 Task: Guide me through the corridors of Chicago O'Hare International Airport to Terminal 3.
Action: Key pressed chicago<Key.space>o<Key.space>hare<Key.space>
Screenshot: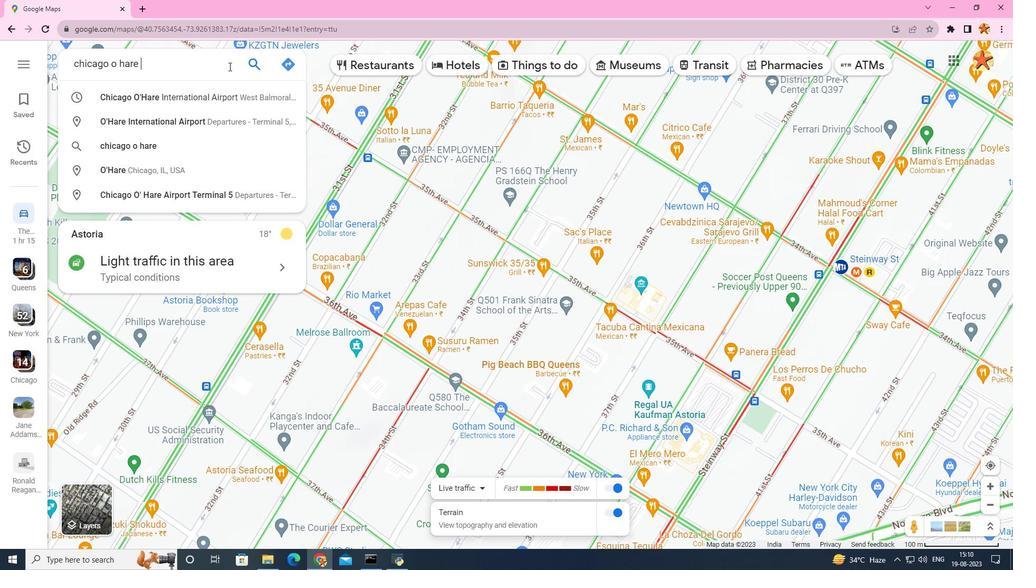 
Action: Mouse moved to (172, 96)
Screenshot: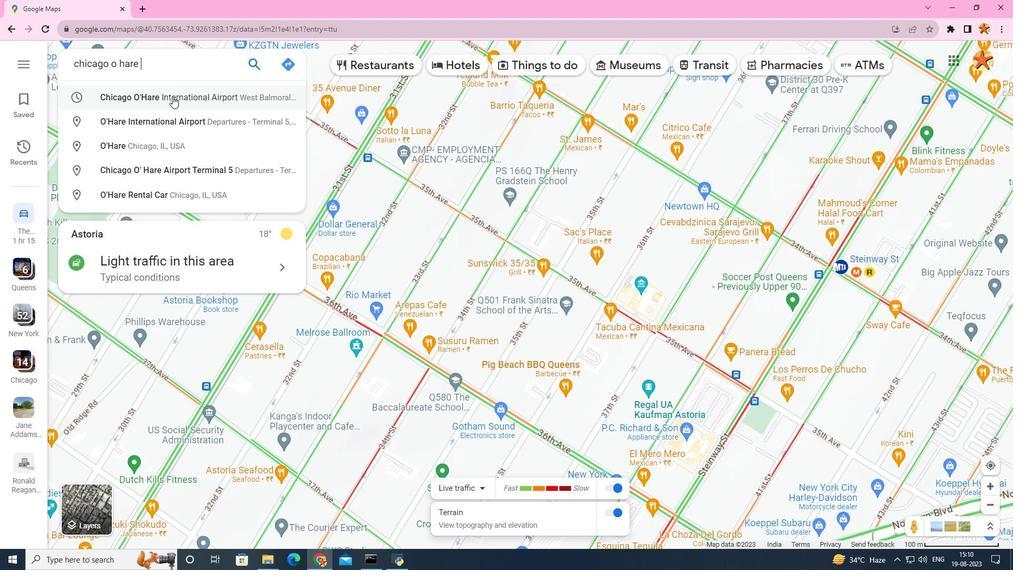 
Action: Mouse pressed left at (172, 96)
Screenshot: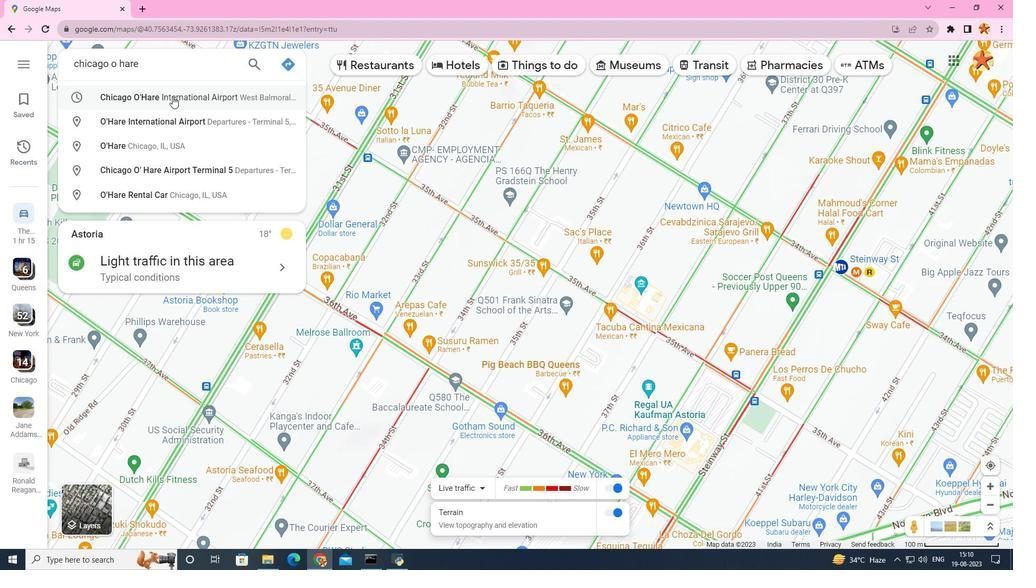 
Action: Mouse moved to (191, 312)
Screenshot: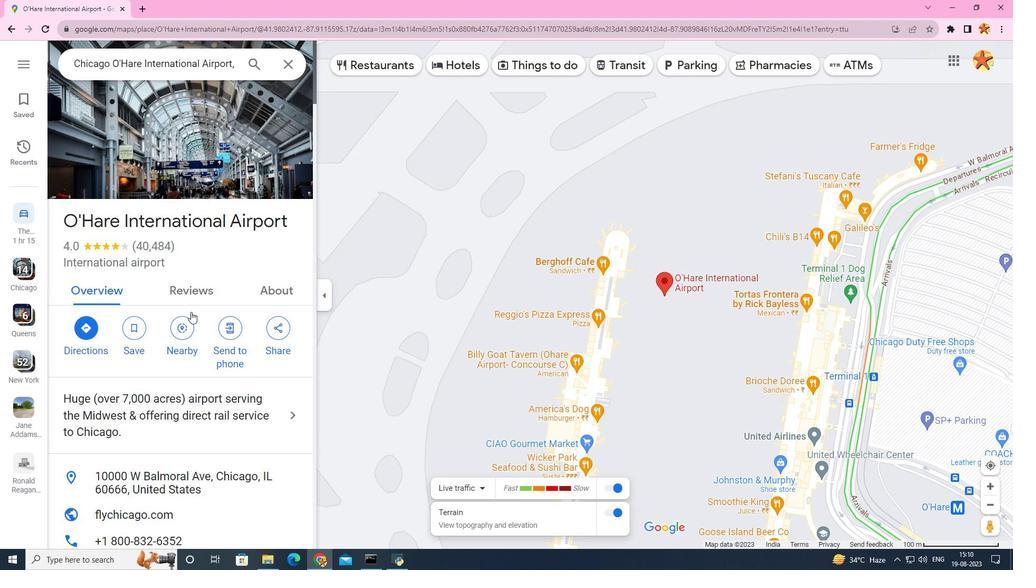 
Action: Mouse scrolled (191, 311) with delta (0, 0)
Screenshot: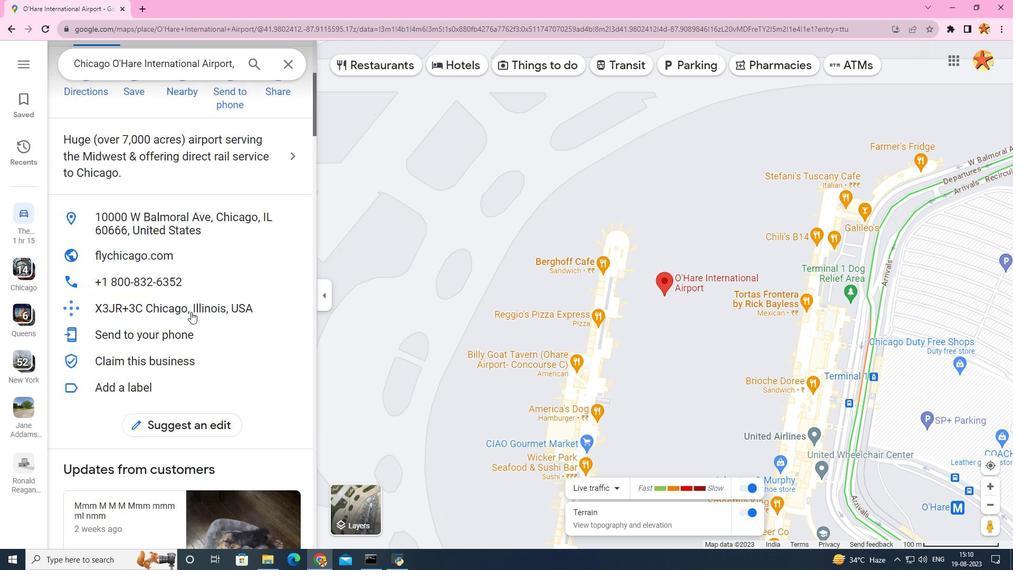
Action: Mouse scrolled (191, 311) with delta (0, 0)
Screenshot: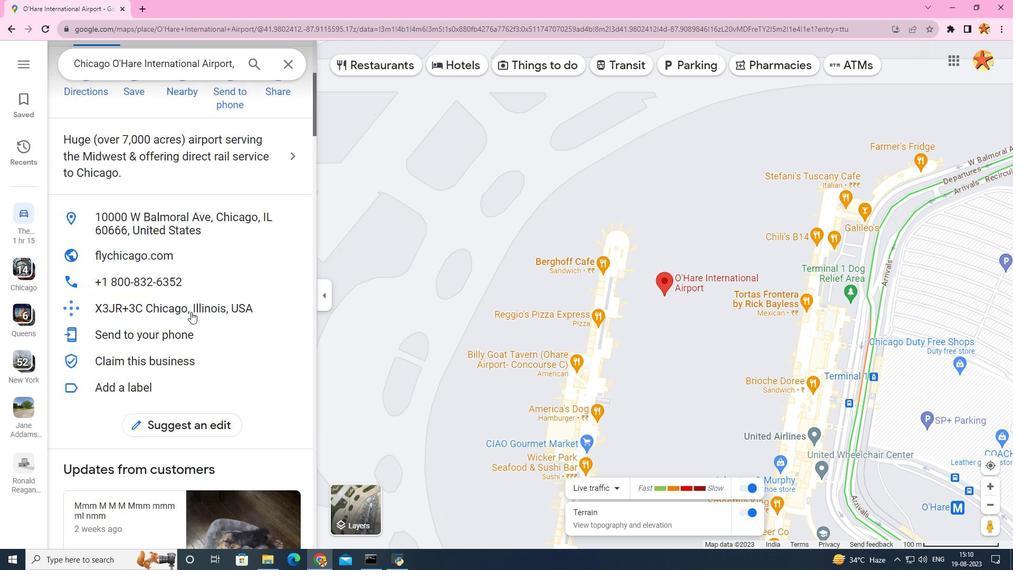 
Action: Mouse scrolled (191, 311) with delta (0, 0)
Screenshot: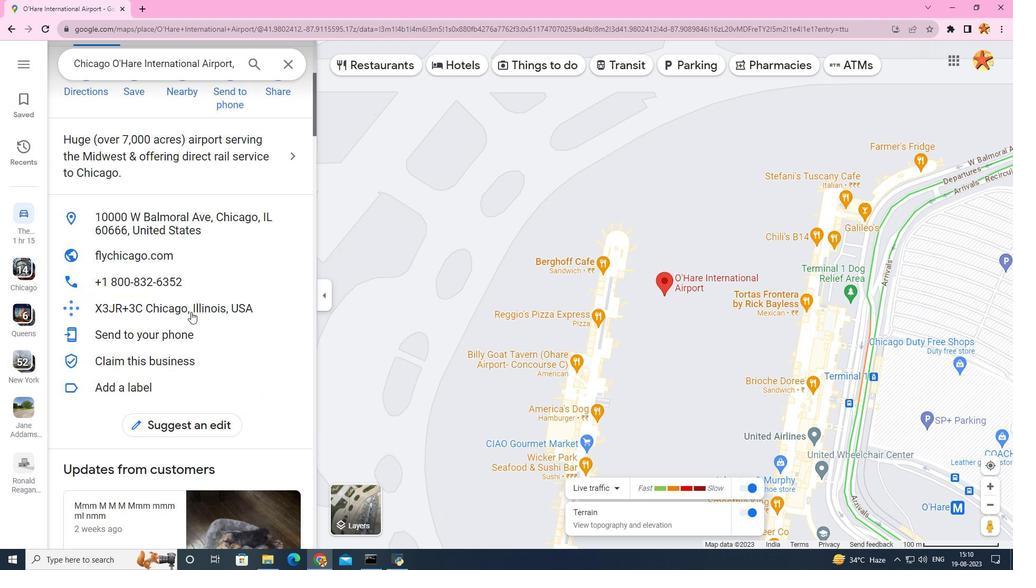 
Action: Mouse scrolled (191, 311) with delta (0, 0)
Screenshot: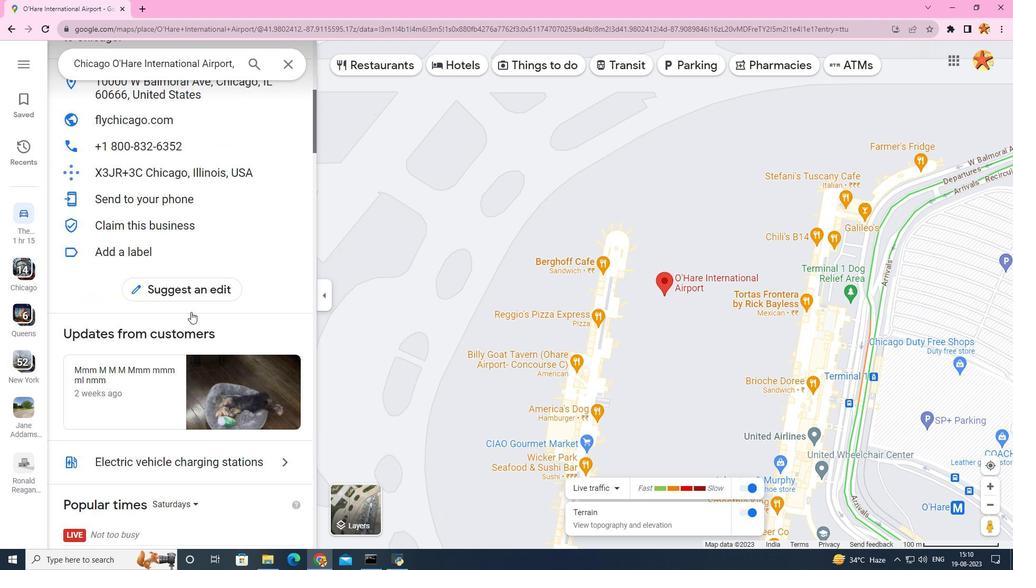 
Action: Mouse scrolled (191, 311) with delta (0, 0)
Screenshot: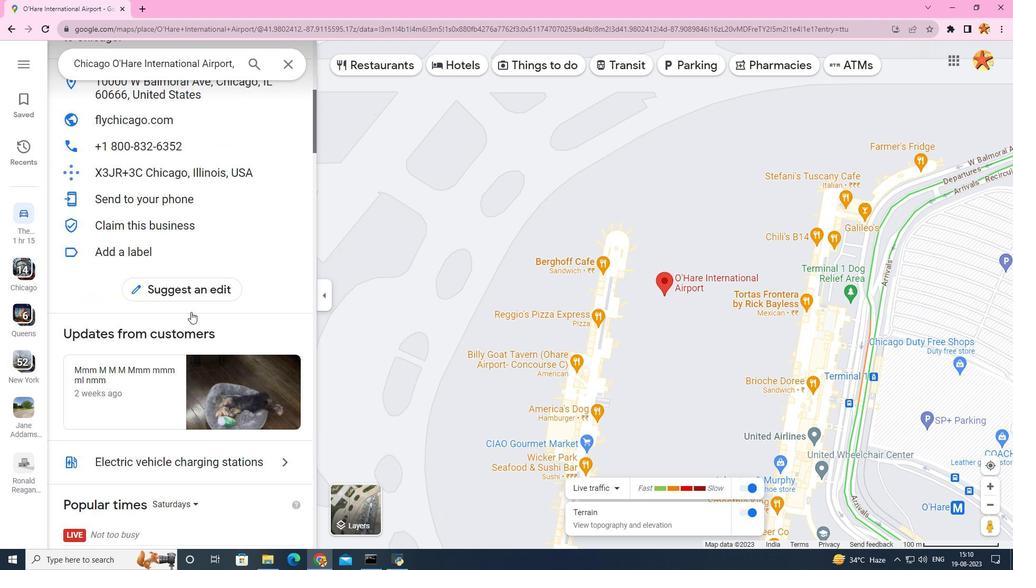 
Action: Mouse scrolled (191, 311) with delta (0, 0)
Screenshot: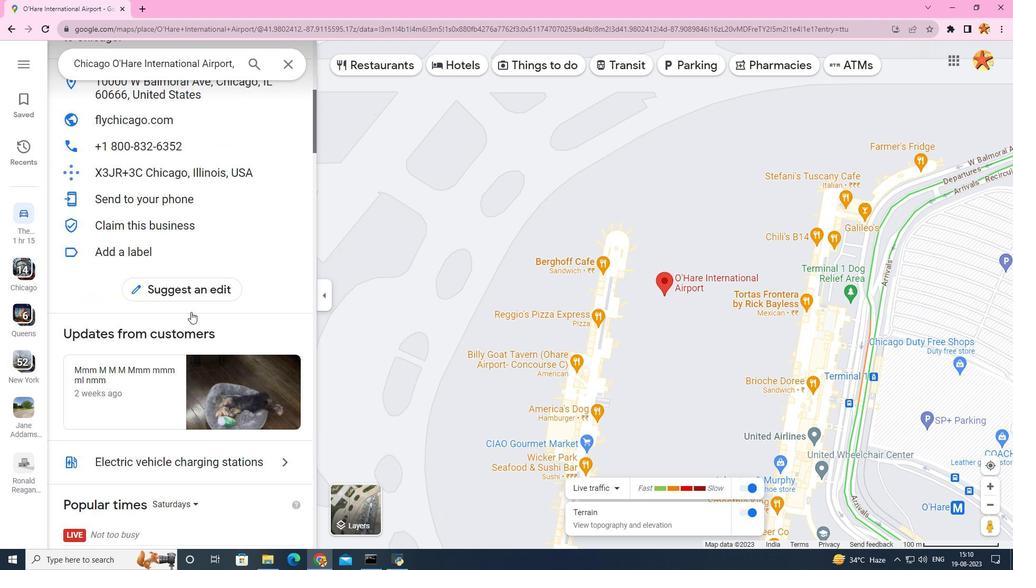
Action: Mouse scrolled (191, 311) with delta (0, 0)
Screenshot: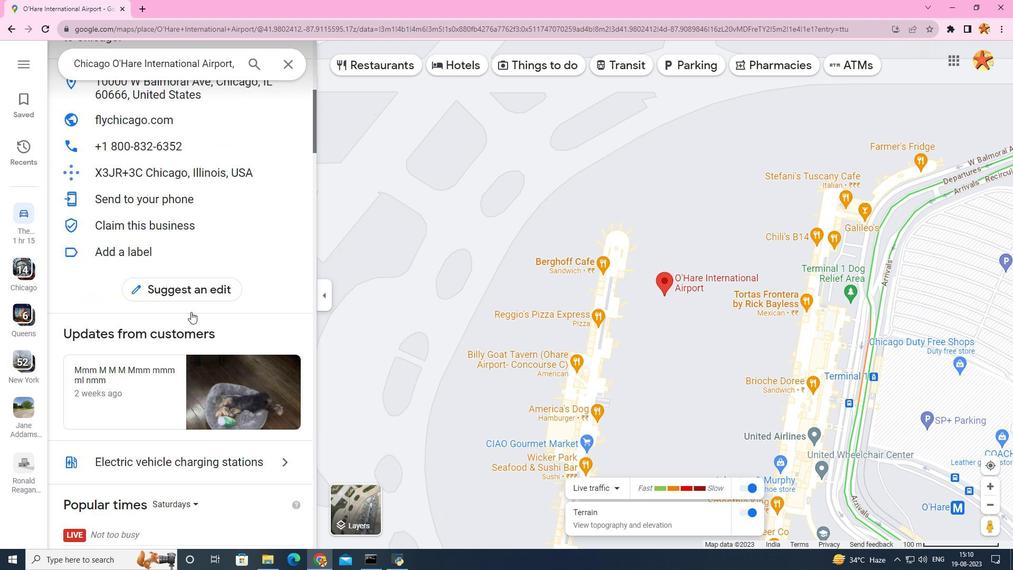 
Action: Mouse scrolled (191, 311) with delta (0, 0)
Screenshot: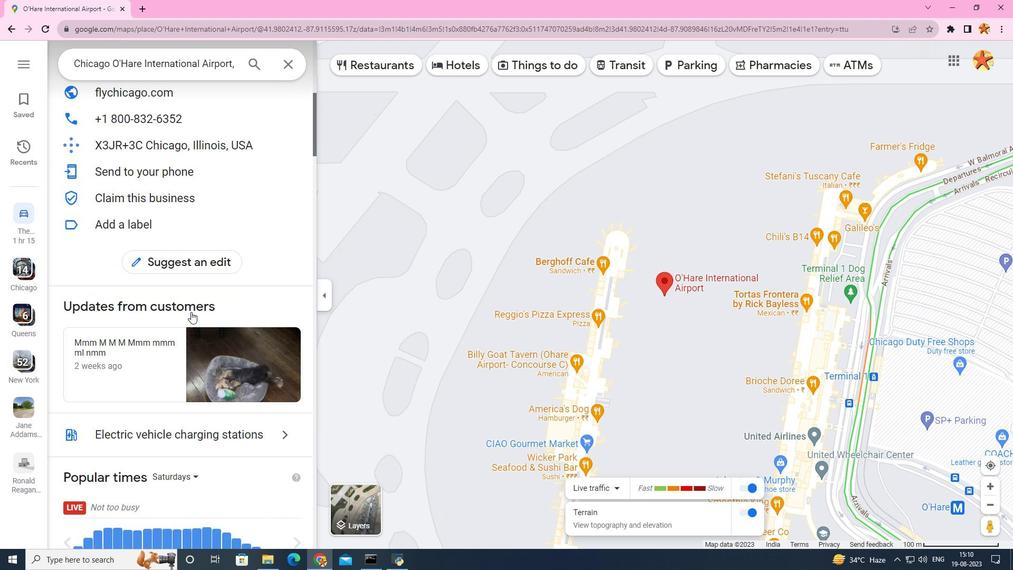
Action: Mouse scrolled (191, 311) with delta (0, 0)
Screenshot: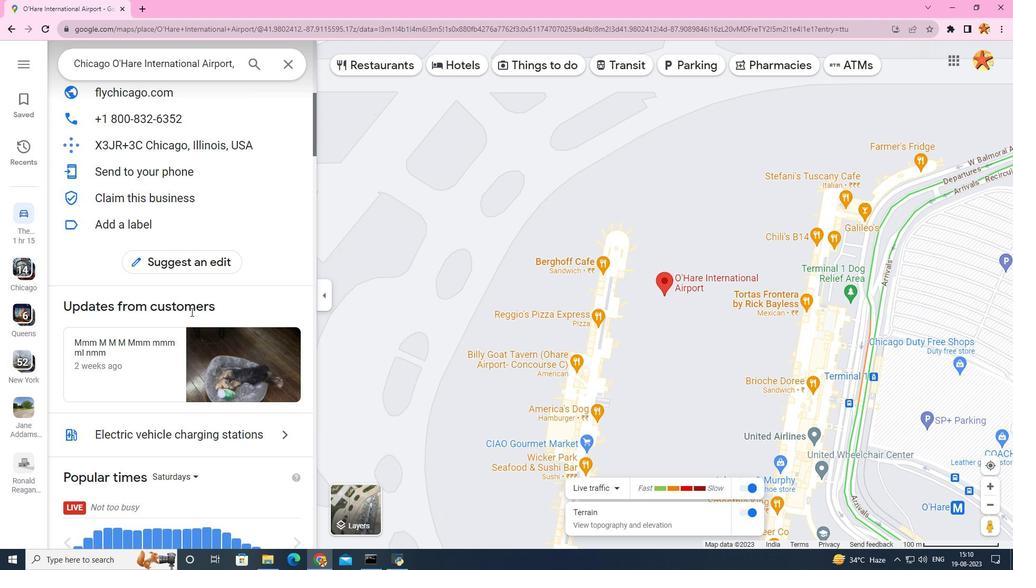 
Action: Mouse scrolled (191, 311) with delta (0, 0)
Screenshot: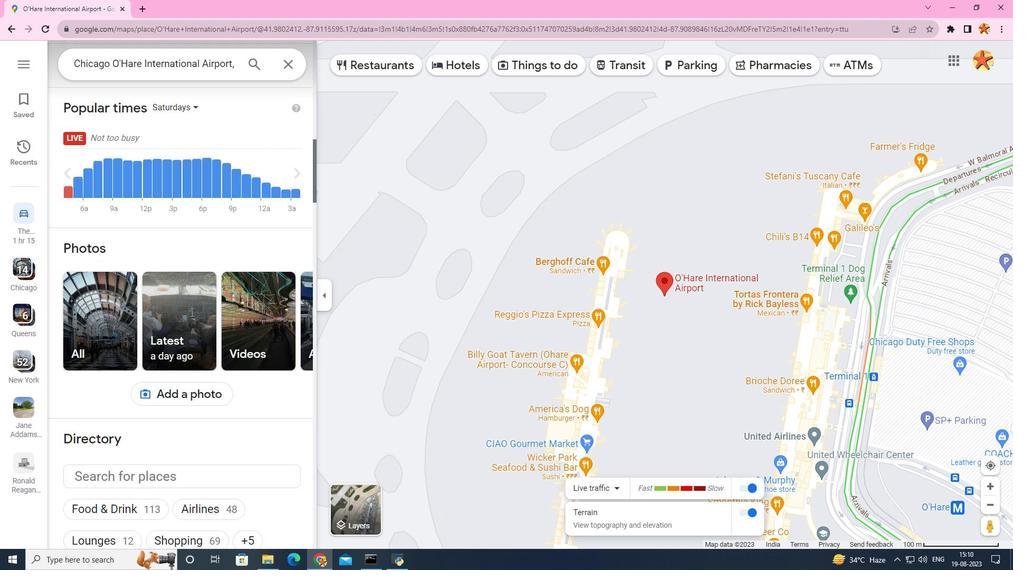 
Action: Mouse scrolled (191, 311) with delta (0, 0)
Screenshot: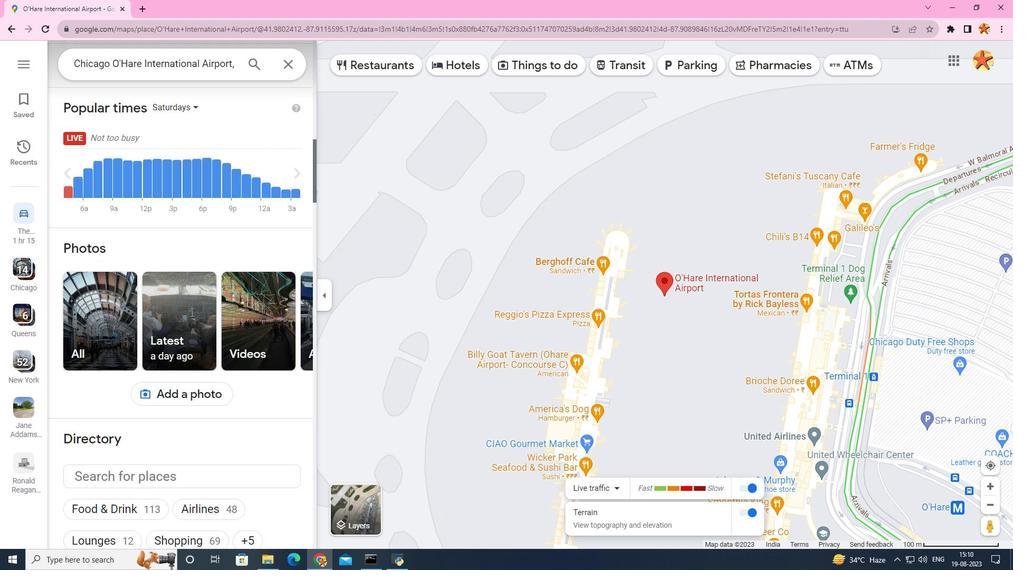 
Action: Mouse scrolled (191, 311) with delta (0, 0)
Screenshot: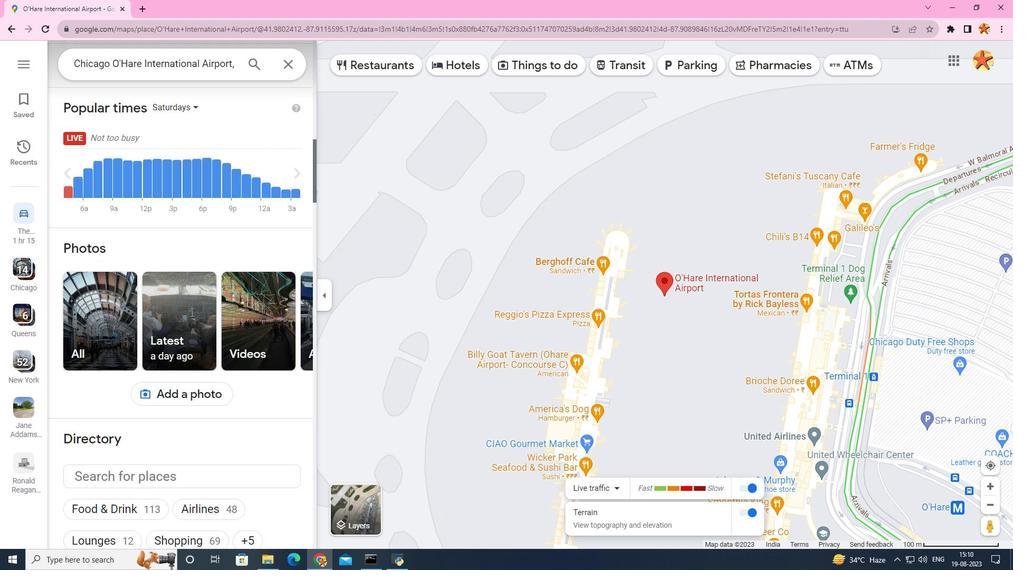 
Action: Mouse scrolled (191, 311) with delta (0, 0)
Screenshot: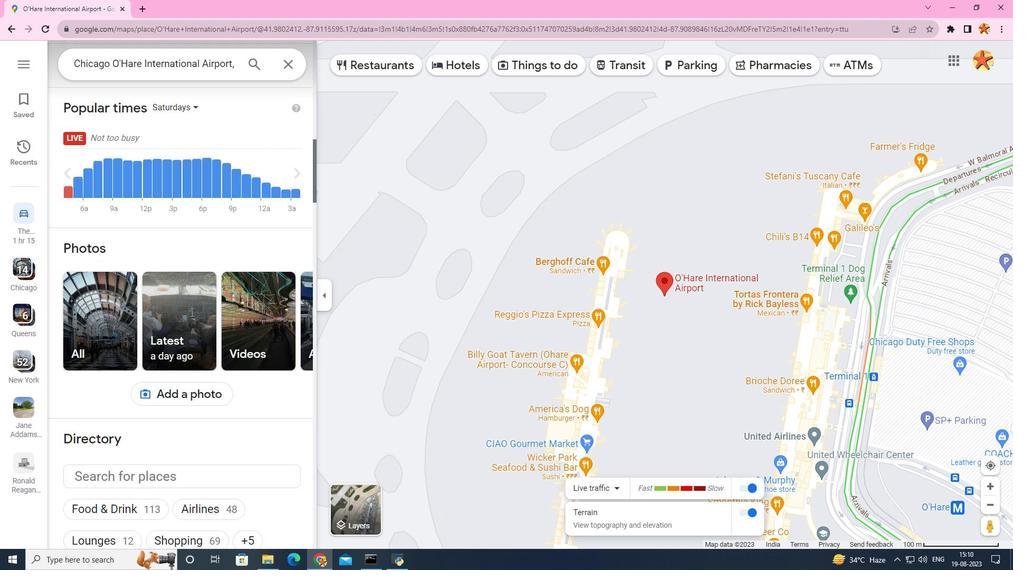 
Action: Mouse scrolled (191, 311) with delta (0, 0)
Screenshot: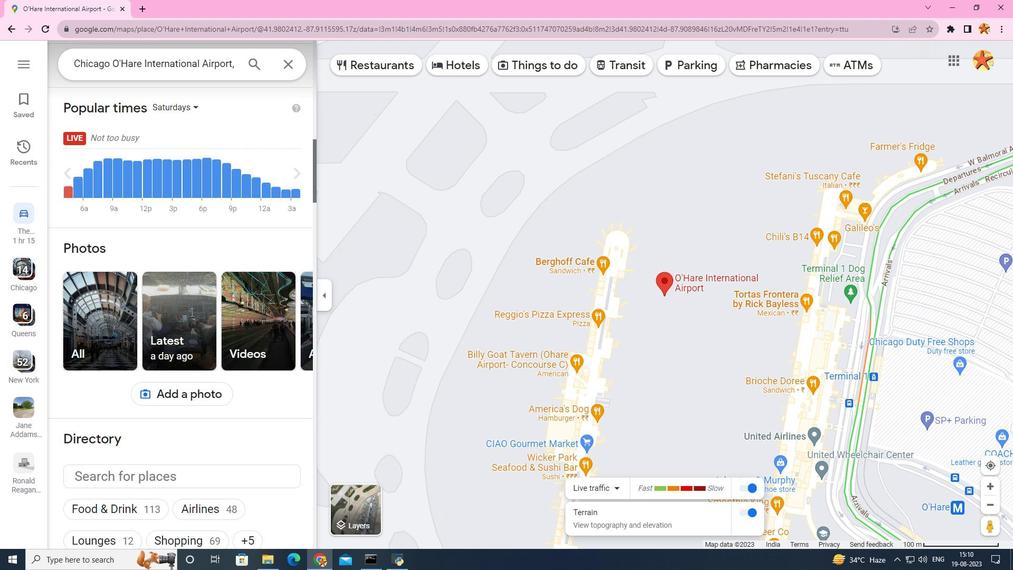 
Action: Mouse scrolled (191, 311) with delta (0, 0)
Screenshot: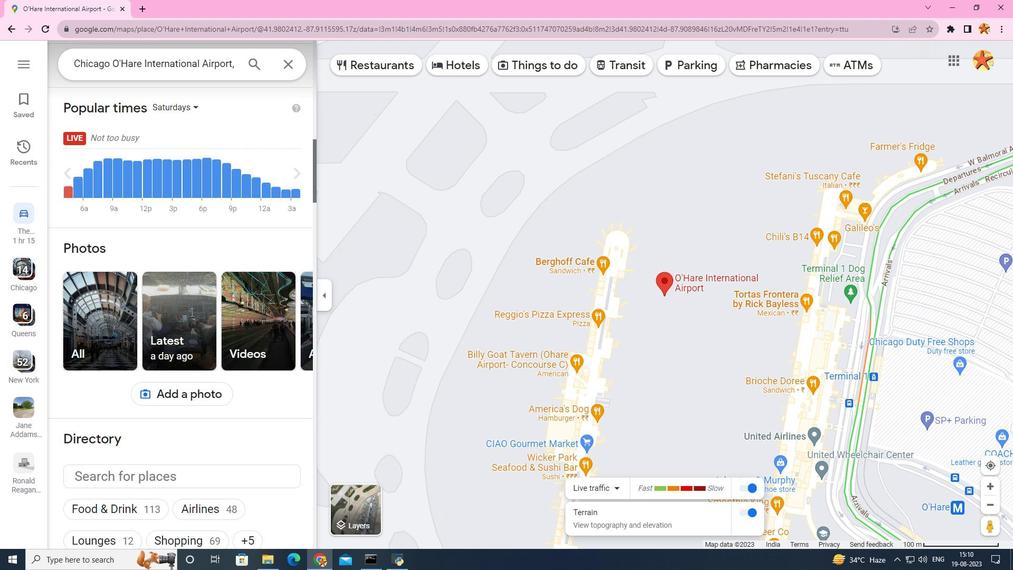 
Action: Mouse moved to (119, 312)
Screenshot: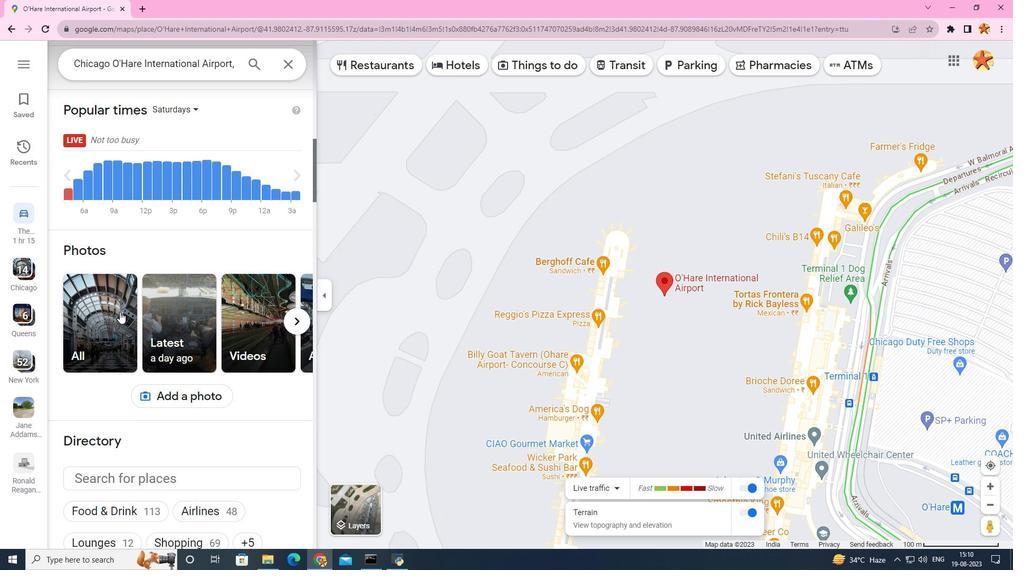 
Action: Mouse scrolled (119, 312) with delta (0, 0)
Screenshot: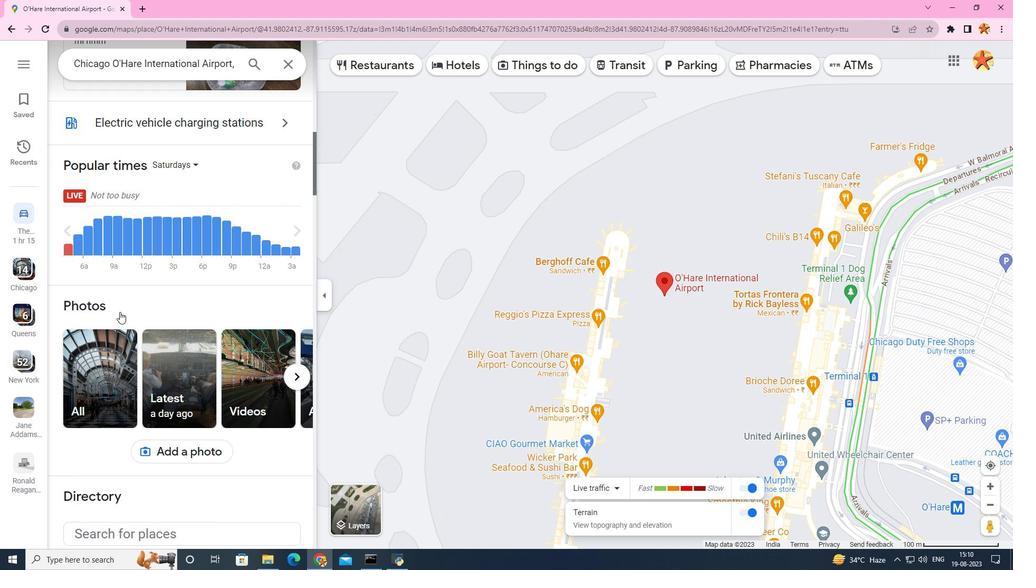 
Action: Mouse scrolled (119, 312) with delta (0, 0)
Screenshot: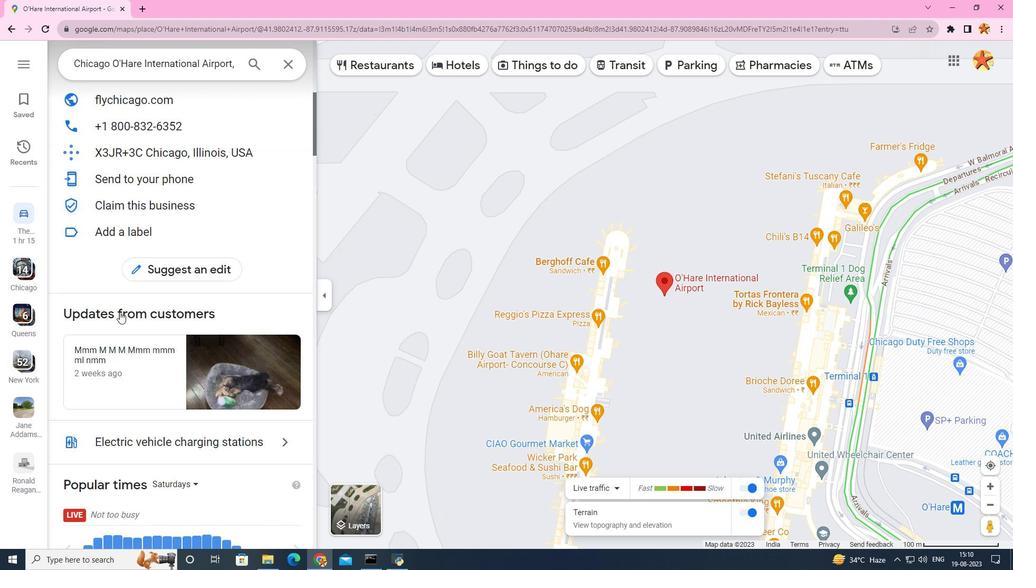 
Action: Mouse scrolled (119, 312) with delta (0, 0)
Screenshot: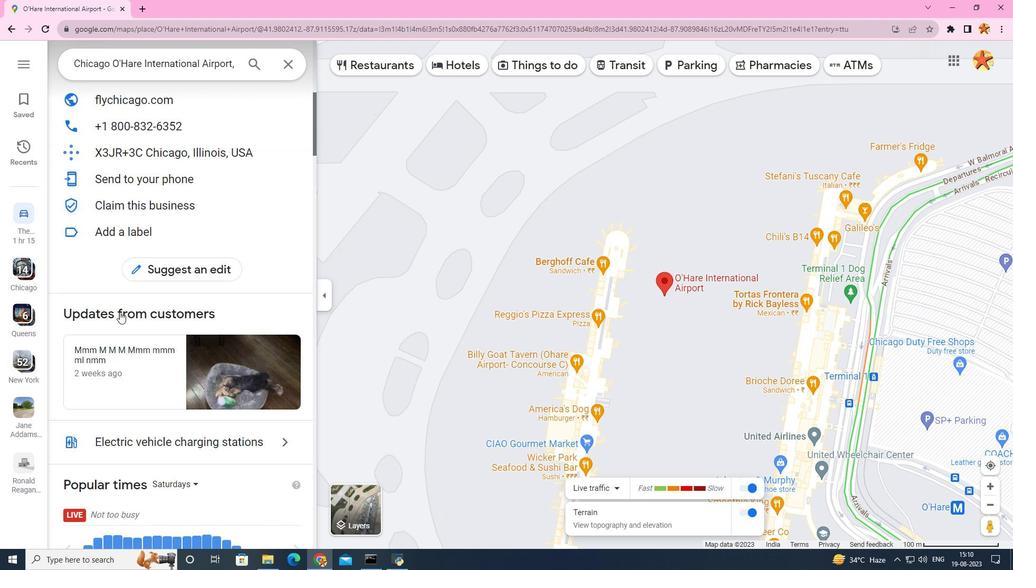 
Action: Mouse scrolled (119, 312) with delta (0, 0)
Screenshot: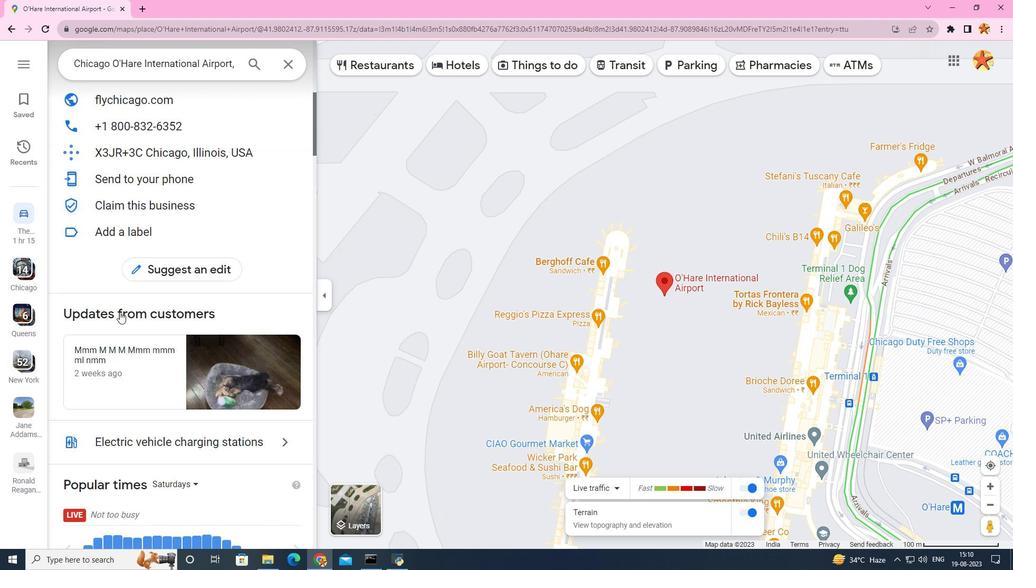 
Action: Mouse scrolled (119, 312) with delta (0, 0)
Screenshot: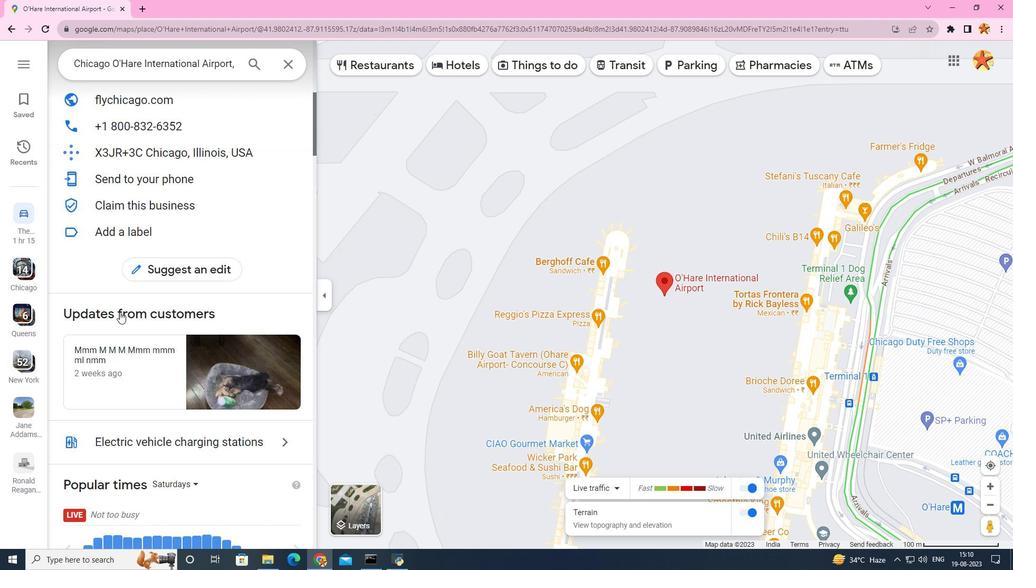 
Action: Mouse scrolled (119, 312) with delta (0, 0)
Screenshot: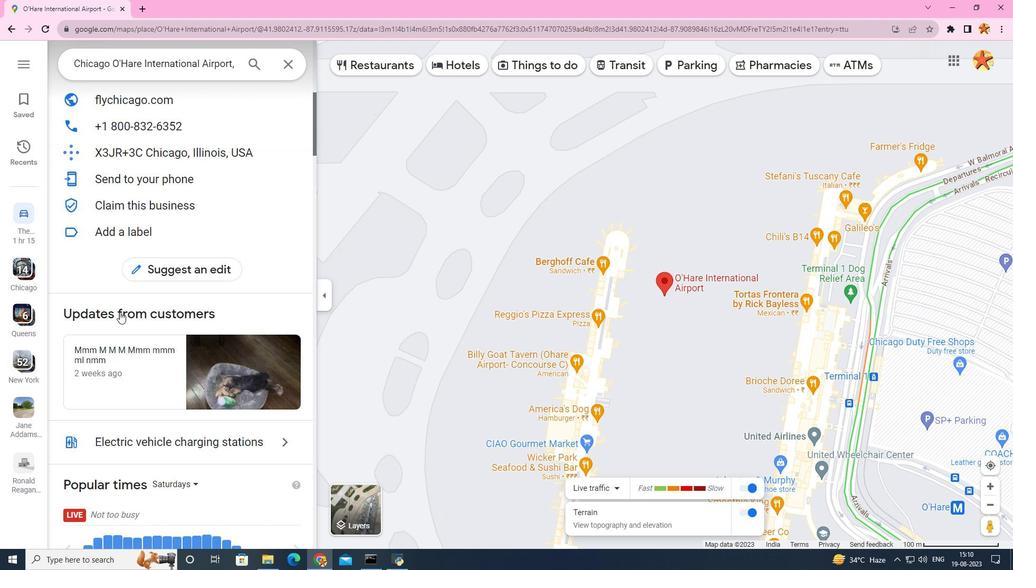 
Action: Mouse scrolled (119, 312) with delta (0, 0)
Screenshot: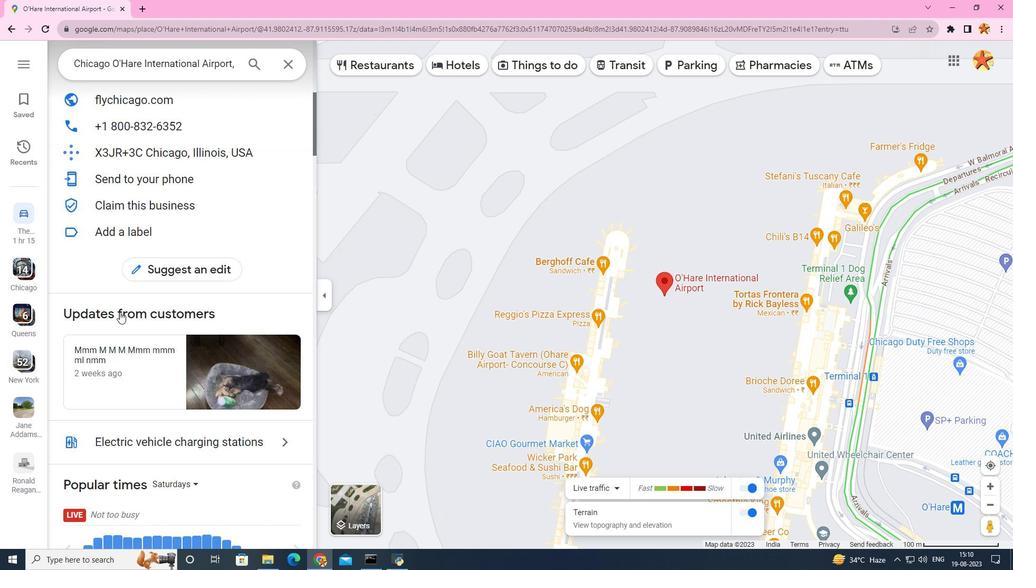 
Action: Mouse scrolled (119, 312) with delta (0, 0)
Screenshot: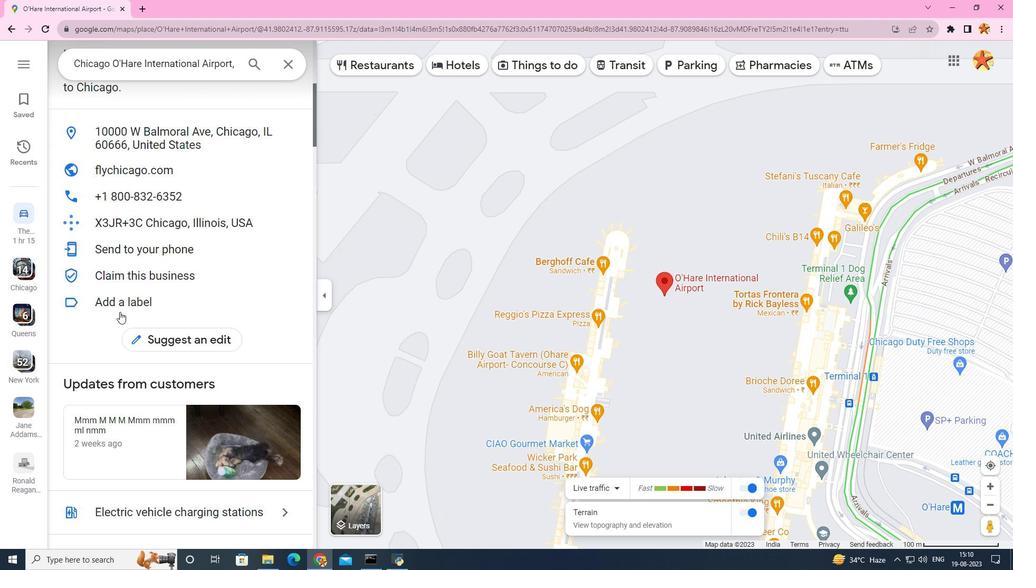 
Action: Mouse scrolled (119, 312) with delta (0, 0)
Screenshot: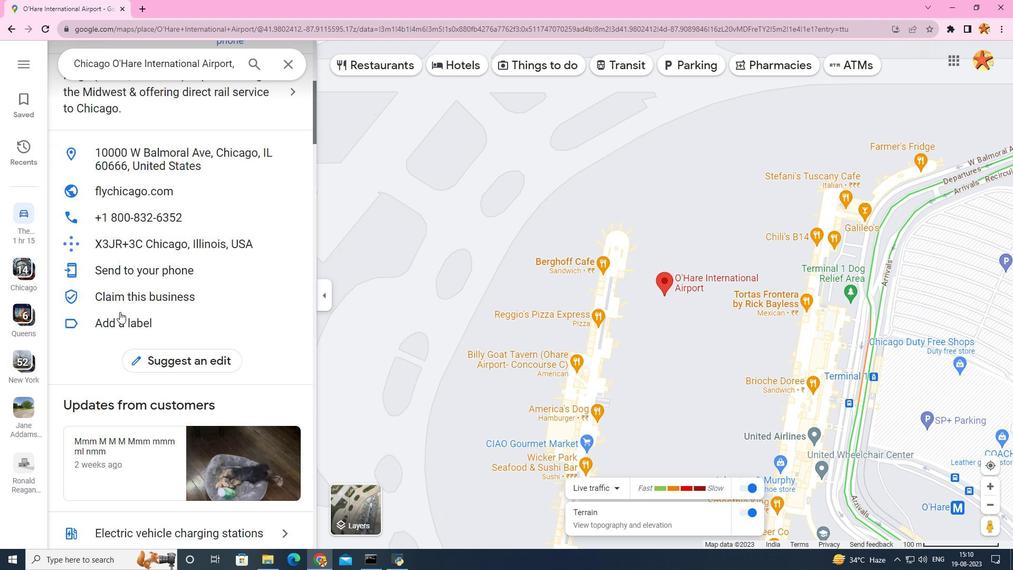 
Action: Mouse scrolled (119, 312) with delta (0, 0)
Screenshot: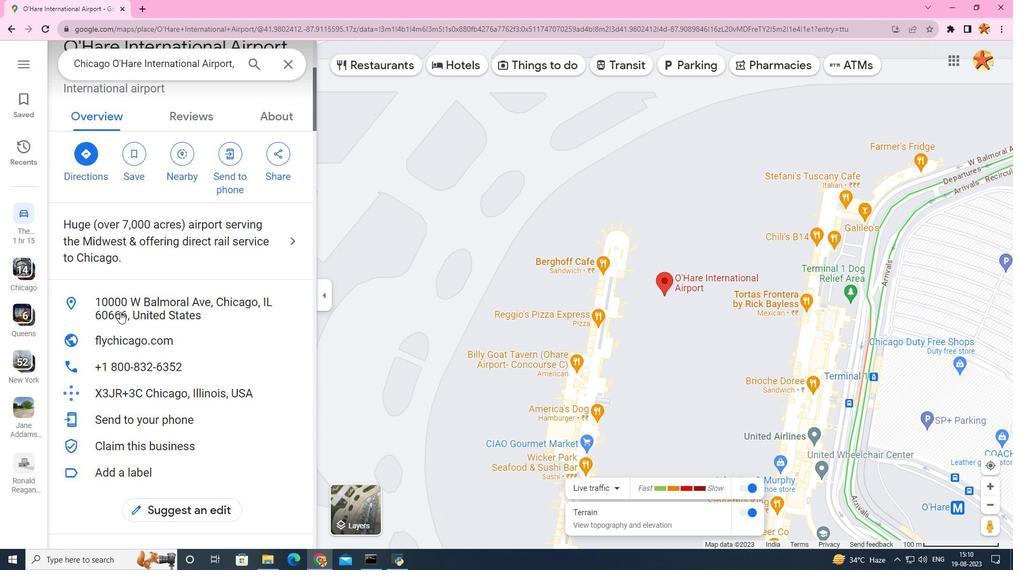
Action: Mouse scrolled (119, 312) with delta (0, 0)
Screenshot: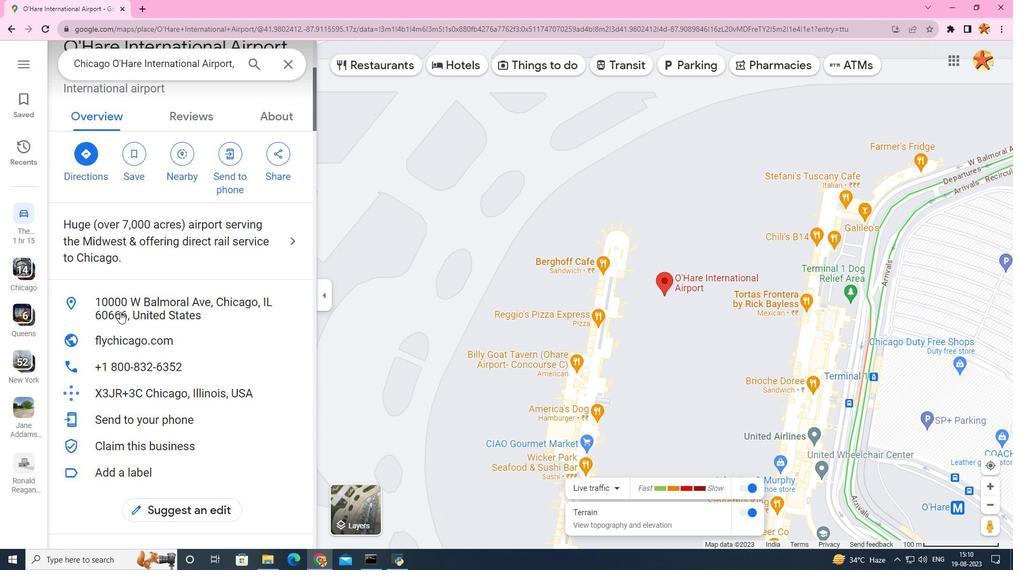 
Action: Mouse scrolled (119, 312) with delta (0, 0)
Screenshot: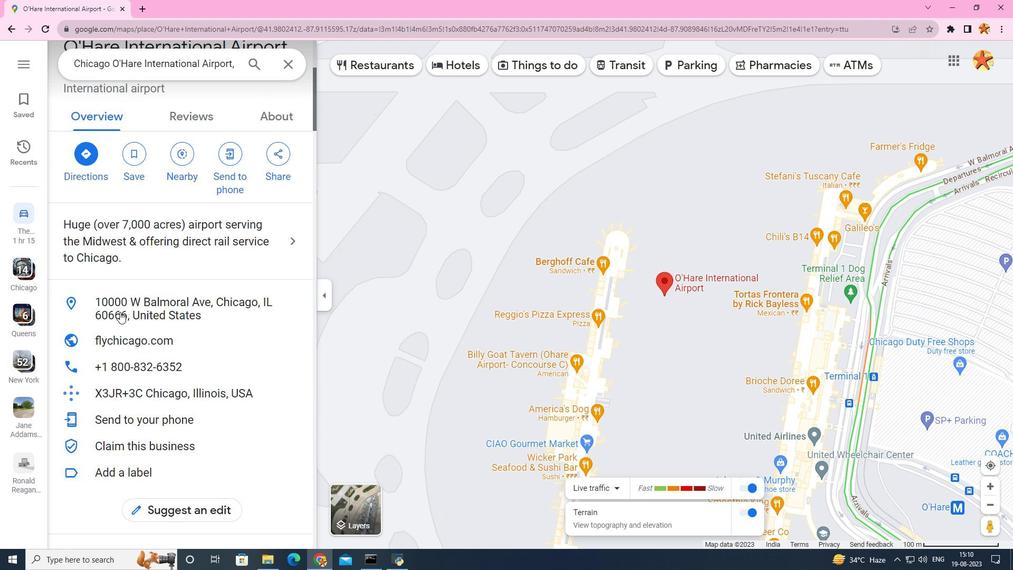 
Action: Mouse scrolled (119, 312) with delta (0, 0)
Screenshot: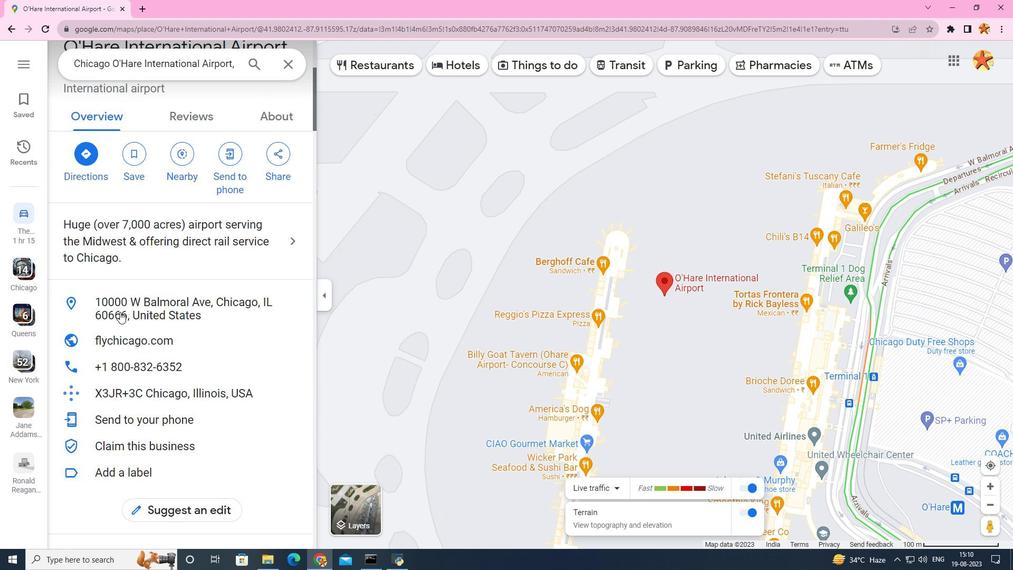 
Action: Mouse scrolled (119, 312) with delta (0, 0)
Screenshot: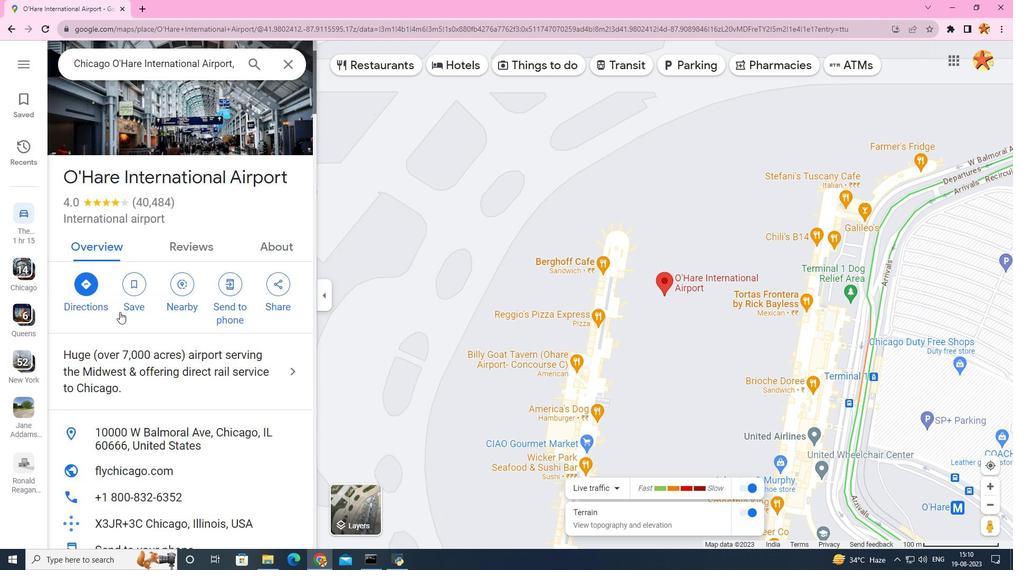 
Action: Mouse scrolled (119, 312) with delta (0, 0)
Screenshot: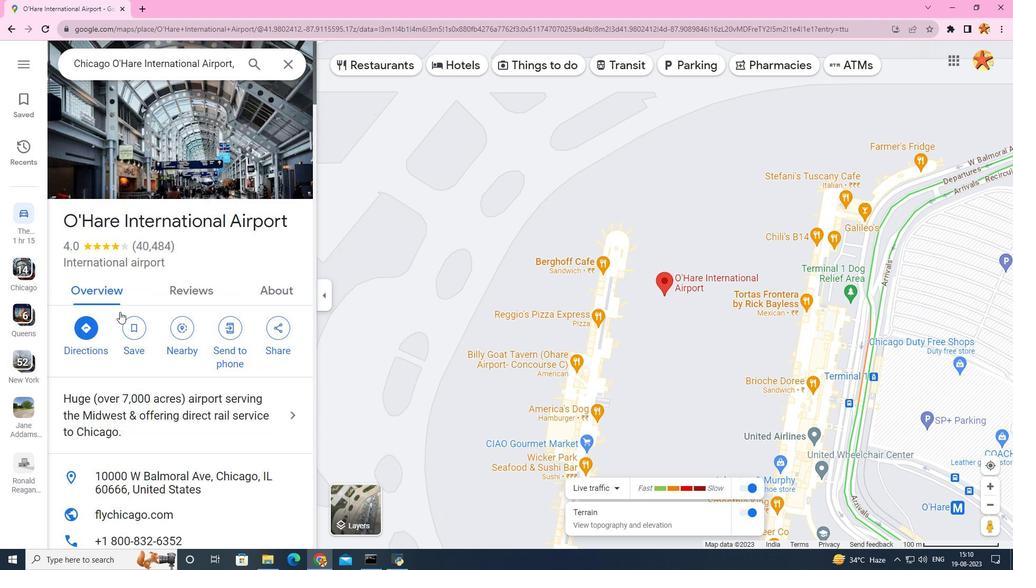 
Action: Mouse moved to (109, 268)
Screenshot: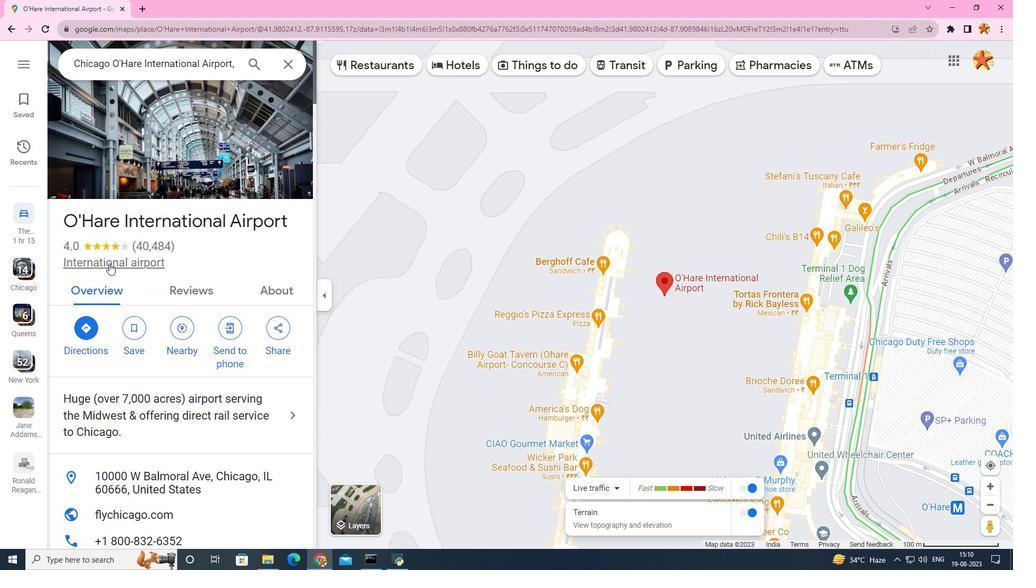 
Action: Mouse scrolled (109, 268) with delta (0, 0)
Screenshot: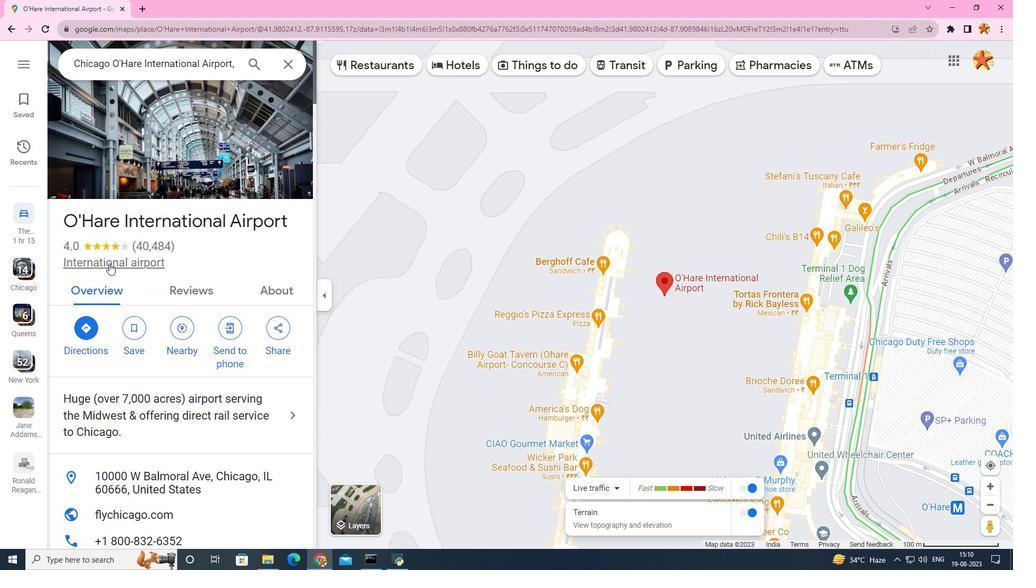
Action: Mouse scrolled (109, 268) with delta (0, 0)
Screenshot: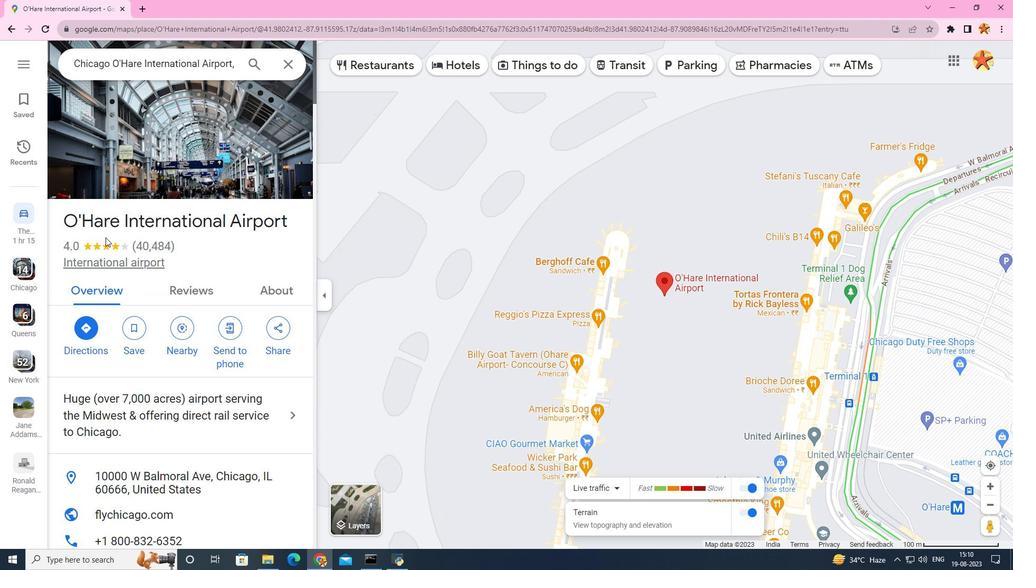 
Action: Mouse scrolled (109, 268) with delta (0, 0)
Screenshot: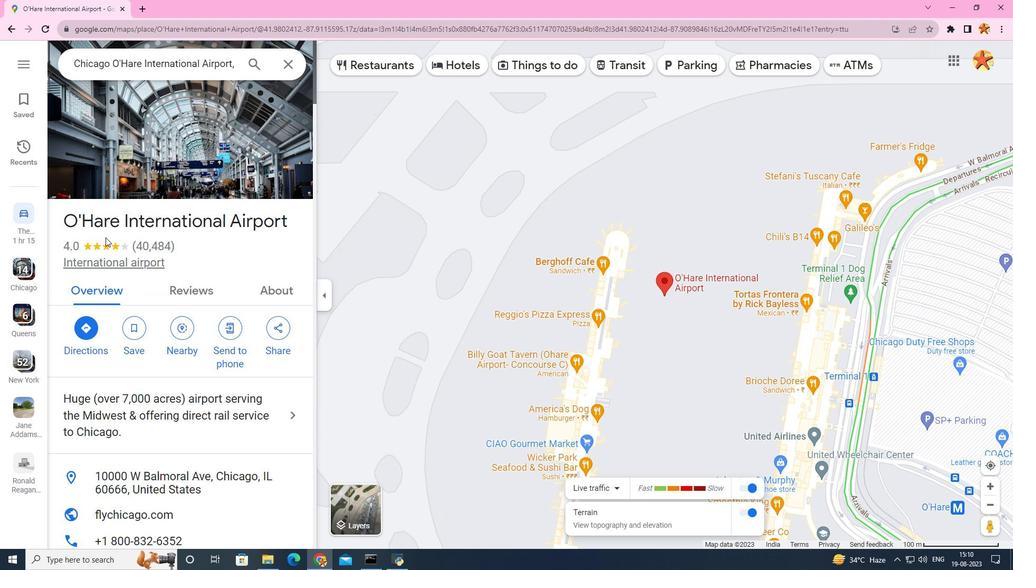 
Action: Mouse scrolled (109, 268) with delta (0, 0)
Screenshot: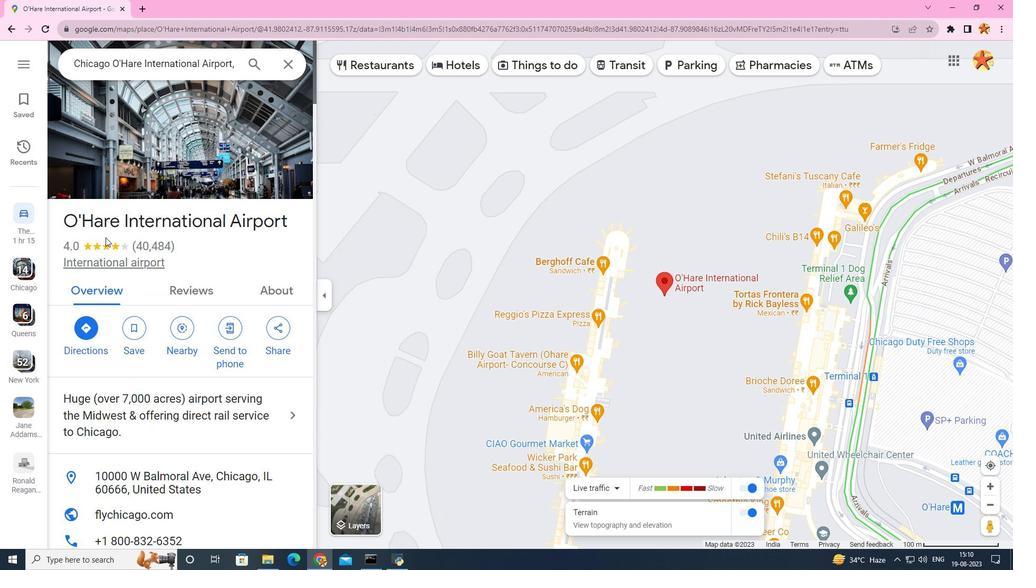 
Action: Mouse moved to (81, 172)
Screenshot: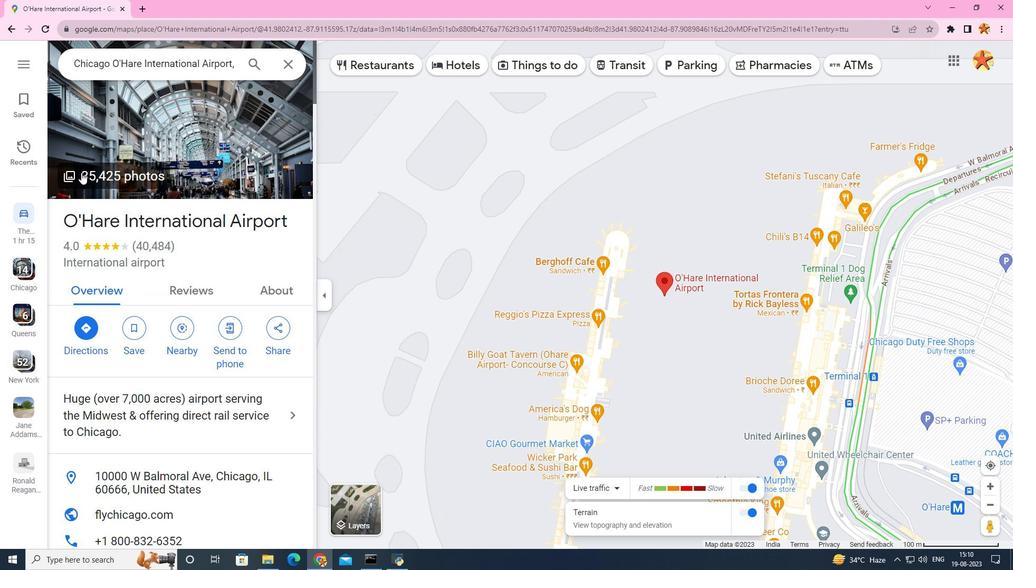 
Action: Mouse pressed left at (81, 172)
Screenshot: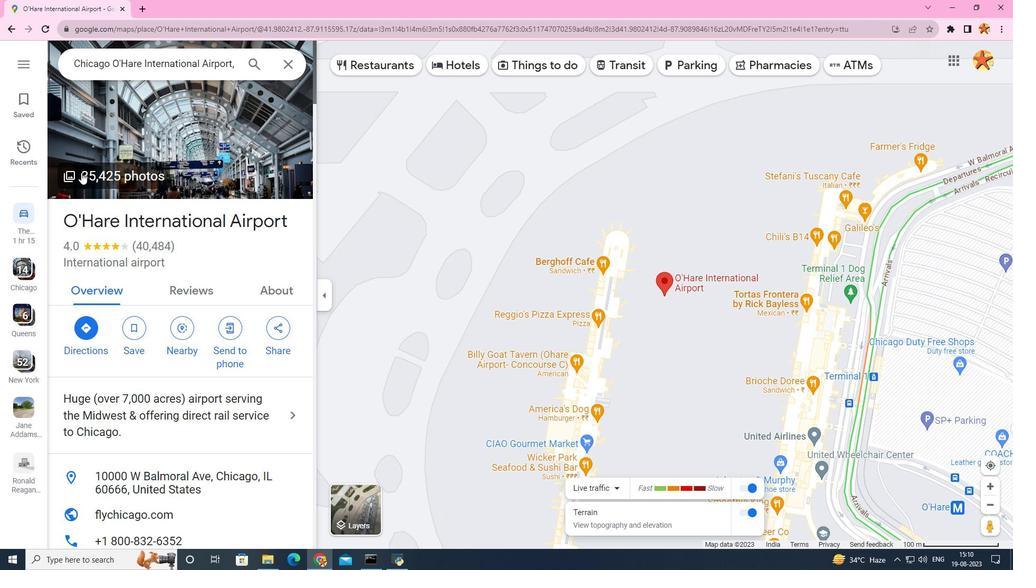 
Action: Mouse moved to (690, 471)
Screenshot: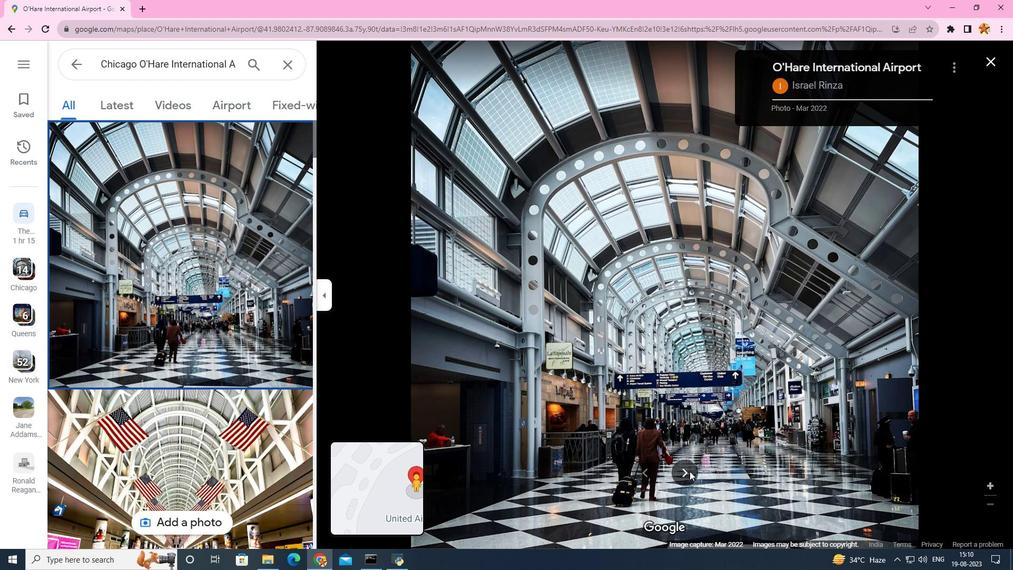 
Action: Mouse pressed left at (690, 471)
Screenshot: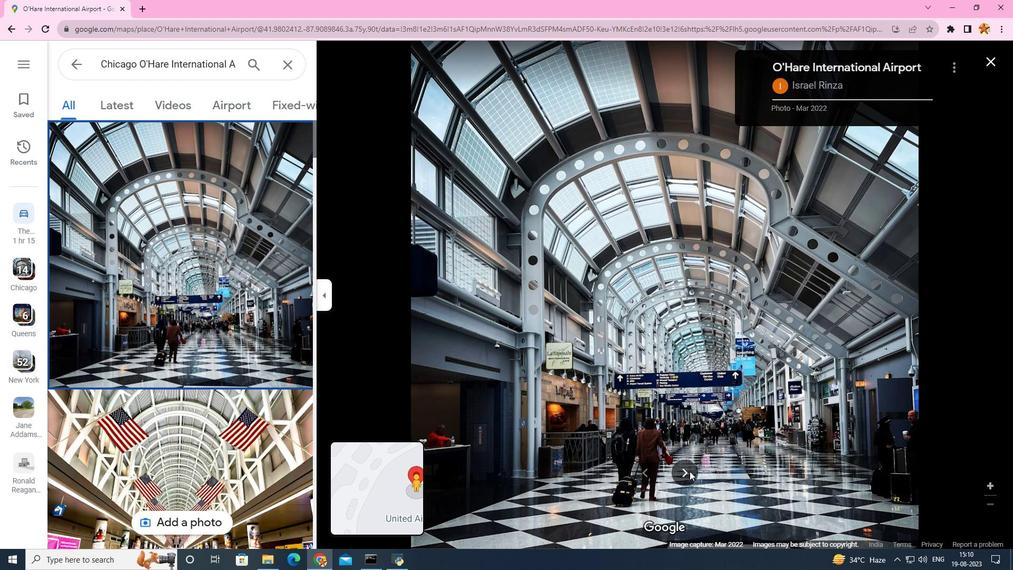 
Action: Mouse pressed left at (690, 471)
Screenshot: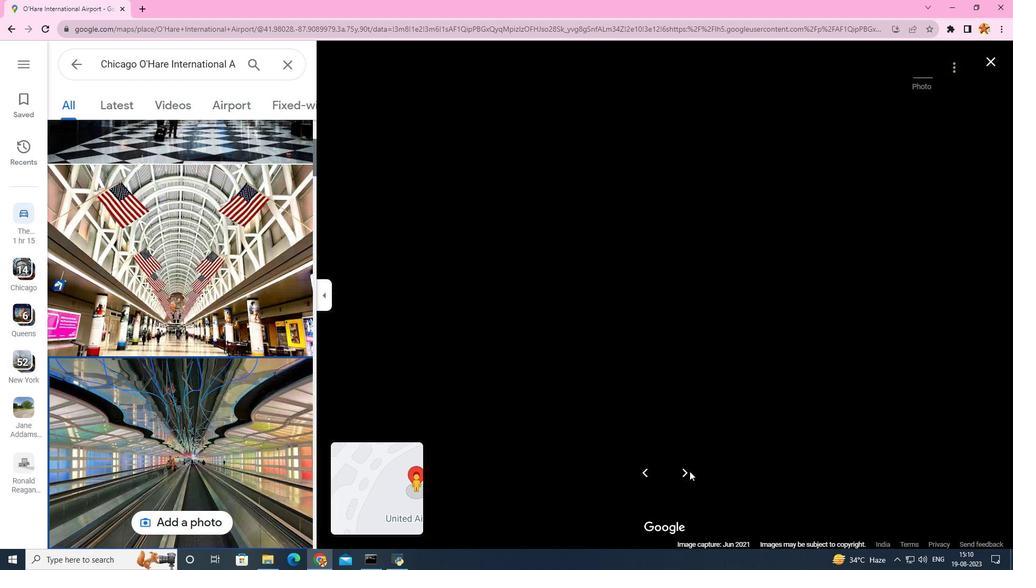 
Action: Mouse moved to (690, 472)
Screenshot: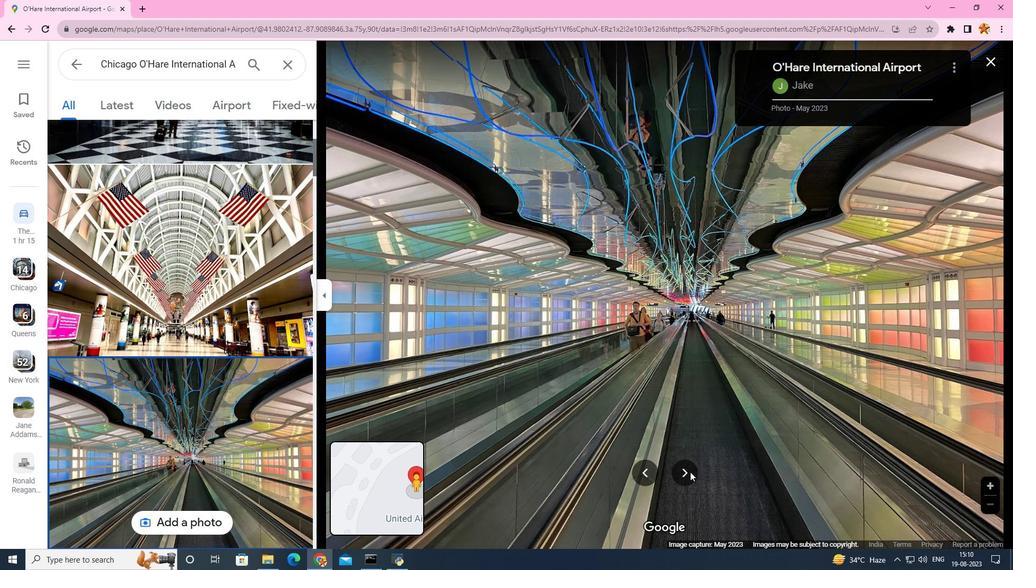 
Action: Mouse pressed left at (690, 472)
Screenshot: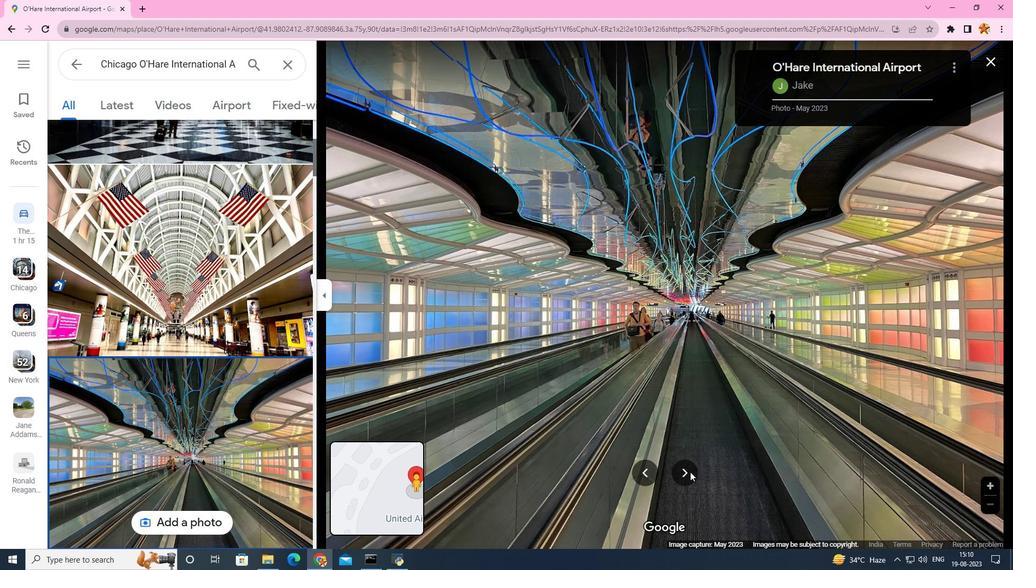 
Action: Mouse moved to (682, 475)
Screenshot: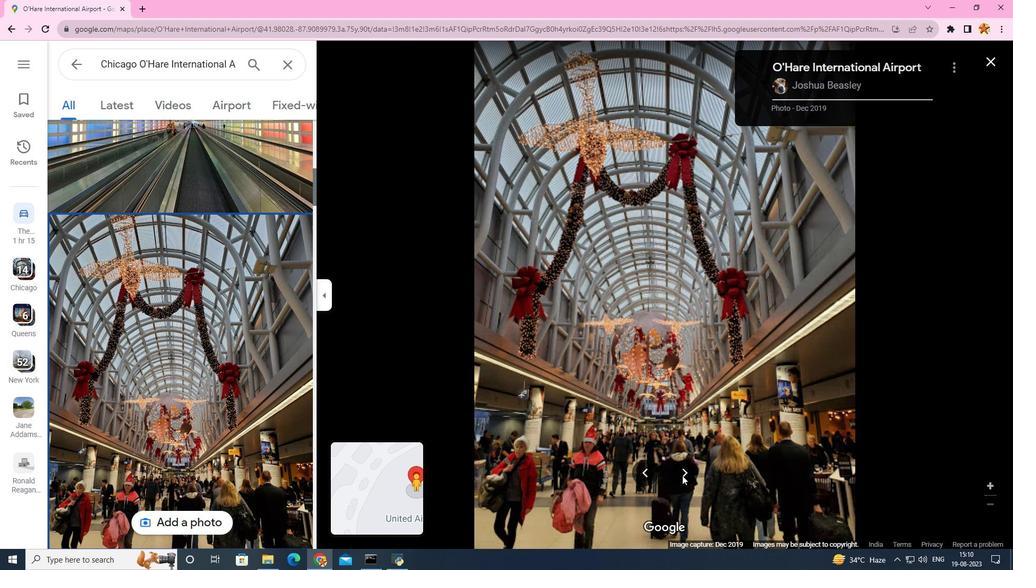 
Action: Mouse pressed left at (682, 475)
Screenshot: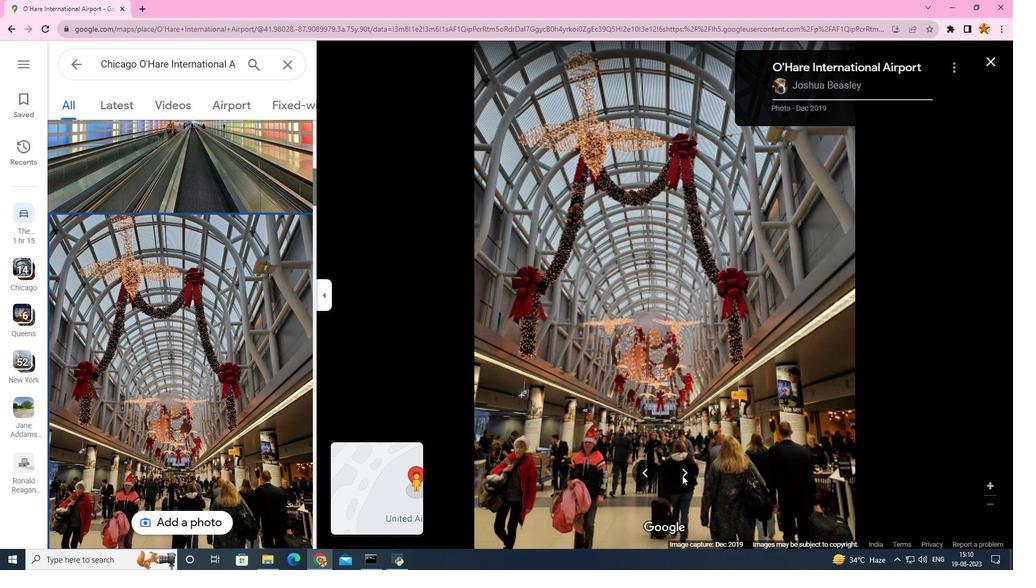 
Action: Mouse pressed left at (682, 475)
Screenshot: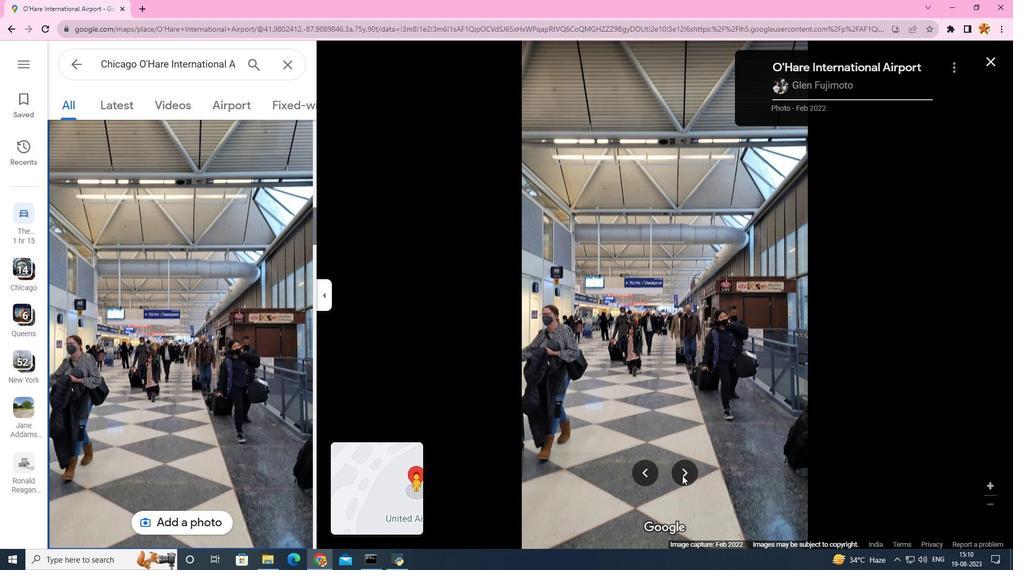 
Action: Mouse pressed left at (682, 475)
Screenshot: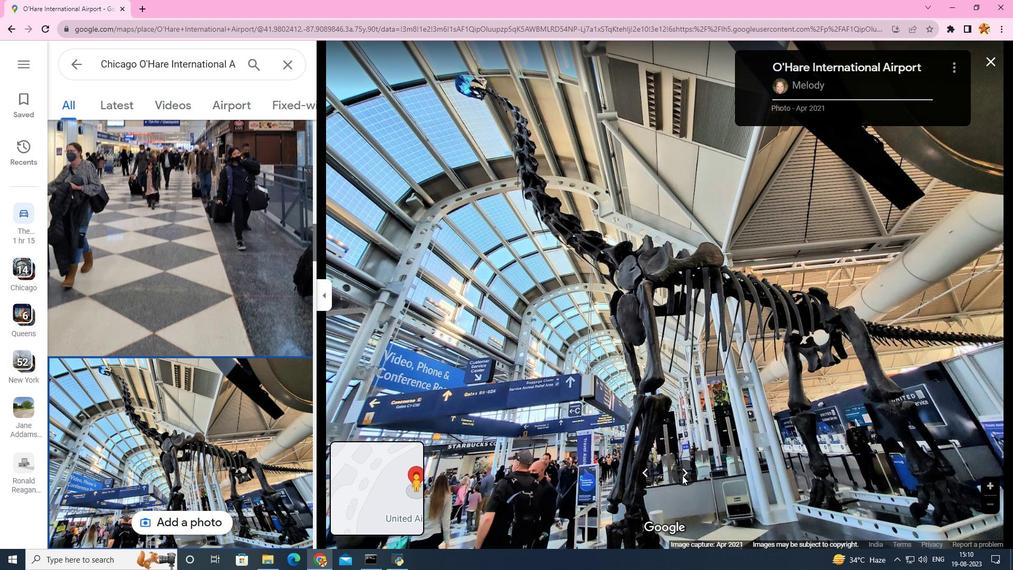 
Action: Mouse pressed left at (682, 475)
Screenshot: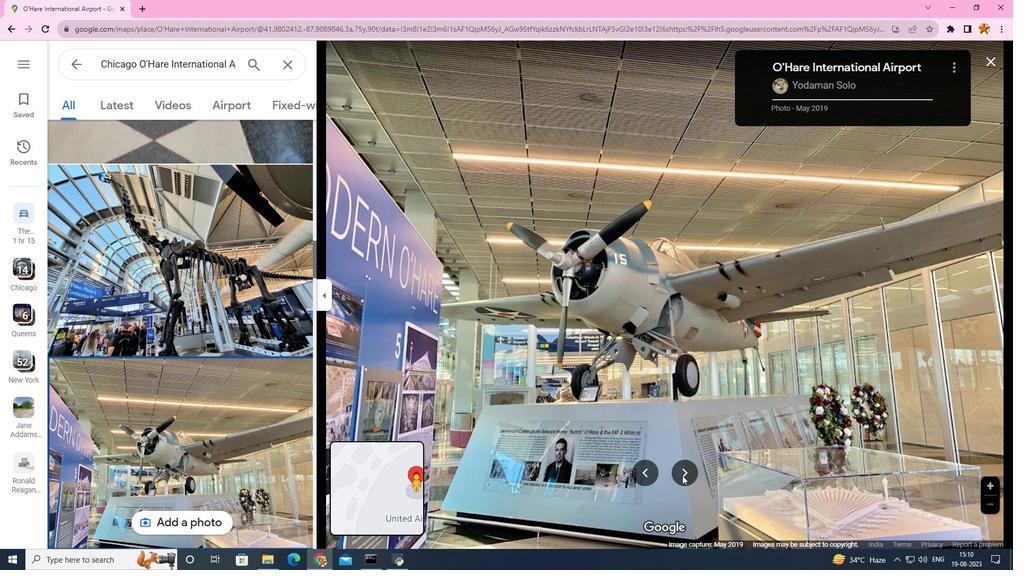 
Action: Mouse moved to (326, 304)
Screenshot: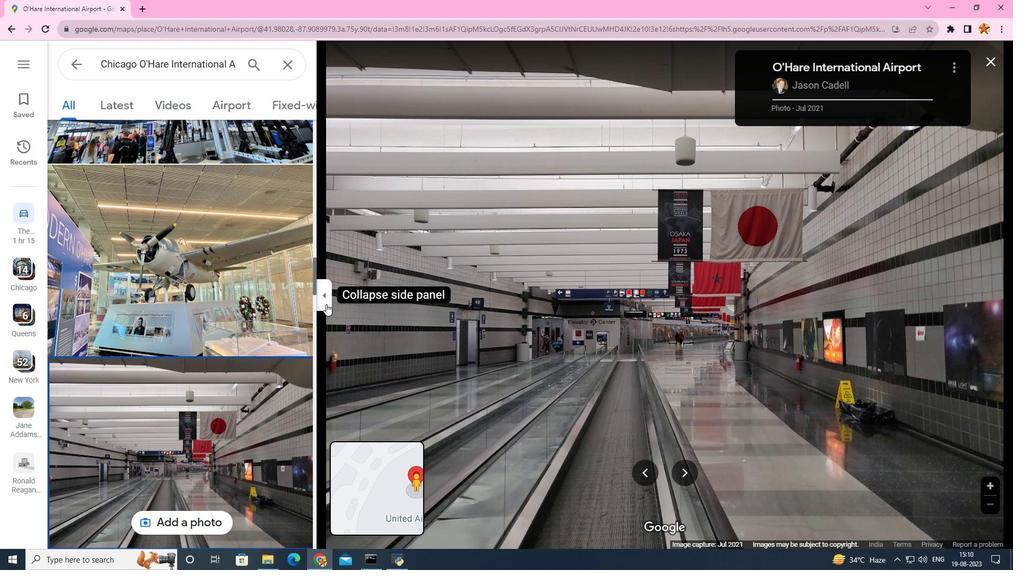 
Action: Mouse pressed left at (326, 304)
Screenshot: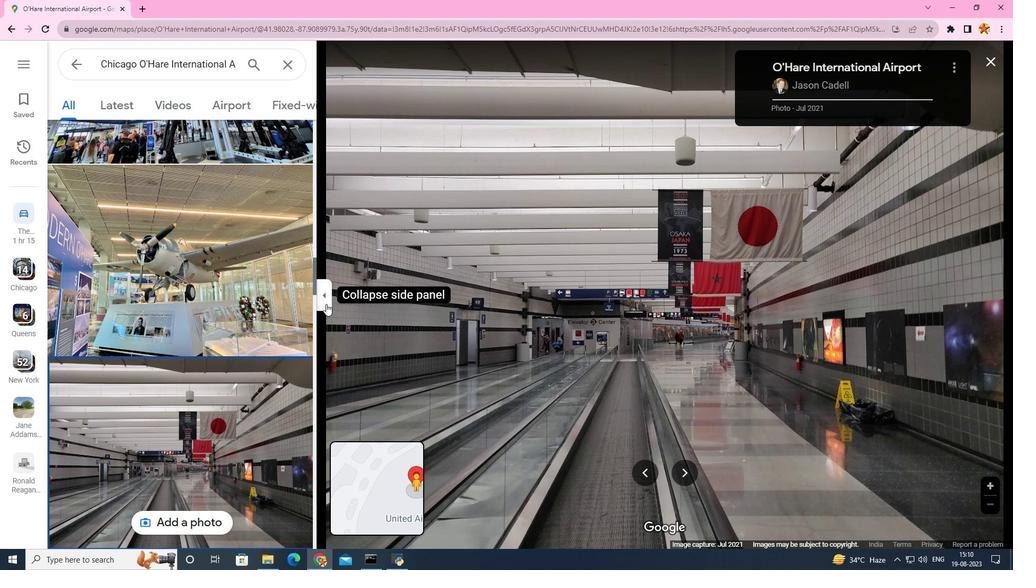 
Action: Mouse moved to (521, 438)
Screenshot: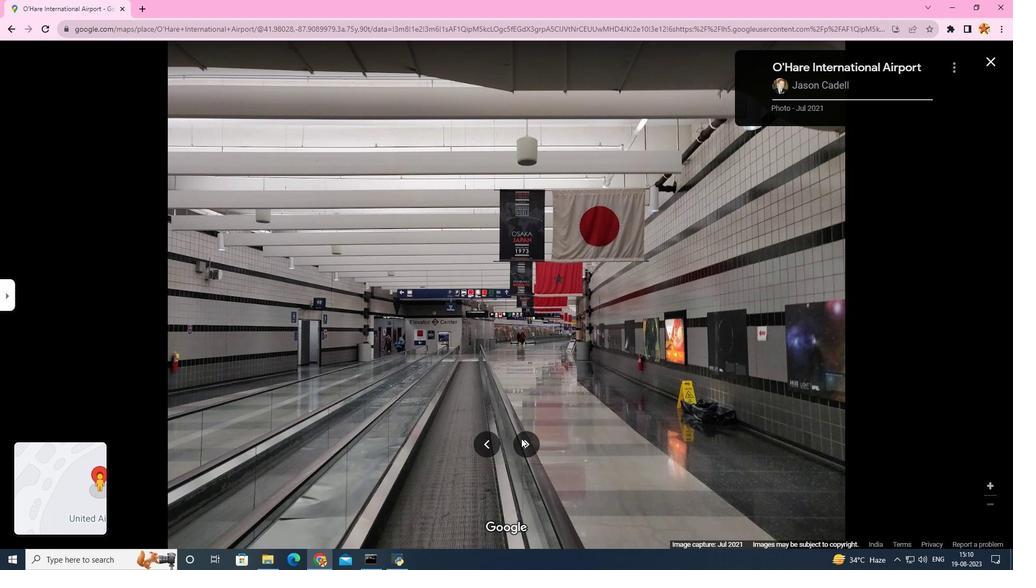 
Action: Mouse pressed left at (521, 438)
Screenshot: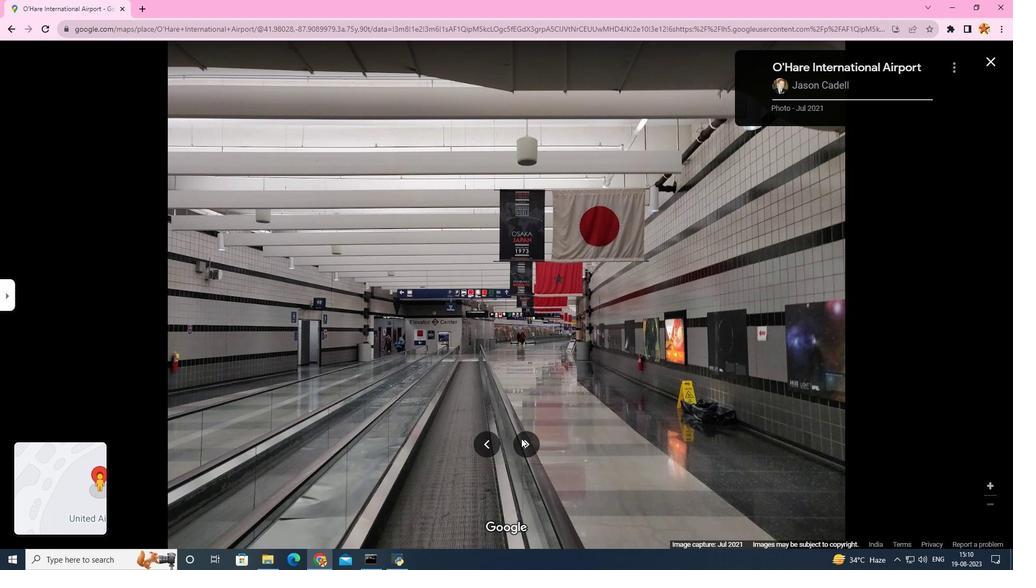
Action: Mouse pressed left at (521, 438)
Screenshot: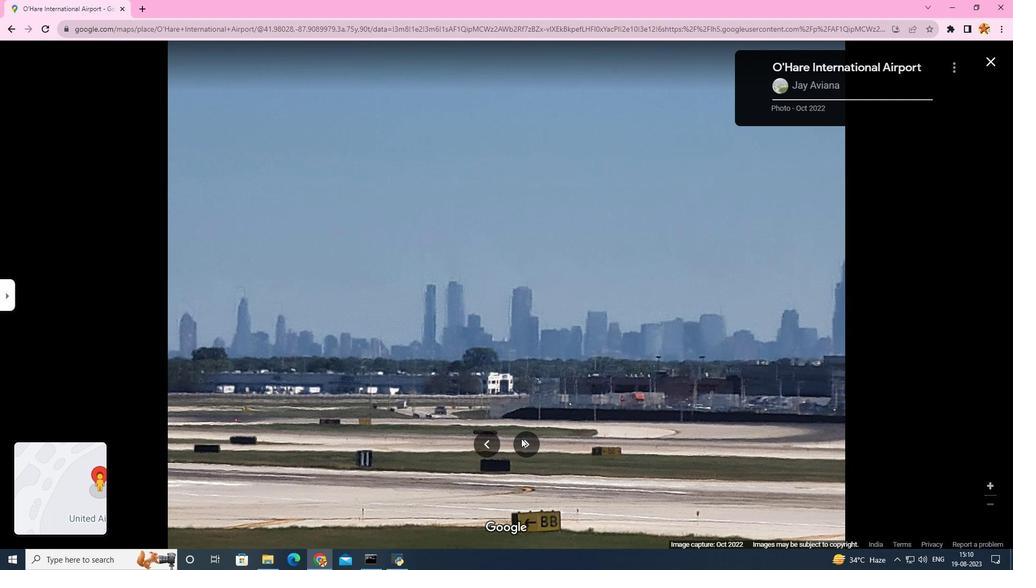 
Action: Mouse pressed left at (521, 438)
Screenshot: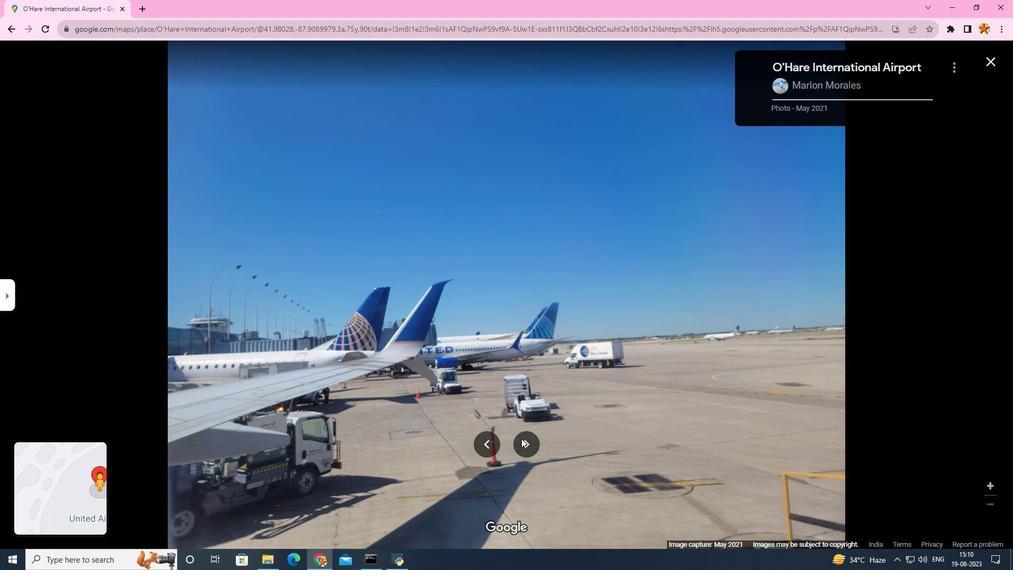 
Action: Mouse pressed left at (521, 438)
Screenshot: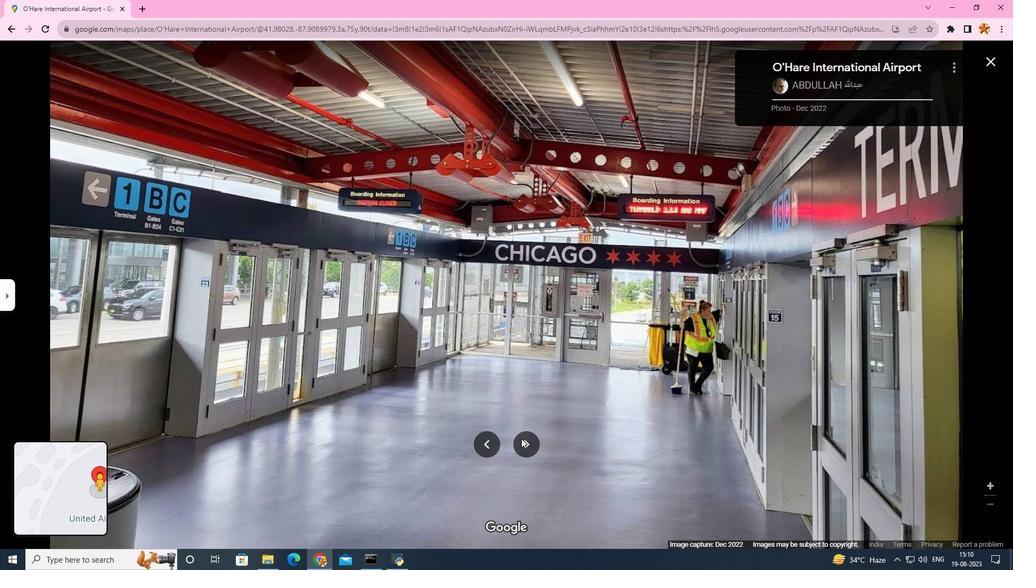 
Action: Mouse pressed left at (521, 438)
Screenshot: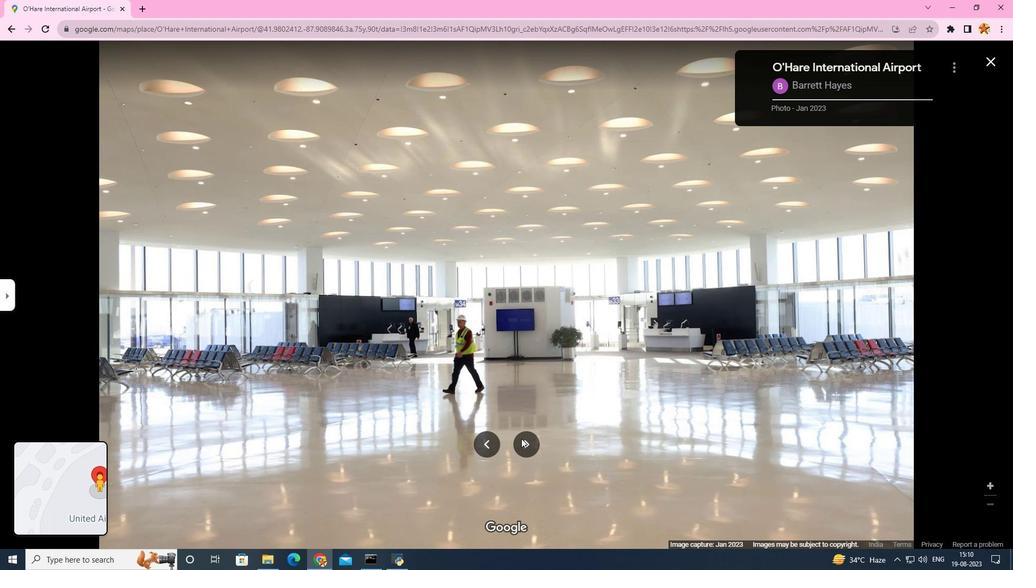 
Action: Mouse pressed left at (521, 438)
Screenshot: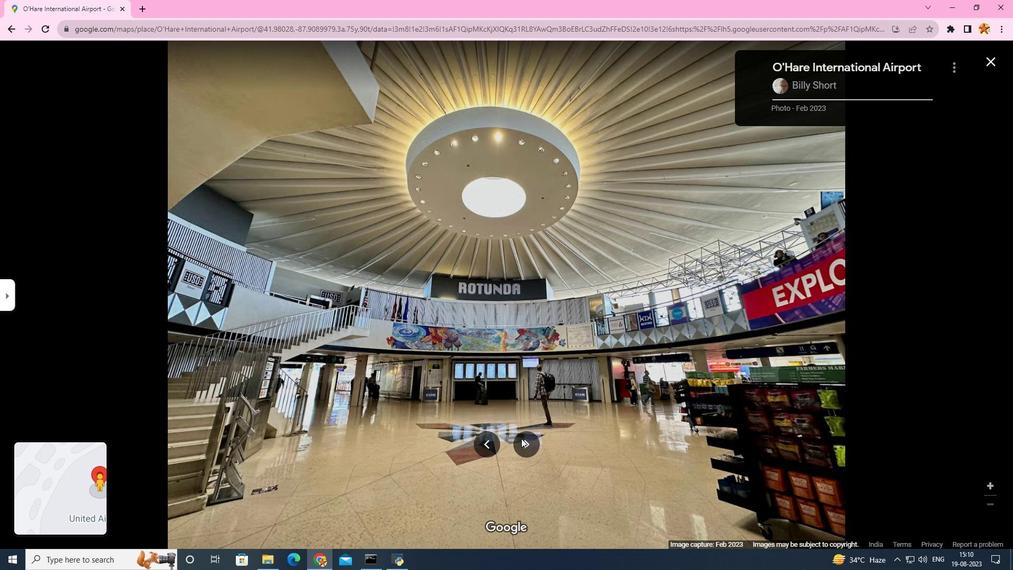 
Action: Mouse pressed left at (521, 438)
Screenshot: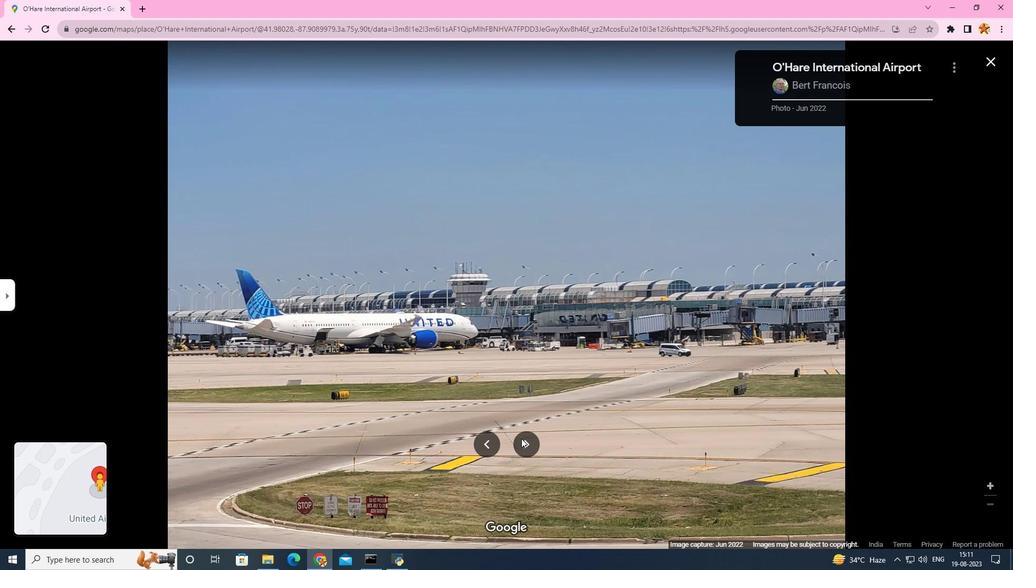
Action: Mouse pressed left at (521, 438)
Screenshot: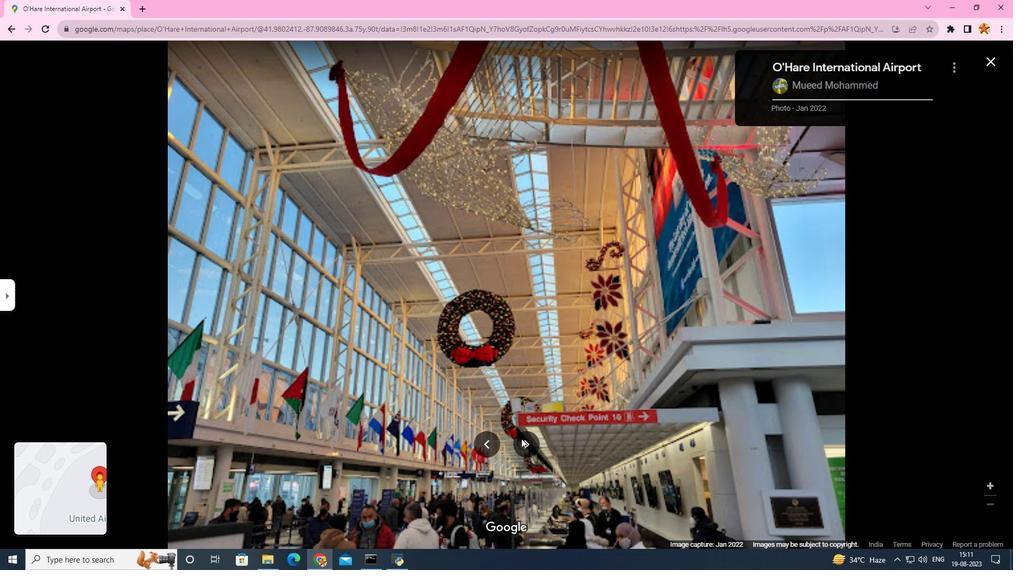 
Action: Mouse pressed left at (521, 438)
Screenshot: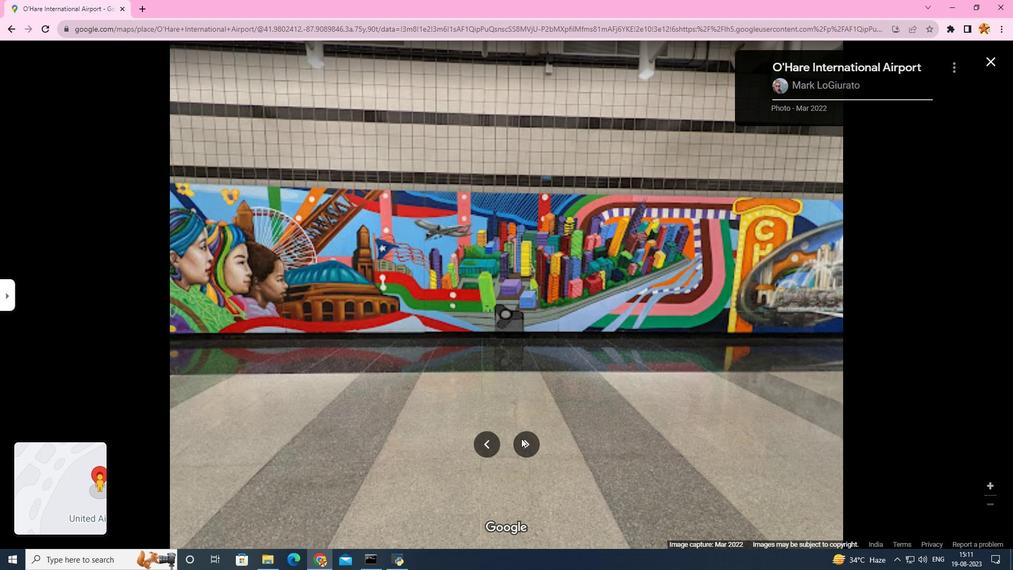 
Action: Mouse pressed left at (521, 438)
Screenshot: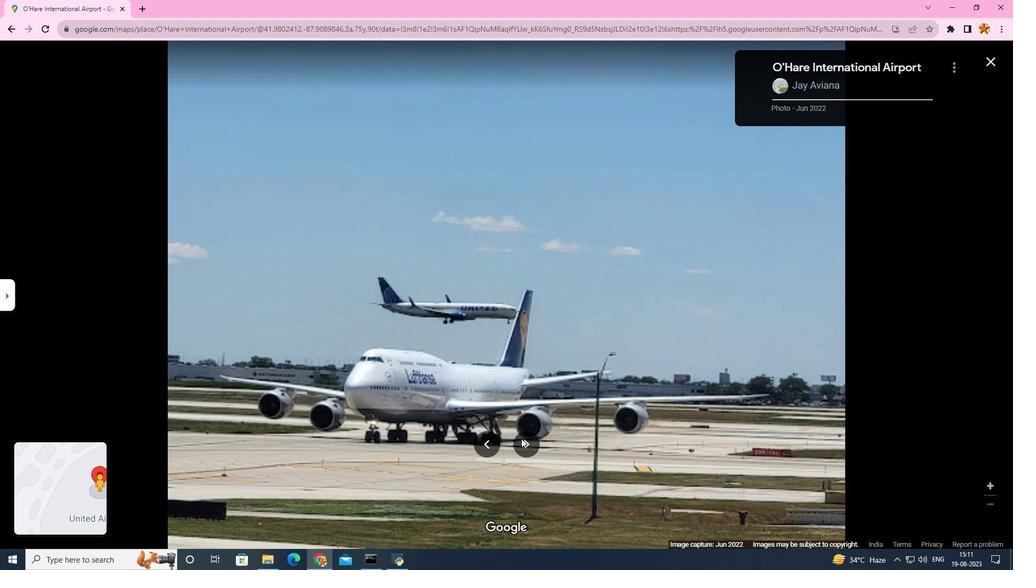 
Action: Mouse moved to (12, 307)
Screenshot: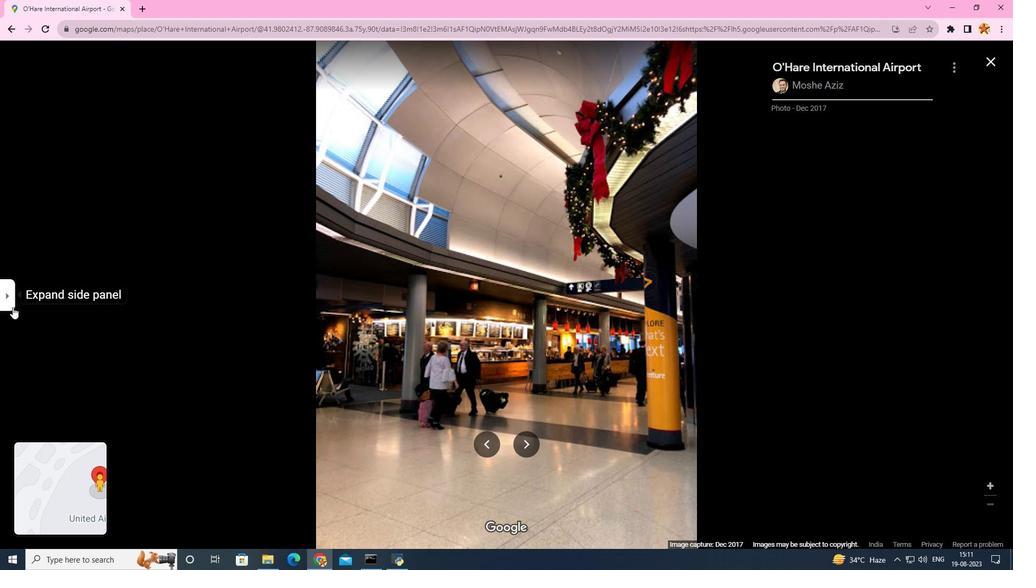 
Action: Mouse pressed left at (12, 307)
Screenshot: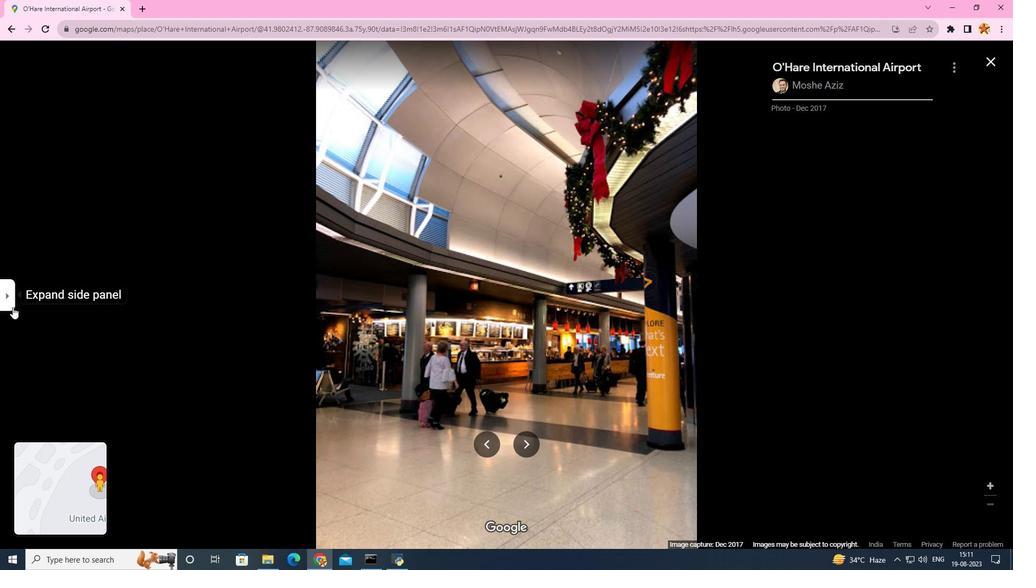 
Action: Mouse moved to (679, 471)
Screenshot: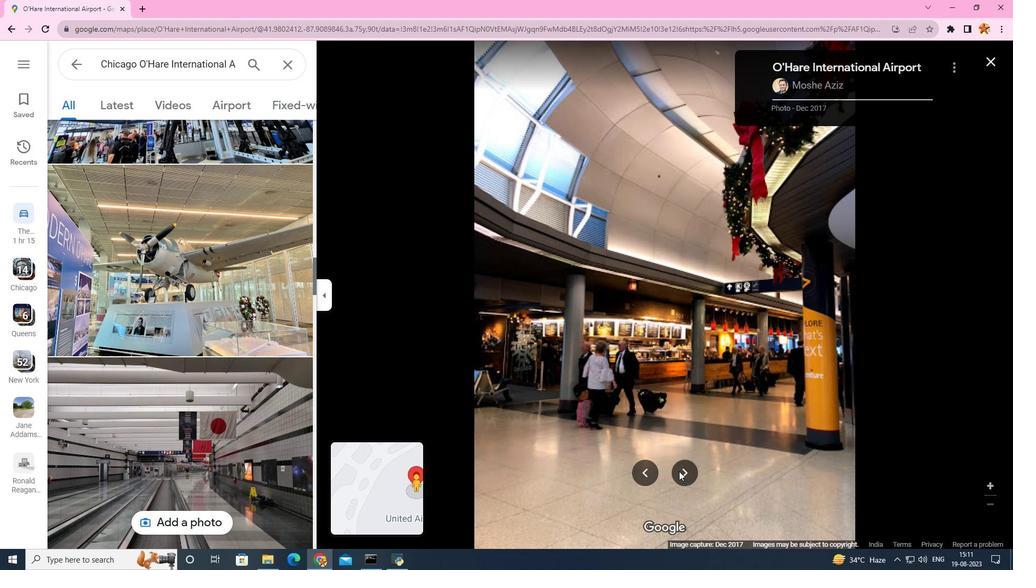 
Action: Mouse pressed left at (679, 471)
Screenshot: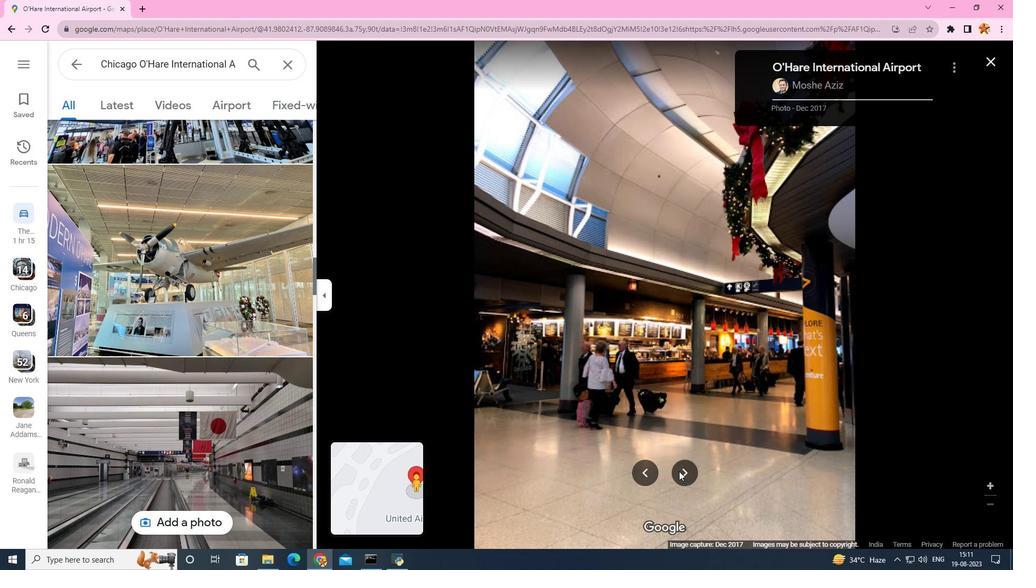 
Action: Mouse pressed left at (679, 471)
Screenshot: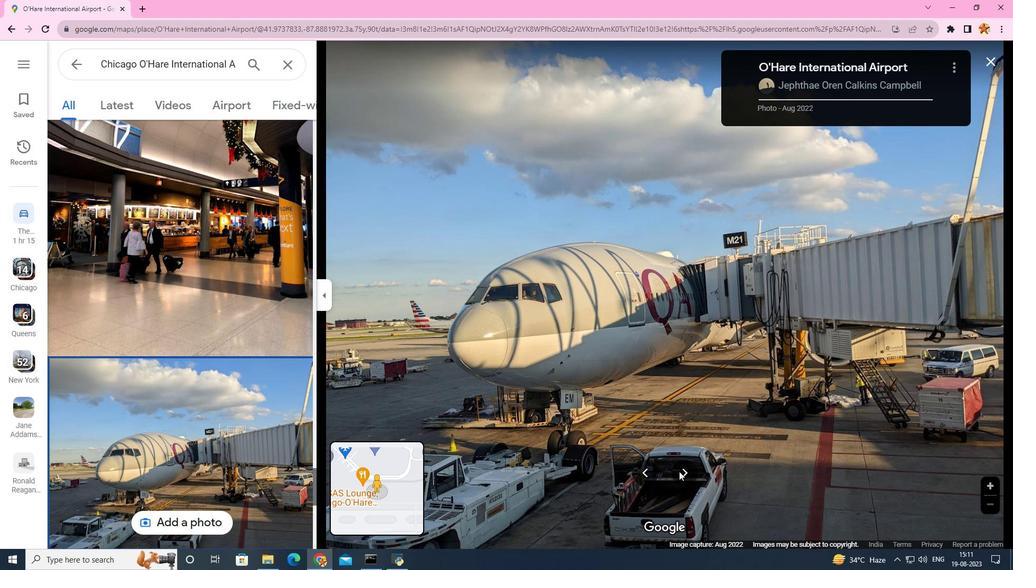 
Action: Mouse moved to (679, 471)
Screenshot: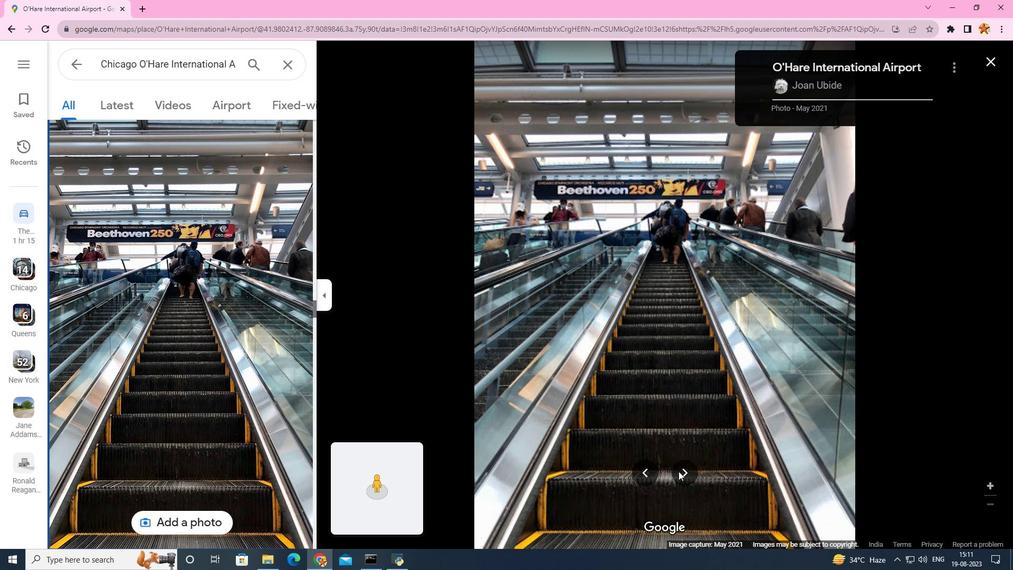 
Action: Mouse pressed left at (679, 471)
Screenshot: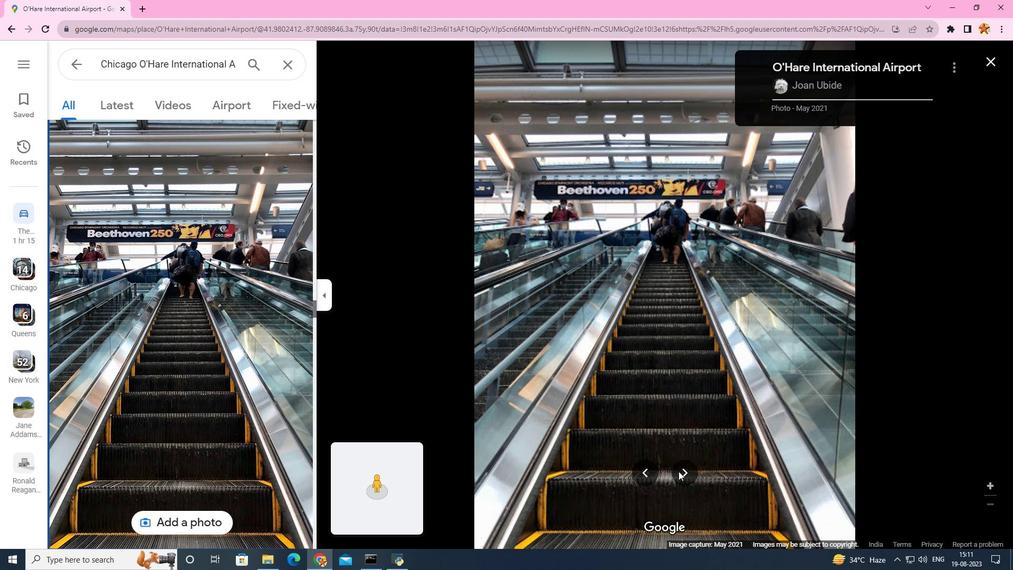 
Action: Mouse pressed left at (679, 471)
Screenshot: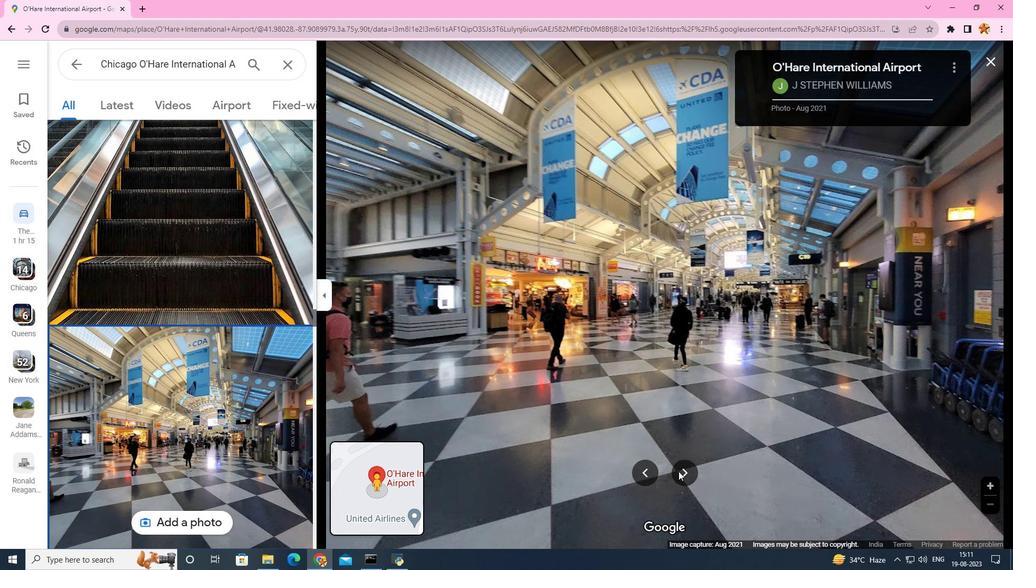 
Action: Mouse pressed left at (679, 471)
Screenshot: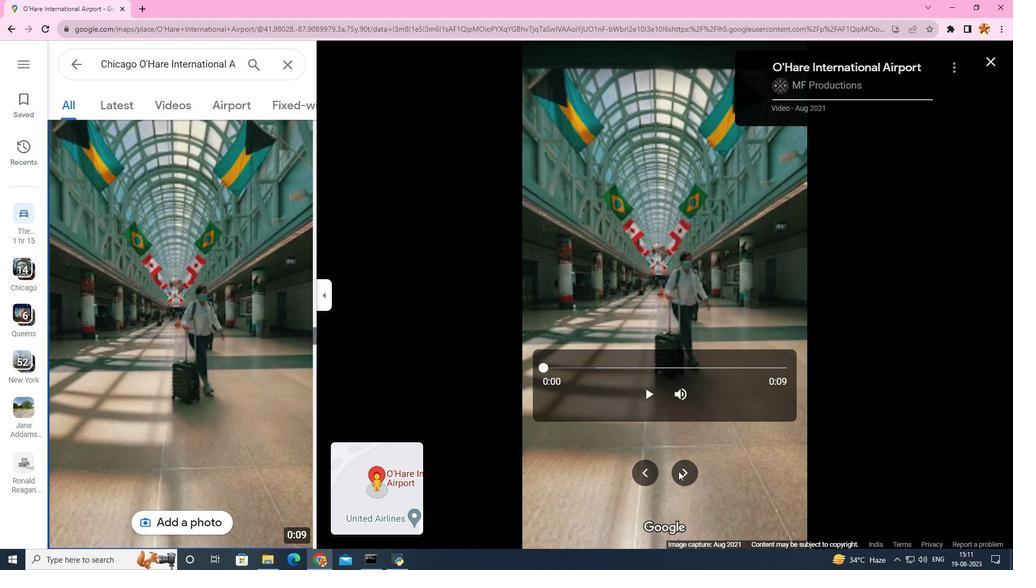 
Action: Mouse pressed left at (679, 471)
Screenshot: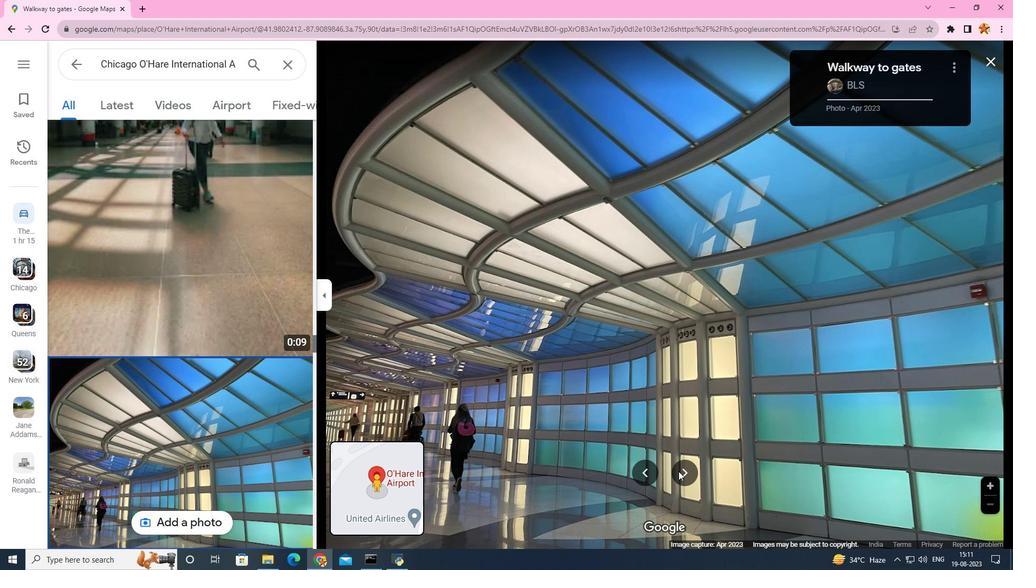 
Action: Mouse moved to (679, 471)
Screenshot: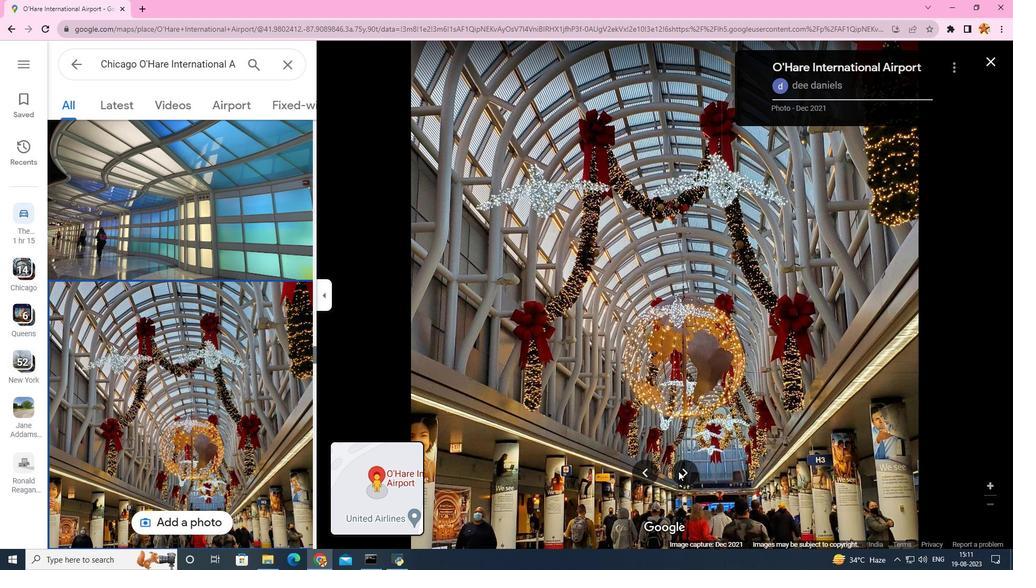 
Action: Mouse pressed left at (679, 471)
Screenshot: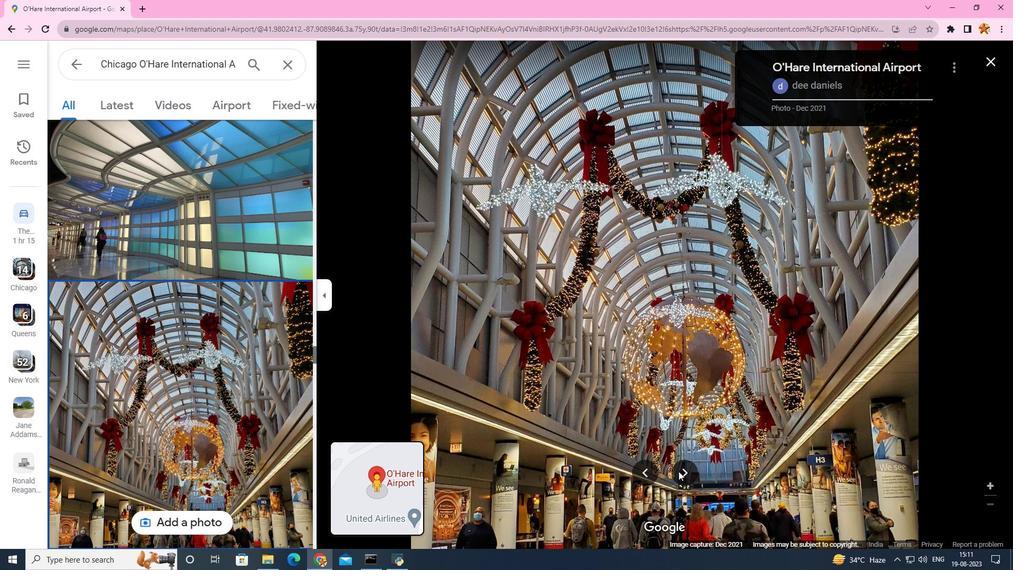 
Action: Mouse pressed left at (679, 471)
Screenshot: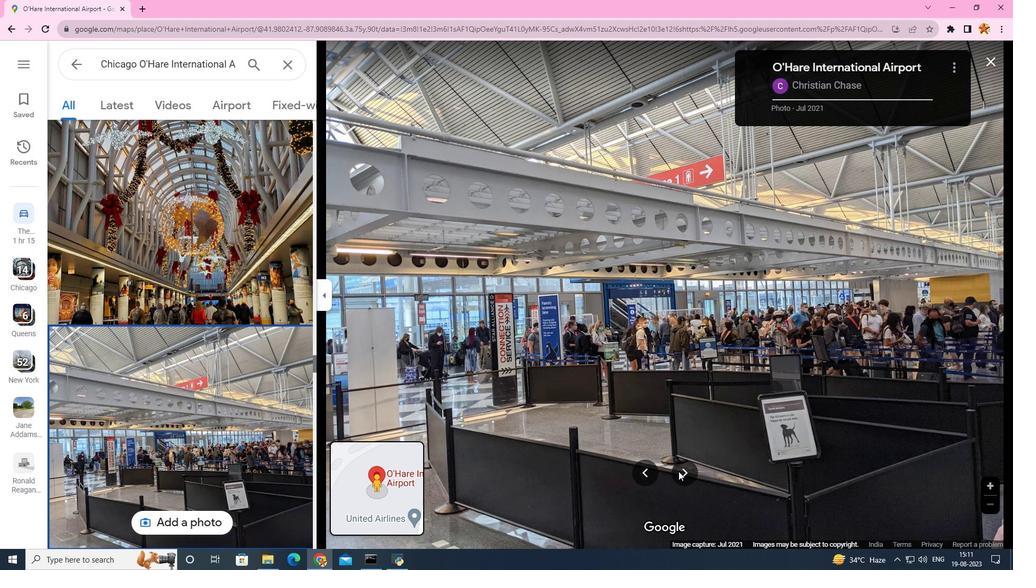 
Action: Mouse moved to (684, 481)
Screenshot: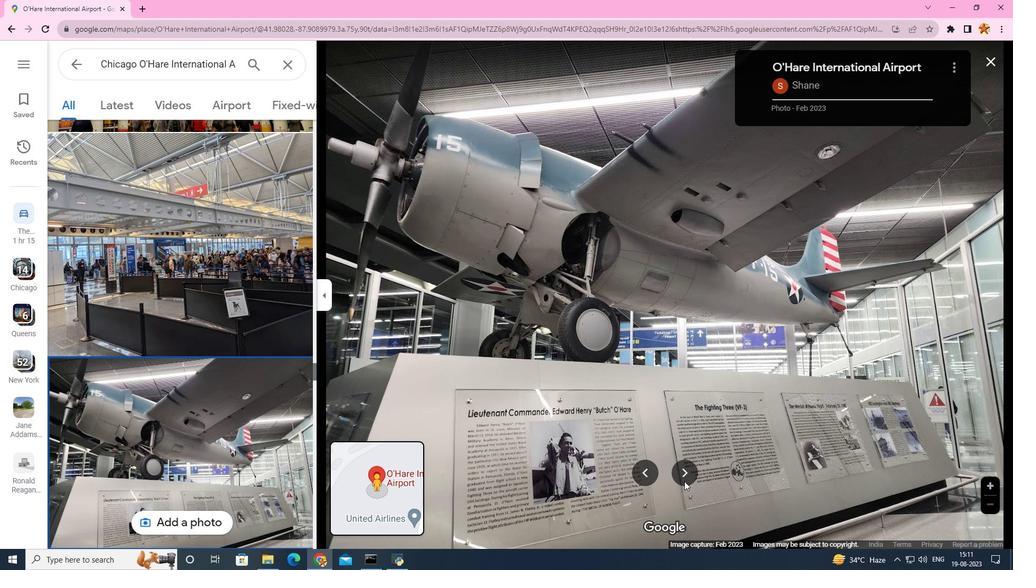 
Action: Mouse pressed left at (684, 481)
Screenshot: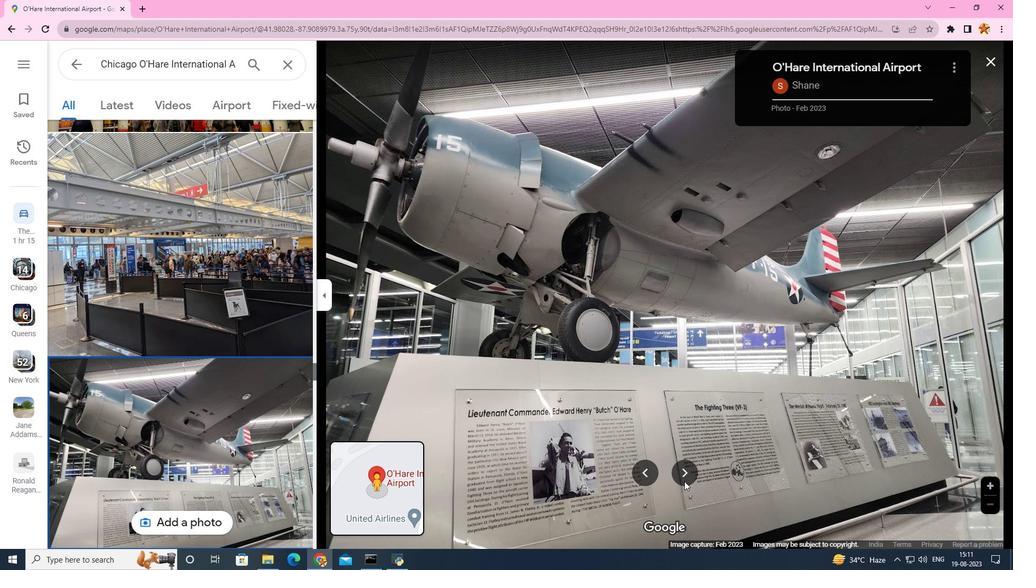 
Action: Mouse pressed left at (684, 481)
Screenshot: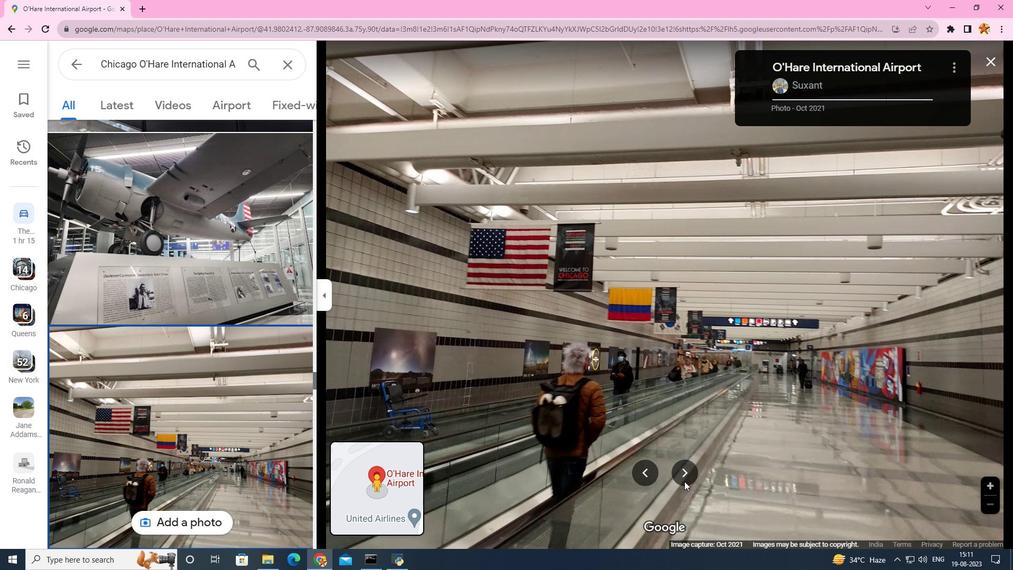 
Action: Mouse pressed left at (684, 481)
Screenshot: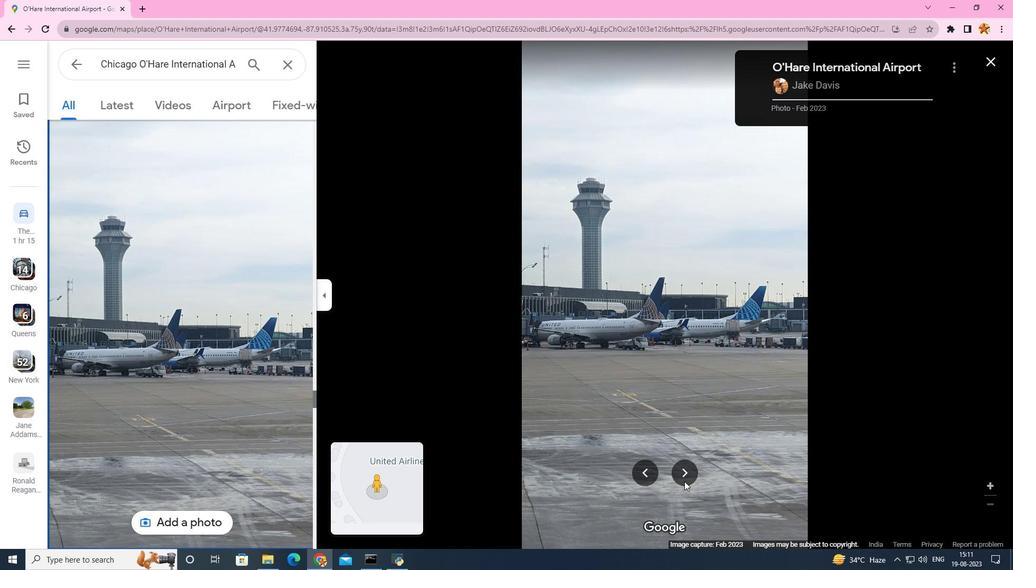 
Action: Mouse moved to (684, 481)
Screenshot: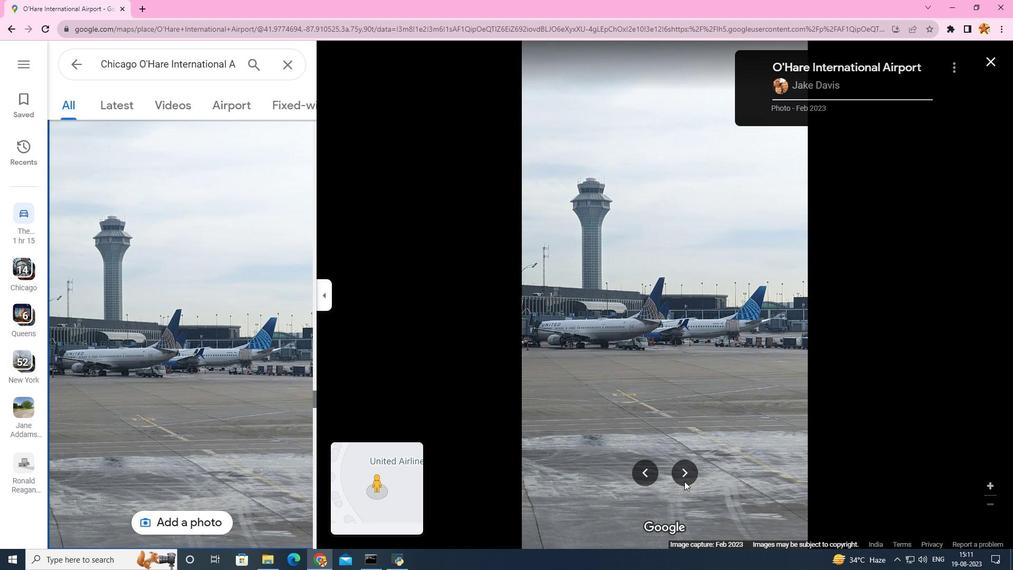 
Action: Mouse pressed left at (684, 481)
Screenshot: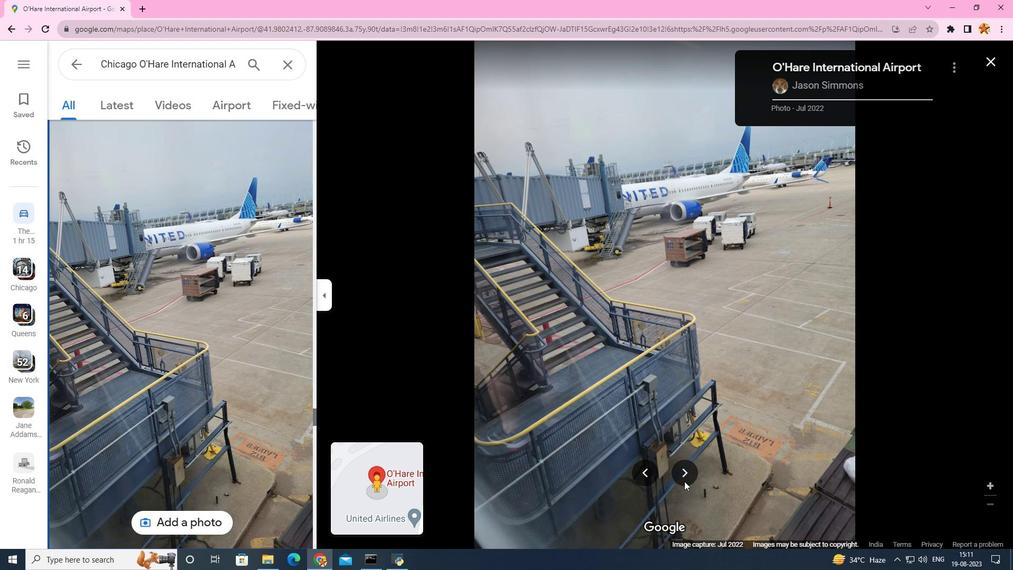 
Action: Mouse pressed left at (684, 481)
Screenshot: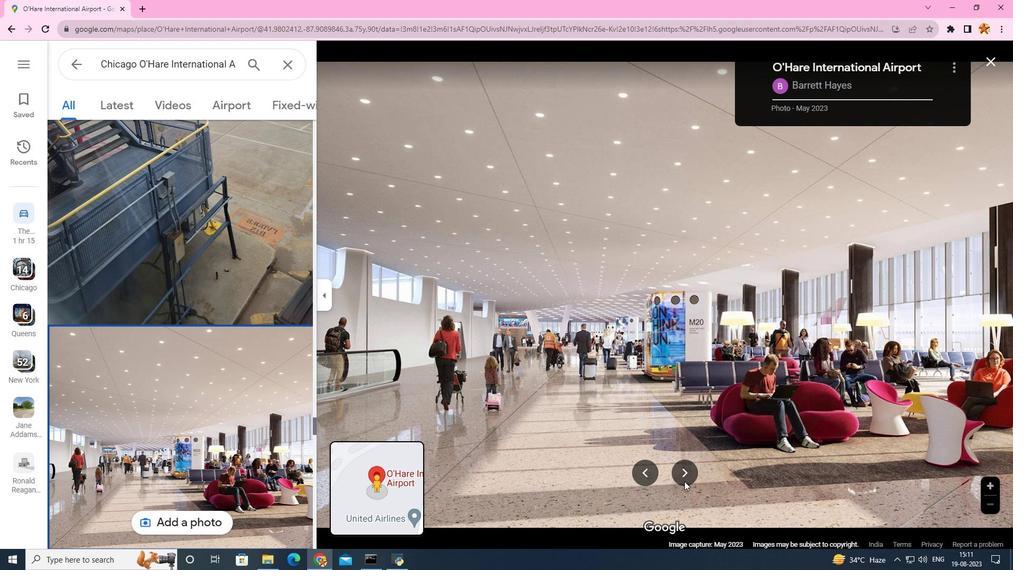 
Action: Mouse pressed left at (684, 481)
Screenshot: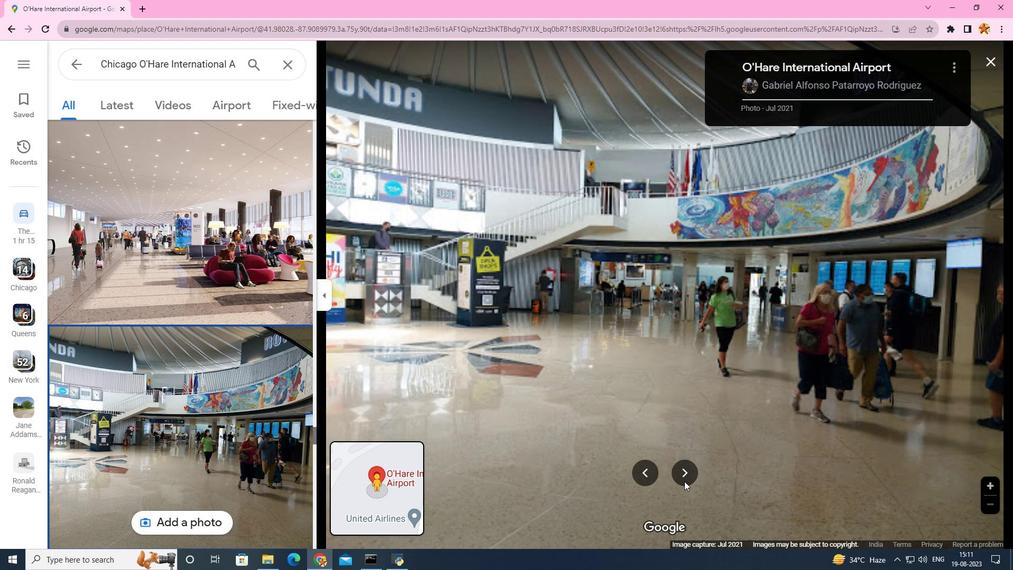 
Action: Mouse pressed left at (684, 481)
Screenshot: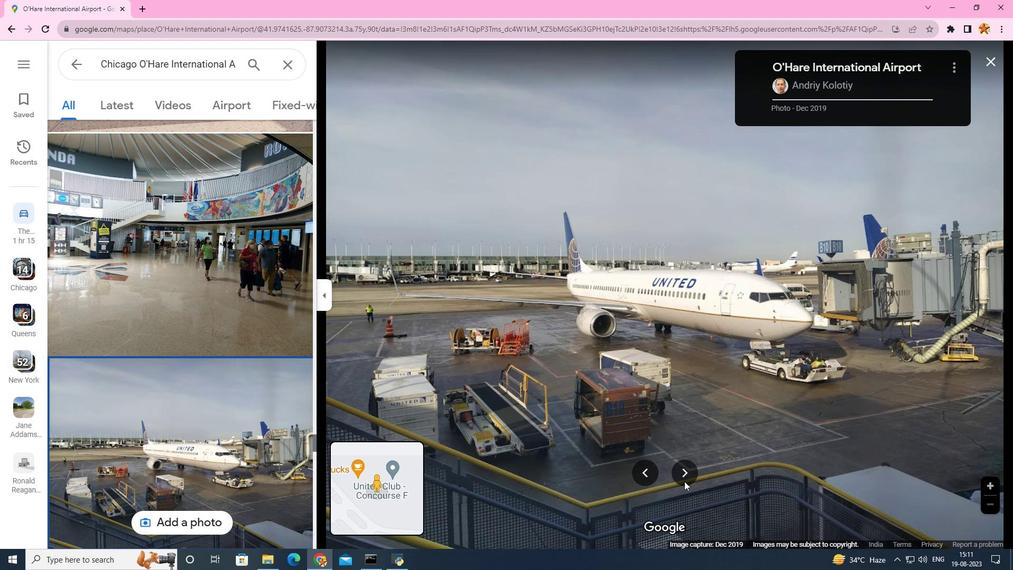 
Action: Mouse pressed left at (684, 481)
Screenshot: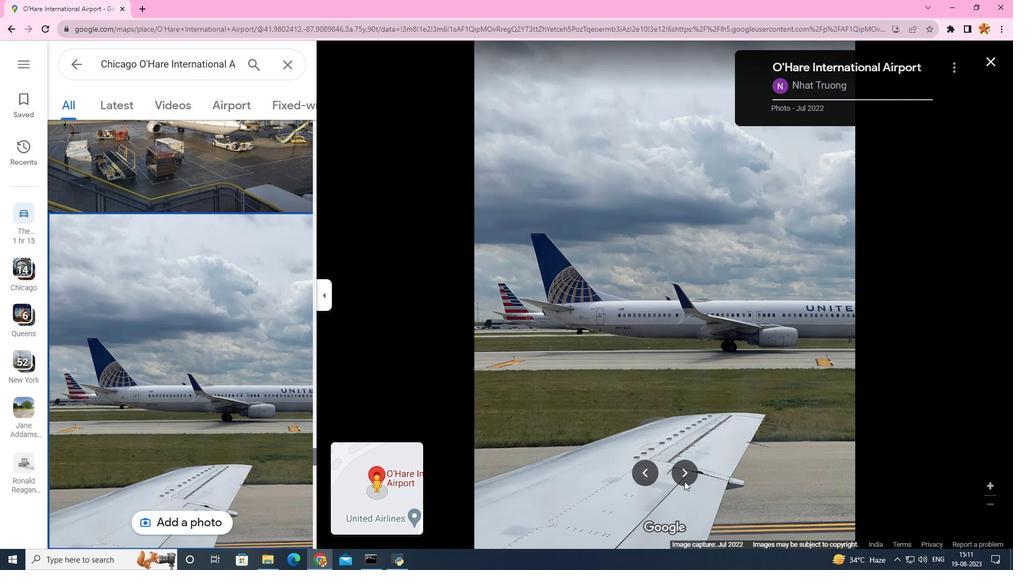
Action: Mouse pressed left at (684, 481)
Screenshot: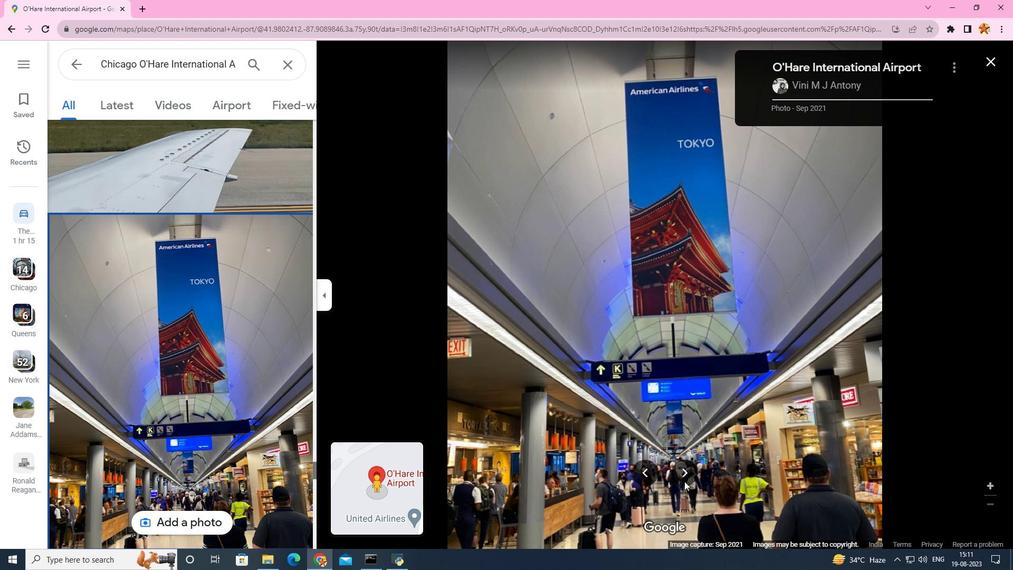 
Action: Mouse pressed left at (684, 481)
Screenshot: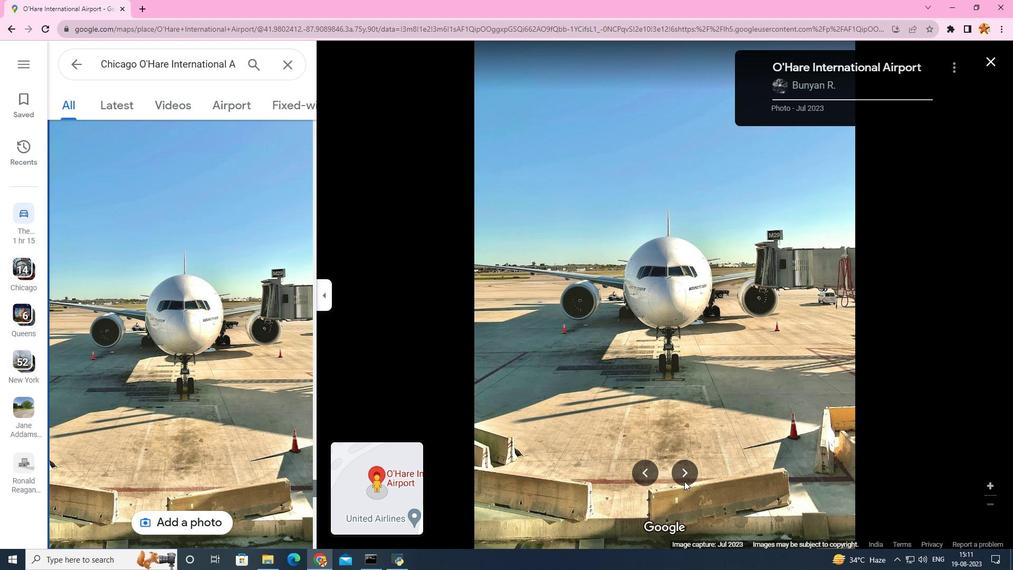
Action: Mouse pressed left at (684, 481)
Screenshot: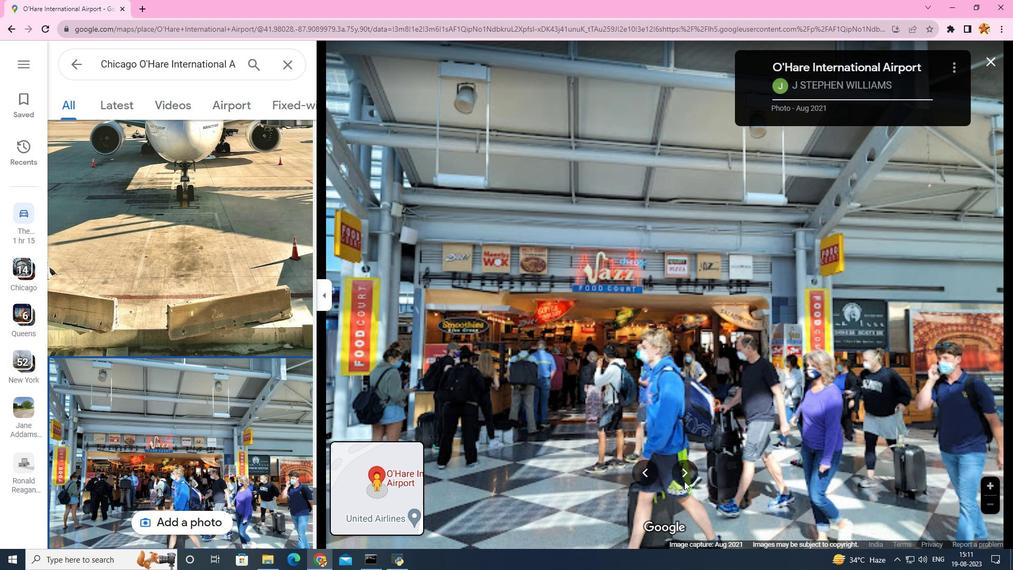 
Action: Mouse pressed left at (684, 481)
Screenshot: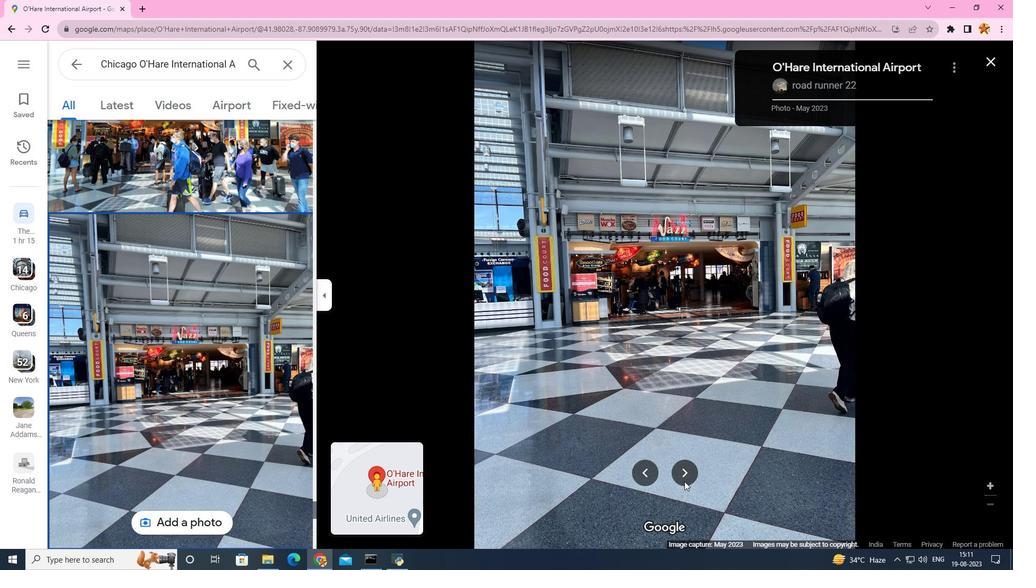 
Action: Mouse pressed left at (684, 481)
Screenshot: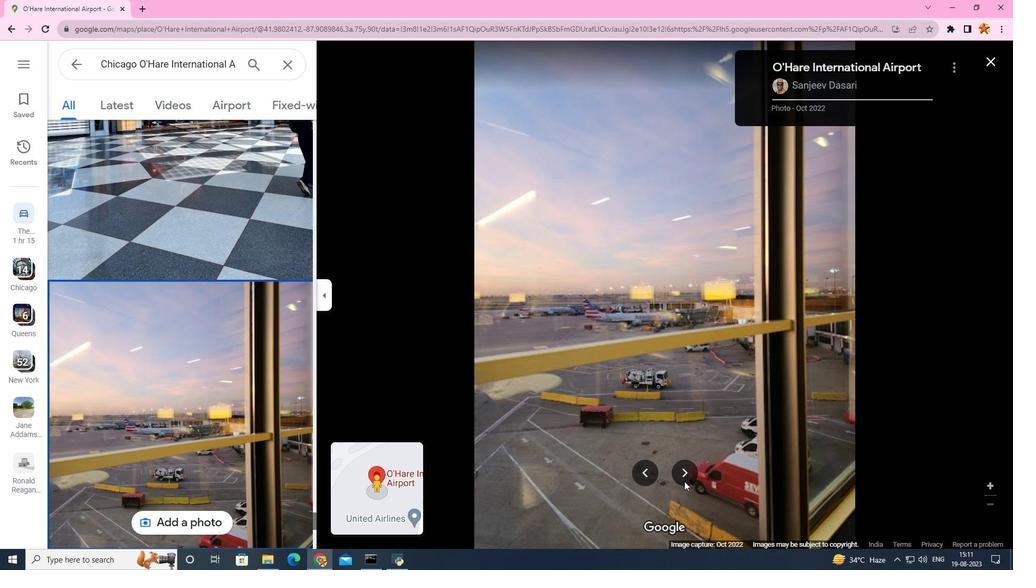 
Action: Mouse pressed left at (684, 481)
Screenshot: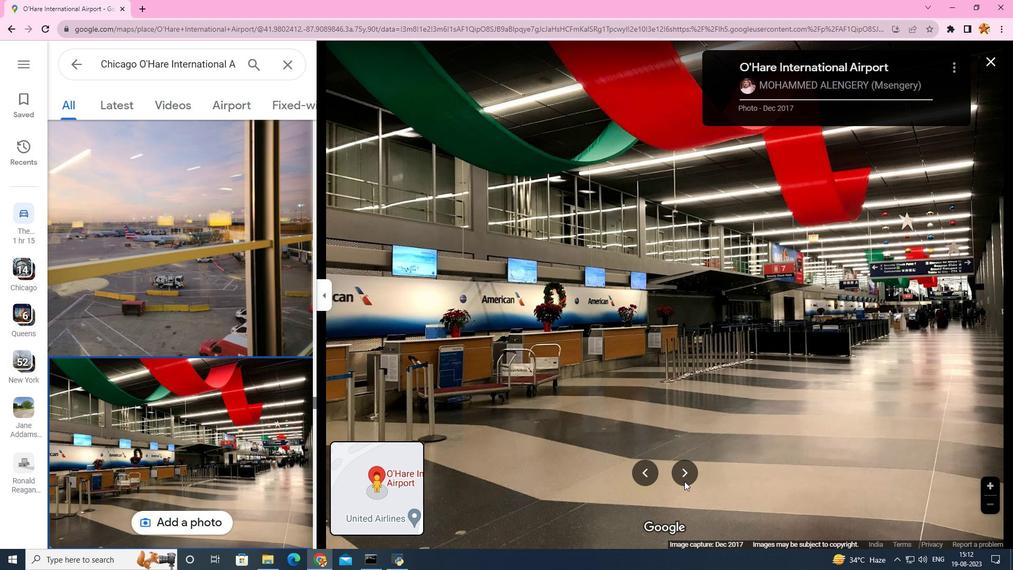 
Action: Mouse pressed left at (684, 481)
Screenshot: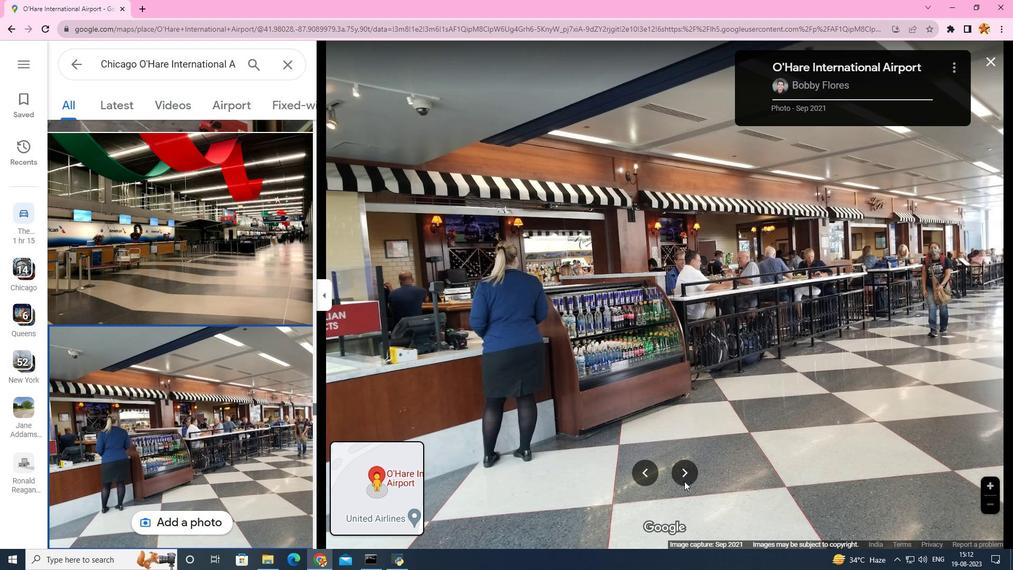 
Action: Mouse moved to (684, 481)
Screenshot: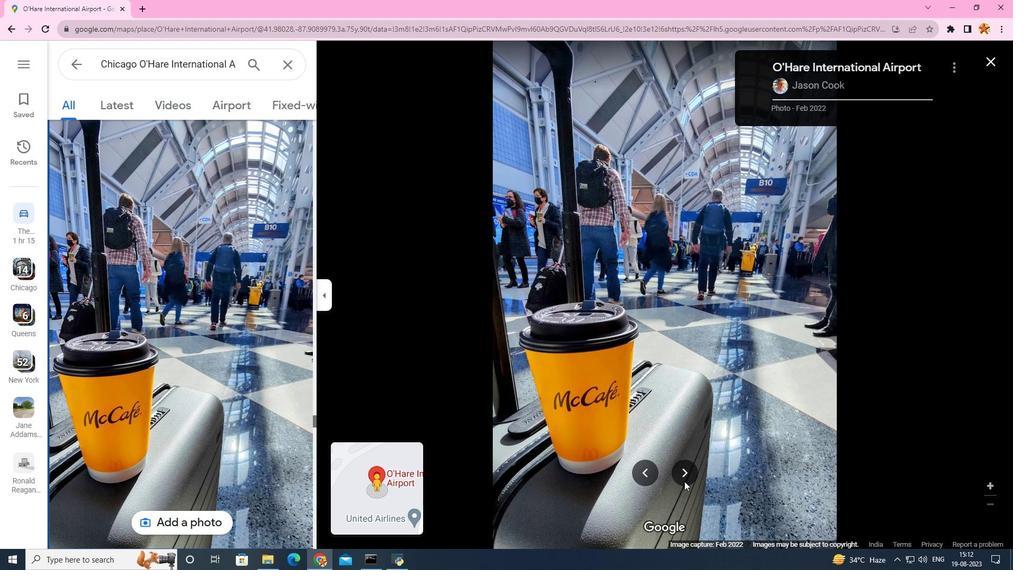 
Action: Mouse pressed left at (684, 481)
Screenshot: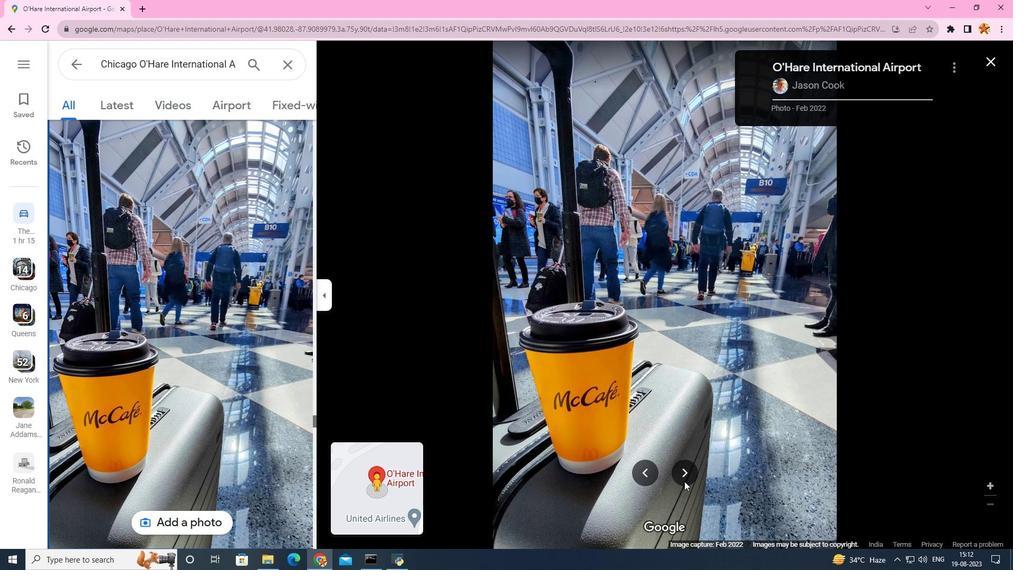 
Action: Mouse pressed left at (684, 481)
Screenshot: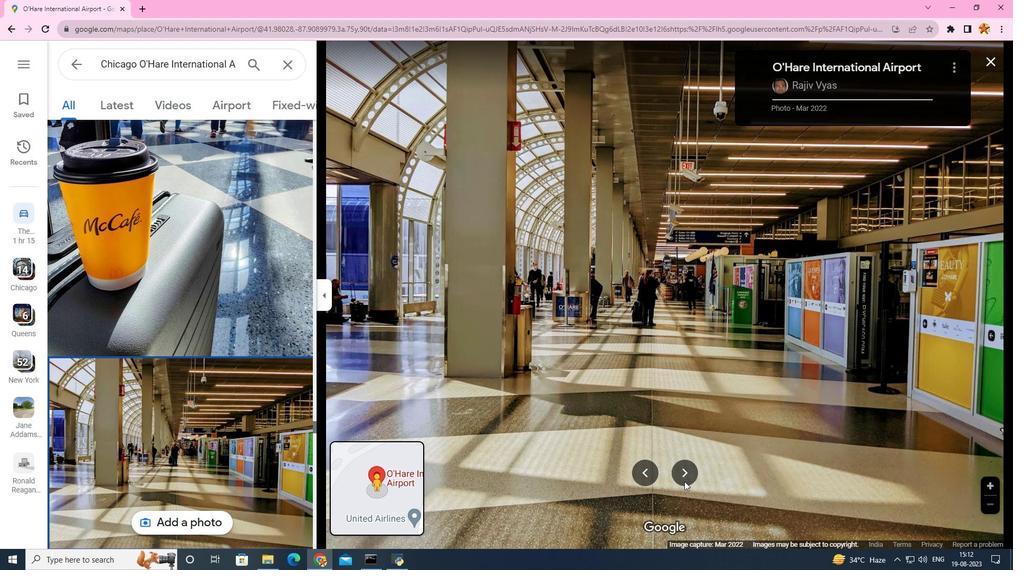 
Action: Mouse pressed left at (684, 481)
Screenshot: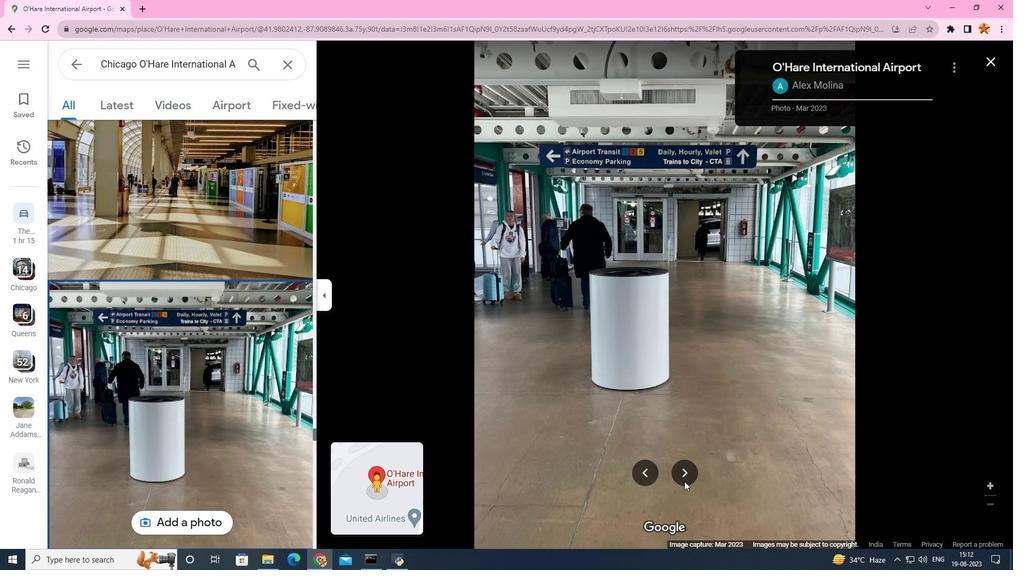 
Action: Mouse pressed left at (684, 481)
Screenshot: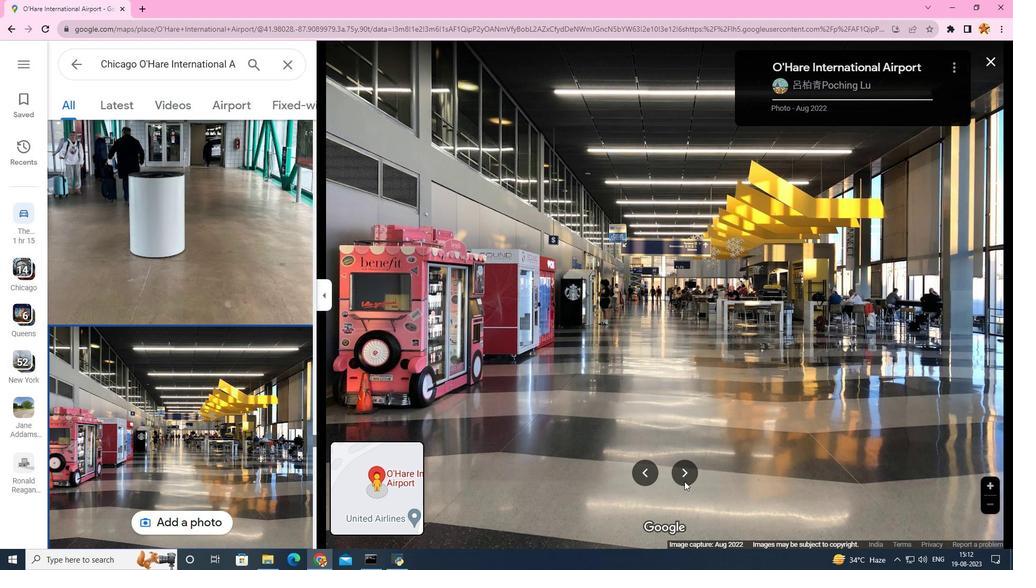 
Action: Mouse pressed left at (684, 481)
Screenshot: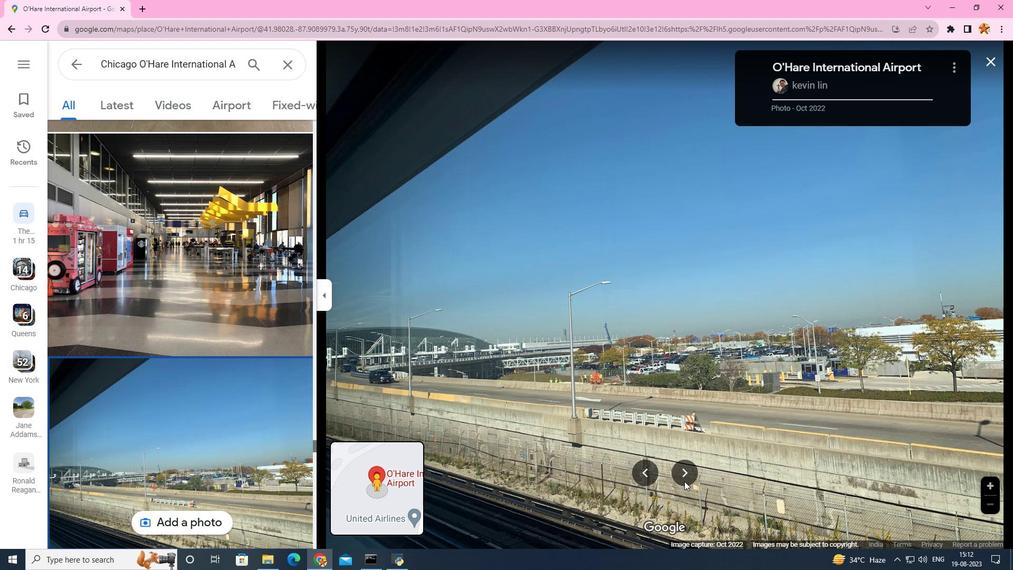 
Action: Mouse pressed left at (684, 481)
Screenshot: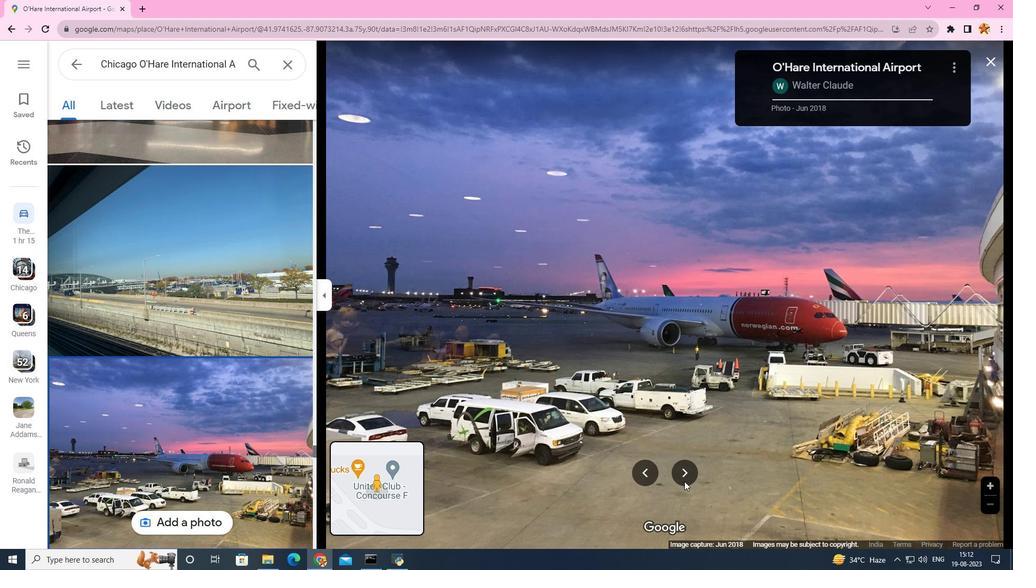 
Action: Mouse pressed left at (684, 481)
Screenshot: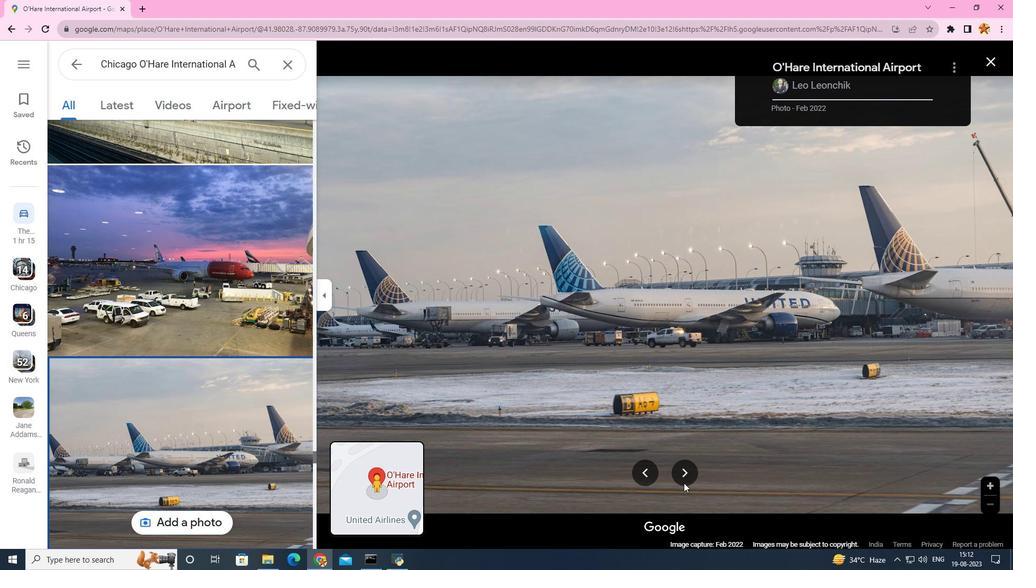 
Action: Mouse moved to (683, 483)
Screenshot: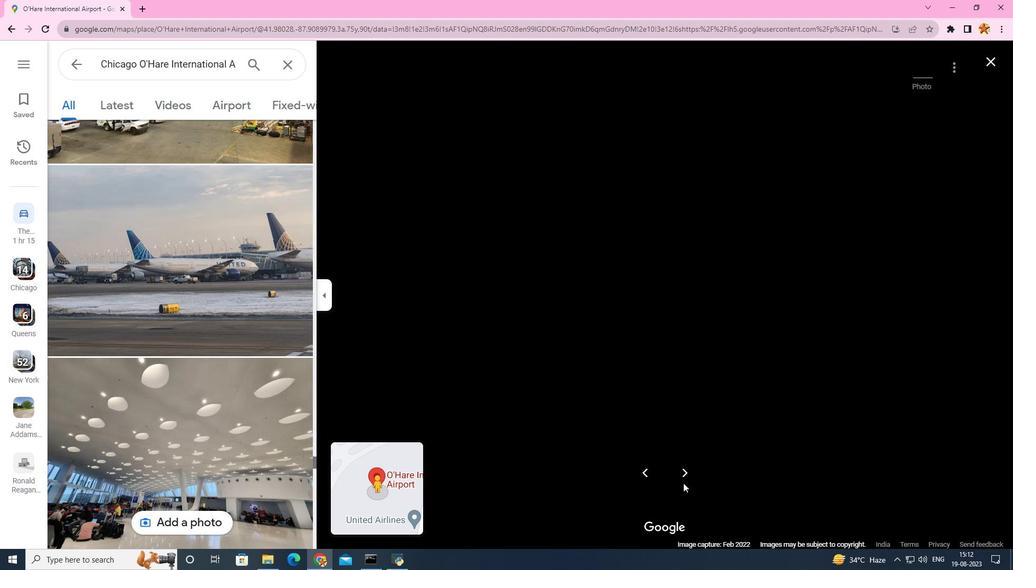 
Action: Mouse pressed left at (683, 483)
Screenshot: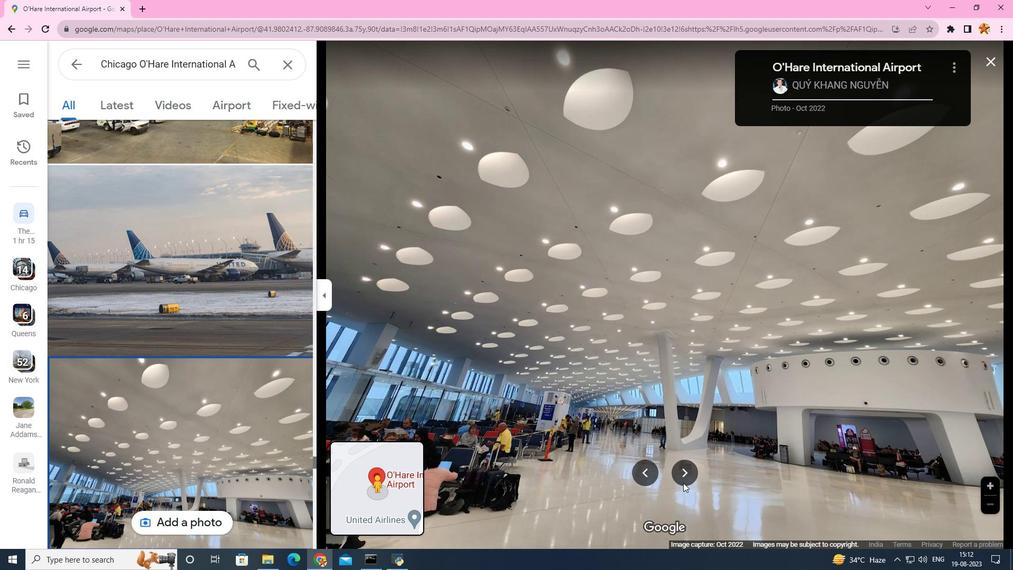 
Action: Mouse pressed left at (683, 483)
Screenshot: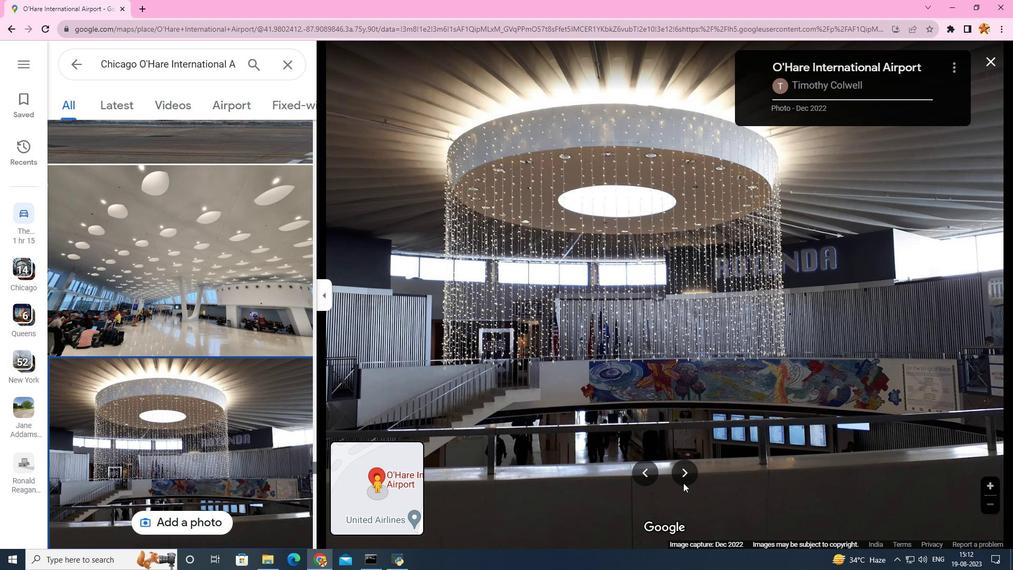 
Action: Mouse moved to (683, 483)
Screenshot: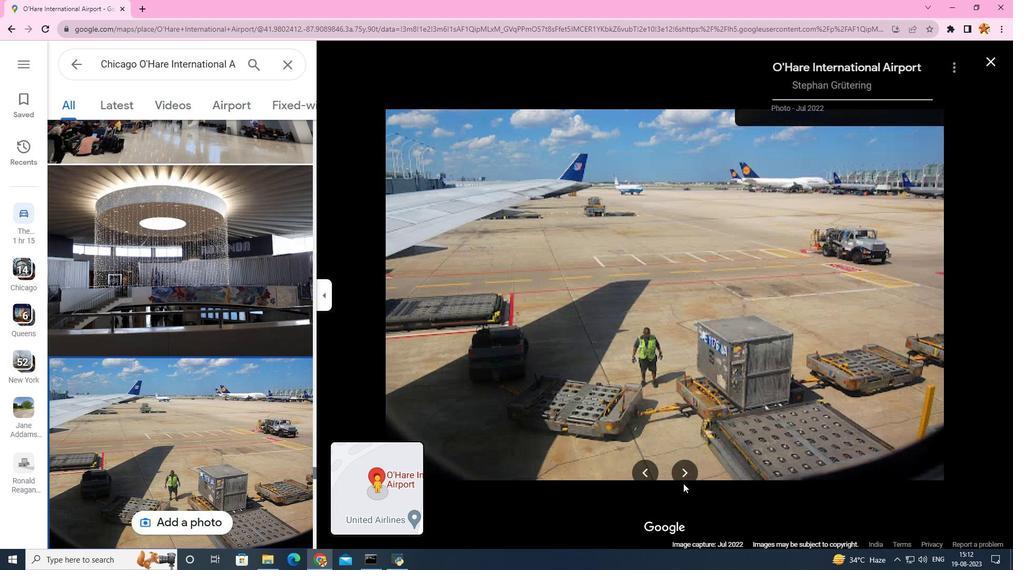 
Action: Mouse pressed left at (683, 483)
Screenshot: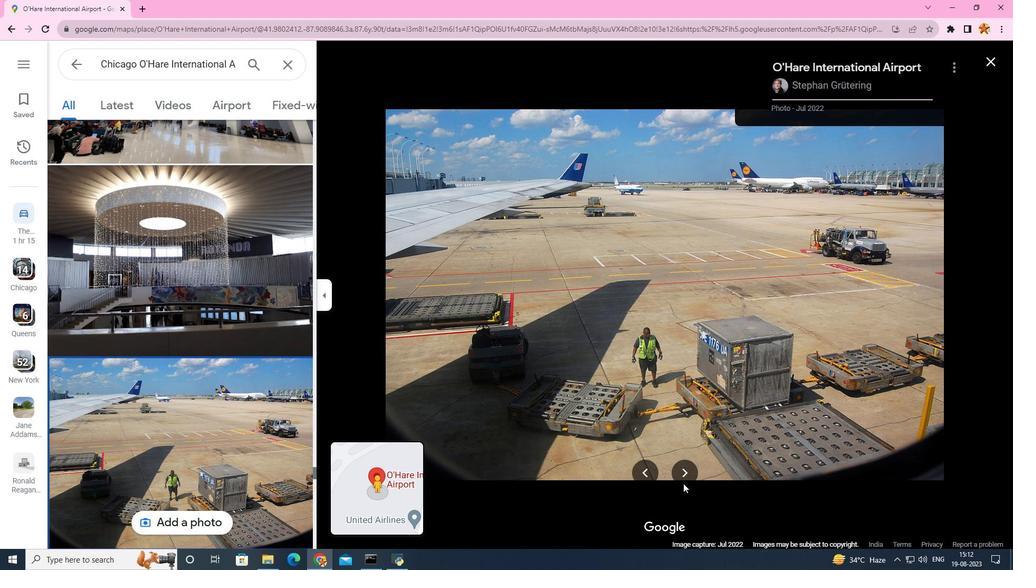 
Action: Mouse moved to (216, 111)
Screenshot: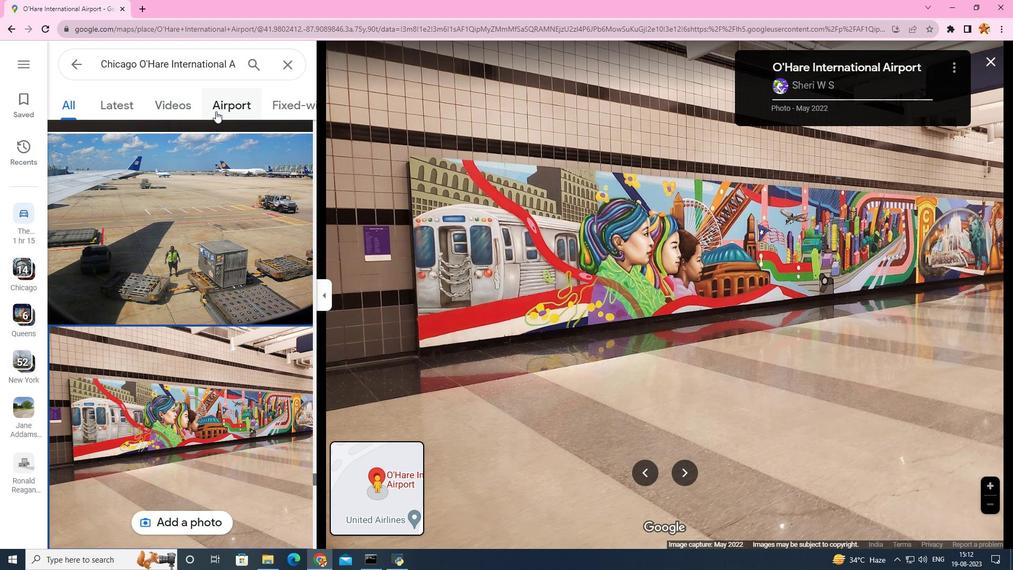 
Action: Mouse pressed left at (216, 111)
Screenshot: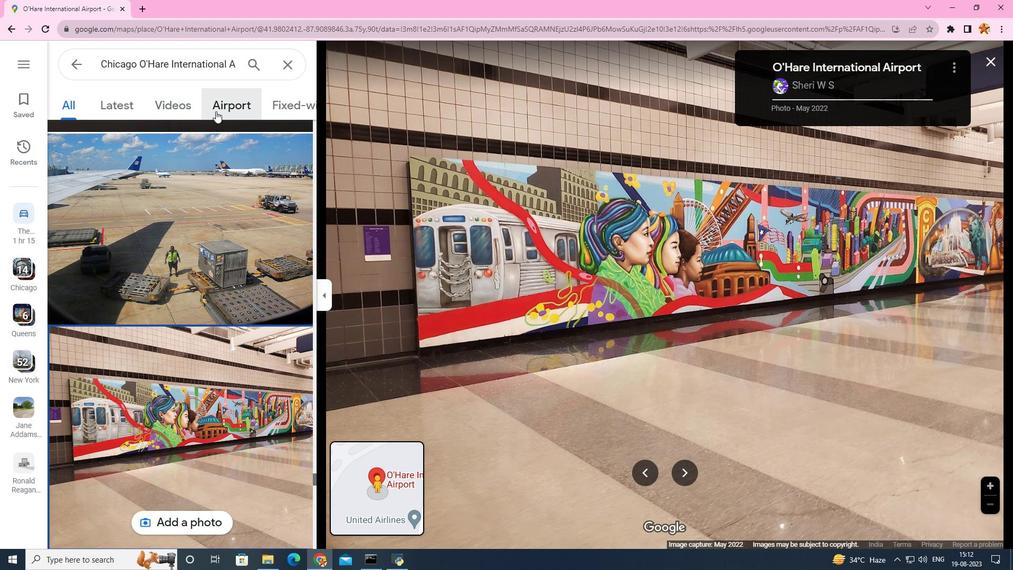 
Action: Mouse moved to (691, 468)
Screenshot: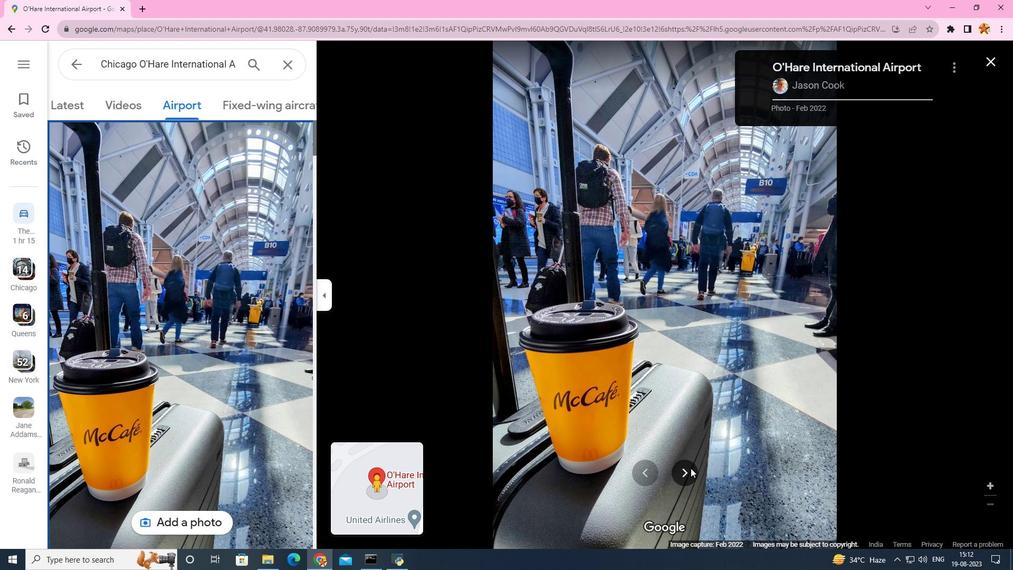 
Action: Mouse pressed left at (691, 468)
Screenshot: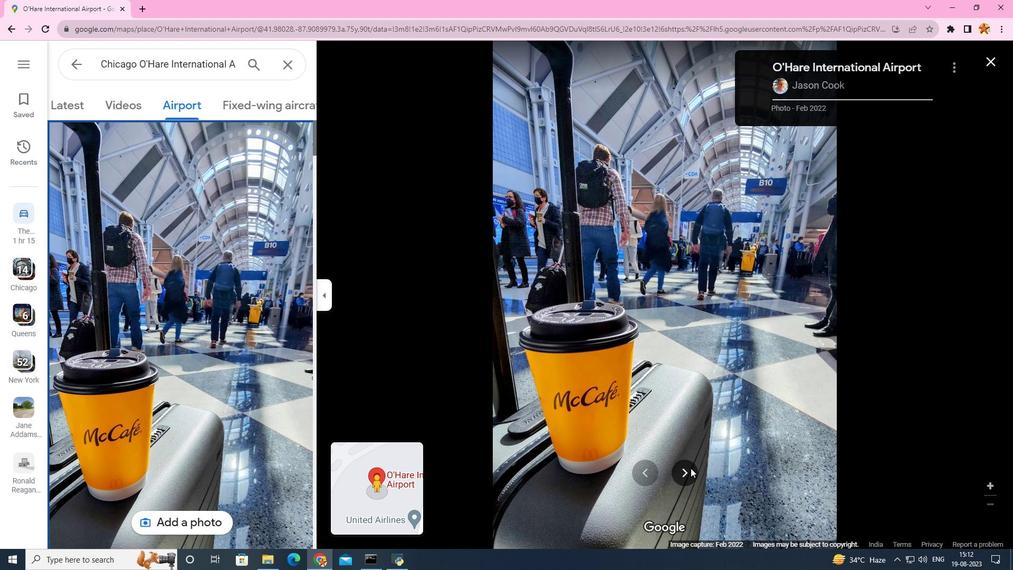 
Action: Mouse pressed left at (691, 468)
Screenshot: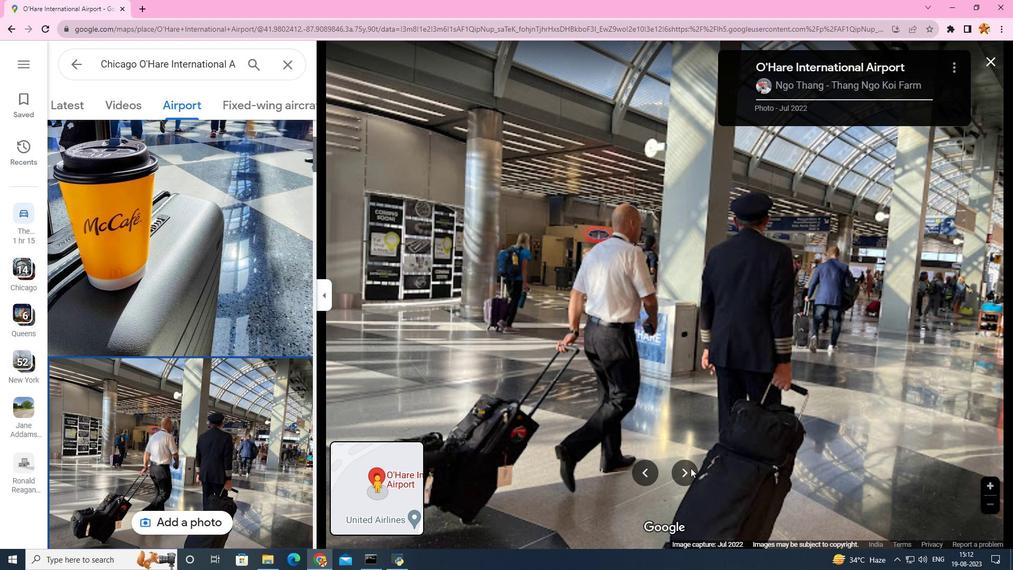 
Action: Mouse pressed left at (691, 468)
Screenshot: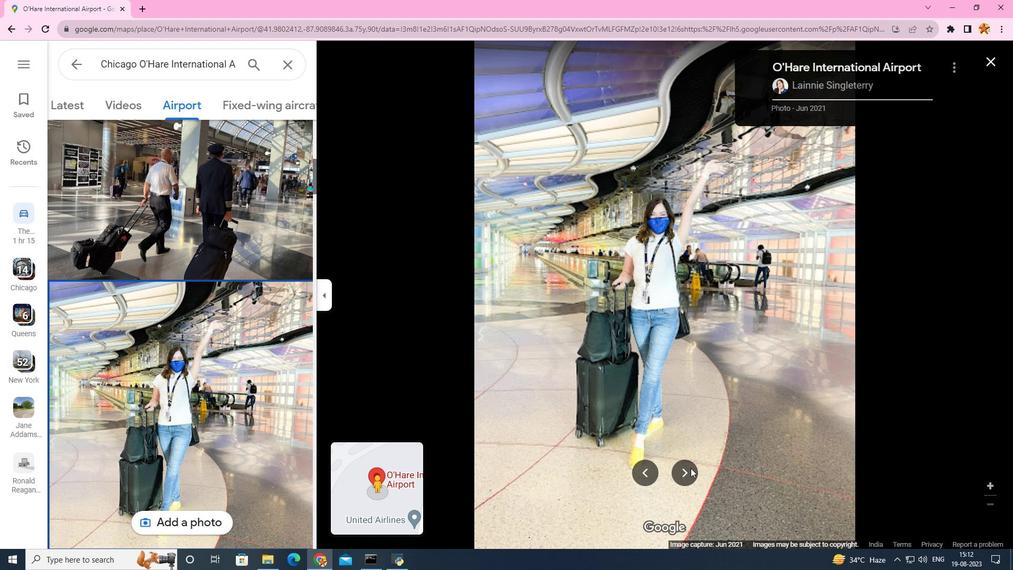 
Action: Mouse pressed left at (691, 468)
Screenshot: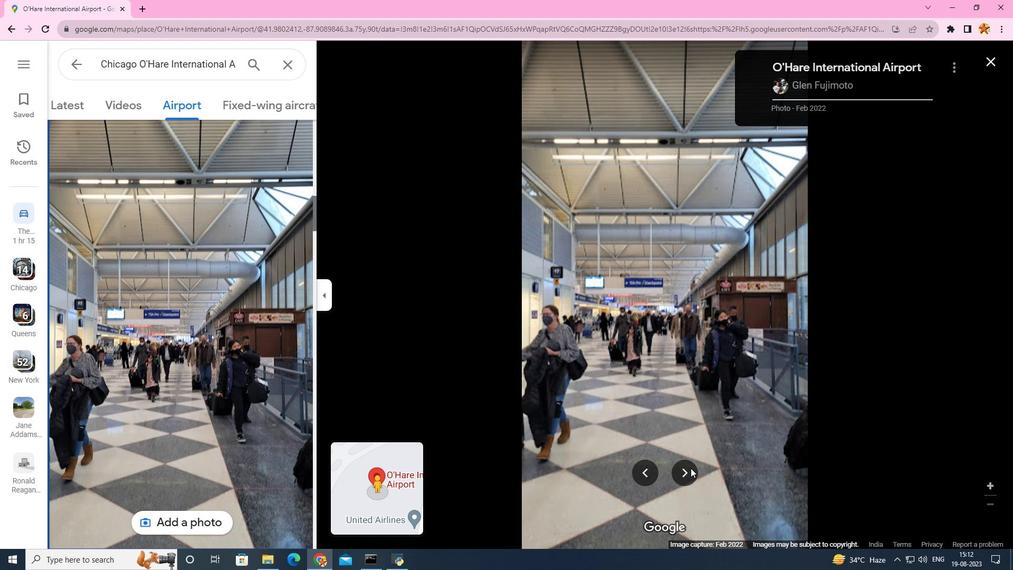 
Action: Mouse pressed left at (691, 468)
Screenshot: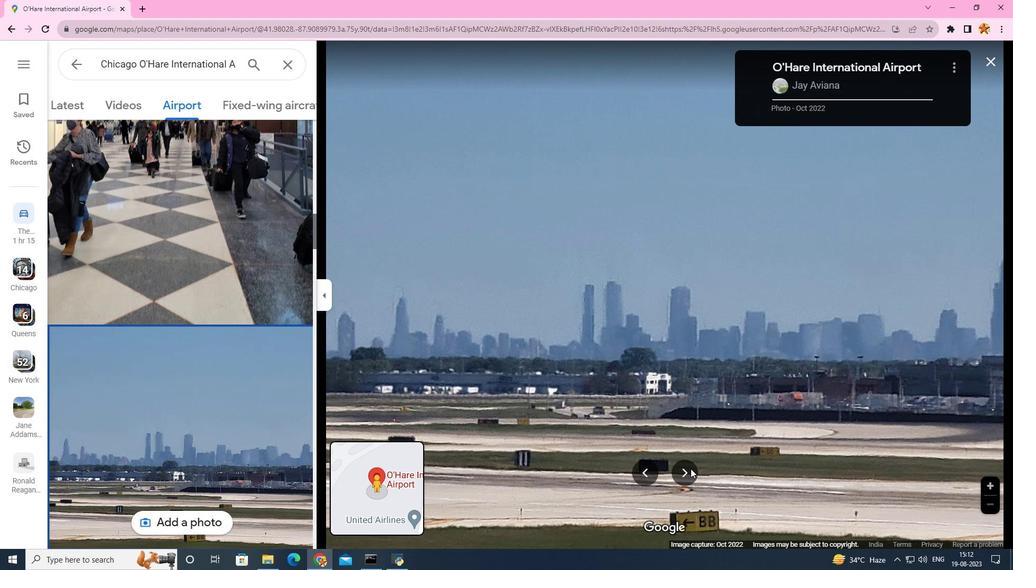 
Action: Mouse moved to (691, 468)
Screenshot: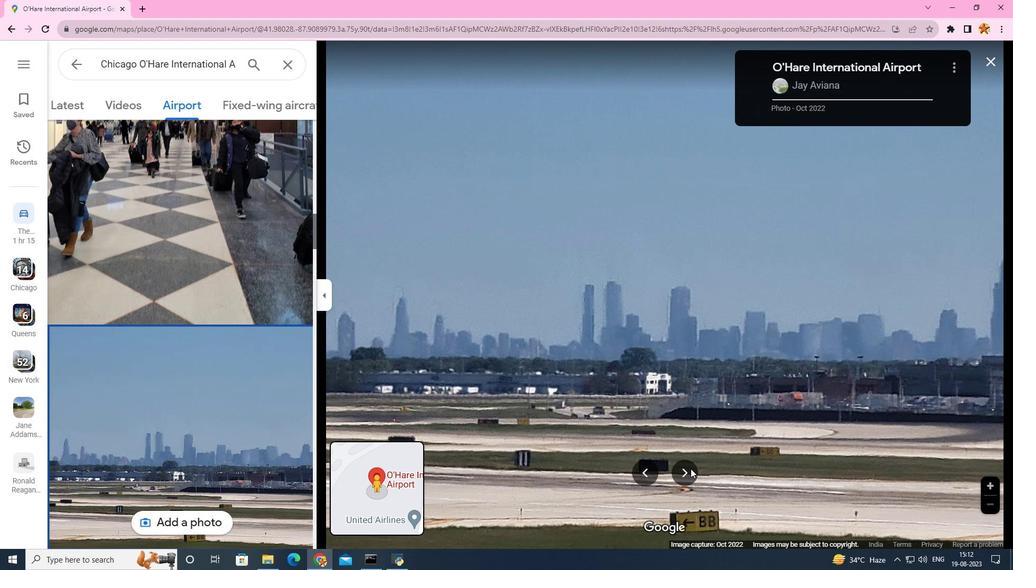 
Action: Mouse pressed left at (691, 468)
Screenshot: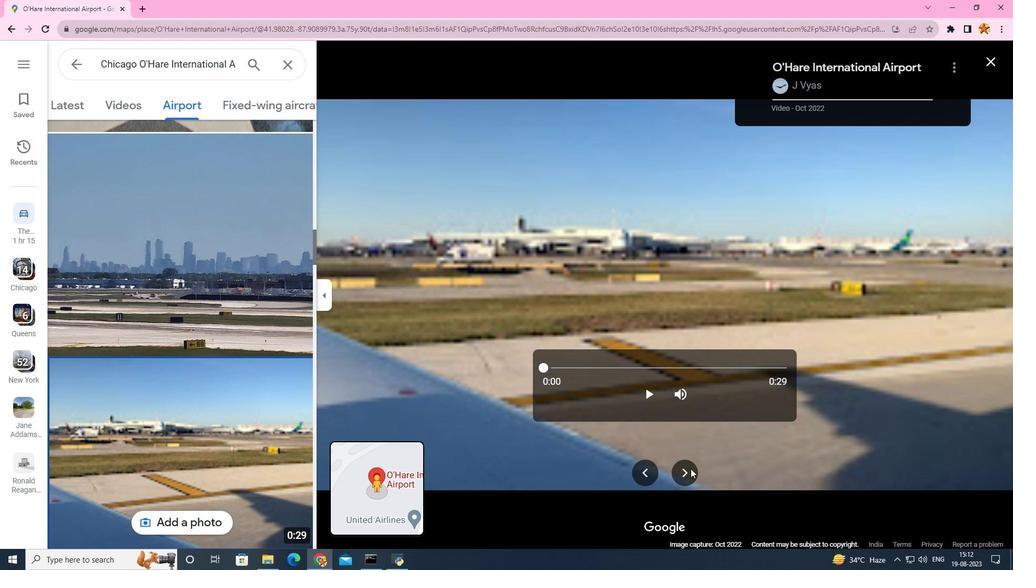 
Action: Mouse pressed left at (691, 468)
Screenshot: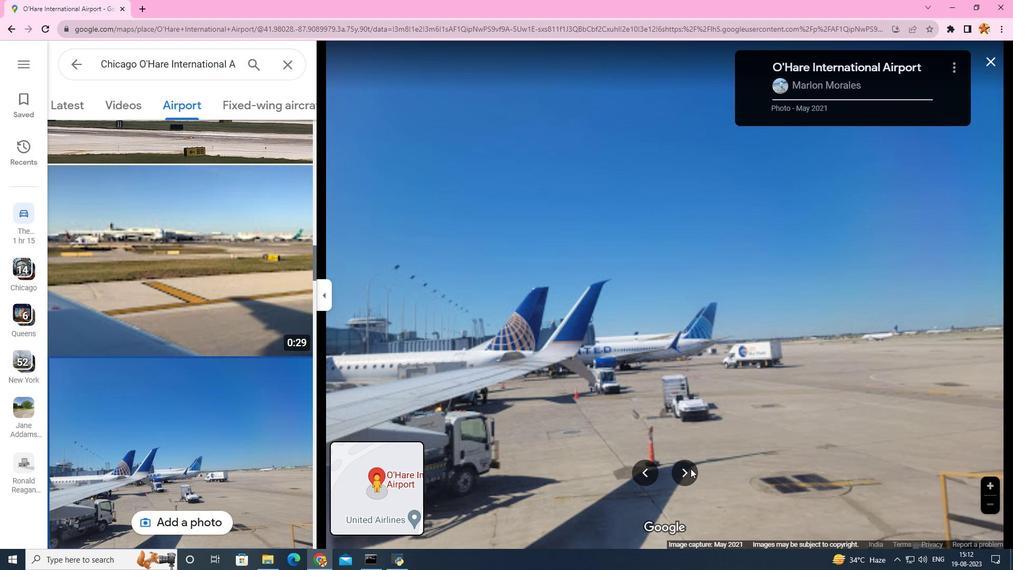 
Action: Mouse pressed left at (691, 468)
Screenshot: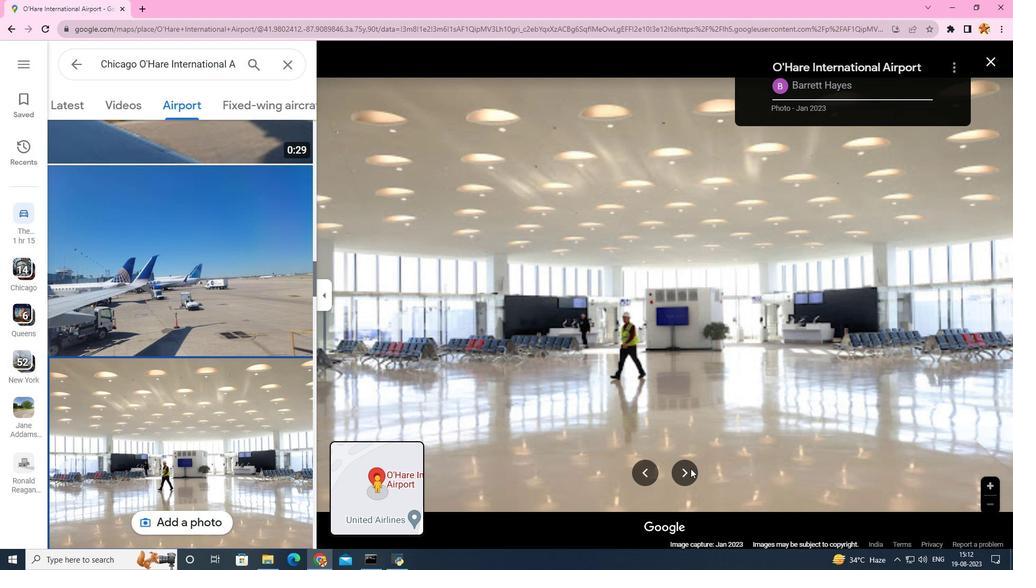 
Action: Mouse pressed left at (691, 468)
Screenshot: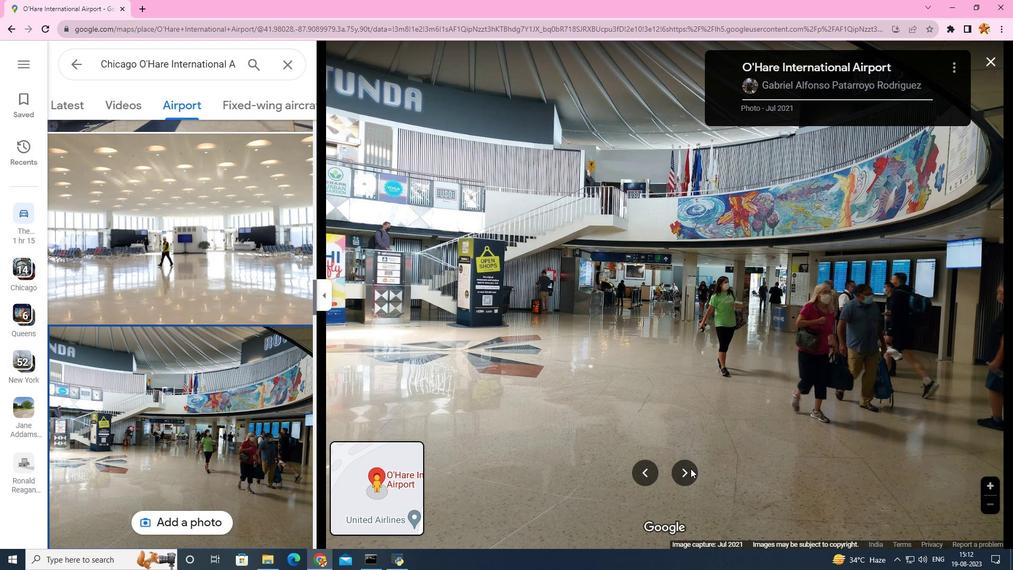 
Action: Mouse pressed left at (691, 468)
Screenshot: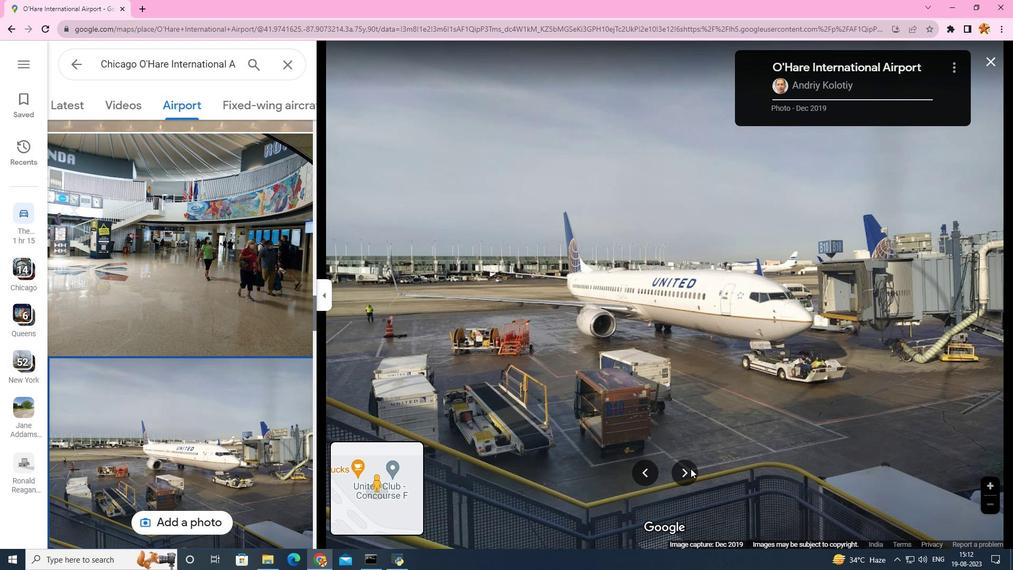 
Action: Mouse moved to (690, 479)
Screenshot: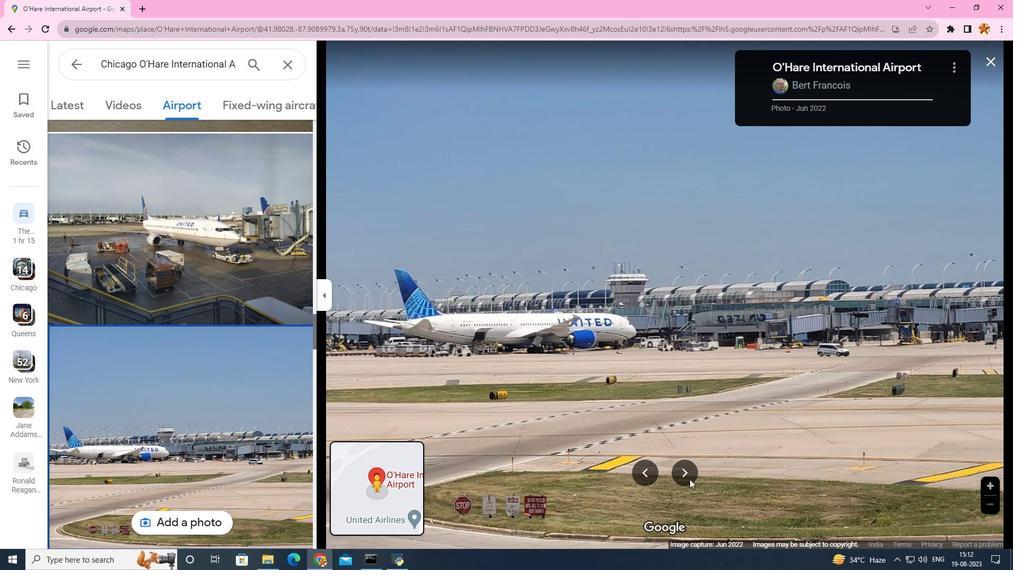 
Action: Mouse pressed left at (690, 479)
Screenshot: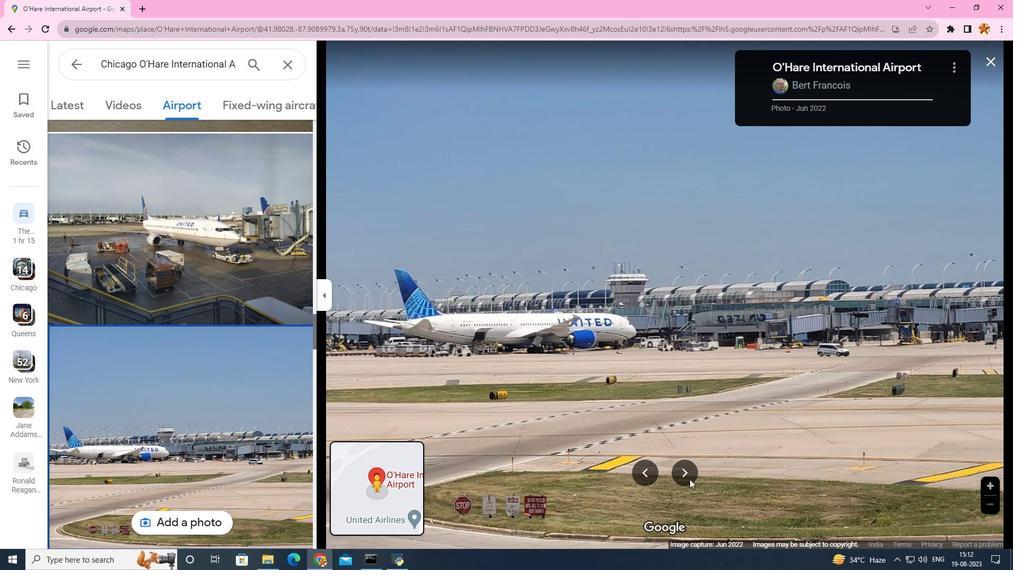 
Action: Mouse moved to (690, 479)
Screenshot: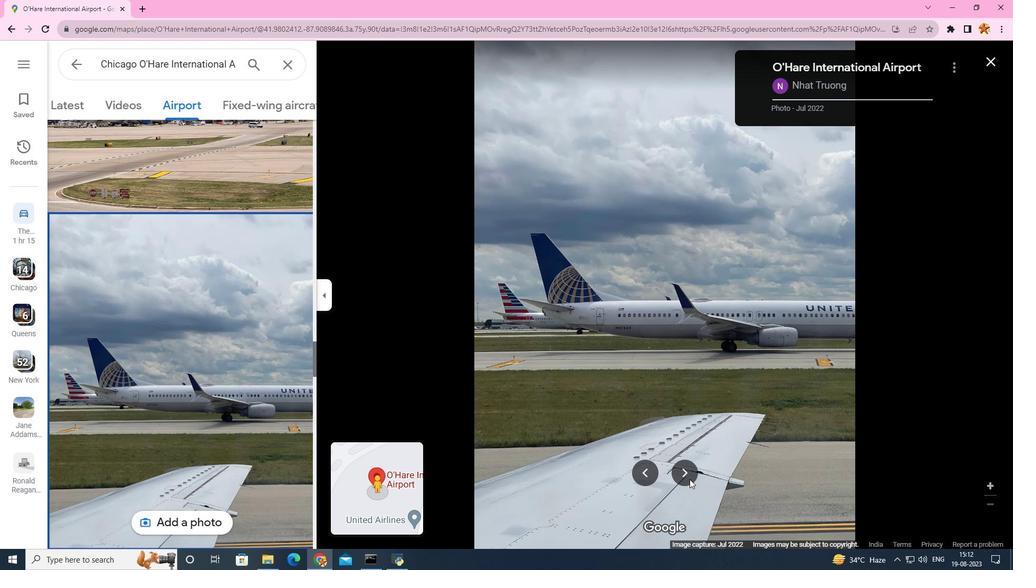 
Action: Mouse pressed left at (690, 479)
Screenshot: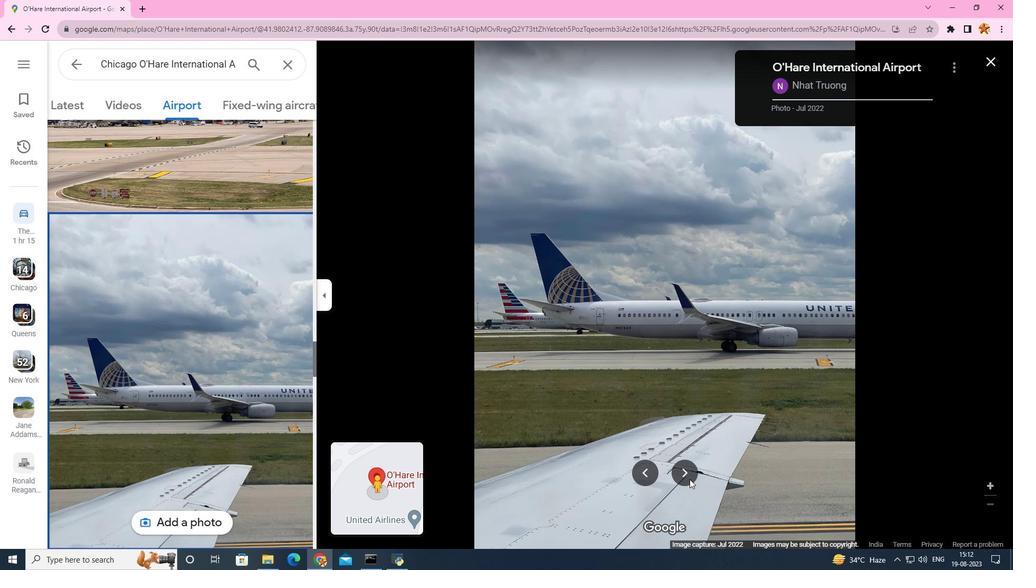 
Action: Mouse pressed left at (690, 479)
Screenshot: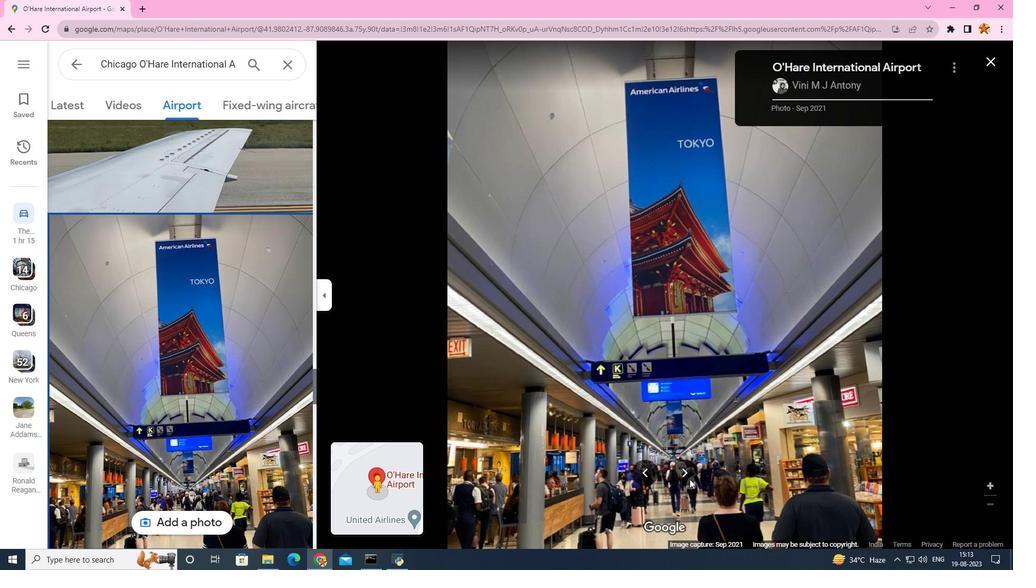 
Action: Mouse pressed left at (690, 479)
Screenshot: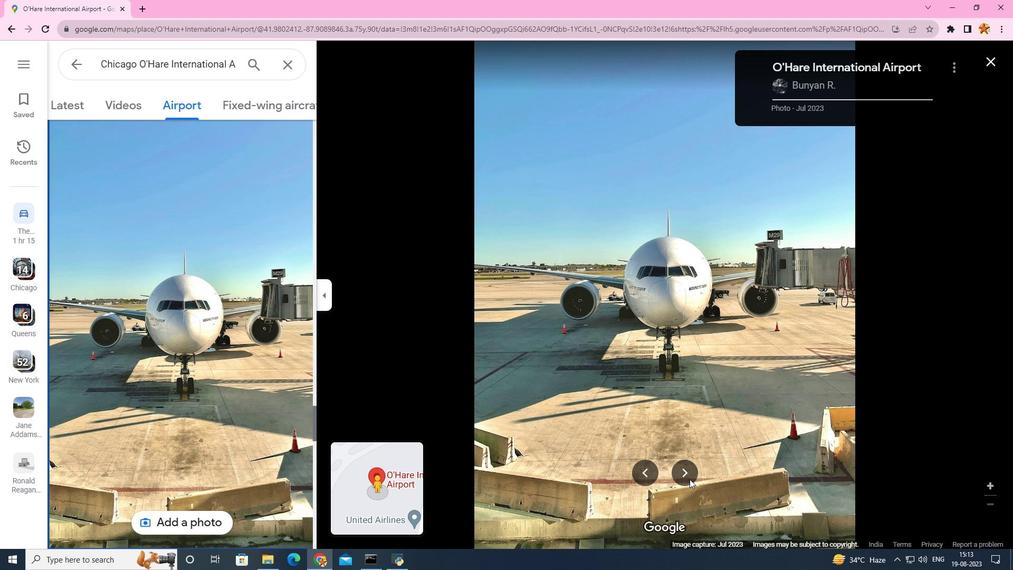 
Action: Mouse pressed left at (690, 479)
Screenshot: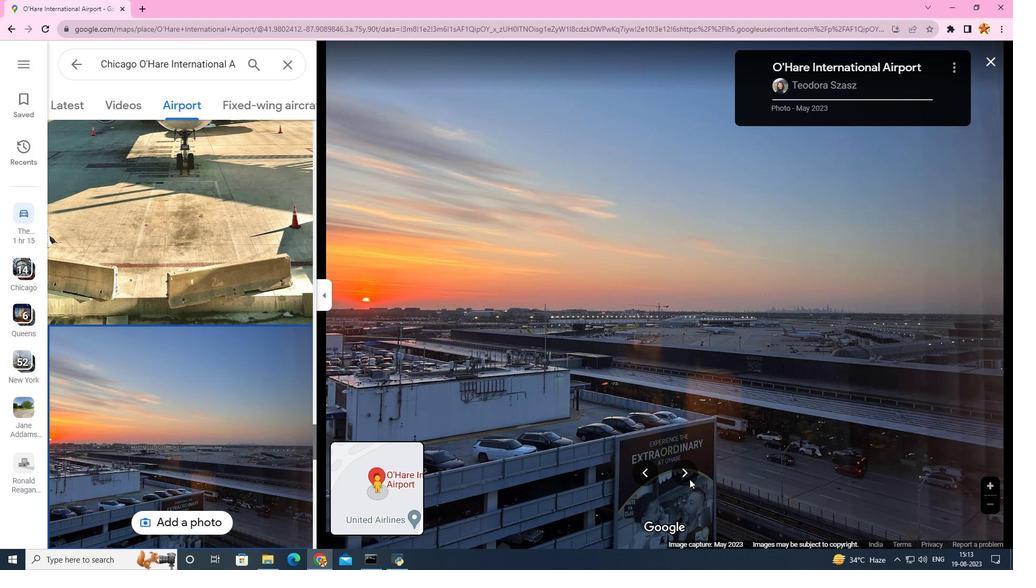 
Action: Mouse pressed left at (690, 479)
Screenshot: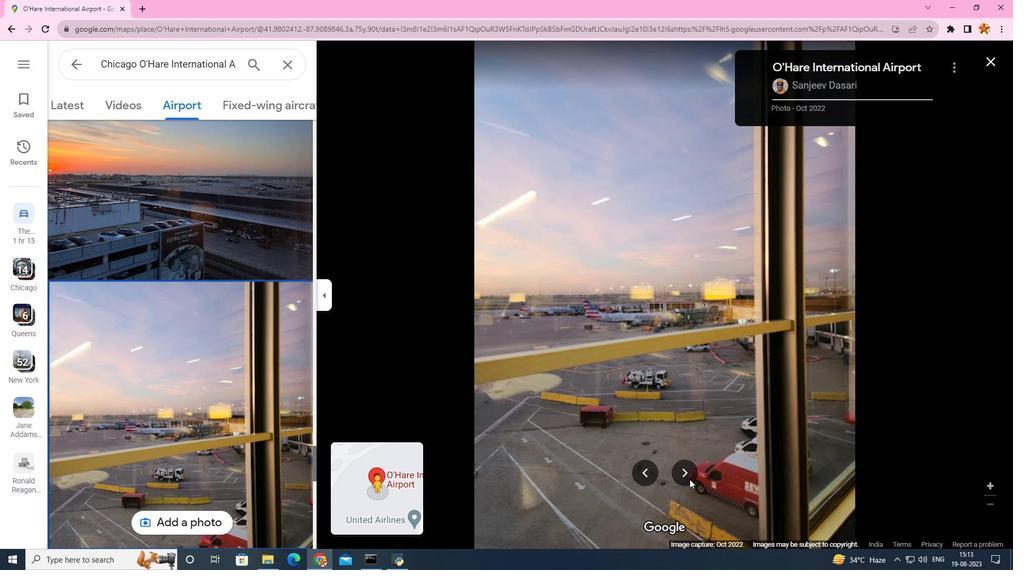 
Action: Mouse pressed left at (690, 479)
Screenshot: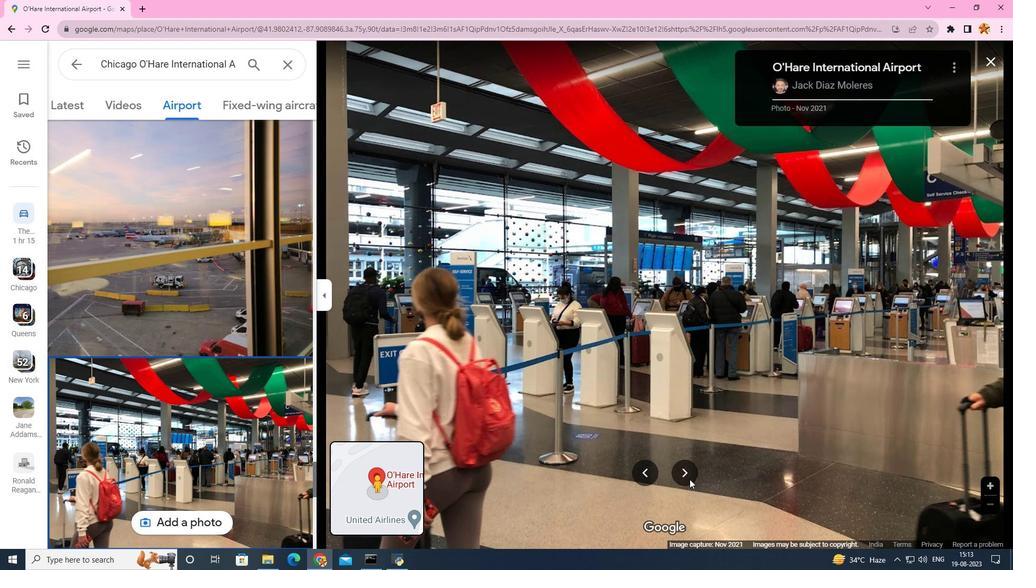 
Action: Mouse moved to (295, 115)
Screenshot: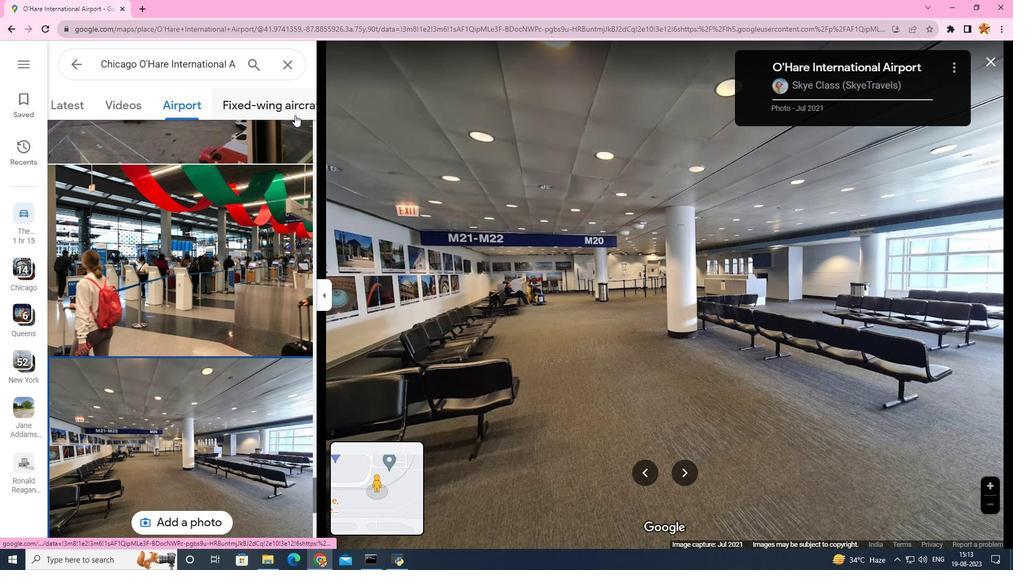 
Action: Mouse pressed left at (295, 115)
Screenshot: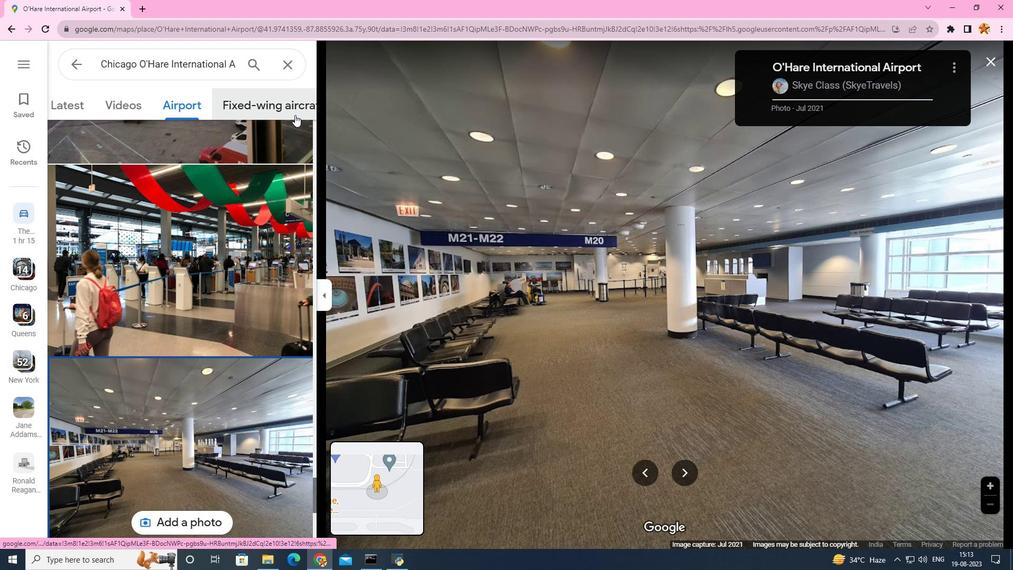 
Action: Mouse moved to (680, 473)
Screenshot: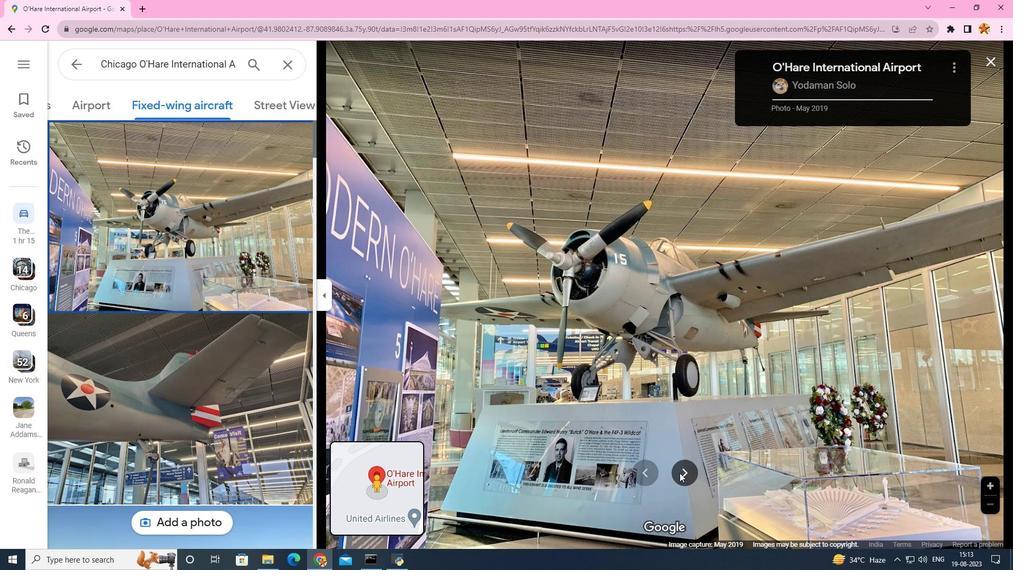 
Action: Mouse pressed left at (680, 473)
Screenshot: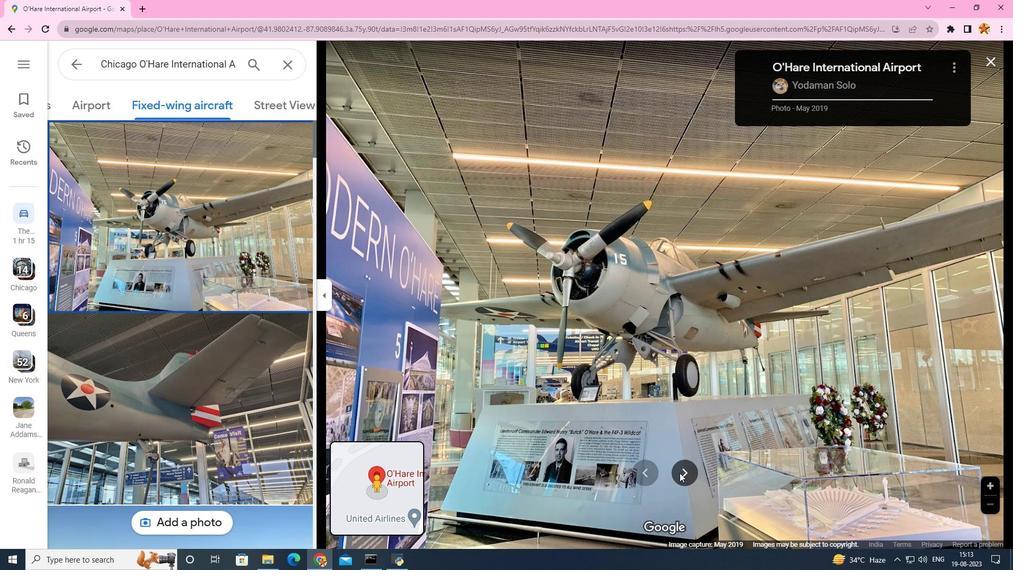 
Action: Mouse pressed left at (680, 473)
Screenshot: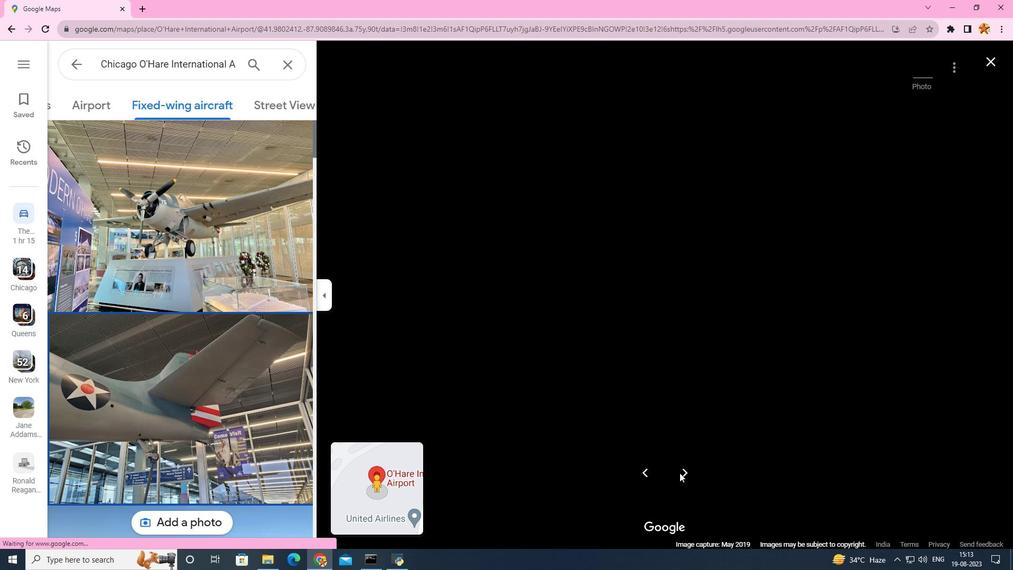 
Action: Mouse pressed left at (680, 473)
Screenshot: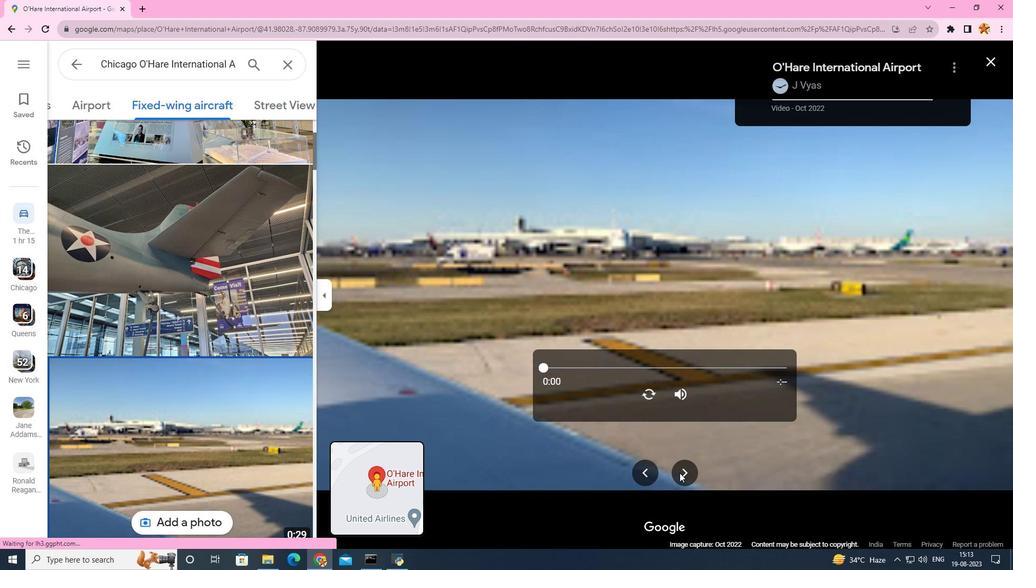 
Action: Mouse pressed left at (680, 473)
Screenshot: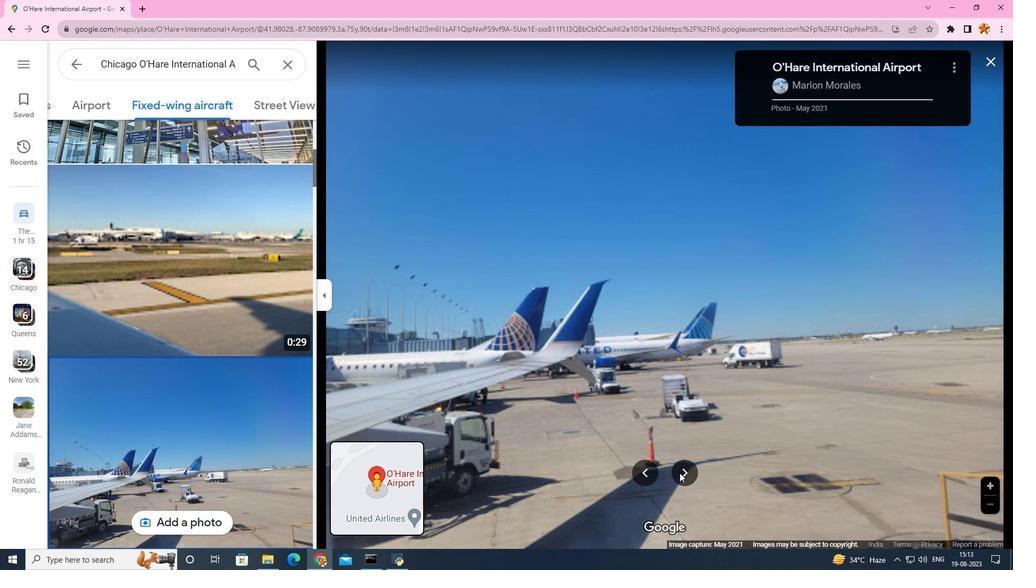 
Action: Mouse pressed left at (680, 473)
Screenshot: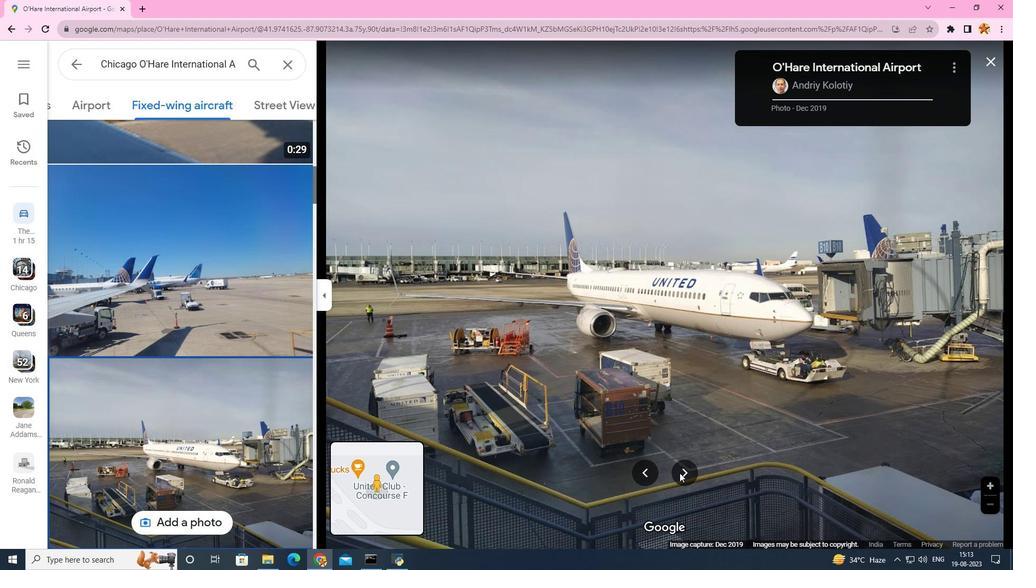 
Action: Mouse pressed left at (680, 473)
Screenshot: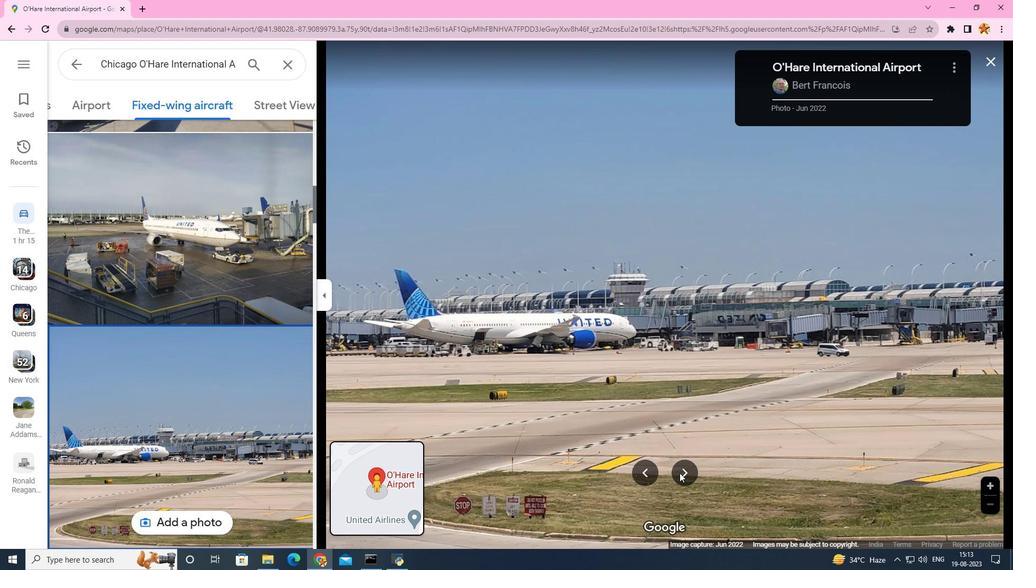 
Action: Mouse pressed left at (680, 473)
Screenshot: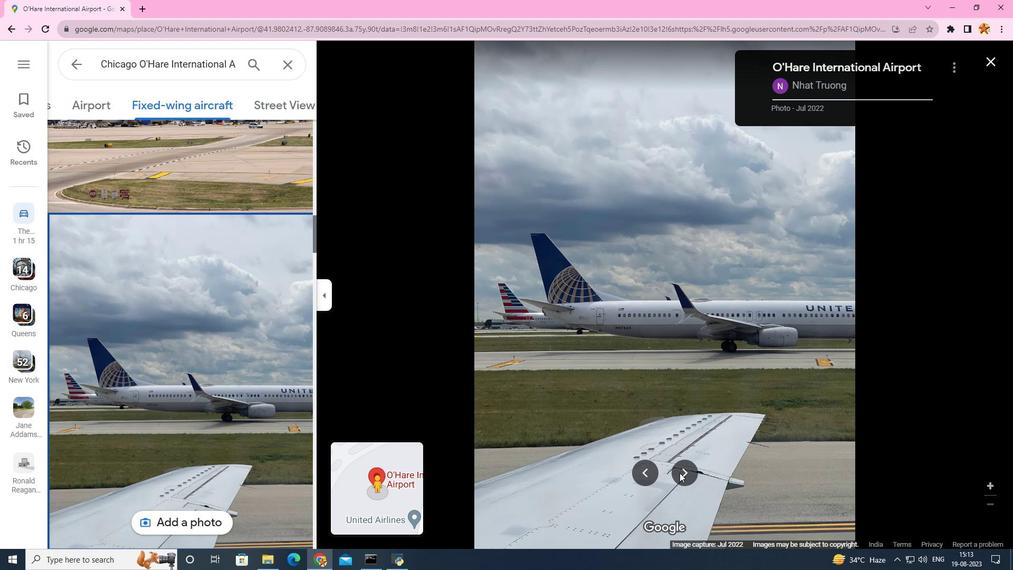 
Action: Mouse pressed left at (680, 473)
Screenshot: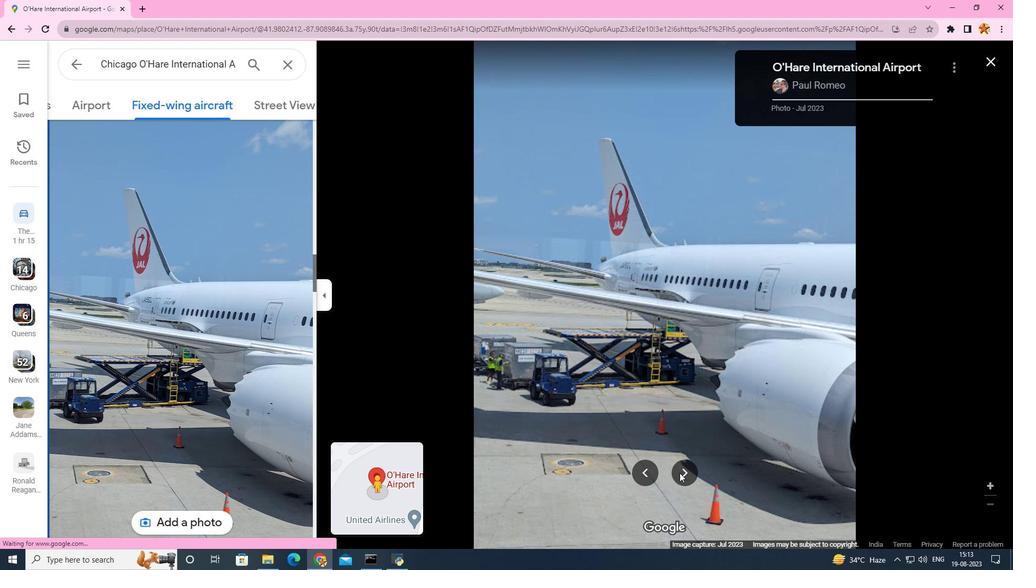 
Action: Mouse pressed left at (680, 473)
Screenshot: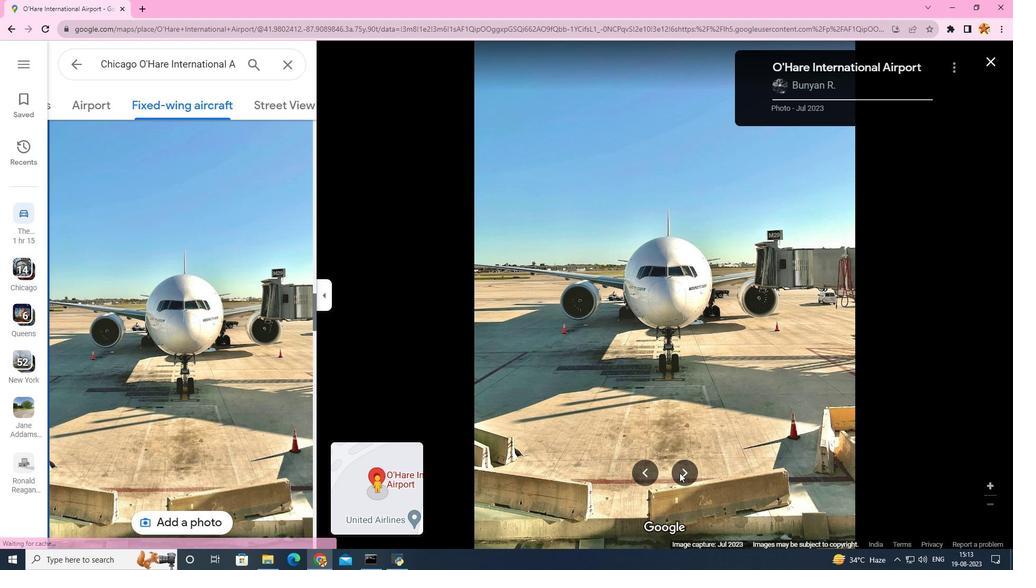 
Action: Mouse pressed left at (680, 473)
Screenshot: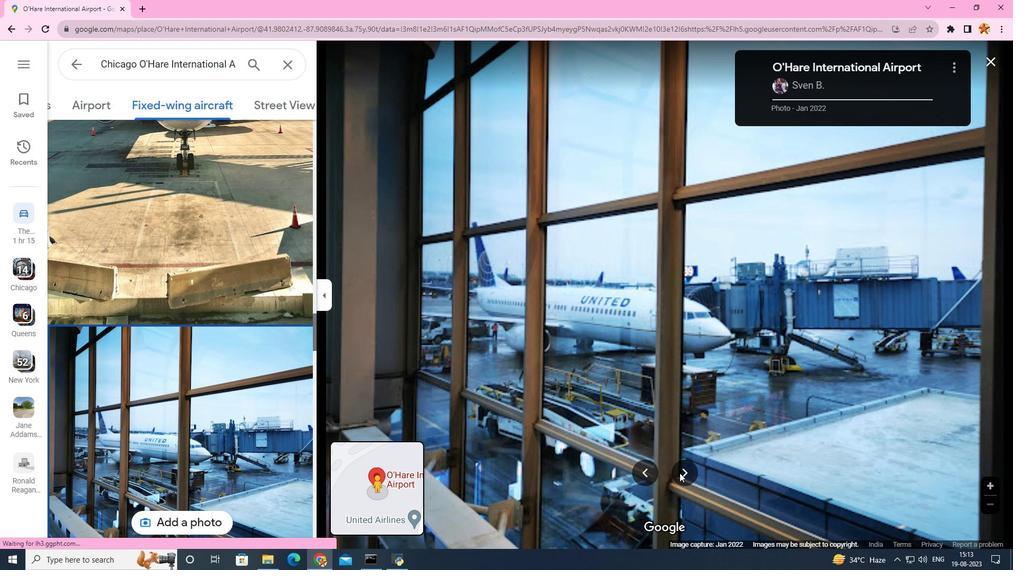 
Action: Mouse pressed left at (680, 473)
Screenshot: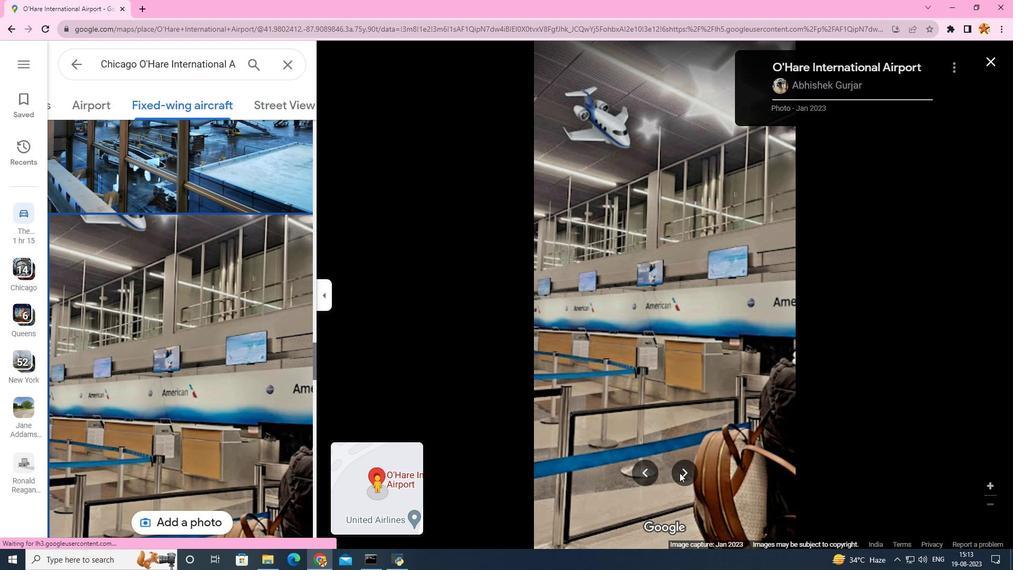 
Action: Mouse pressed left at (680, 473)
Screenshot: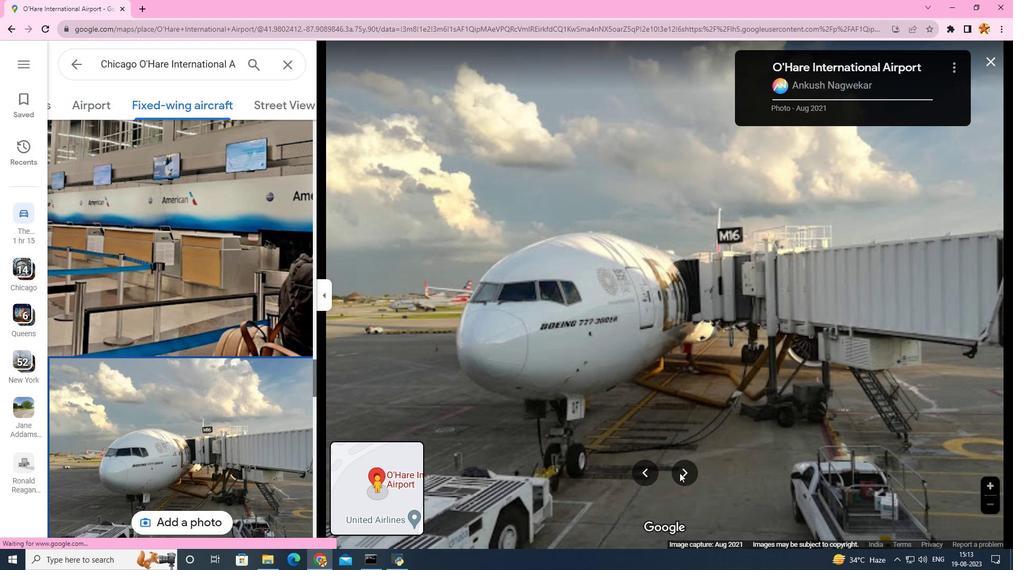 
Action: Mouse pressed left at (680, 473)
Screenshot: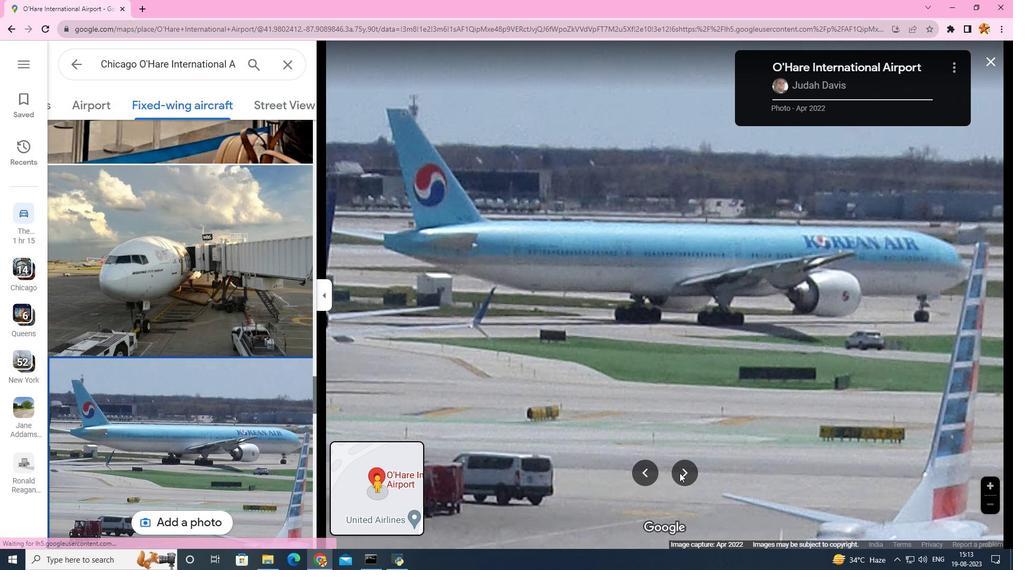 
Action: Mouse pressed left at (680, 473)
Screenshot: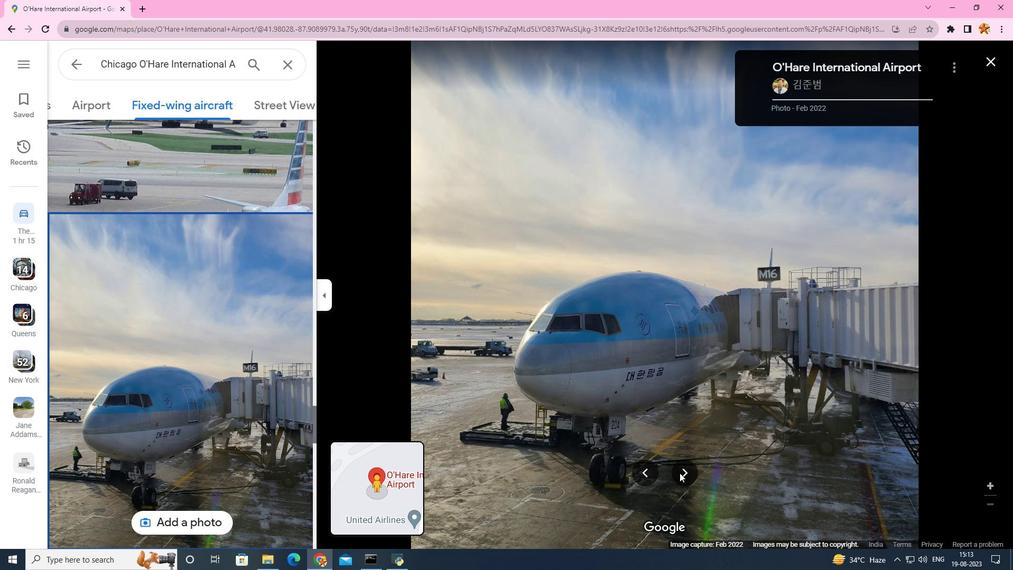 
Action: Mouse pressed left at (680, 473)
Screenshot: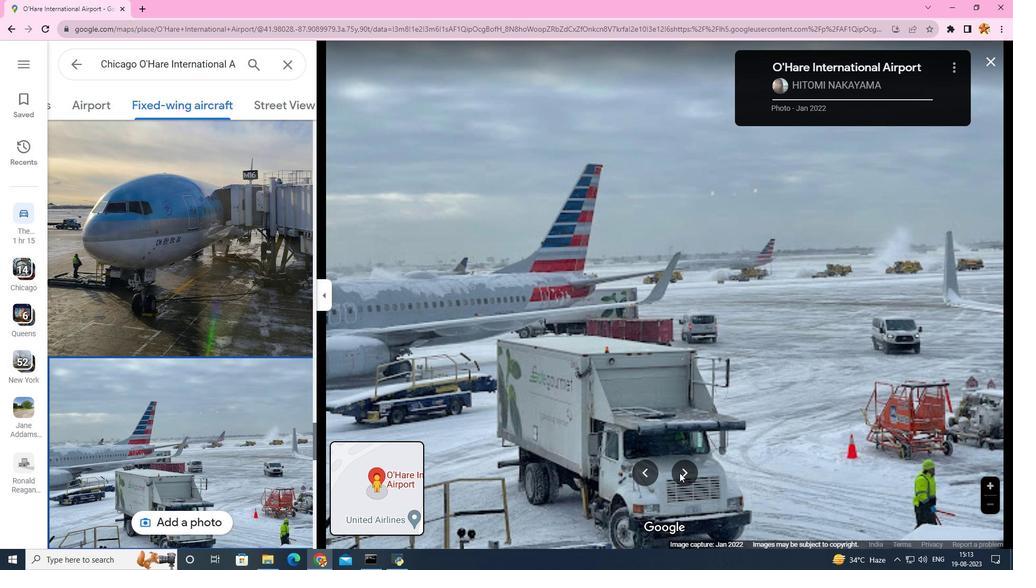 
Action: Mouse pressed left at (680, 473)
Screenshot: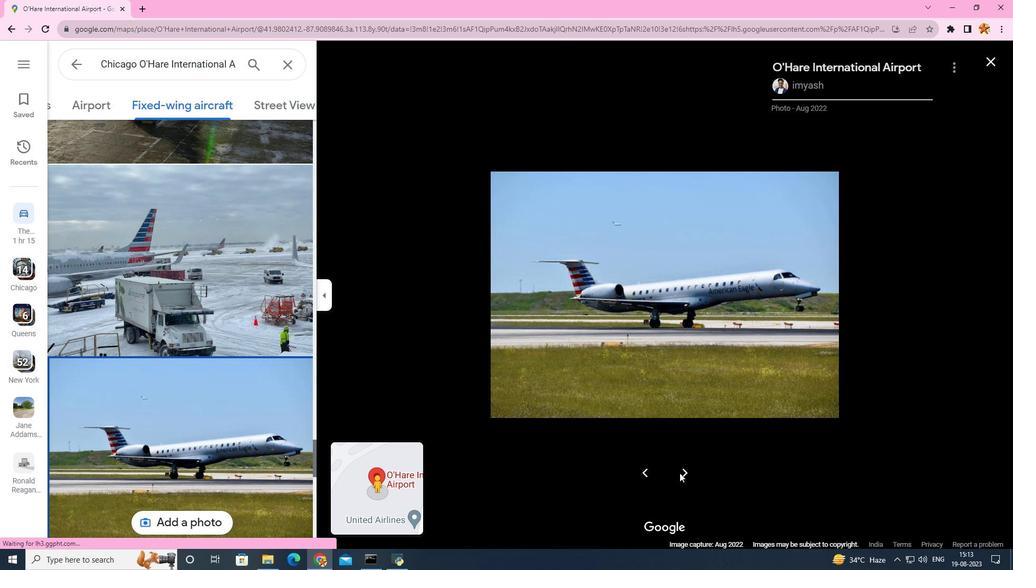 
Action: Mouse pressed left at (680, 473)
Screenshot: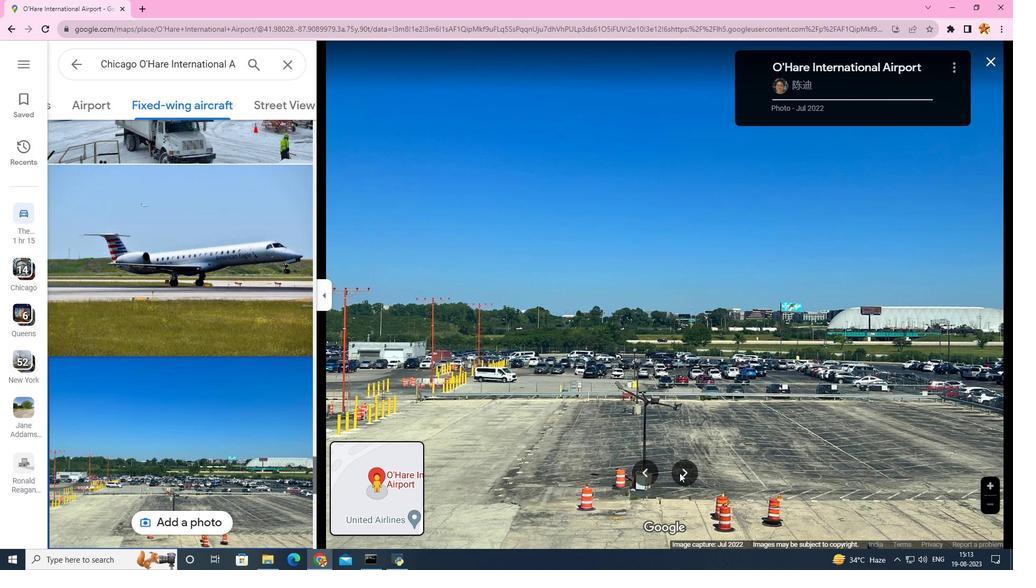 
Action: Mouse pressed left at (680, 473)
Screenshot: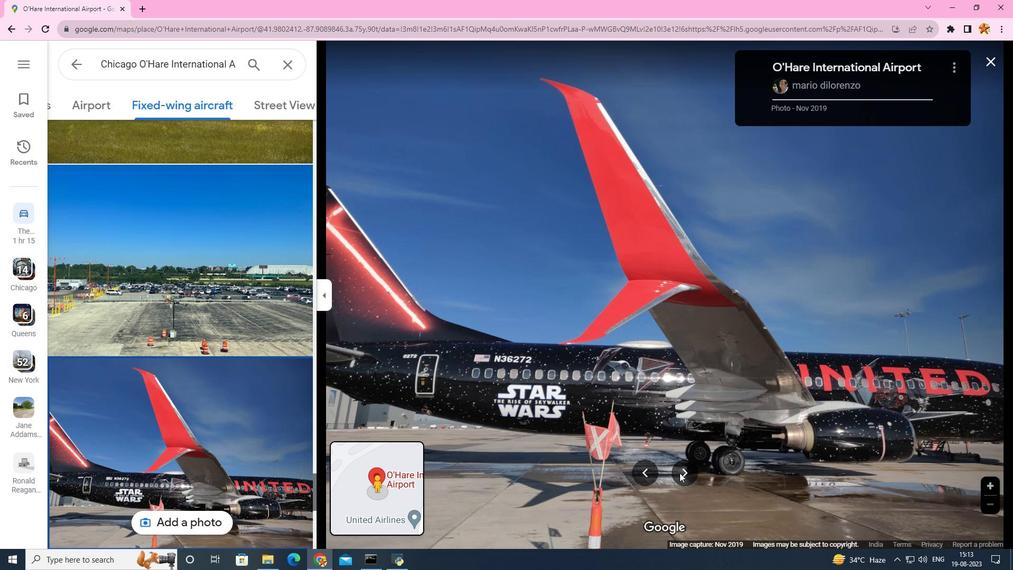 
Action: Mouse pressed left at (680, 473)
Screenshot: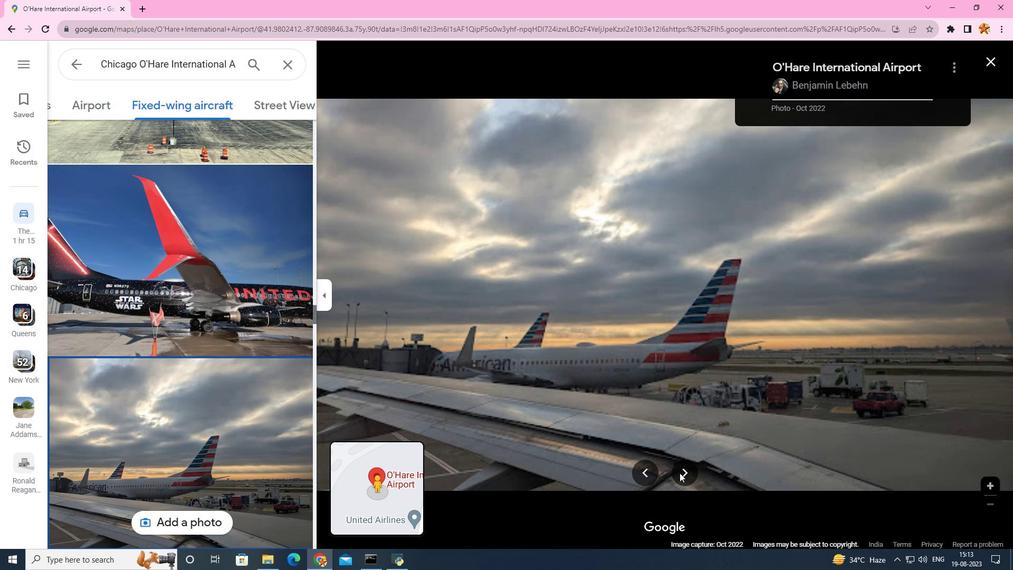 
Action: Mouse pressed left at (680, 473)
Screenshot: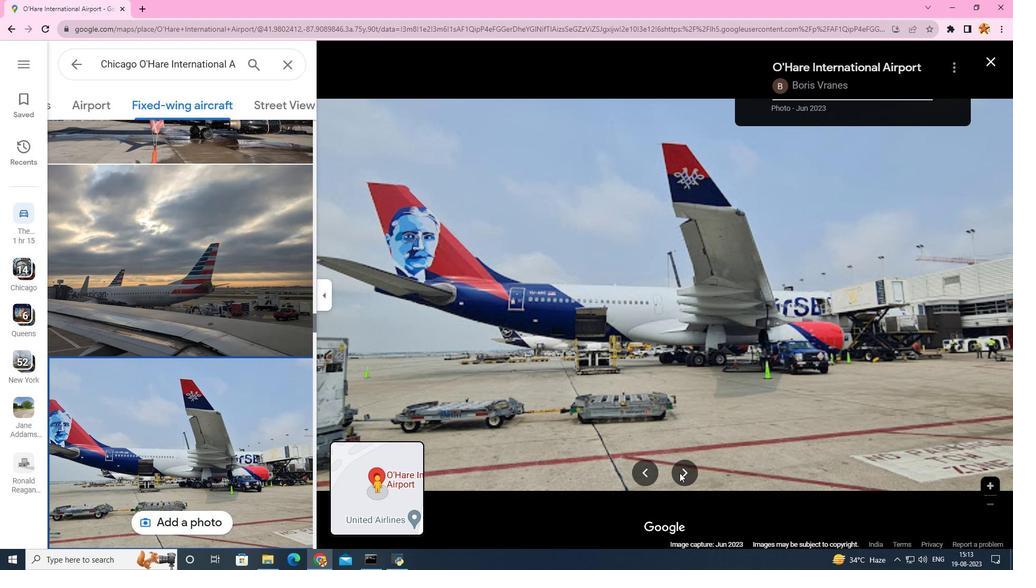 
Action: Mouse pressed left at (680, 473)
Screenshot: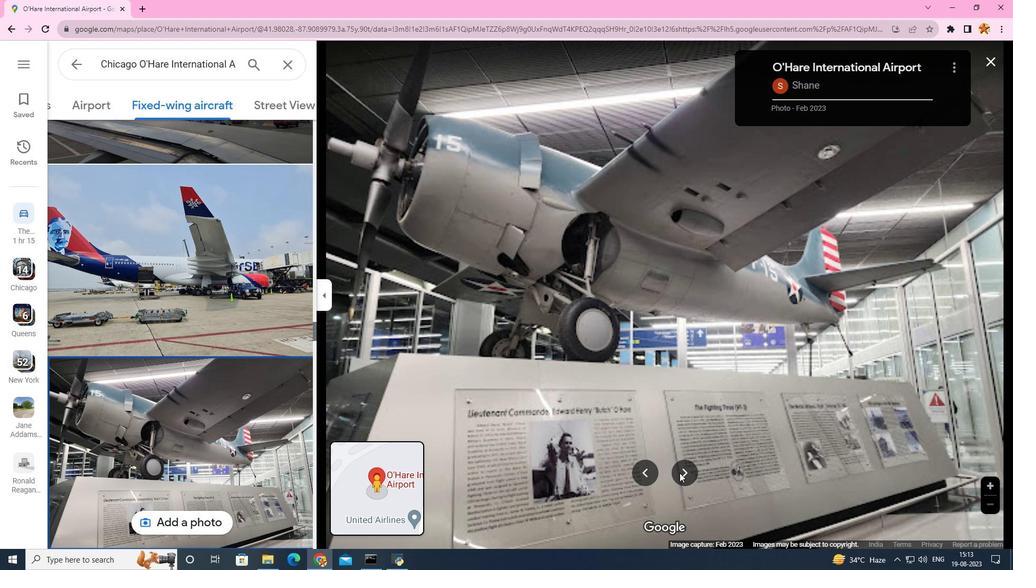 
Action: Mouse moved to (682, 473)
Screenshot: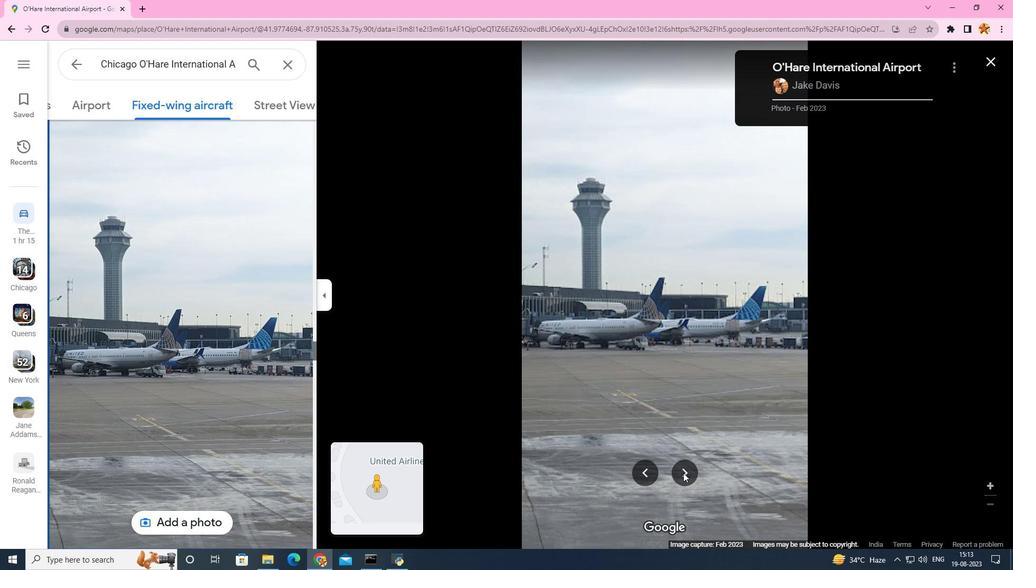 
Action: Mouse pressed left at (682, 473)
Screenshot: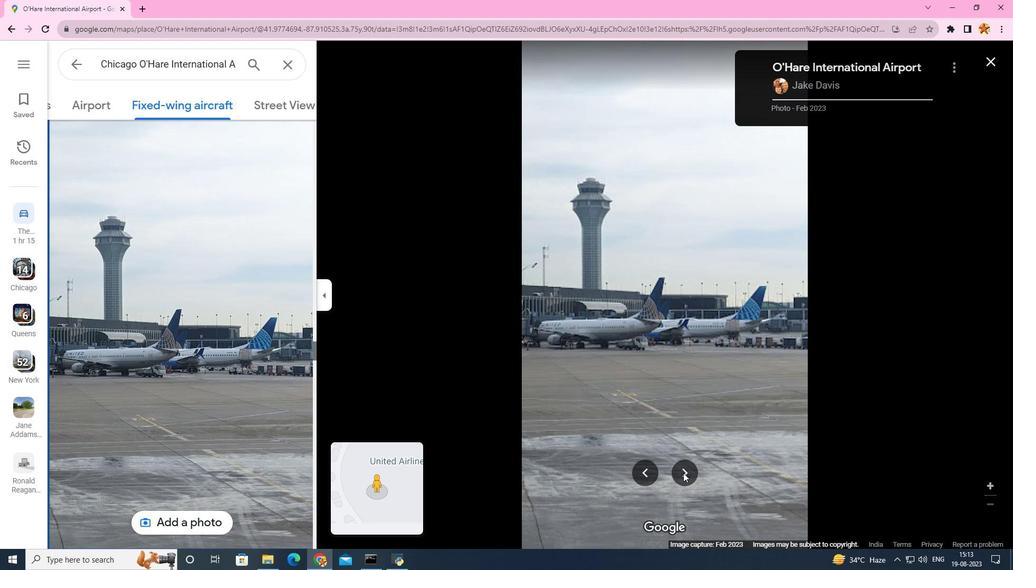 
Action: Mouse moved to (683, 473)
Screenshot: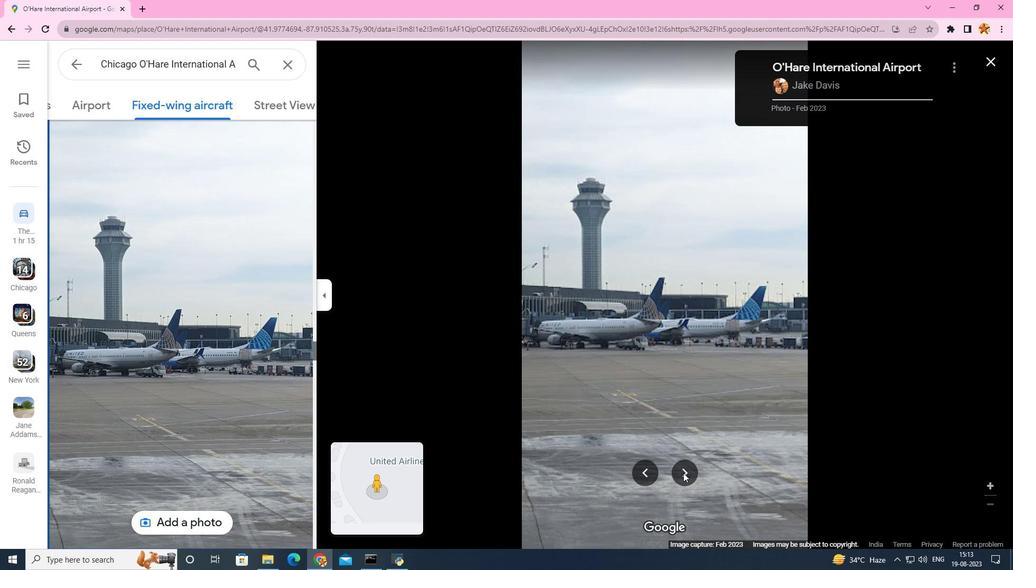 
Action: Mouse pressed left at (683, 473)
Screenshot: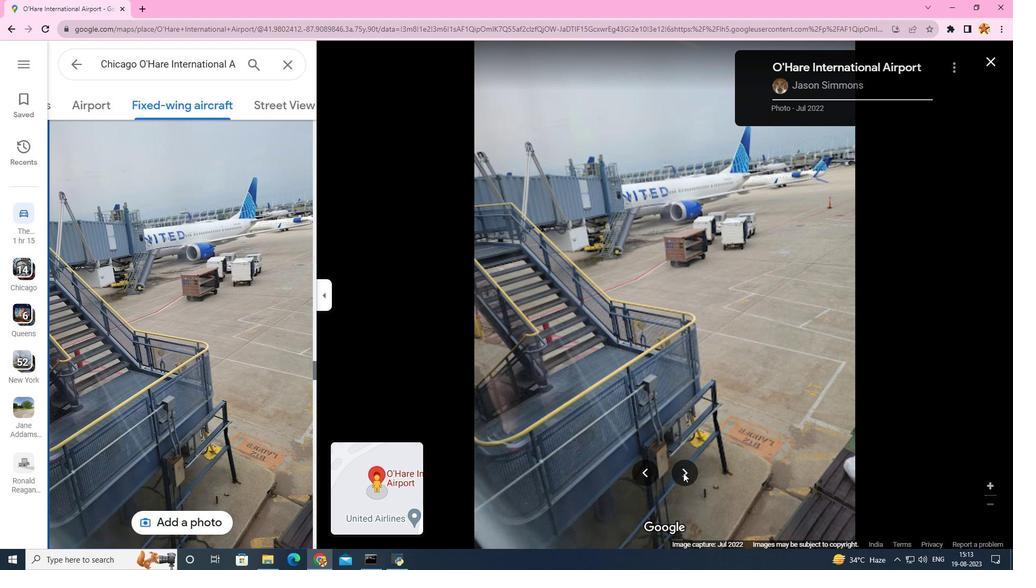 
Action: Mouse pressed left at (683, 473)
Screenshot: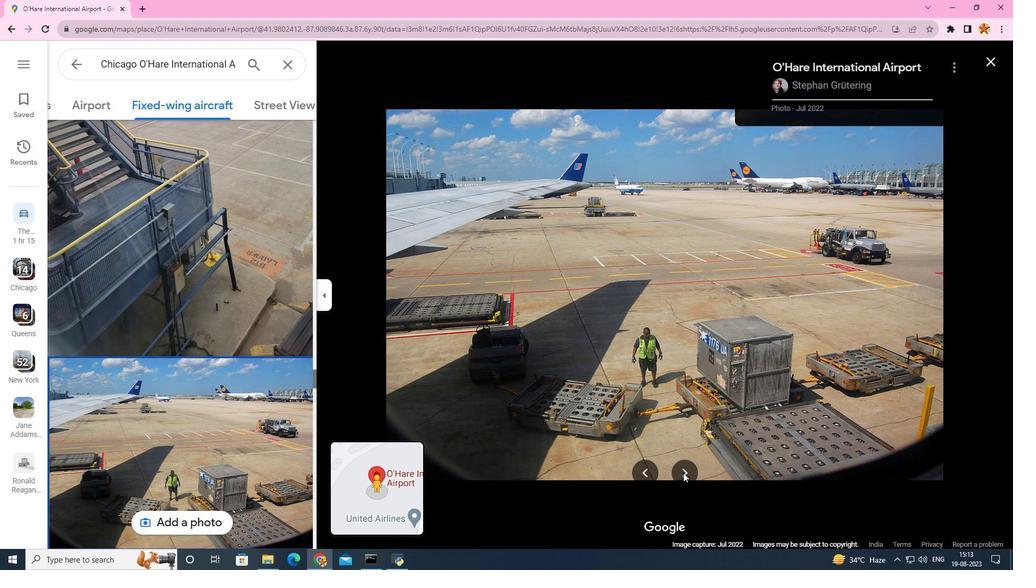 
Action: Mouse pressed left at (683, 473)
Screenshot: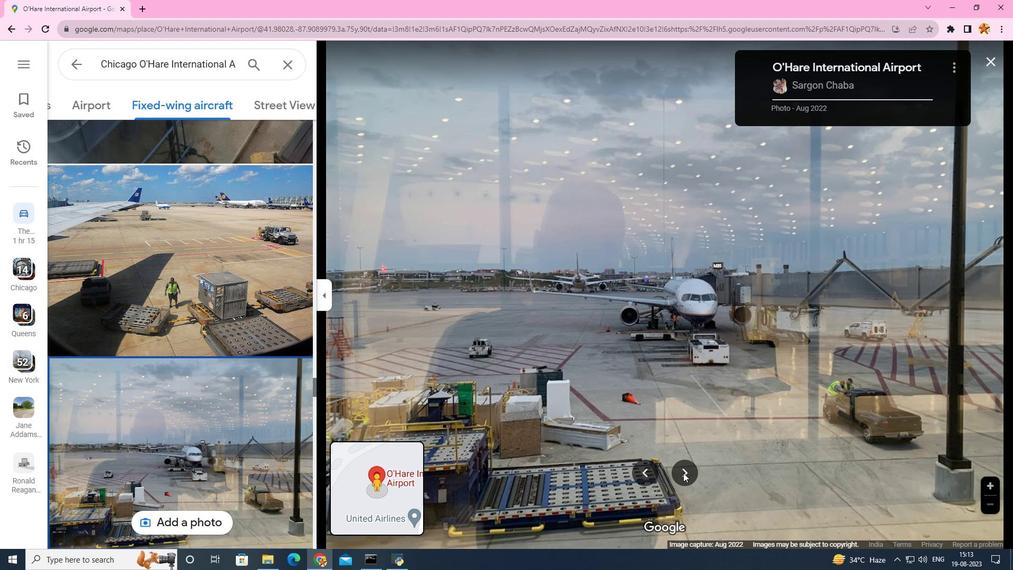 
Action: Mouse pressed left at (683, 473)
Screenshot: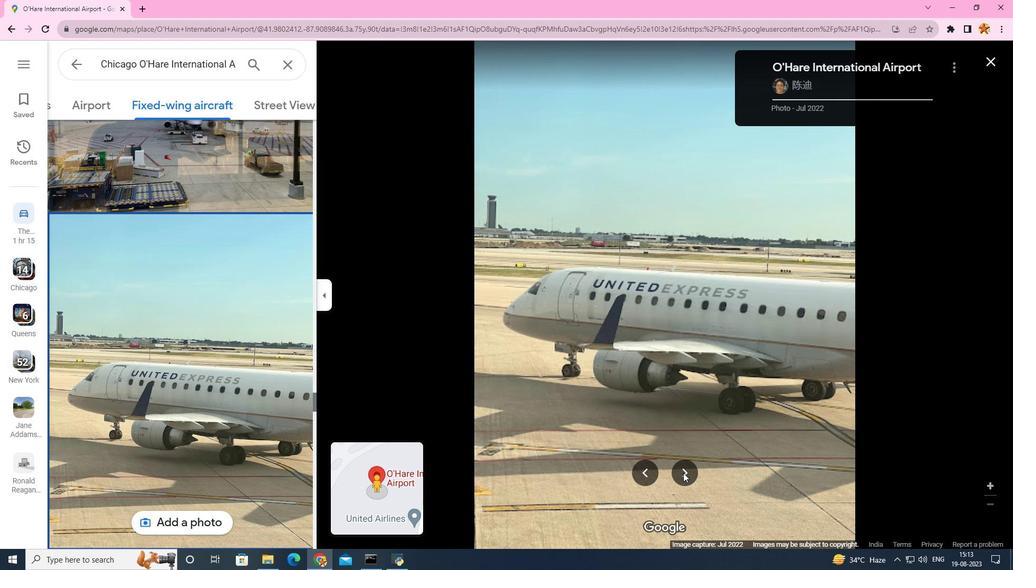 
Action: Mouse pressed left at (683, 473)
Screenshot: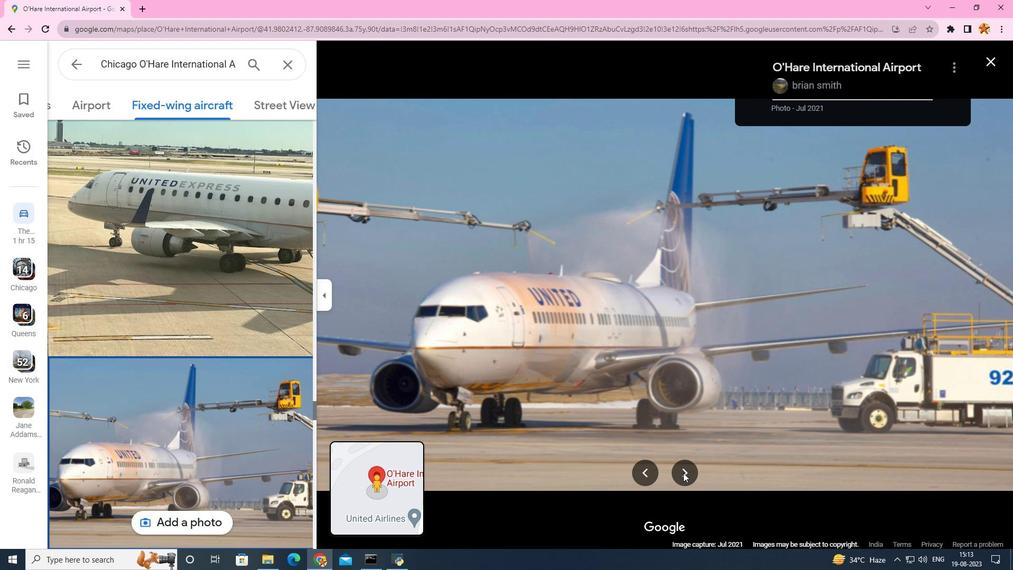 
Action: Mouse pressed left at (683, 473)
Screenshot: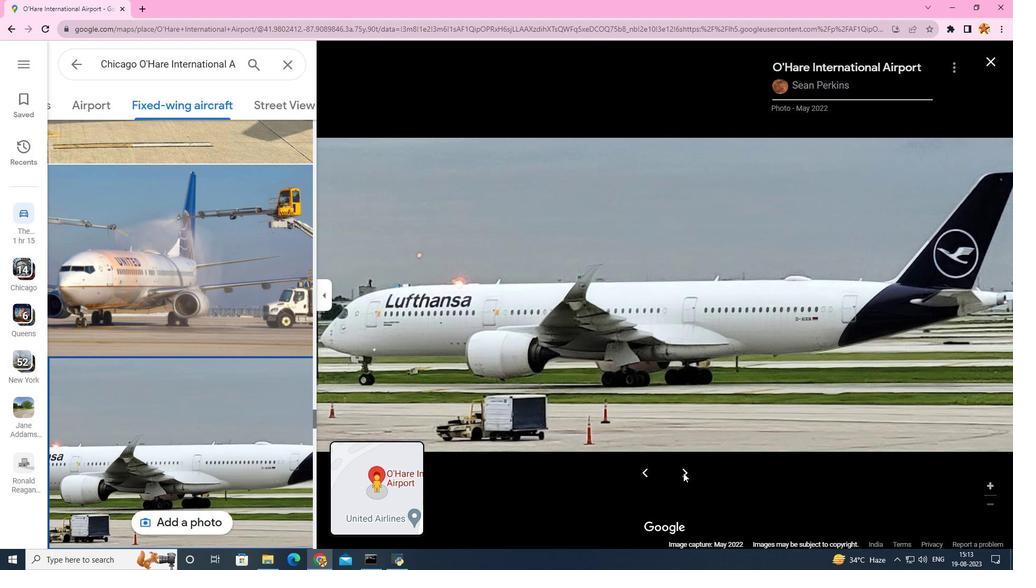 
Action: Mouse moved to (683, 473)
Screenshot: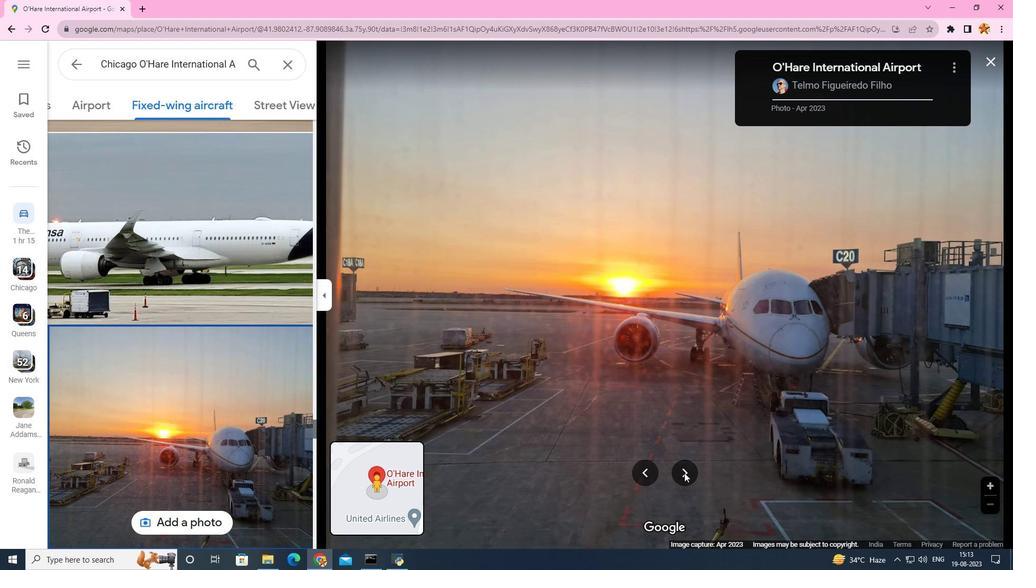
Action: Mouse pressed left at (683, 473)
Screenshot: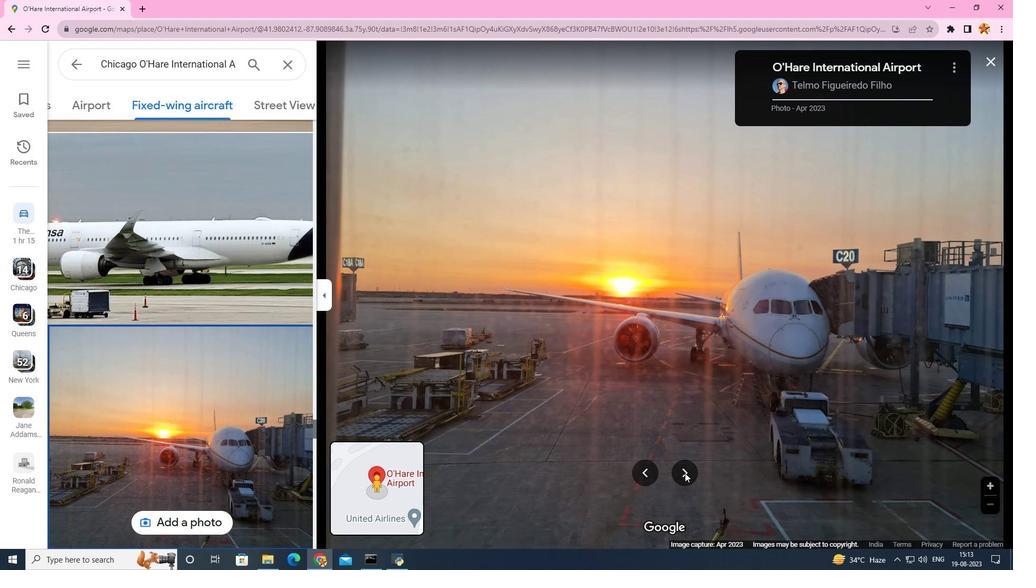 
Action: Mouse moved to (685, 473)
Screenshot: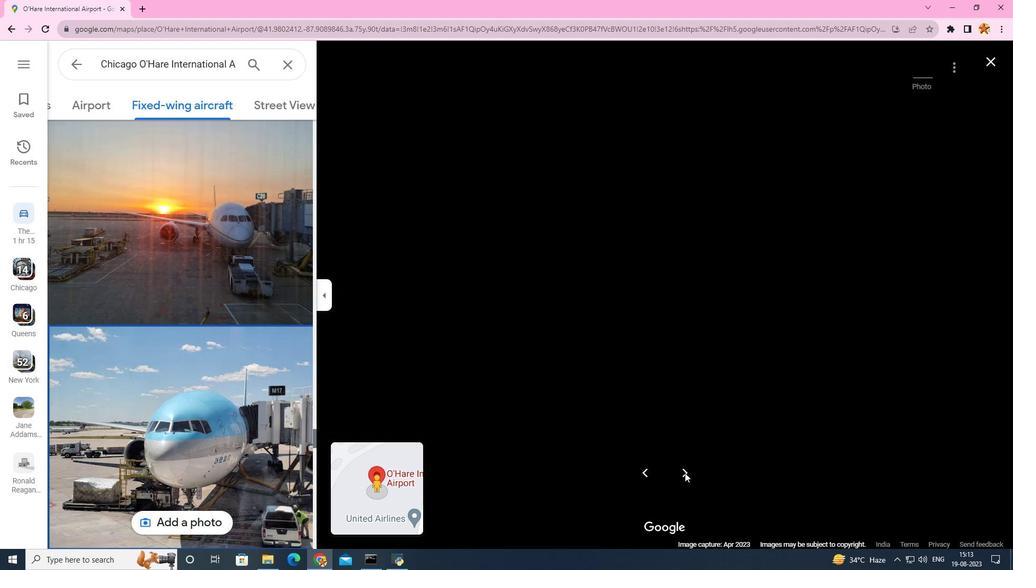 
Action: Mouse pressed left at (685, 473)
Screenshot: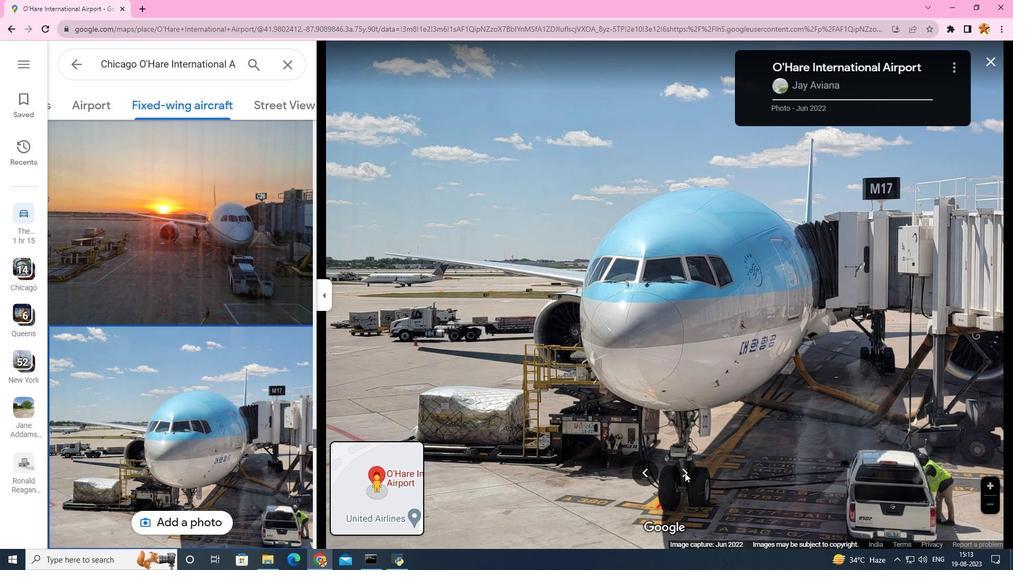 
Action: Mouse pressed left at (685, 473)
Screenshot: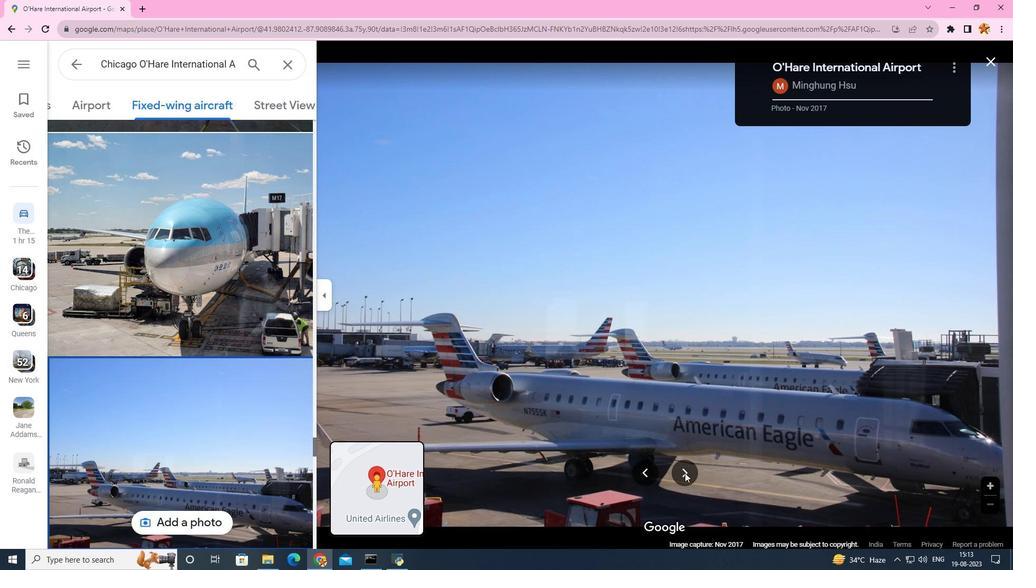 
Action: Mouse pressed left at (685, 473)
Screenshot: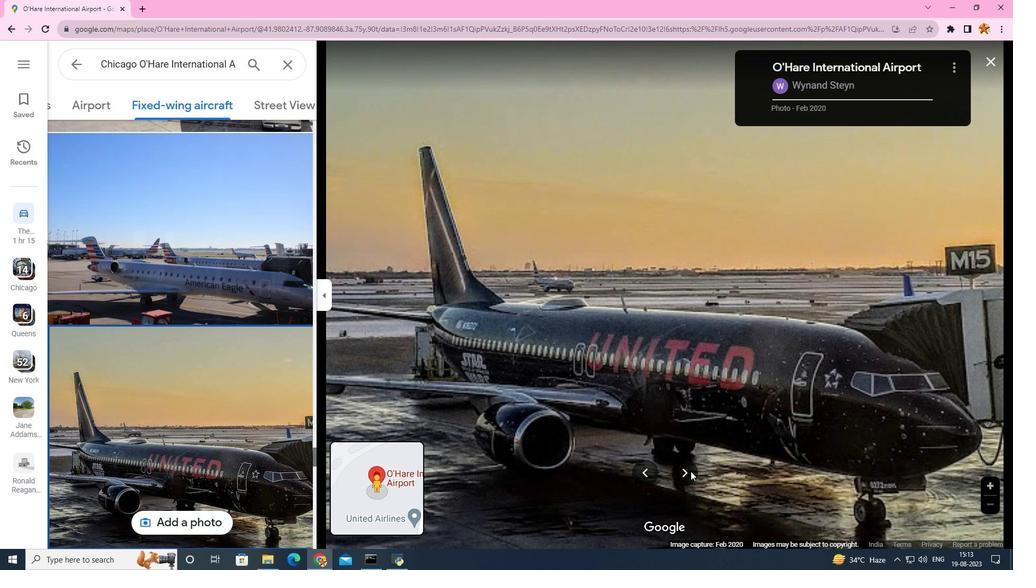 
Action: Mouse moved to (691, 471)
Screenshot: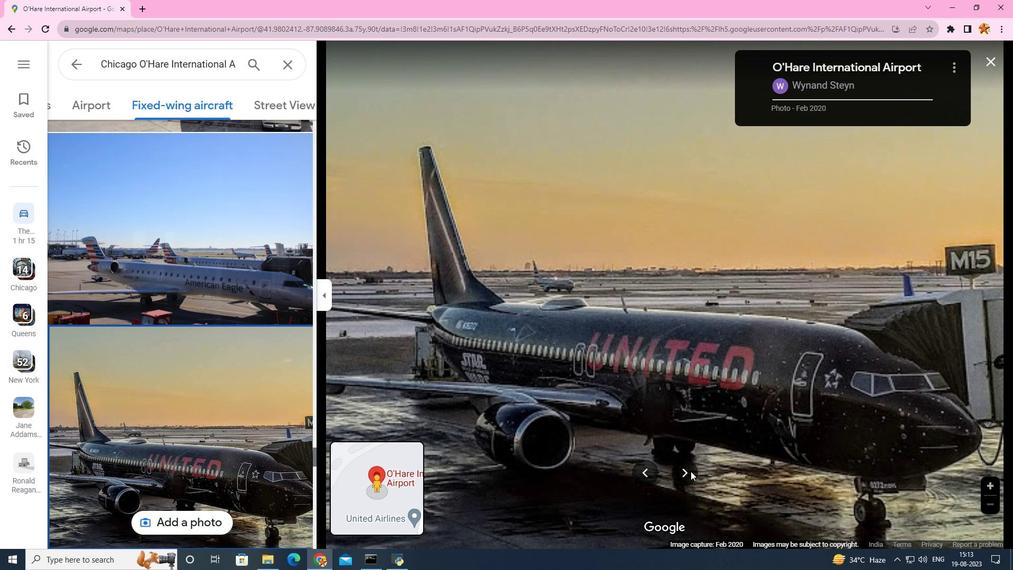 
Action: Mouse pressed left at (691, 471)
Screenshot: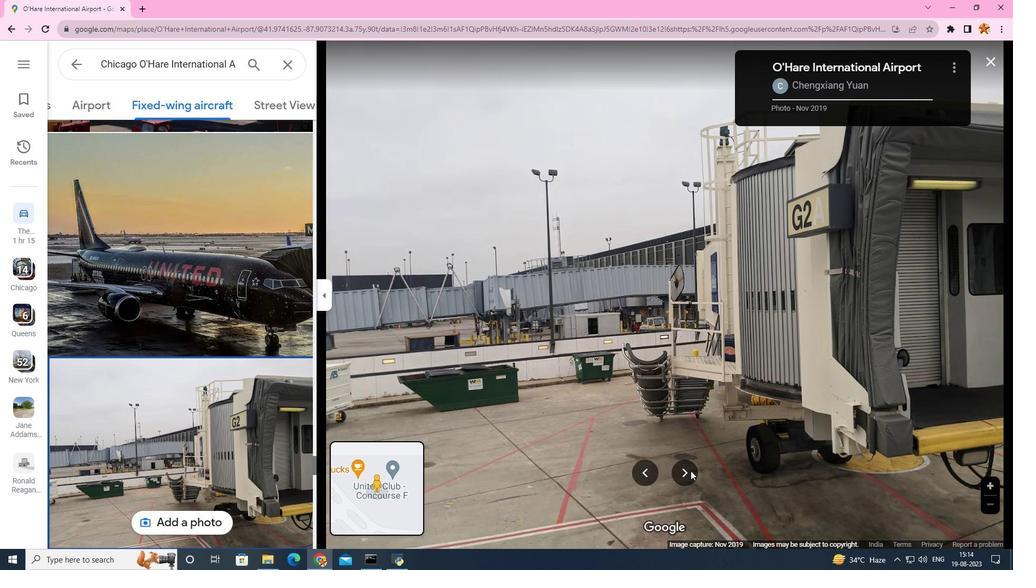 
Action: Mouse moved to (691, 471)
Screenshot: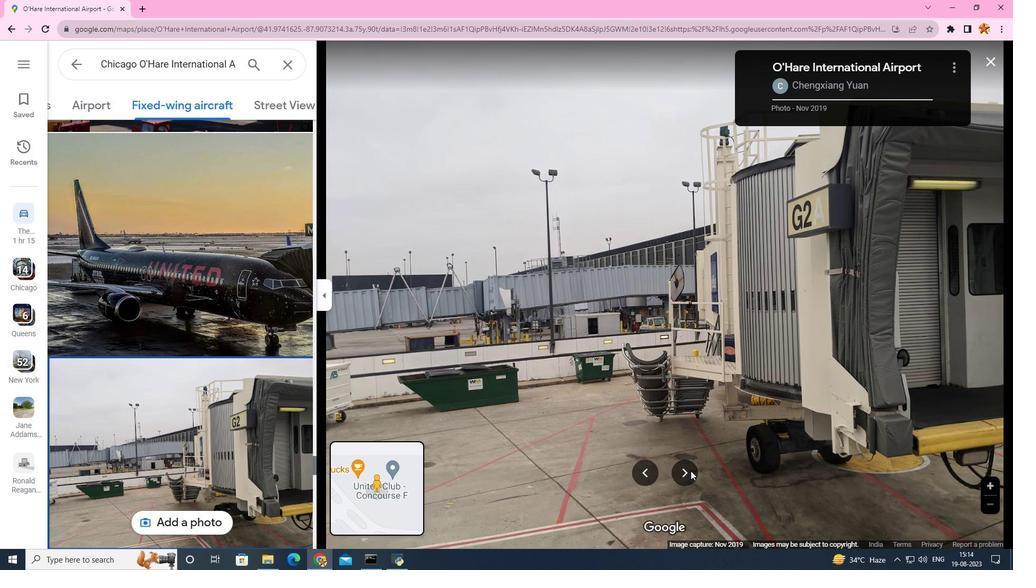 
Action: Mouse pressed left at (691, 471)
Screenshot: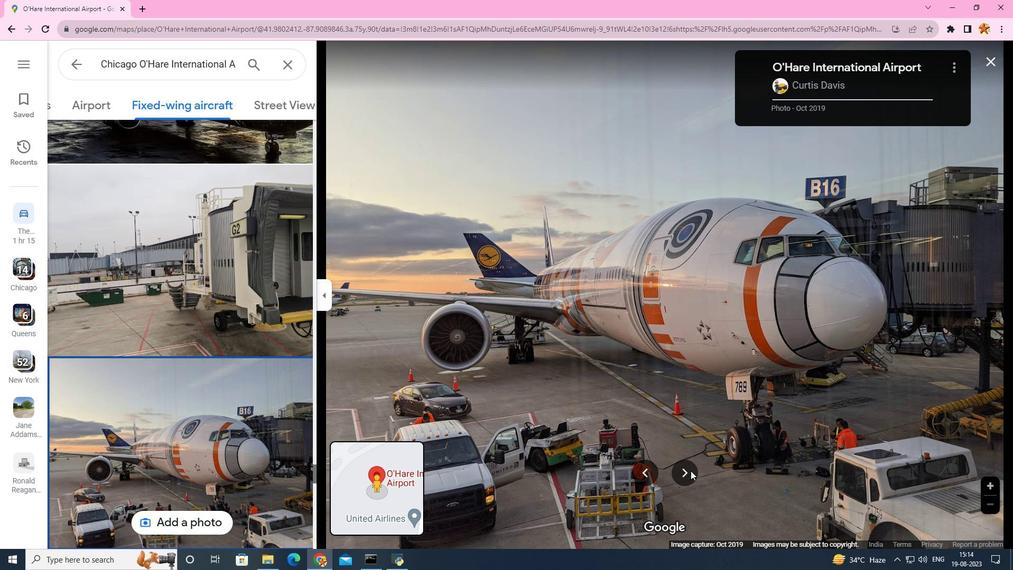 
Action: Mouse pressed left at (691, 471)
Screenshot: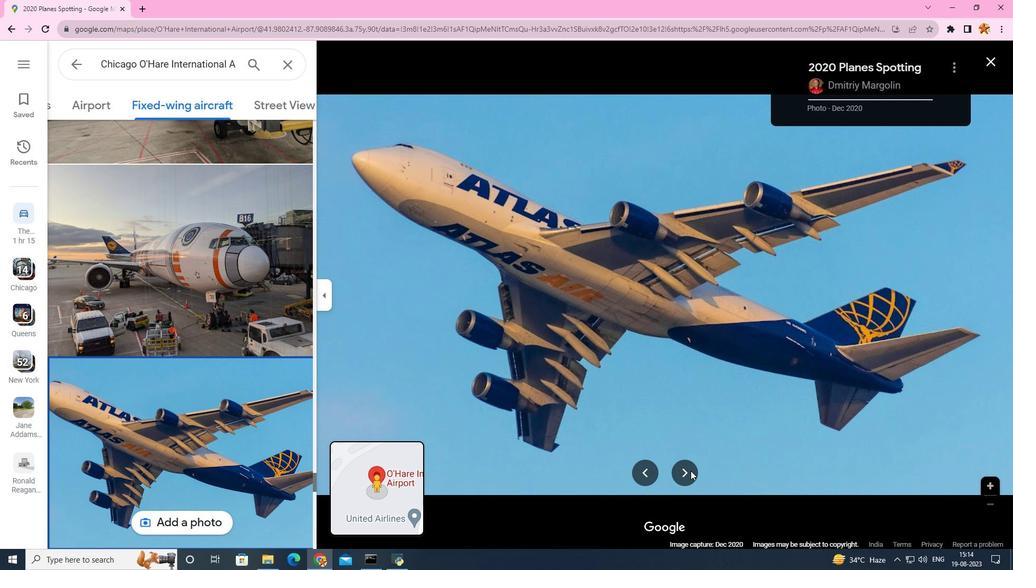 
Action: Mouse pressed left at (691, 471)
Screenshot: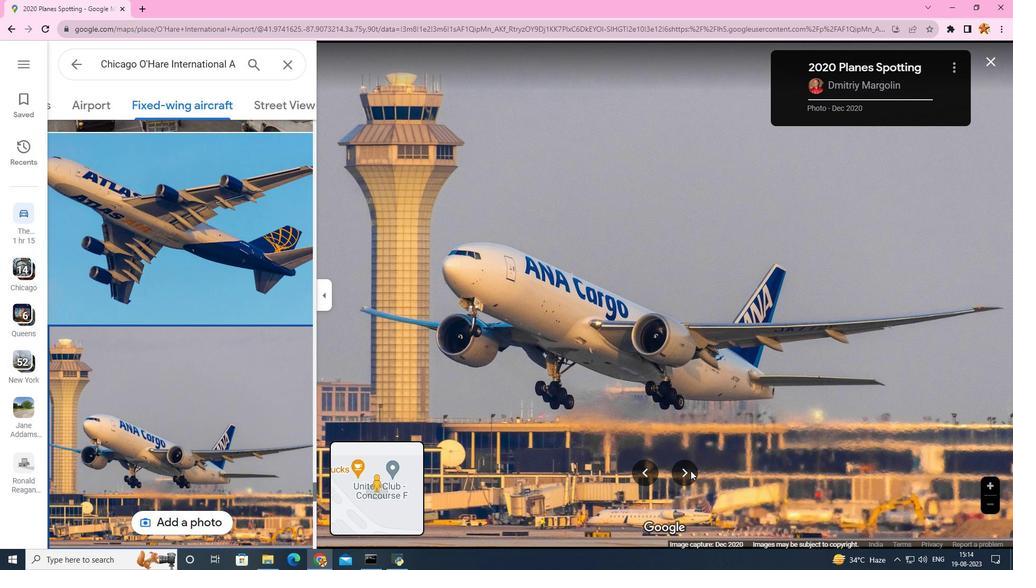 
Action: Mouse pressed left at (691, 471)
Screenshot: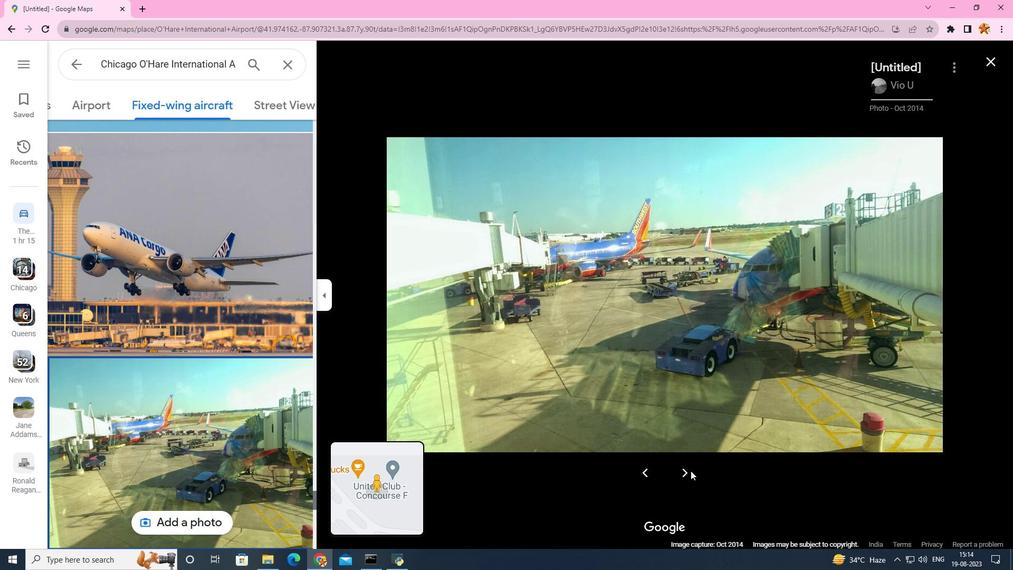 
Action: Mouse moved to (686, 477)
Screenshot: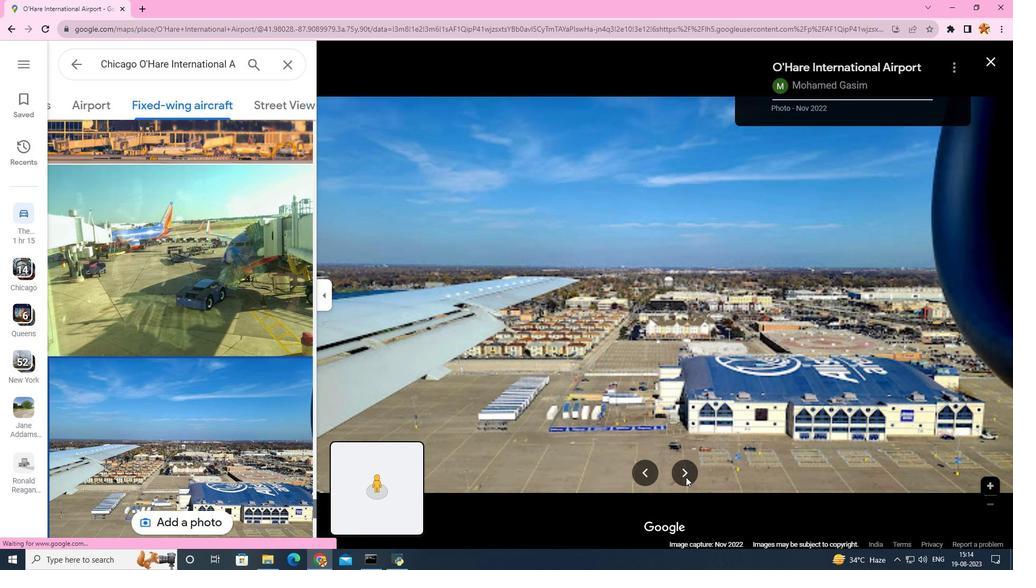 
Action: Mouse pressed left at (686, 477)
Screenshot: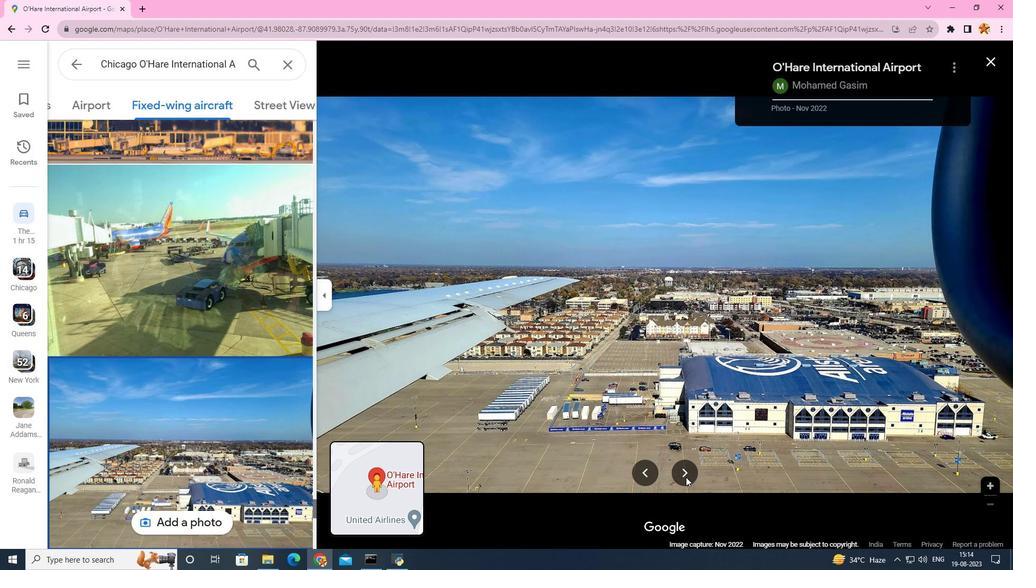 
Action: Mouse pressed left at (686, 477)
Screenshot: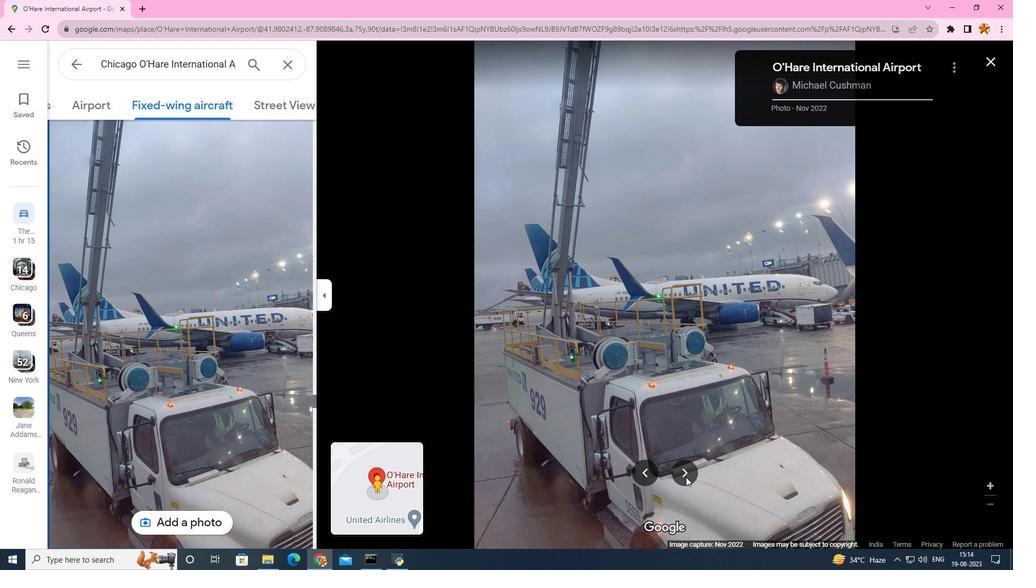 
Action: Mouse pressed left at (686, 477)
Screenshot: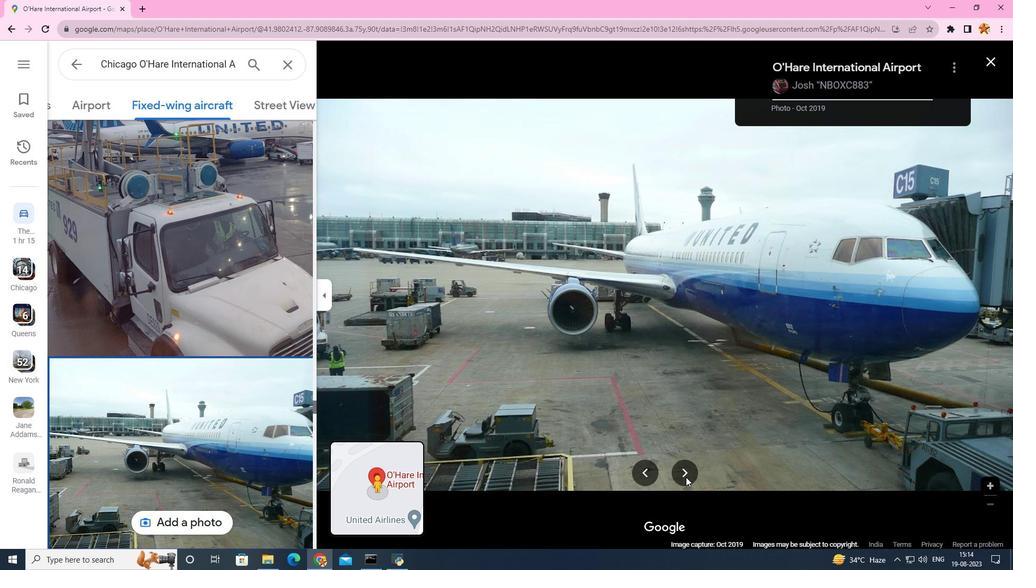 
Action: Mouse pressed left at (686, 477)
Screenshot: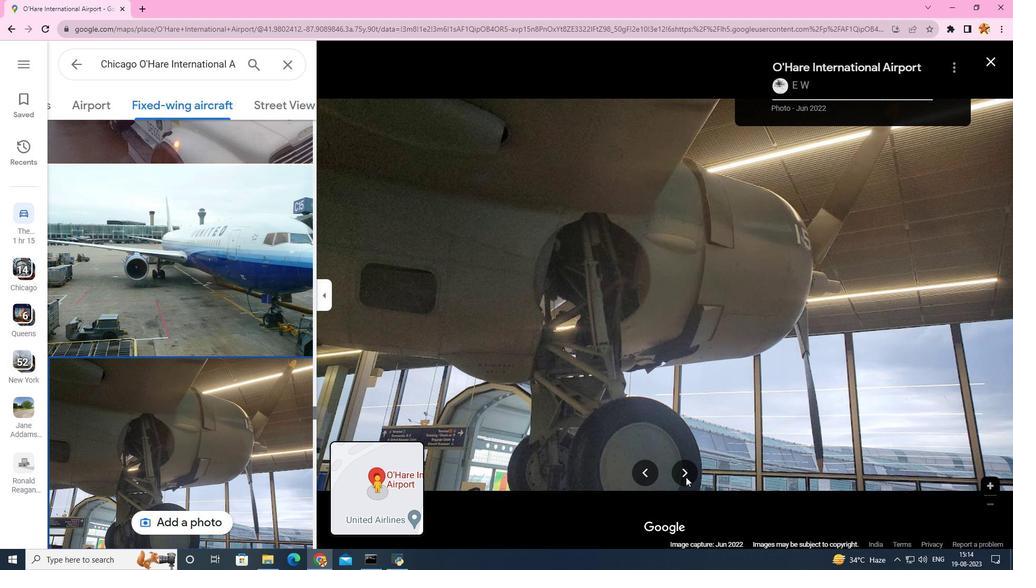 
Action: Mouse moved to (672, 471)
Screenshot: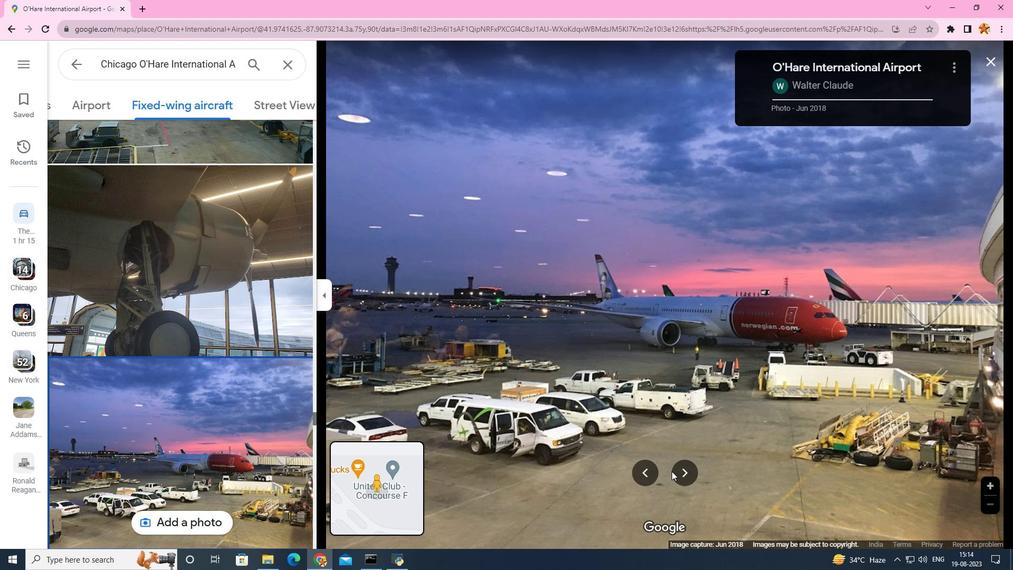 
Action: Mouse pressed left at (672, 471)
Screenshot: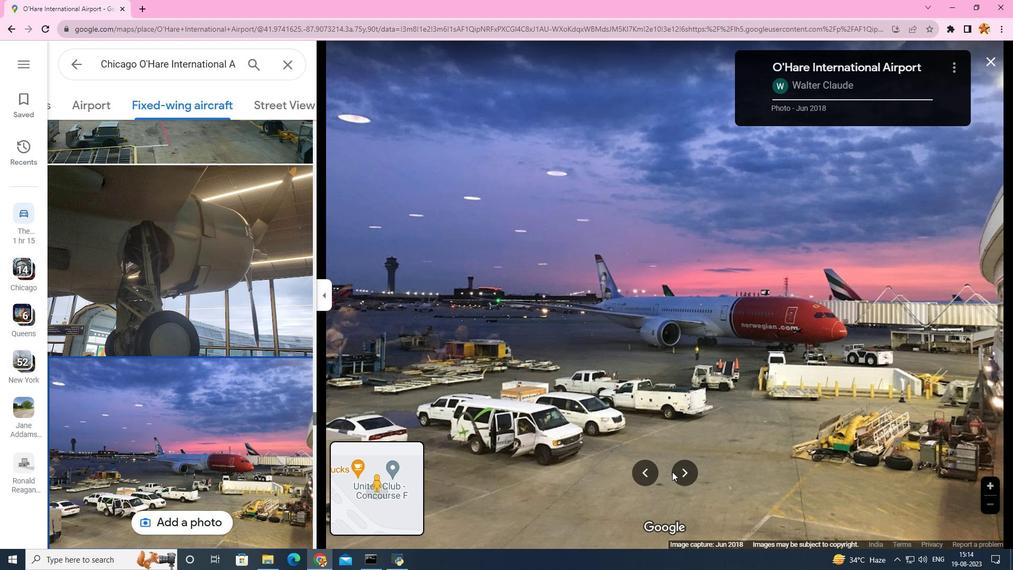 
Action: Mouse moved to (672, 472)
Screenshot: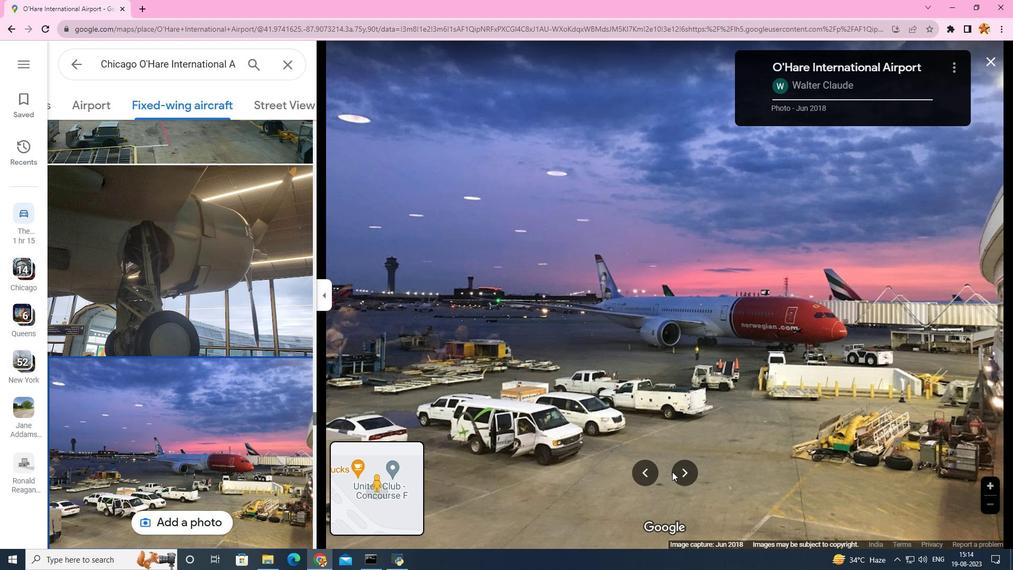 
Action: Mouse pressed left at (672, 472)
Screenshot: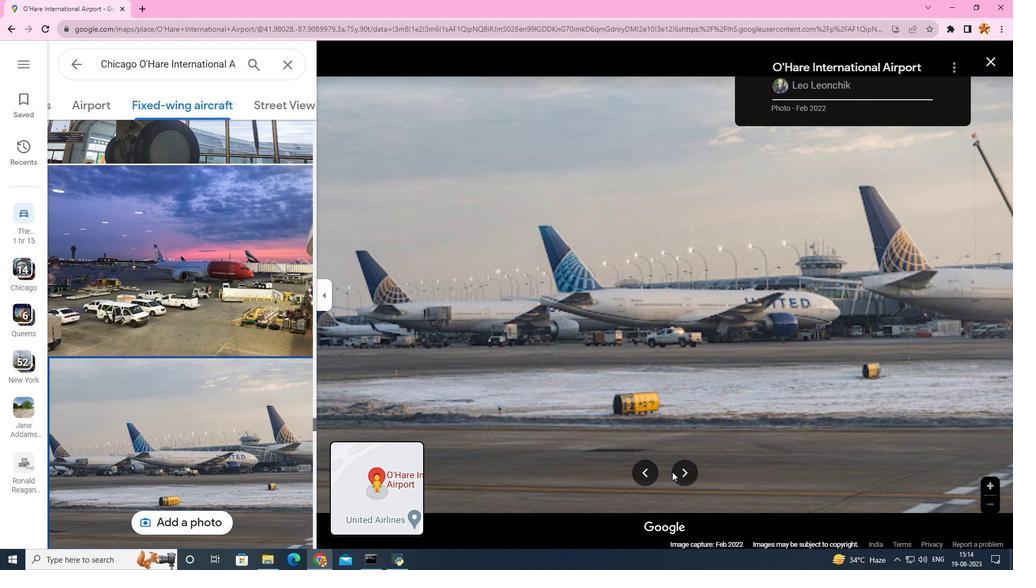 
Action: Mouse pressed left at (672, 472)
Screenshot: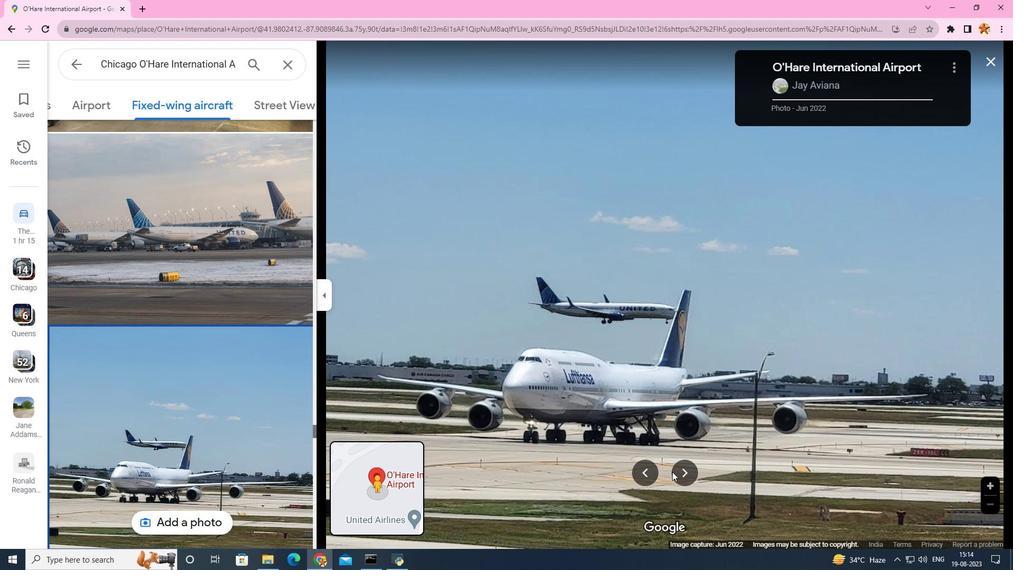 
Action: Mouse pressed left at (672, 472)
Screenshot: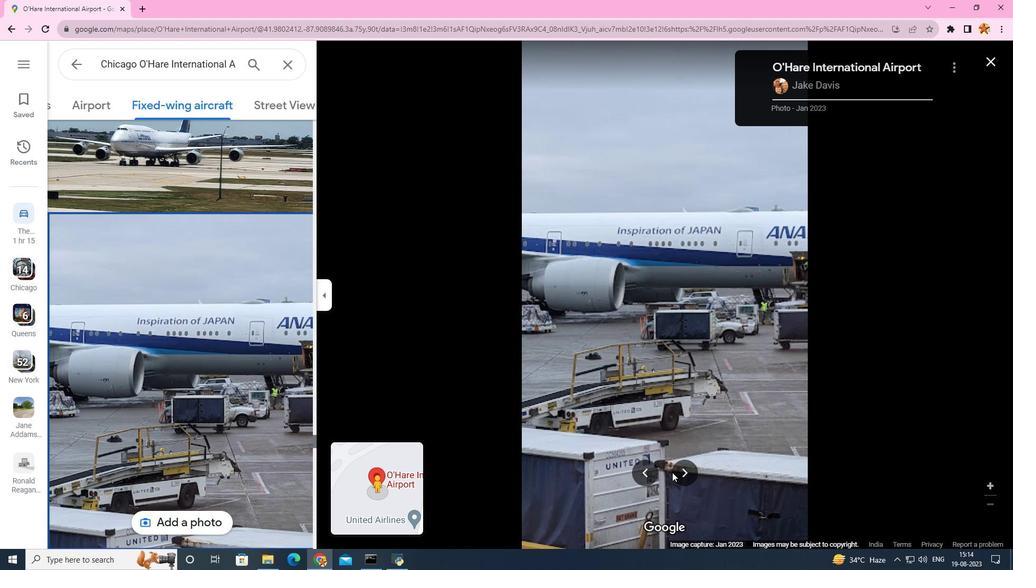 
Action: Mouse moved to (672, 472)
Screenshot: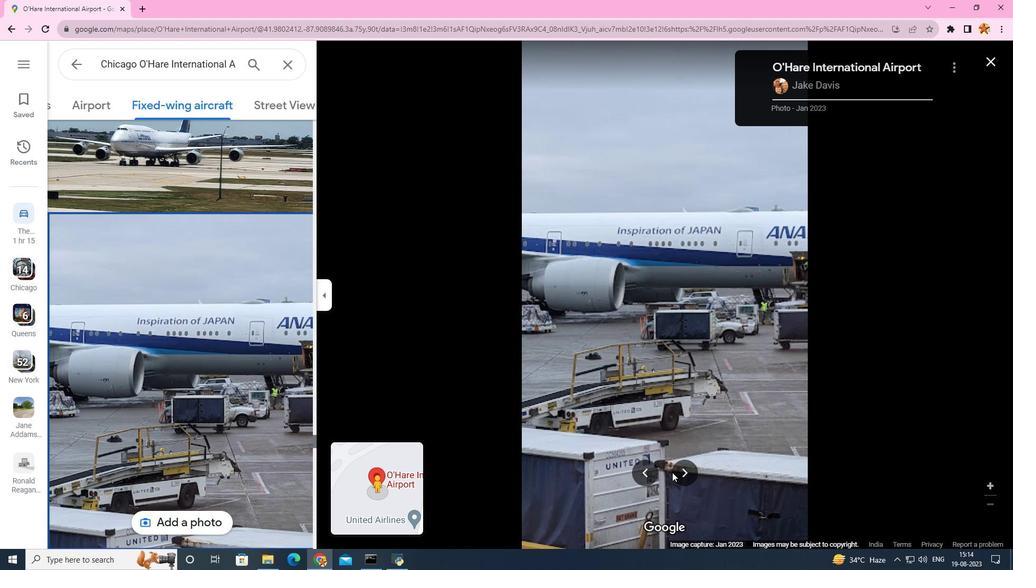 
Action: Mouse pressed left at (672, 472)
Screenshot: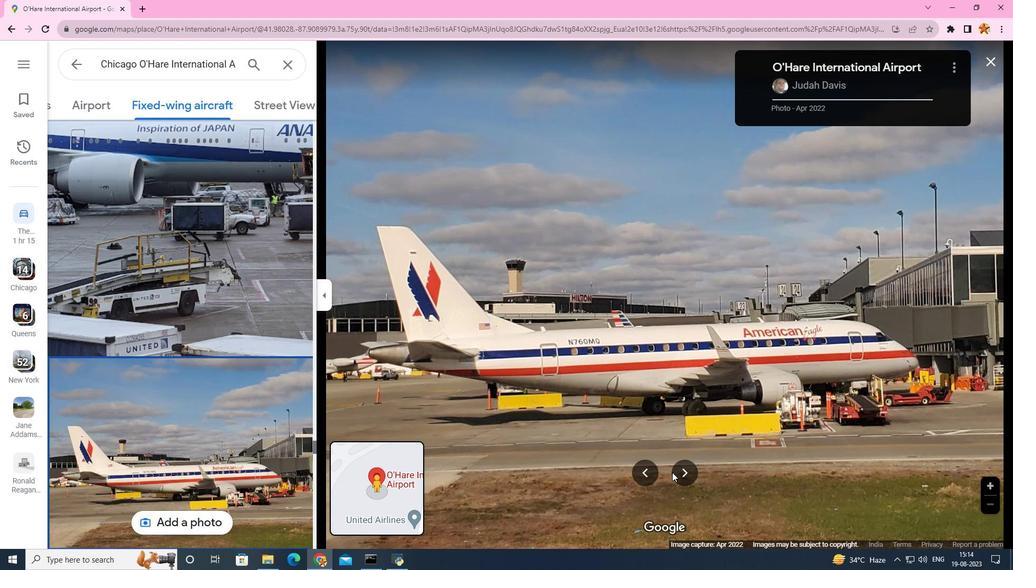 
Action: Mouse pressed left at (672, 472)
Screenshot: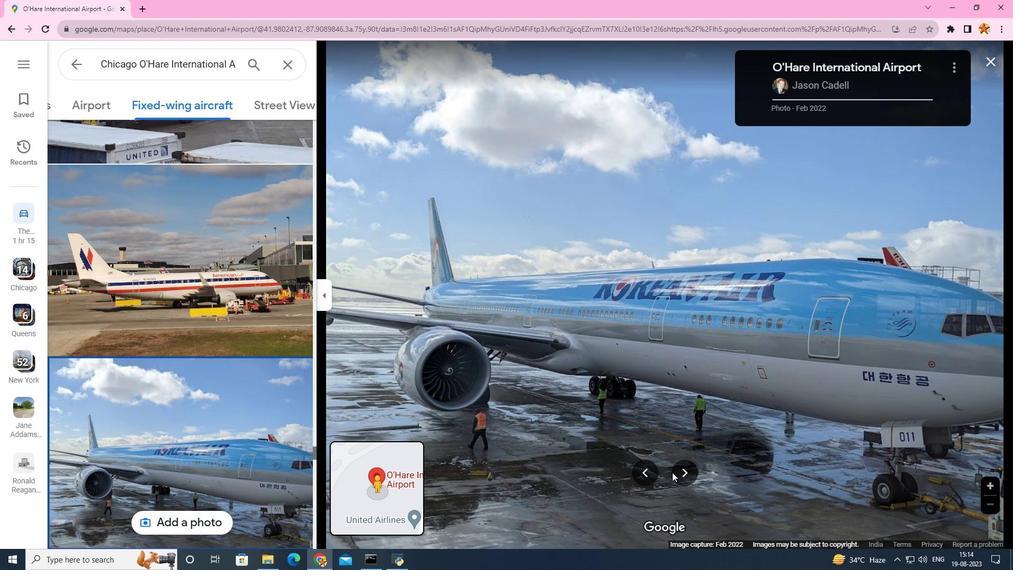 
Action: Mouse pressed left at (672, 472)
Screenshot: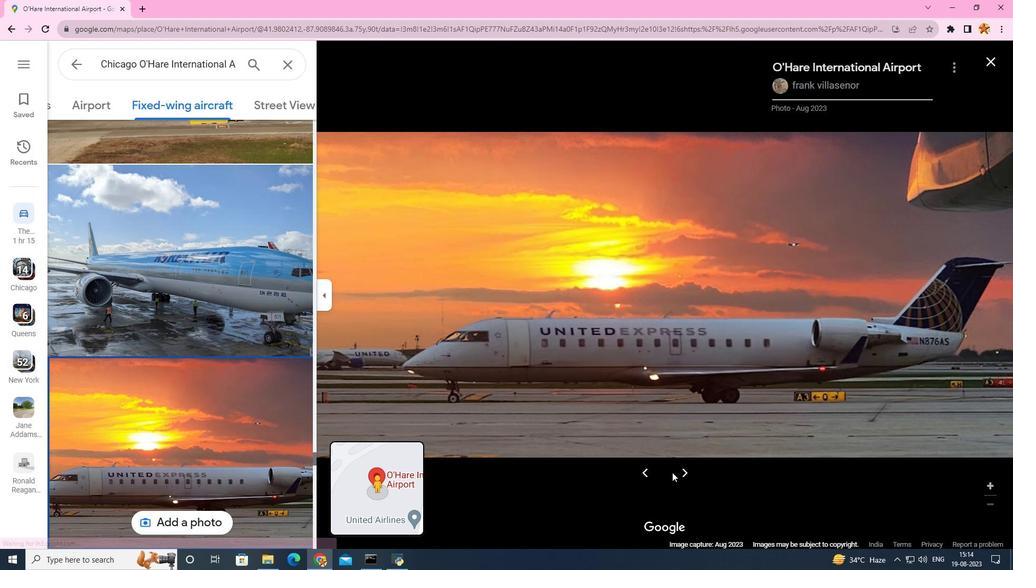 
Action: Mouse moved to (673, 473)
Screenshot: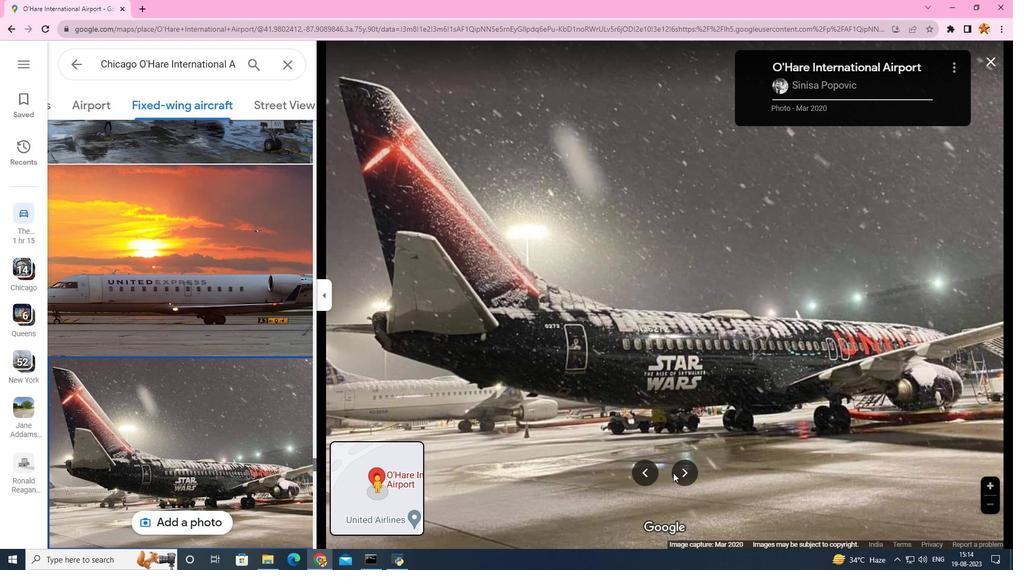 
Action: Mouse pressed left at (673, 473)
Screenshot: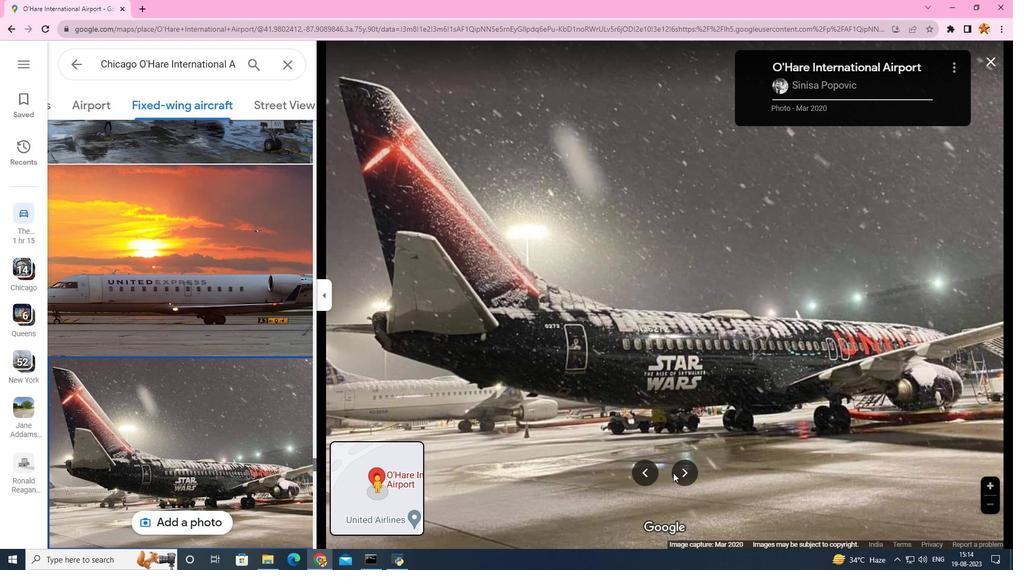 
Action: Mouse moved to (675, 477)
Screenshot: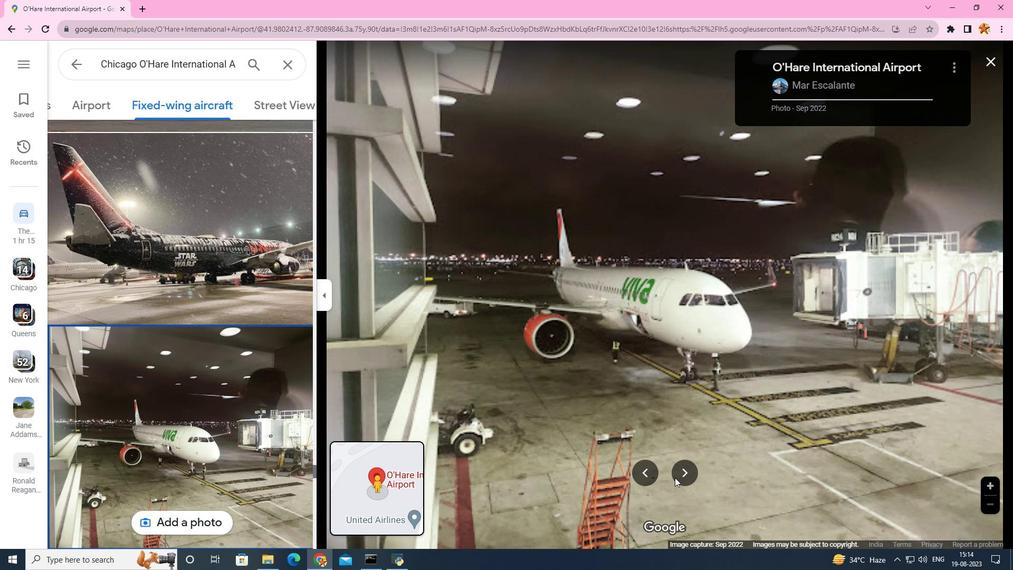 
Action: Mouse pressed left at (675, 477)
Screenshot: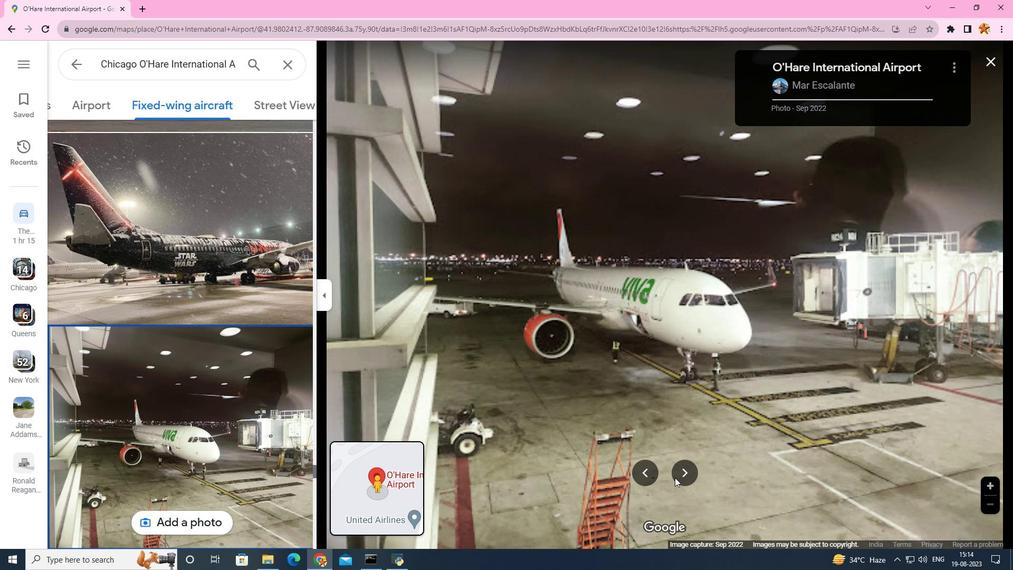 
Action: Mouse moved to (684, 475)
Screenshot: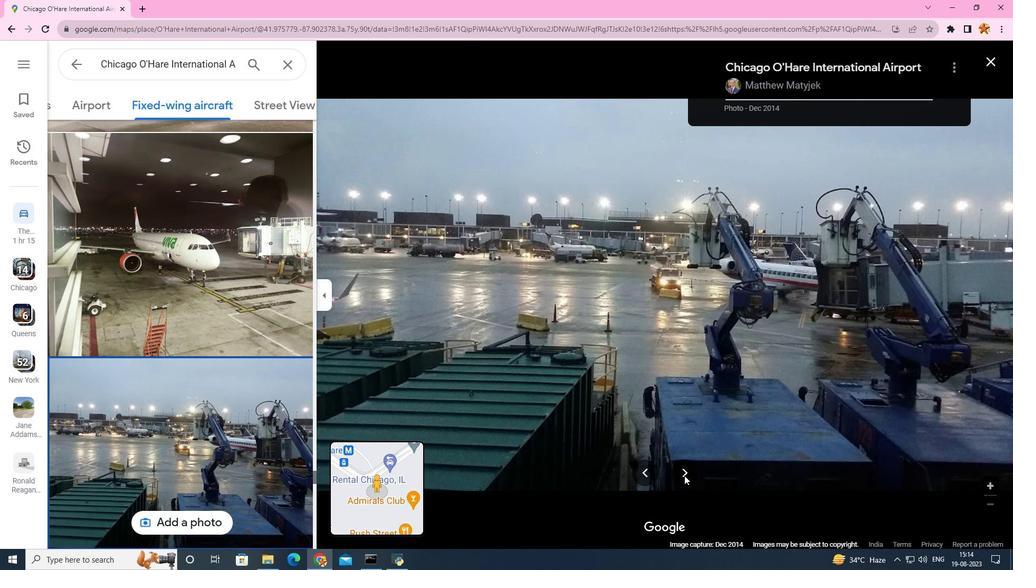 
Action: Mouse pressed left at (684, 475)
Screenshot: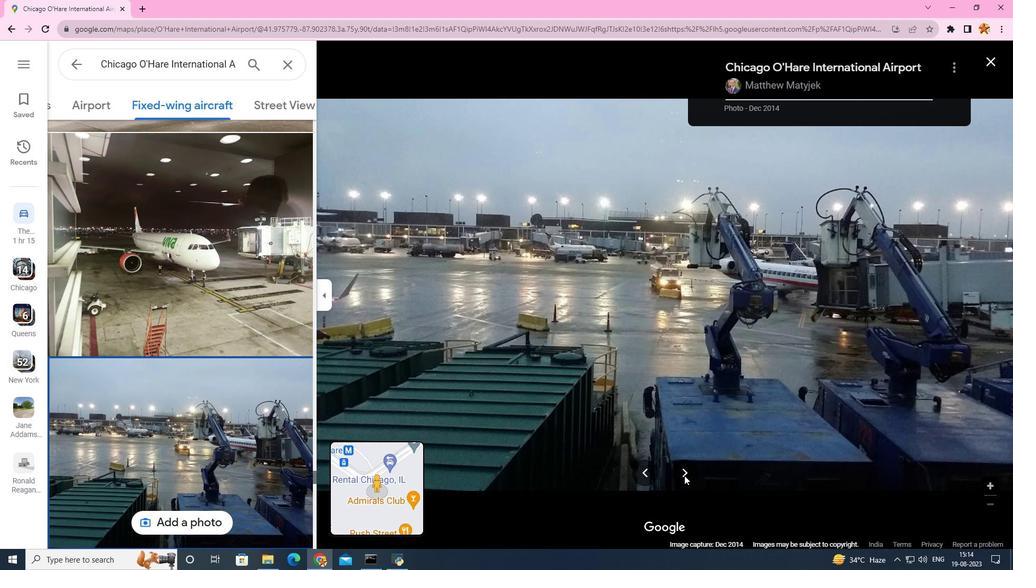 
Action: Mouse moved to (678, 469)
Screenshot: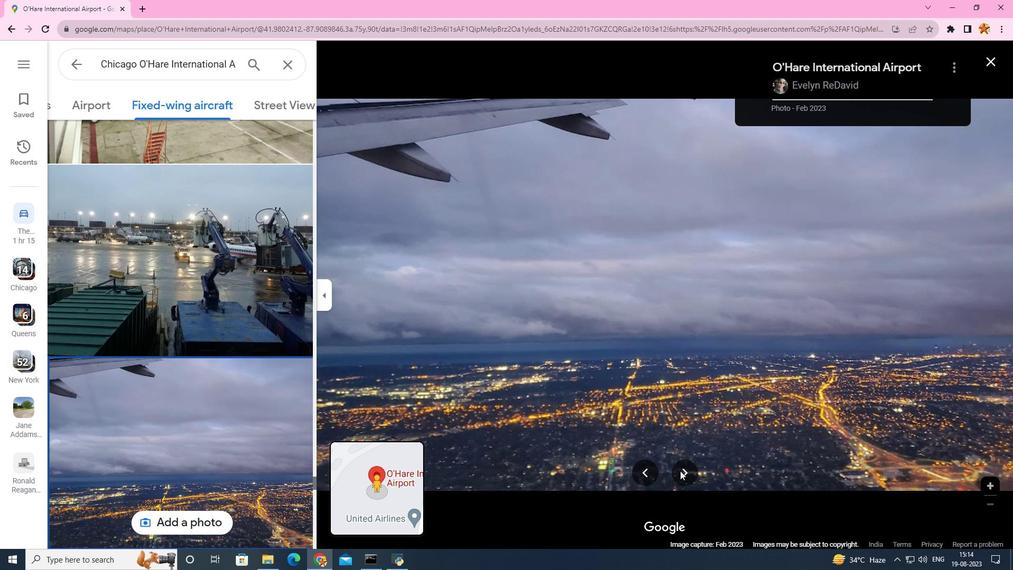 
Action: Mouse pressed left at (678, 469)
Screenshot: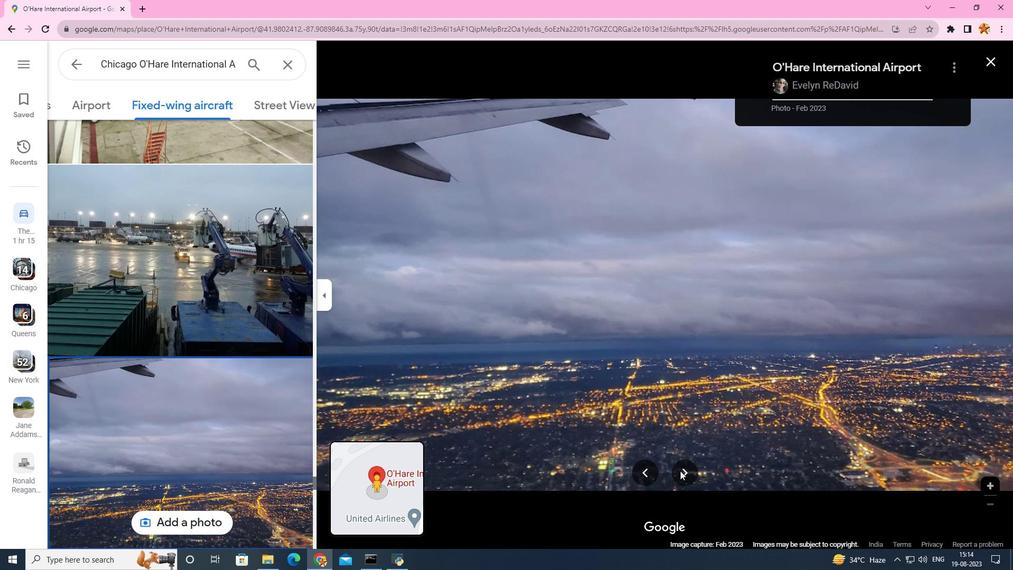 
Action: Mouse moved to (680, 471)
Screenshot: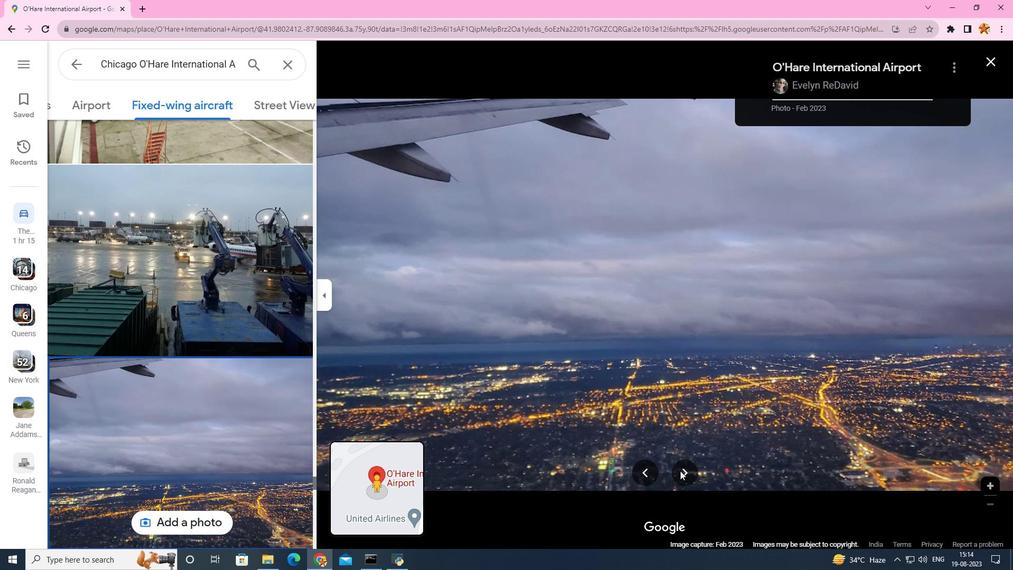 
Action: Mouse pressed left at (680, 471)
Screenshot: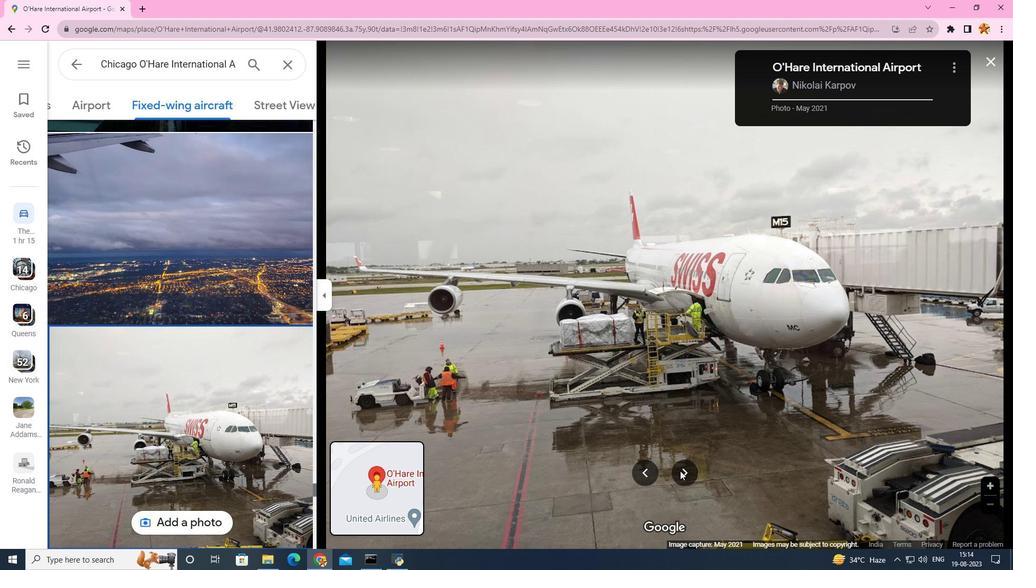 
Action: Mouse pressed left at (680, 471)
Screenshot: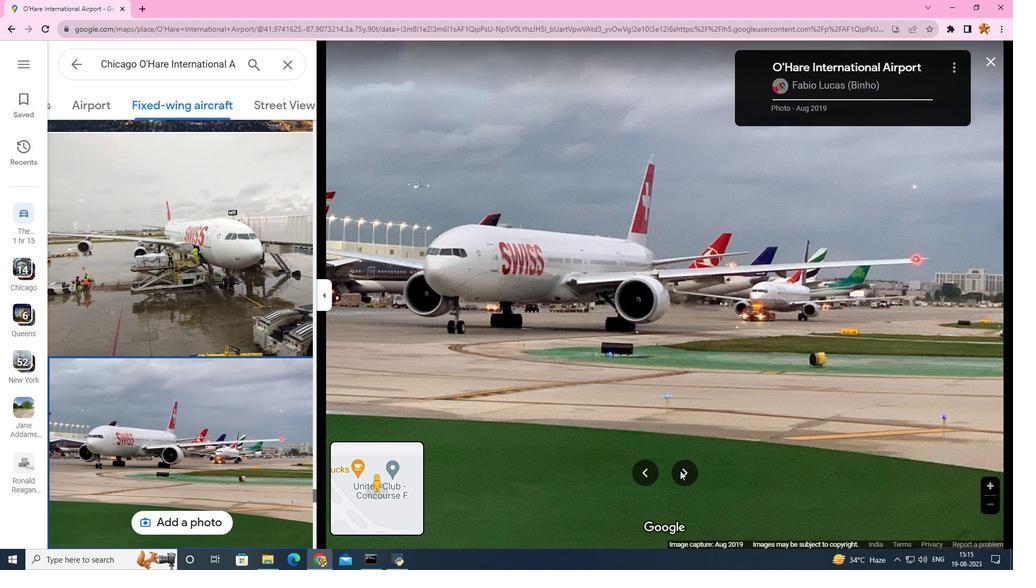 
Action: Mouse pressed left at (680, 471)
Screenshot: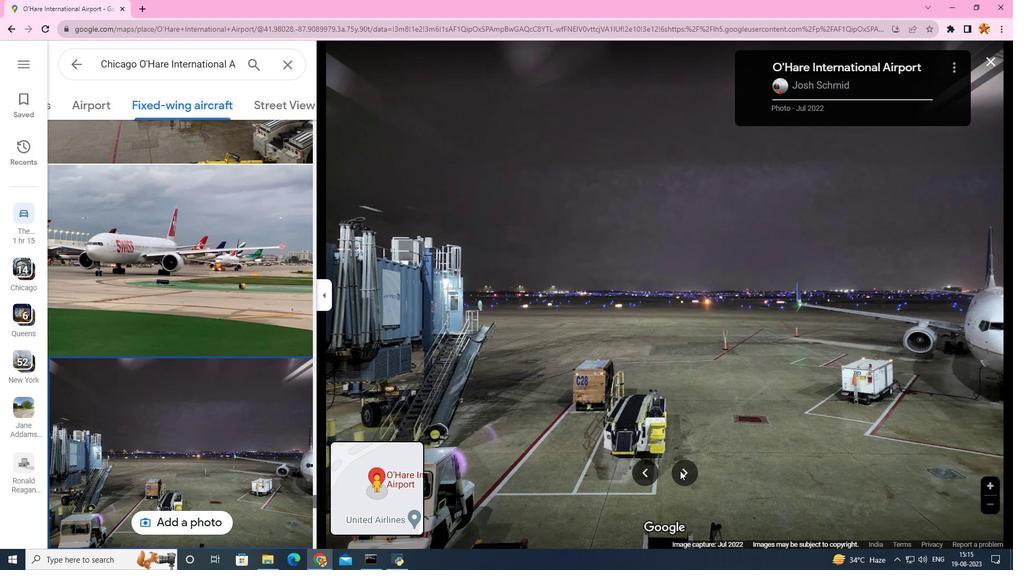 
Action: Mouse pressed left at (680, 471)
Screenshot: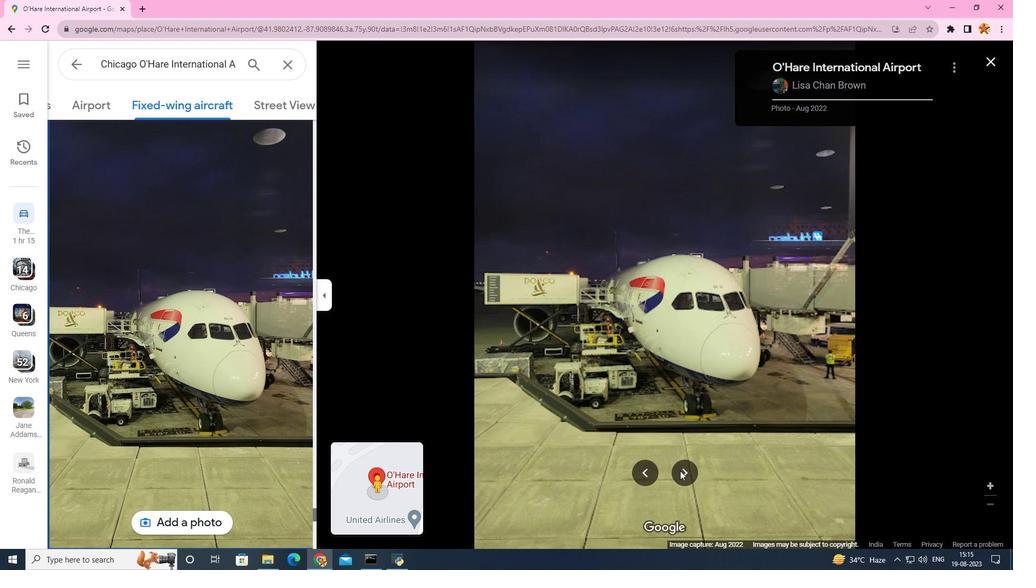 
Action: Mouse pressed left at (680, 471)
Screenshot: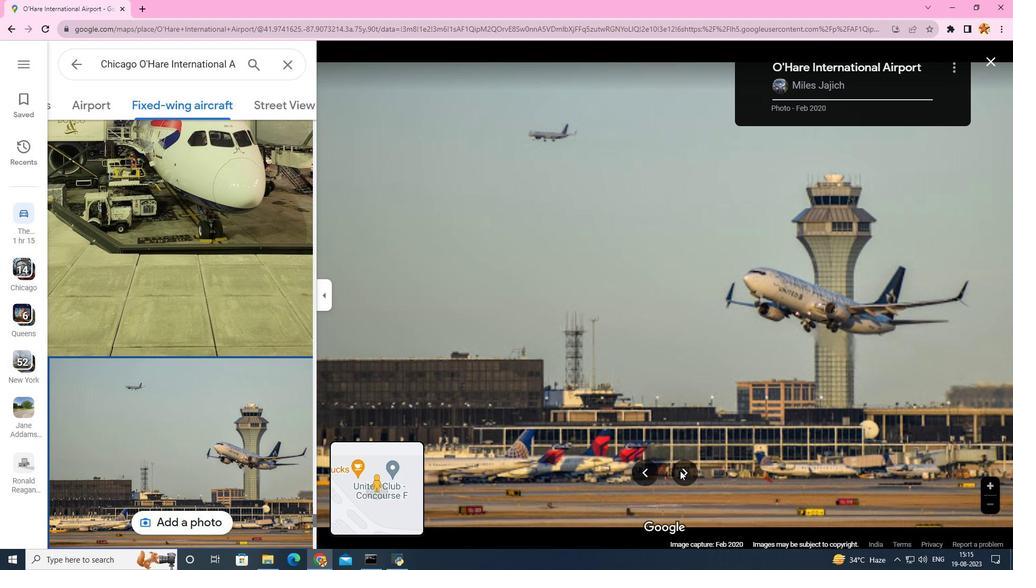 
Action: Mouse moved to (76, 117)
Screenshot: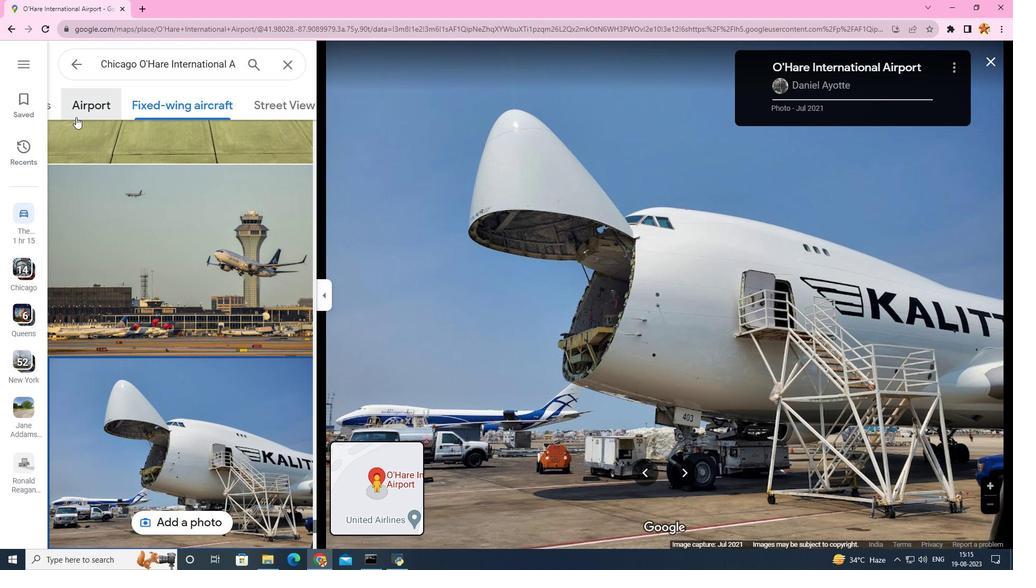 
Action: Mouse pressed left at (76, 117)
Screenshot: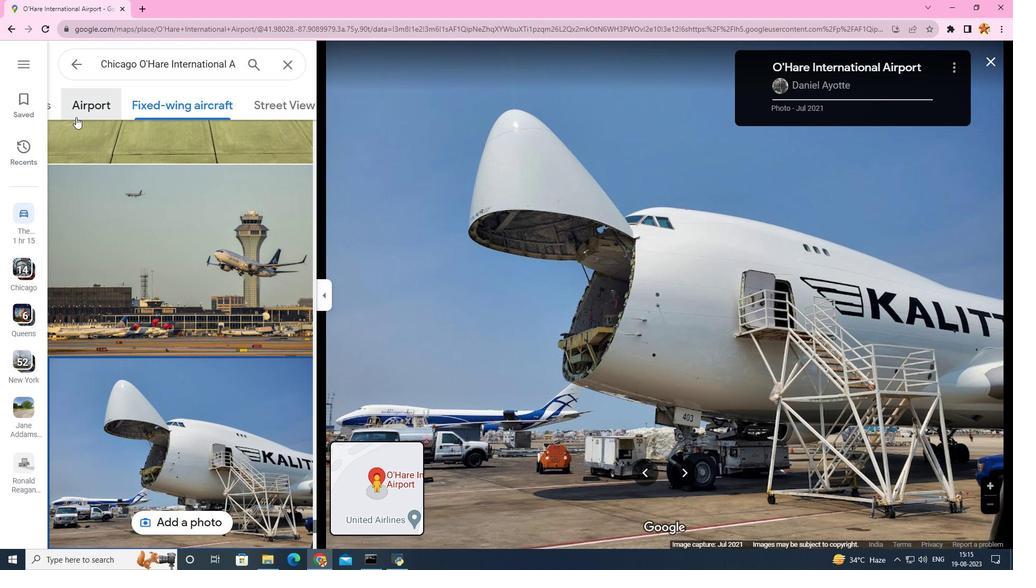 
Action: Mouse moved to (129, 123)
Screenshot: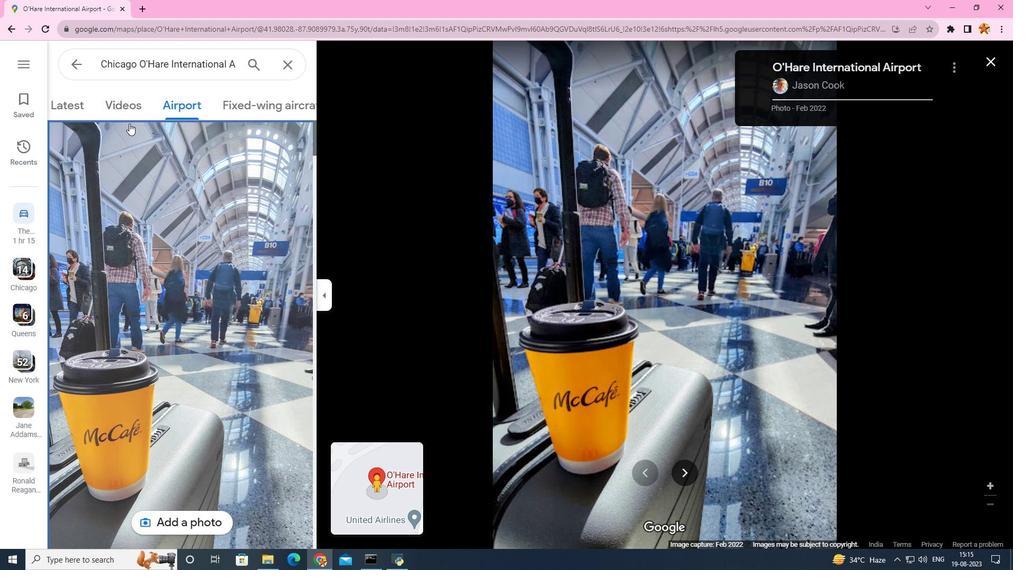 
Action: Mouse pressed left at (129, 123)
Screenshot: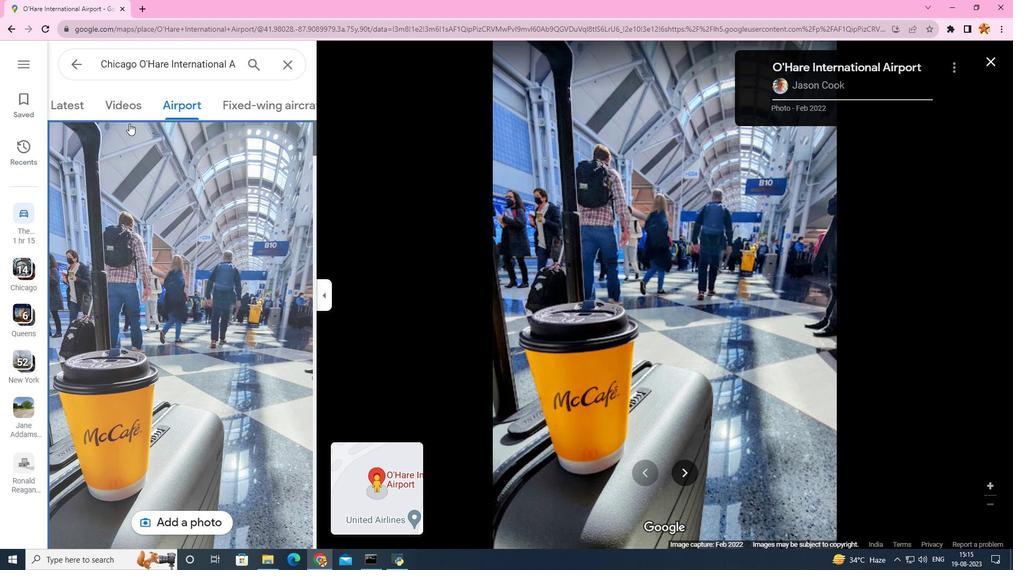 
Action: Mouse moved to (132, 110)
Screenshot: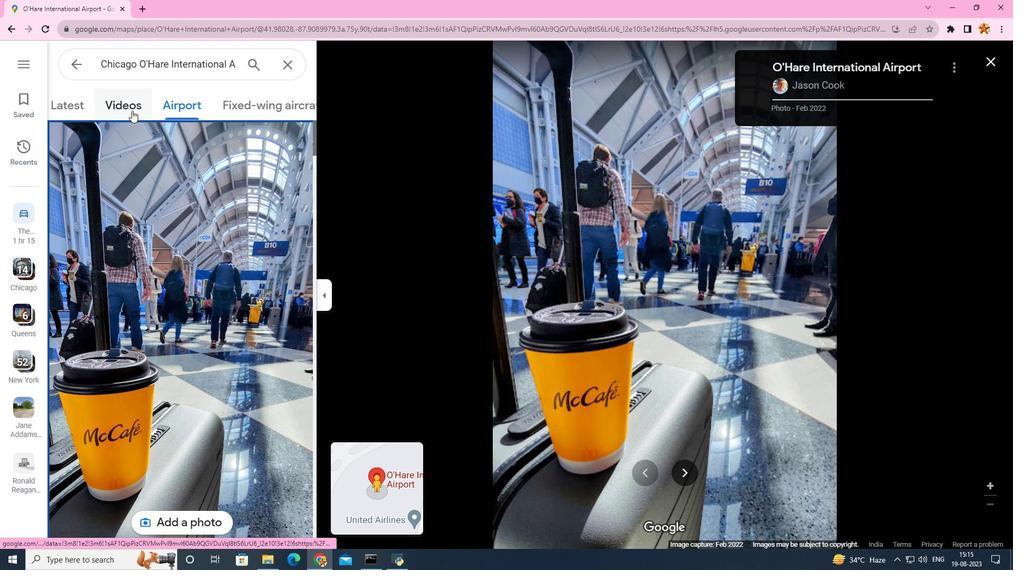 
Action: Mouse pressed left at (132, 110)
Screenshot: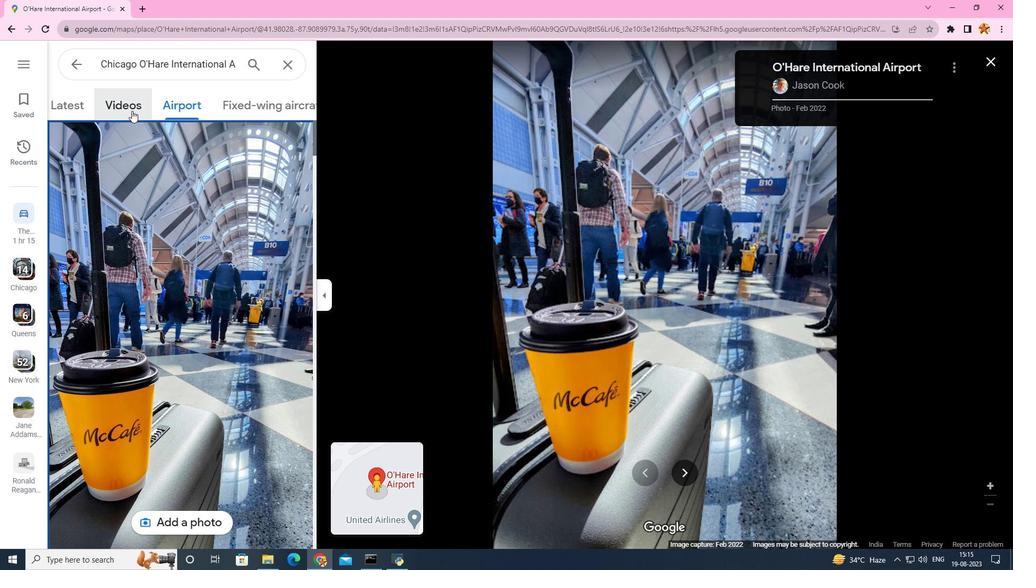 
Action: Mouse moved to (682, 473)
Screenshot: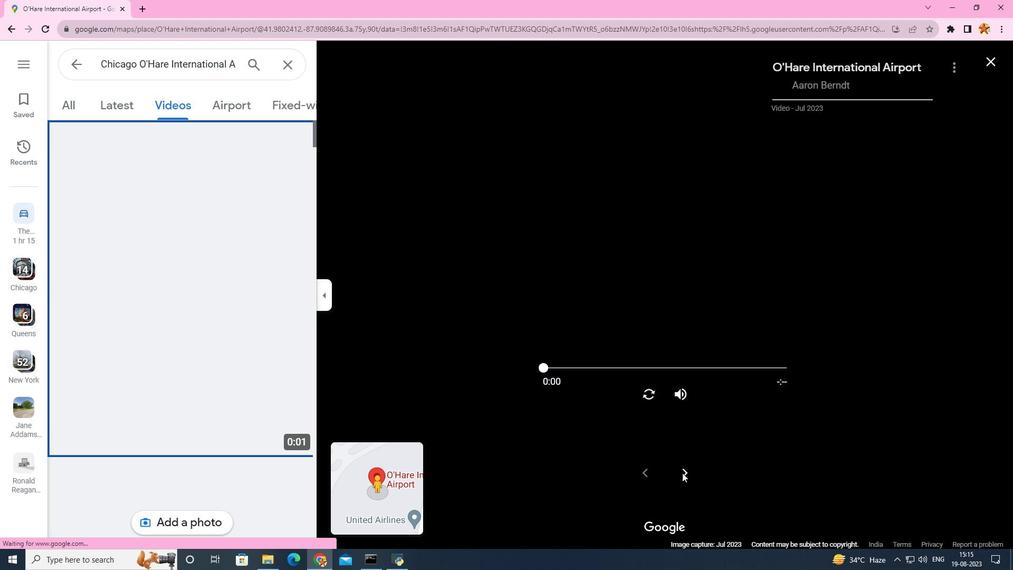 
Action: Mouse pressed left at (682, 473)
Screenshot: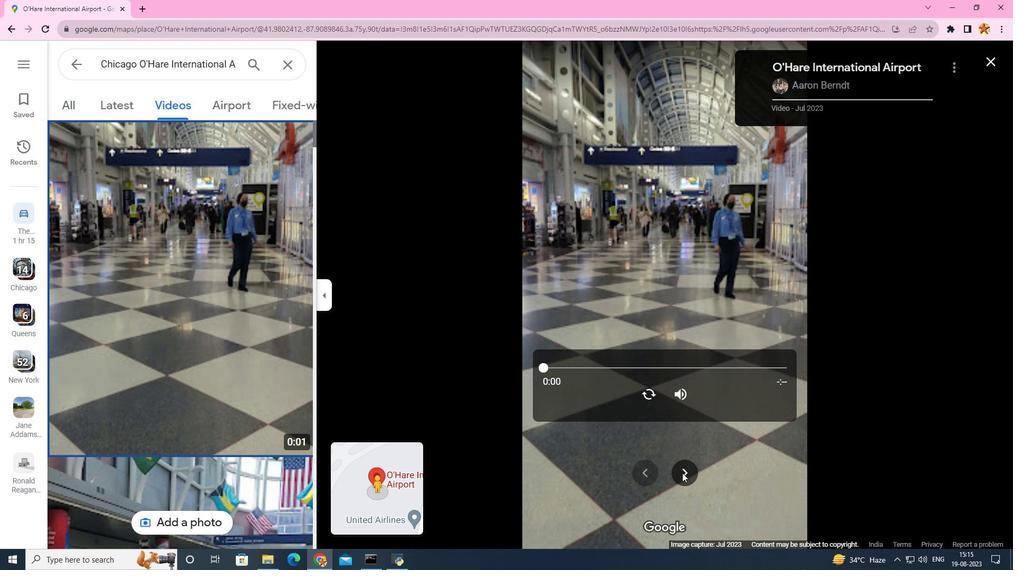 
Action: Mouse pressed left at (682, 473)
Screenshot: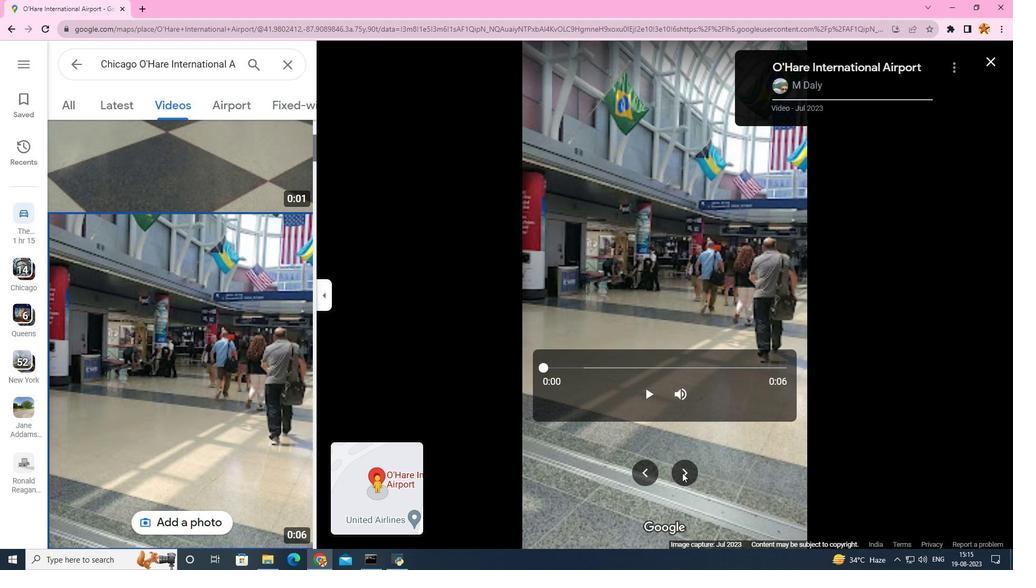 
Action: Mouse pressed left at (682, 473)
Screenshot: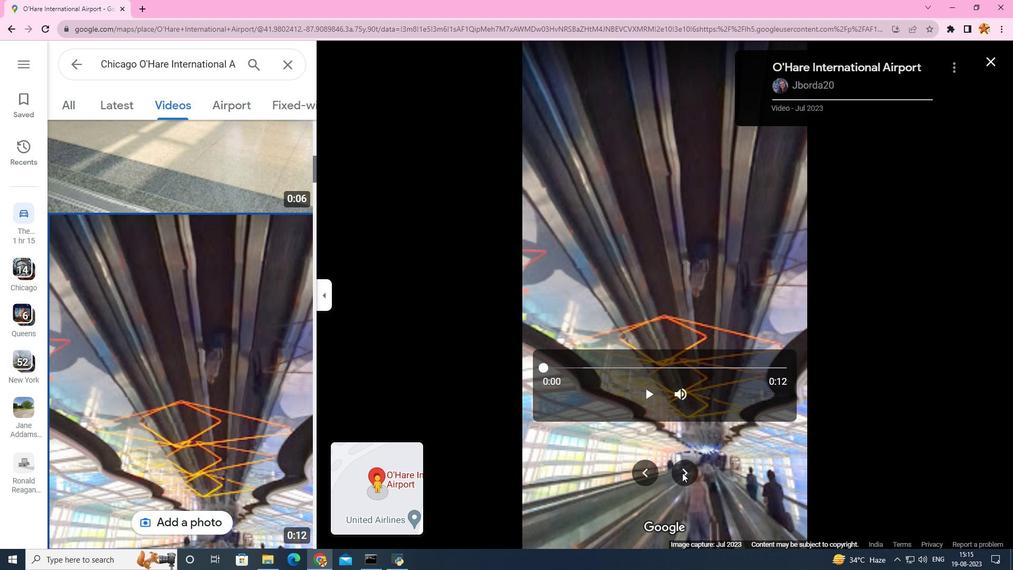 
Action: Mouse pressed left at (682, 473)
Screenshot: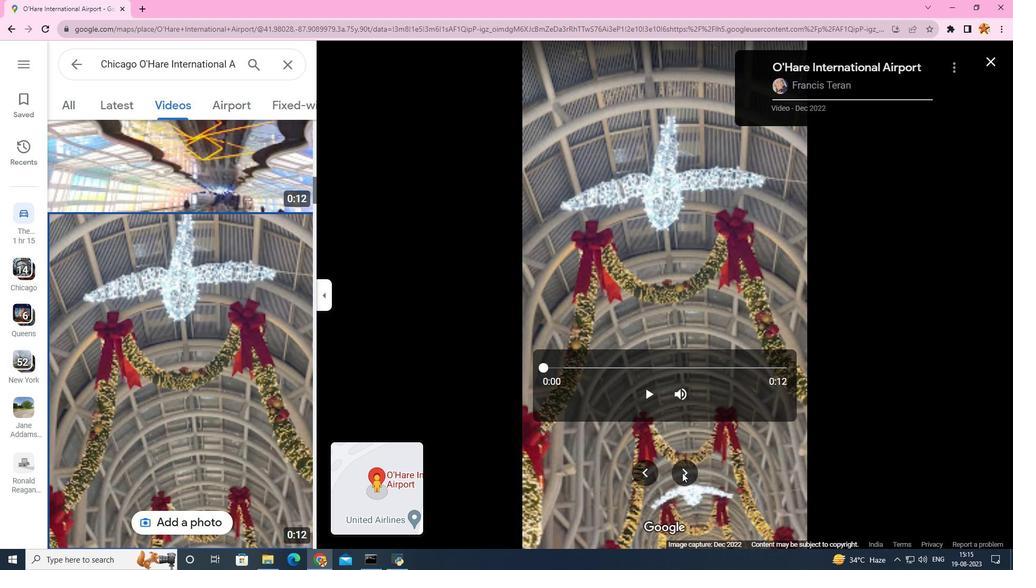 
Action: Mouse pressed left at (682, 473)
Screenshot: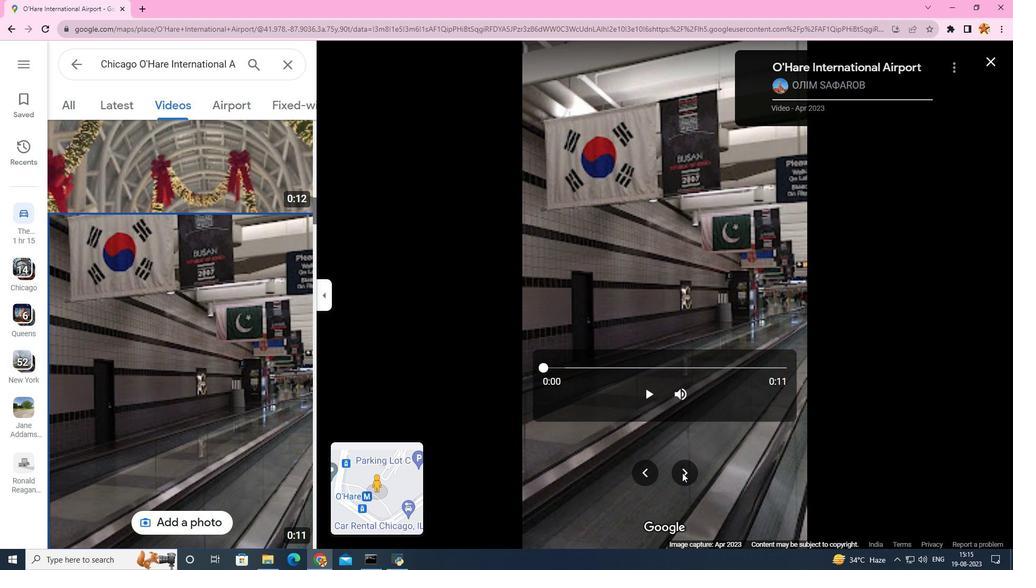 
Action: Mouse moved to (682, 473)
Screenshot: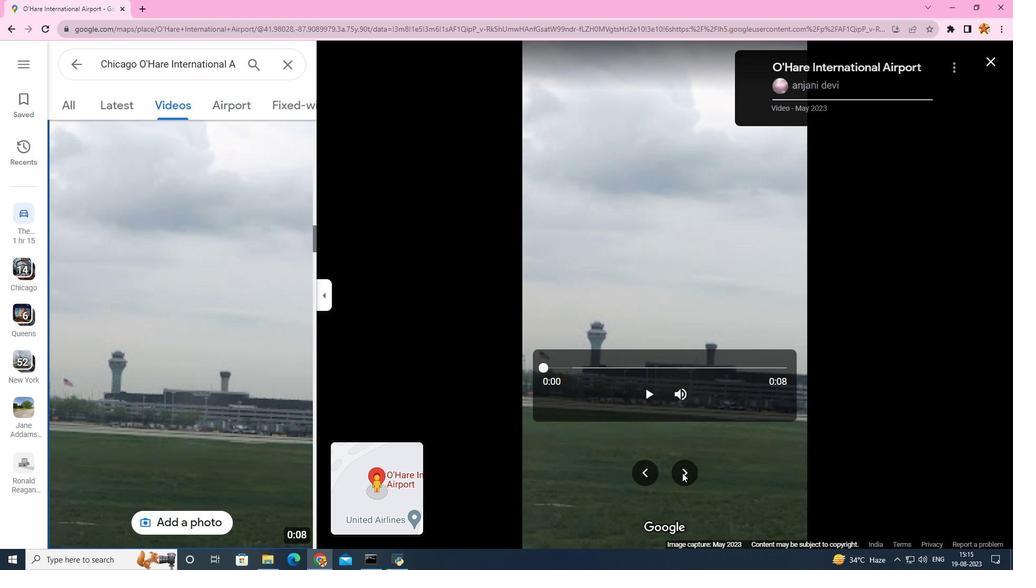 
Action: Mouse pressed left at (682, 473)
Screenshot: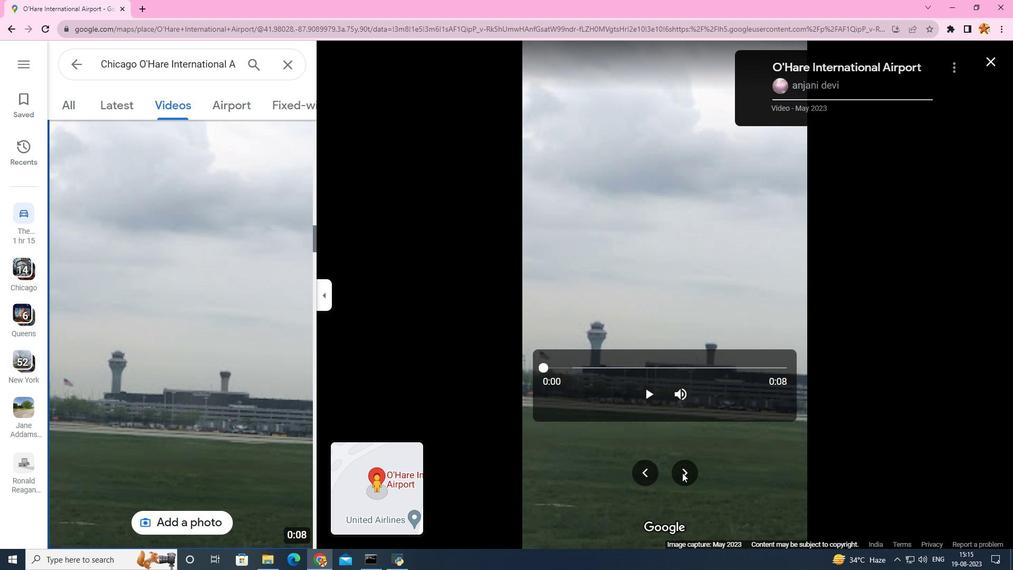 
Action: Mouse pressed left at (682, 473)
Screenshot: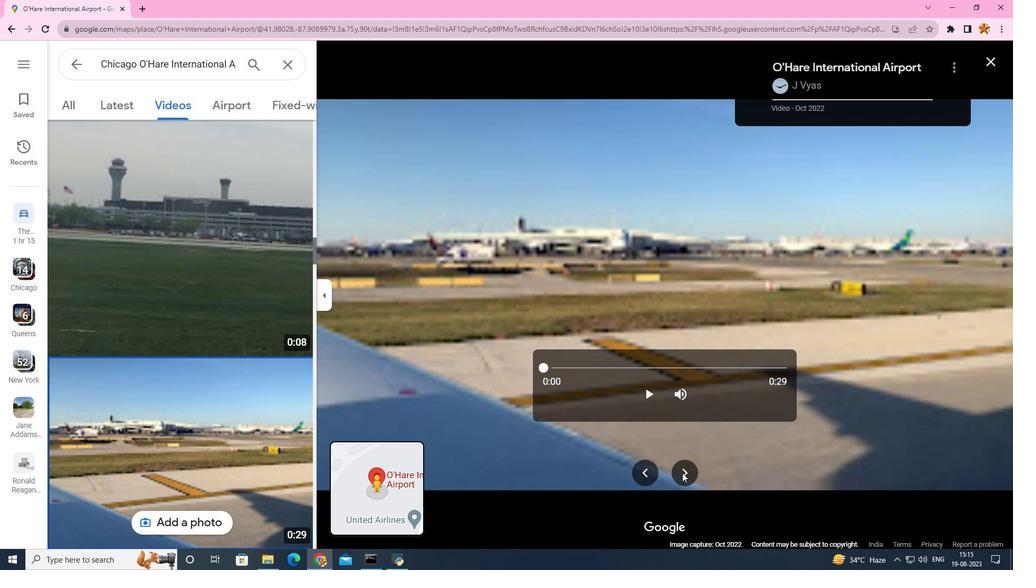 
Action: Mouse pressed left at (682, 473)
Screenshot: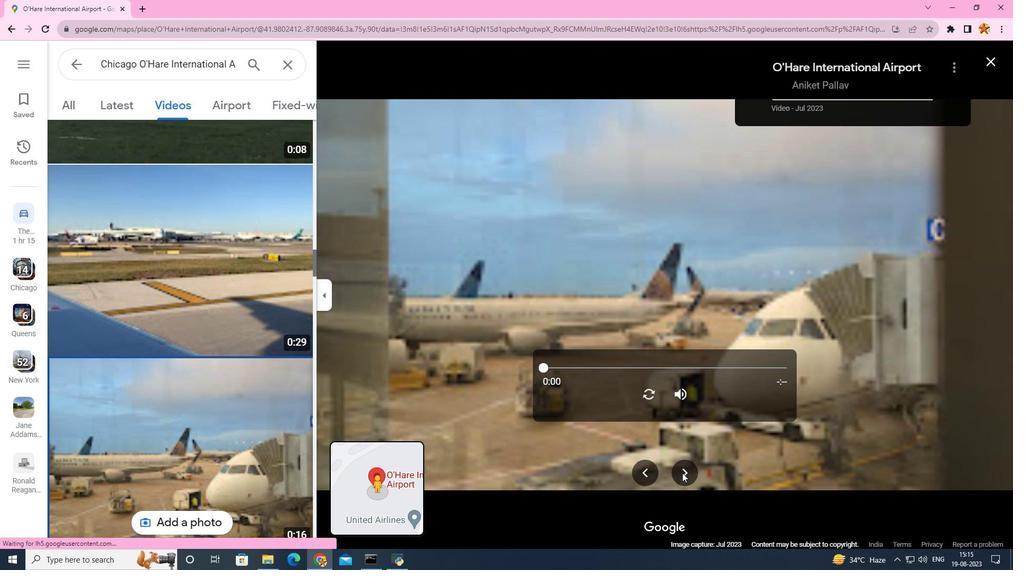 
Action: Mouse pressed left at (682, 473)
Screenshot: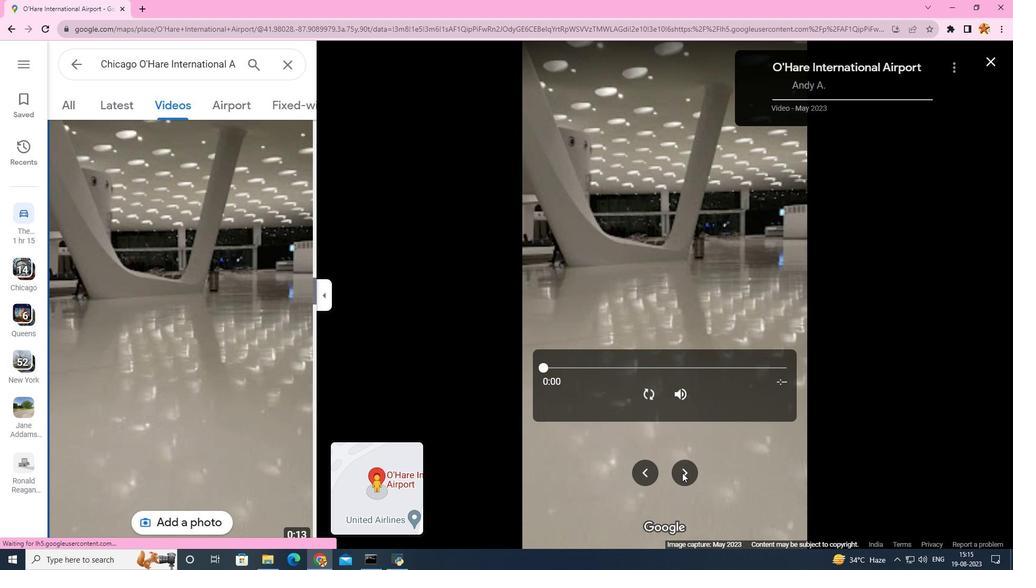 
Action: Mouse pressed left at (682, 473)
Screenshot: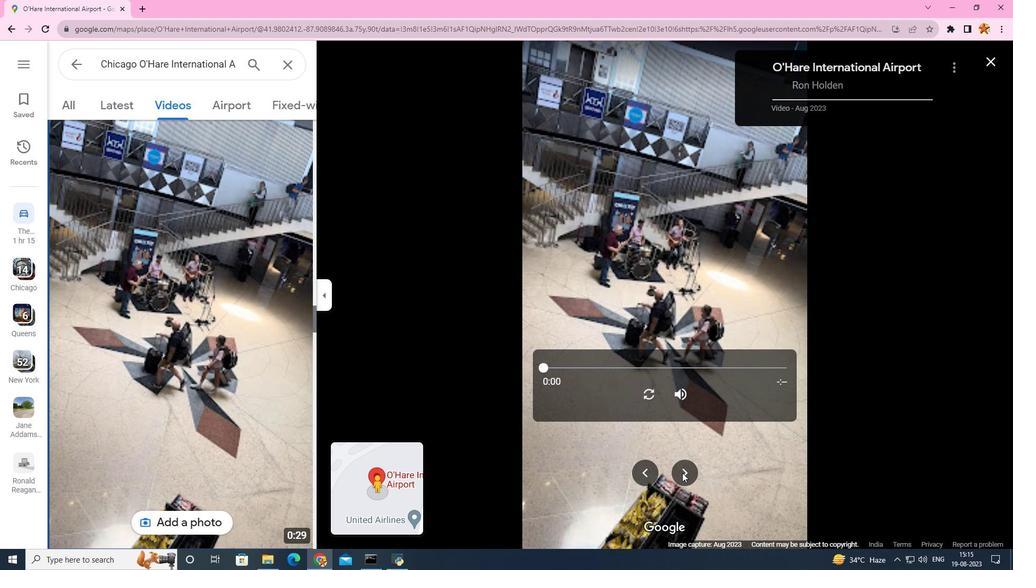 
Action: Mouse pressed left at (682, 473)
Screenshot: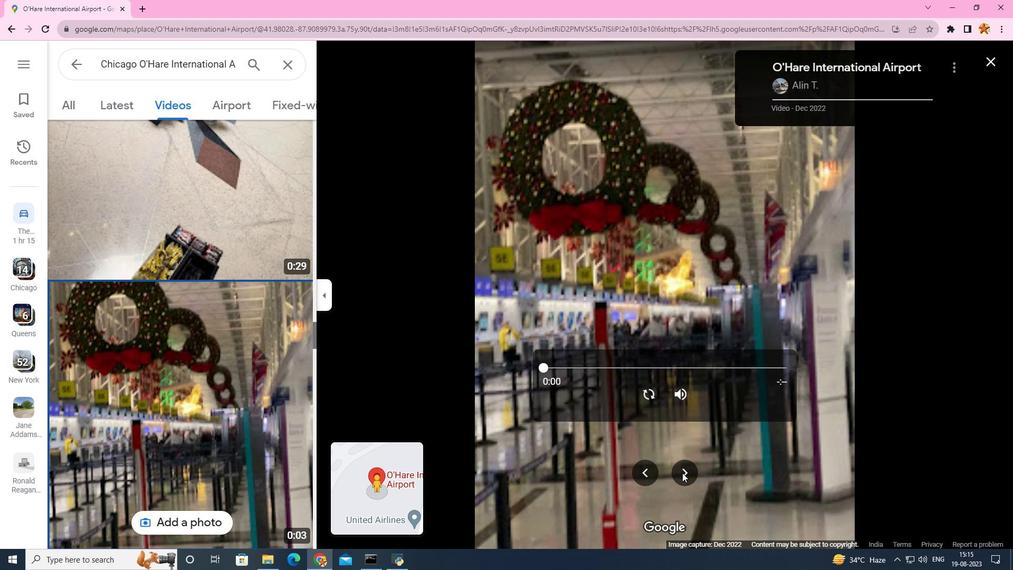
Action: Mouse pressed left at (682, 473)
Screenshot: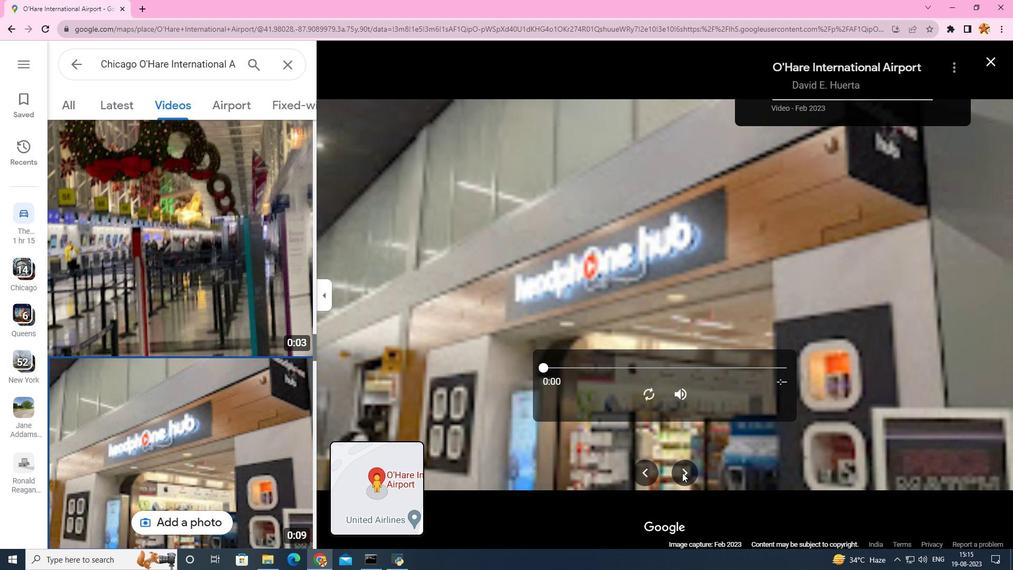 
Action: Mouse pressed right at (682, 473)
Screenshot: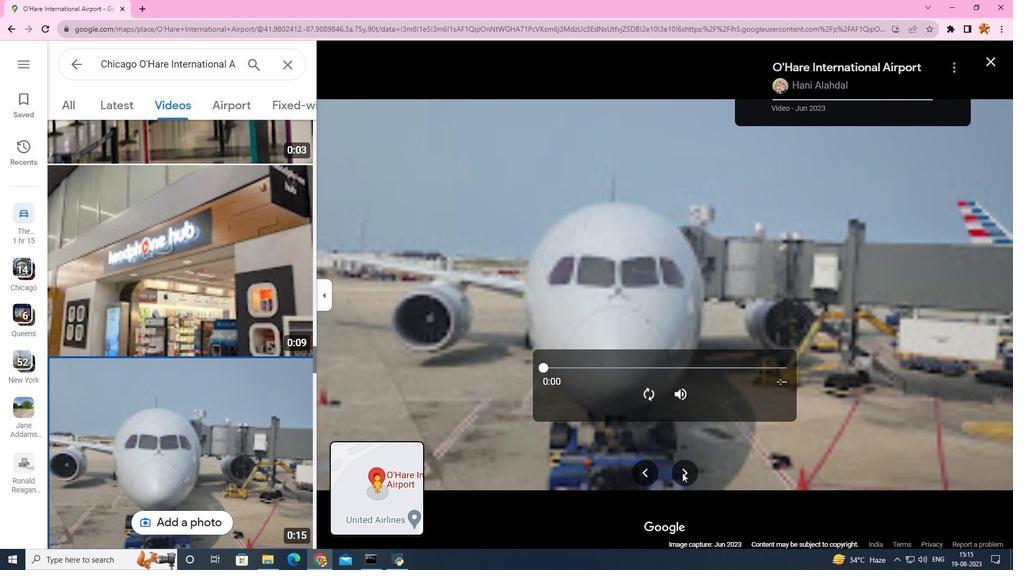 
Action: Mouse pressed left at (682, 473)
Screenshot: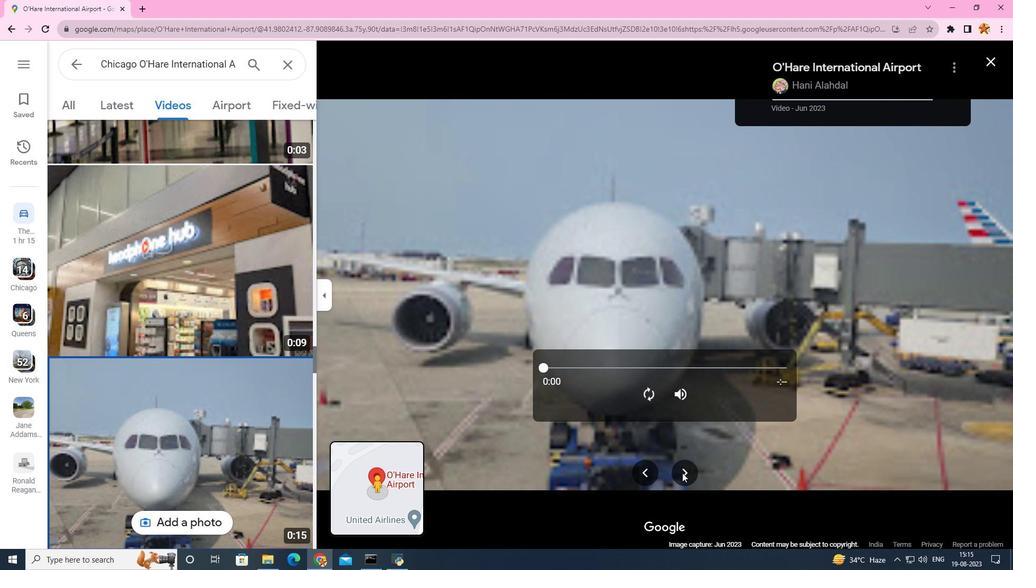 
Action: Mouse pressed left at (682, 473)
Screenshot: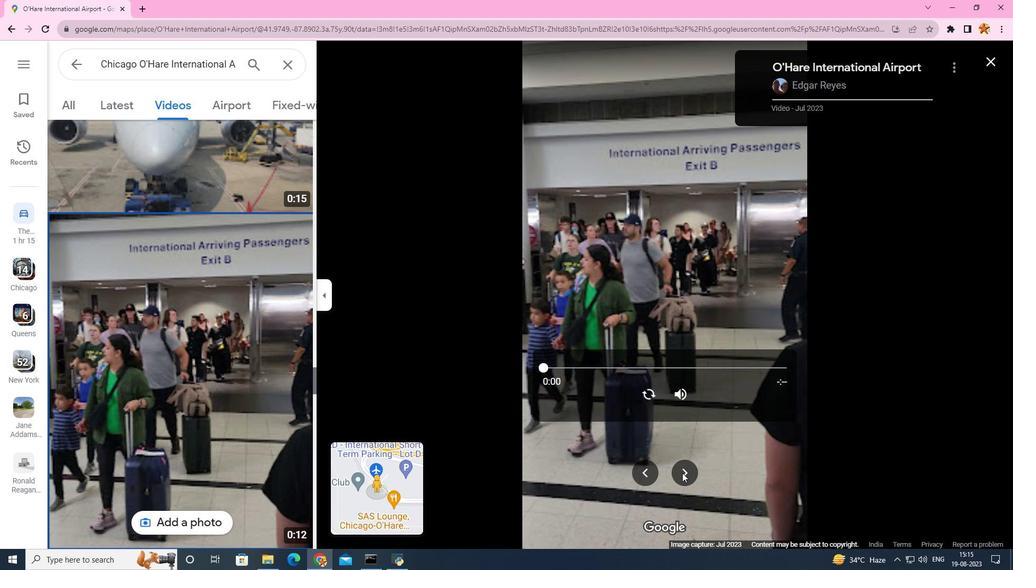 
Action: Mouse pressed left at (682, 473)
Screenshot: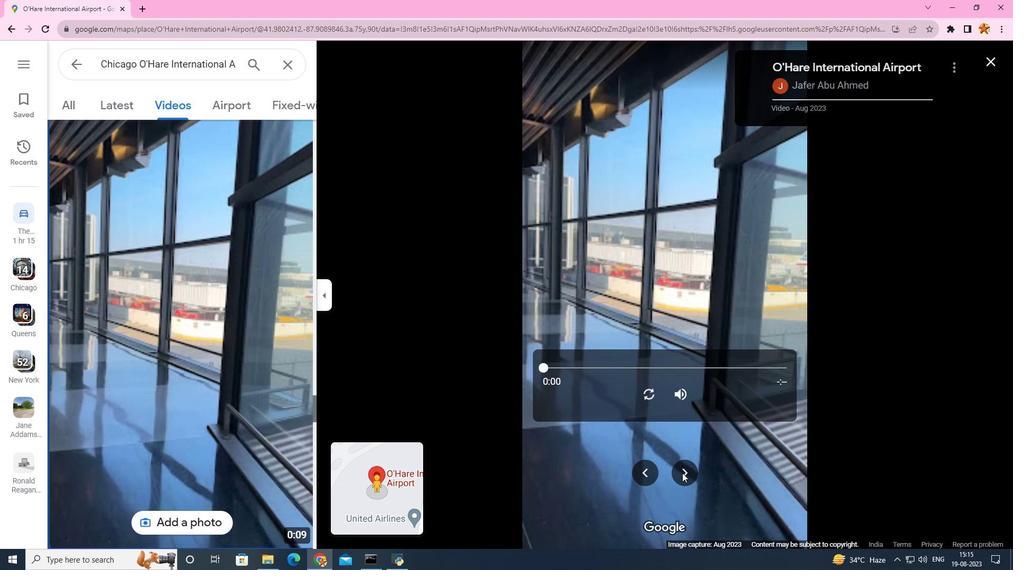 
Action: Mouse pressed left at (682, 473)
Screenshot: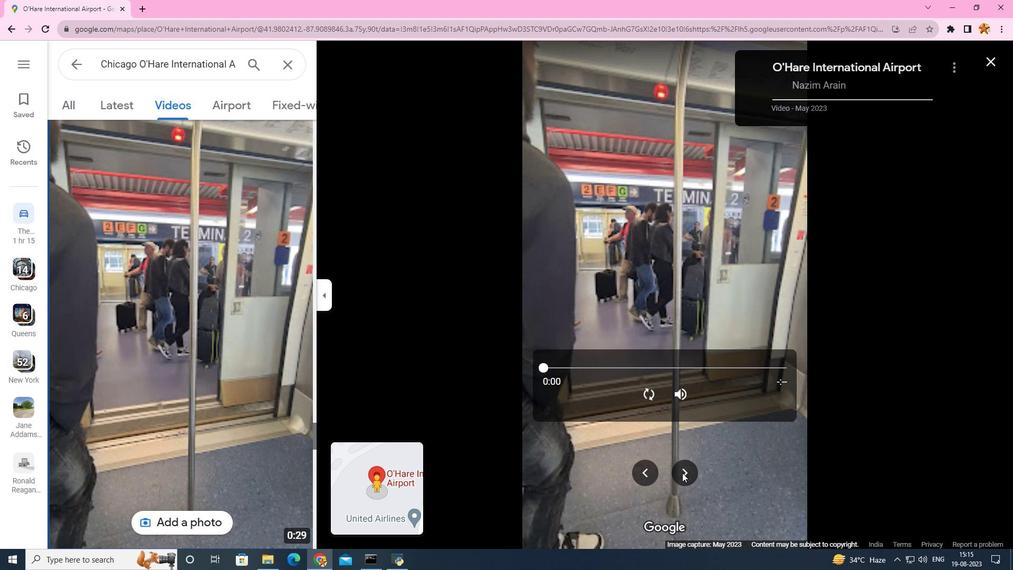 
Action: Mouse pressed left at (682, 473)
Screenshot: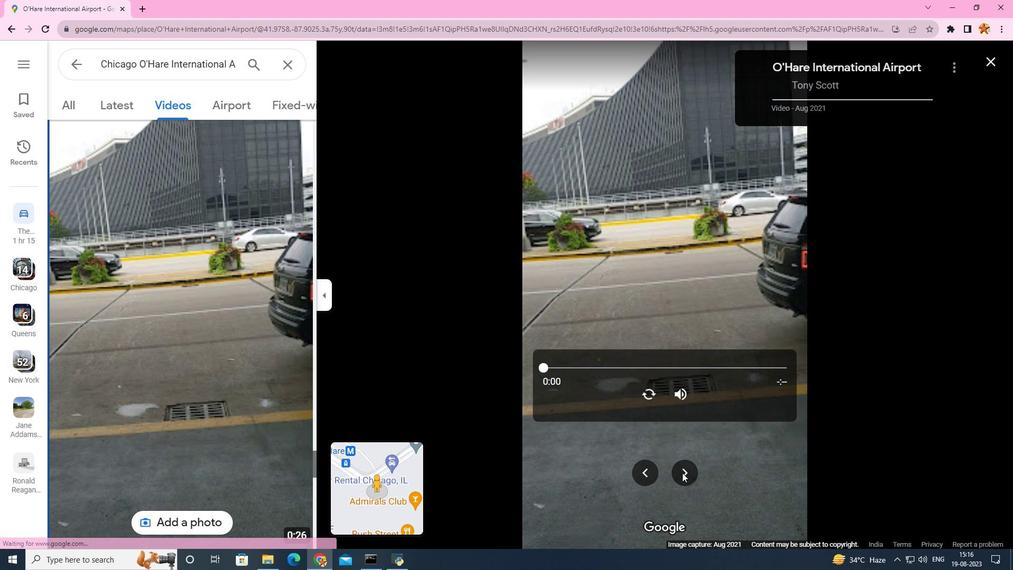 
Action: Mouse pressed left at (682, 473)
Screenshot: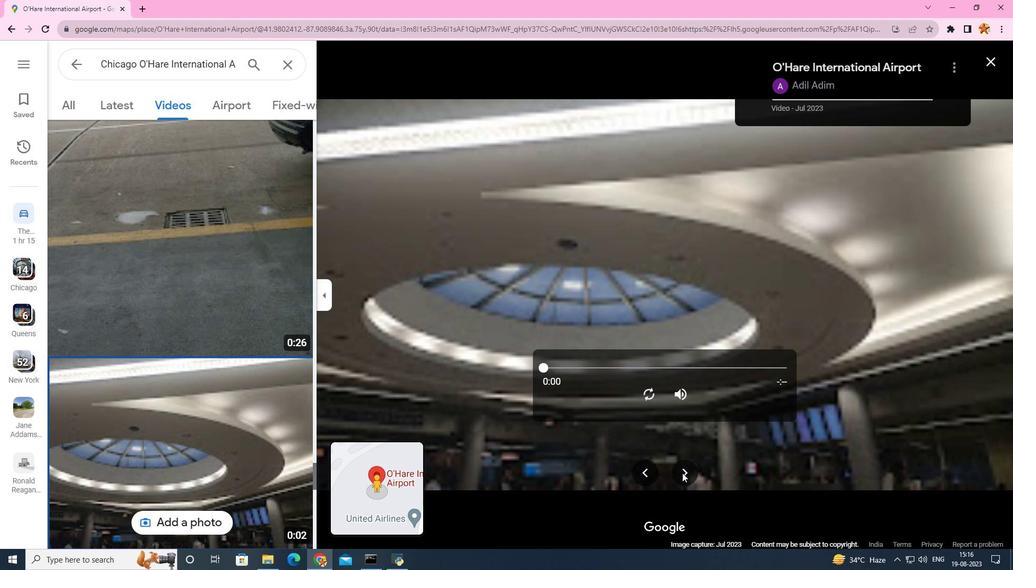 
Action: Mouse pressed left at (682, 473)
Screenshot: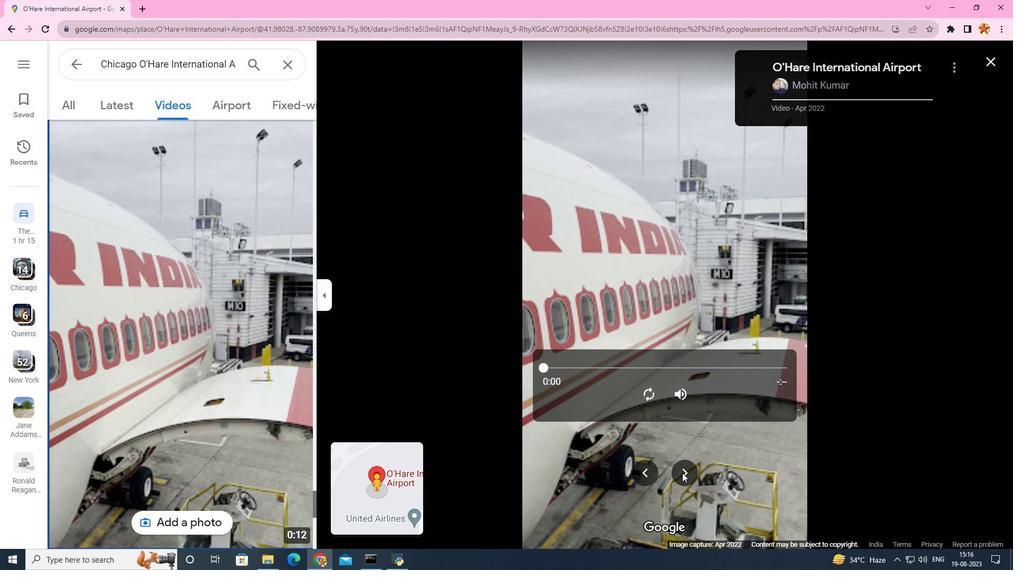 
